 Task: Research Airbnb accommodation in Sampués, Colombia from 13th December, 2023 to 17th December, 2023 for 2 adults.2 bedrooms having 2 beds and 1 bathroom. Property type can be guest house. Amenities needed are: wifi, washing machine. Booking option can be shelf check-in. Look for 5 properties as per requirement.
Action: Mouse moved to (496, 66)
Screenshot: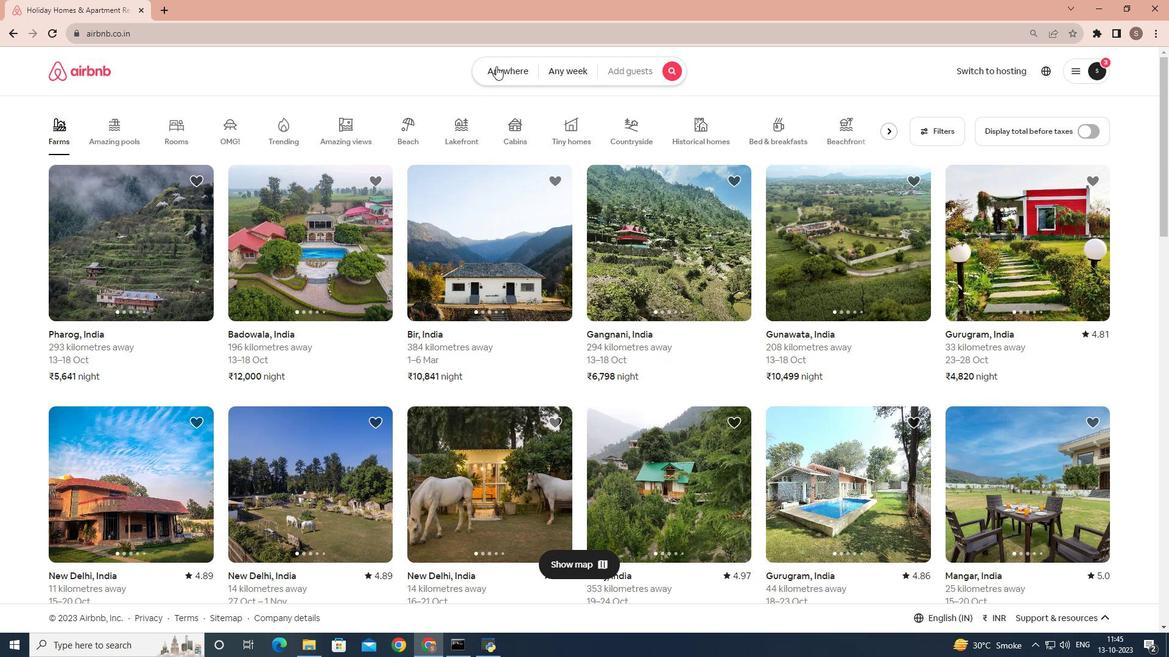 
Action: Mouse pressed left at (496, 66)
Screenshot: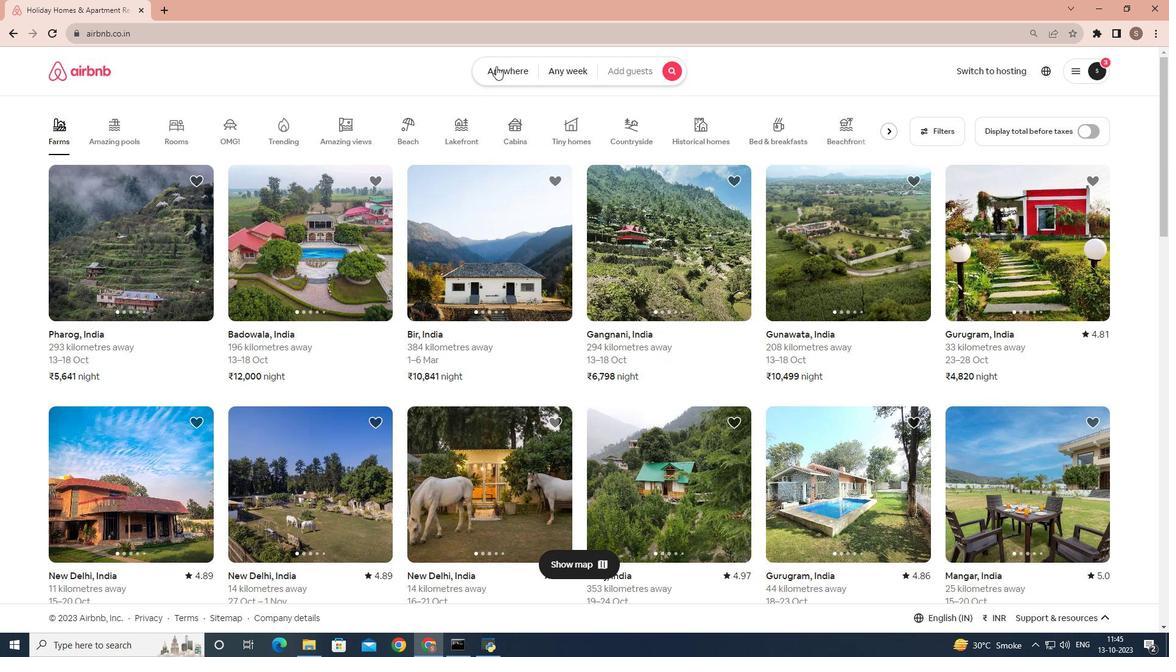 
Action: Mouse moved to (444, 116)
Screenshot: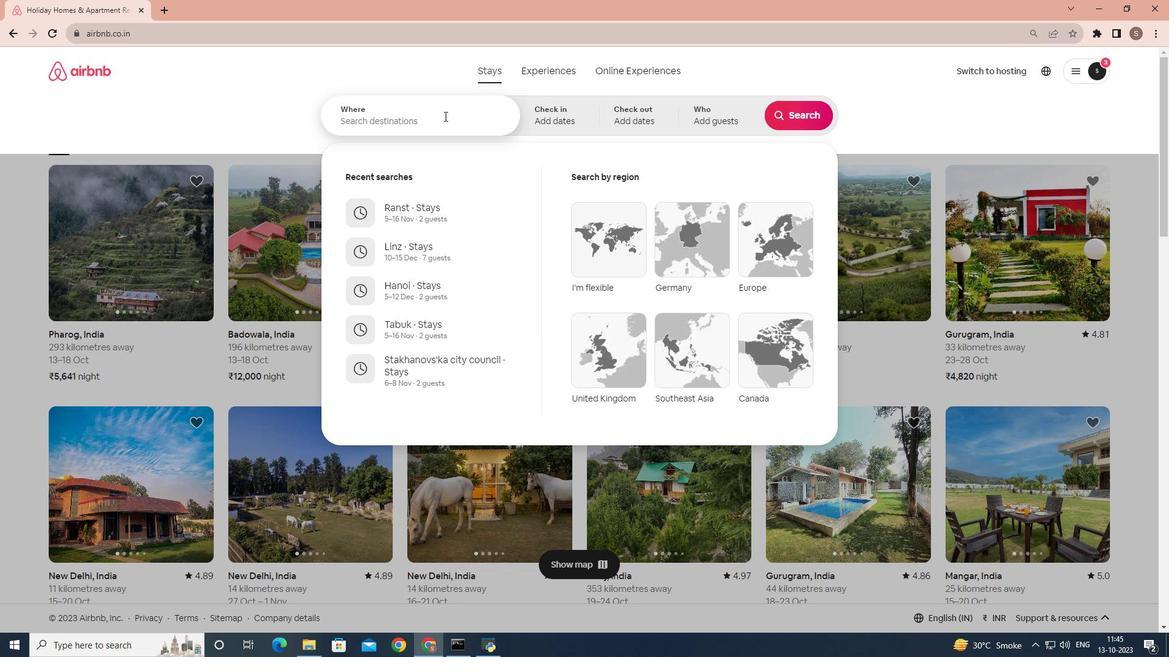 
Action: Mouse pressed left at (444, 116)
Screenshot: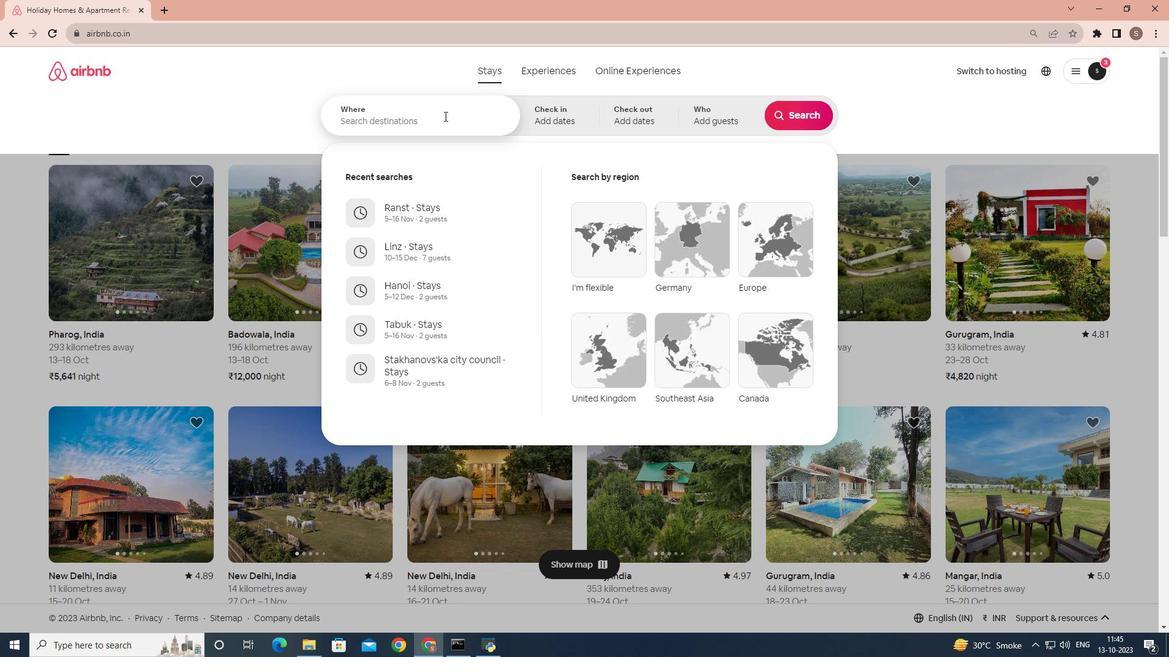 
Action: Key pressed <Key.shift>Sampues,<Key.space><Key.shift><Key.shift><Key.shift><Key.shift>Colombia
Screenshot: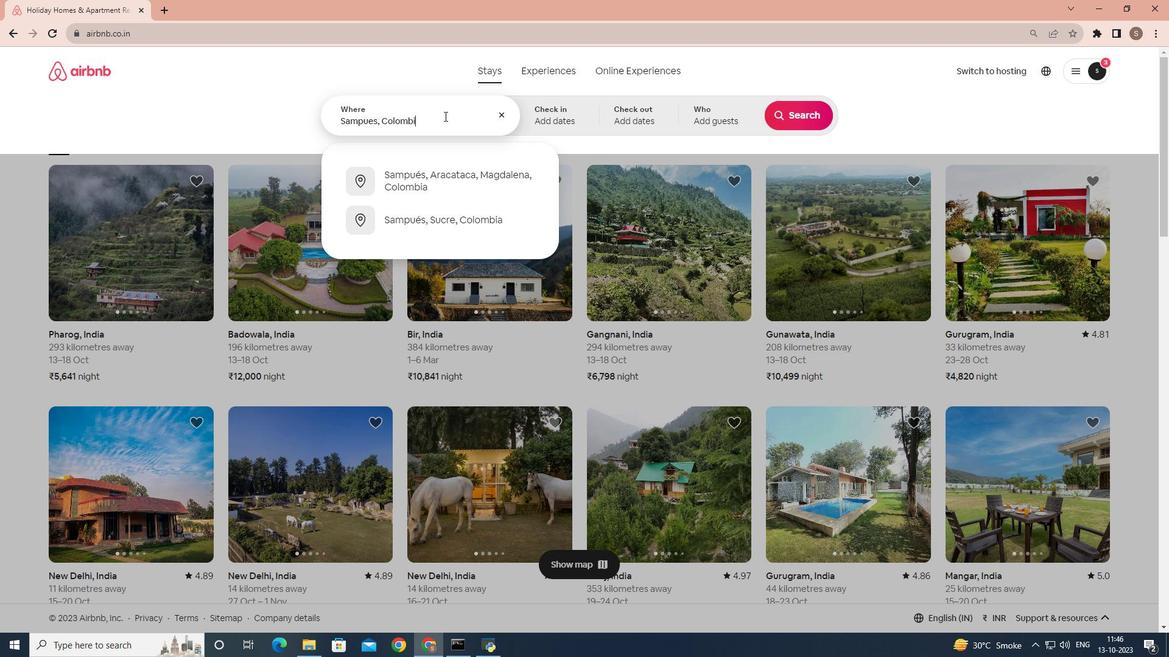 
Action: Mouse moved to (564, 118)
Screenshot: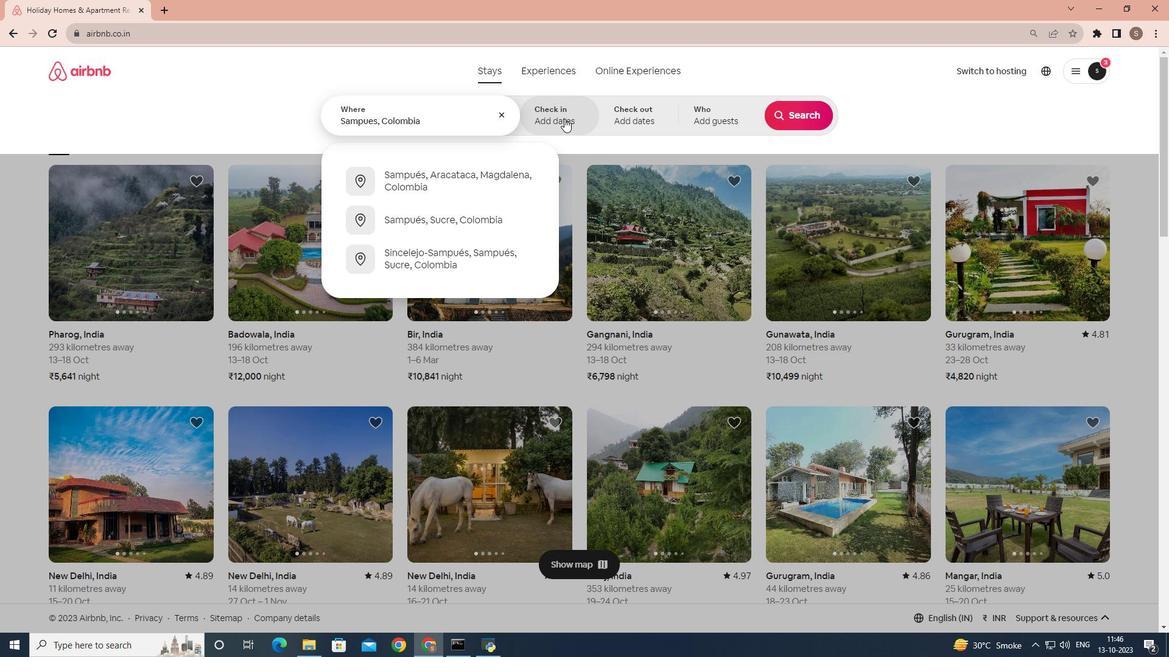 
Action: Mouse pressed left at (564, 118)
Screenshot: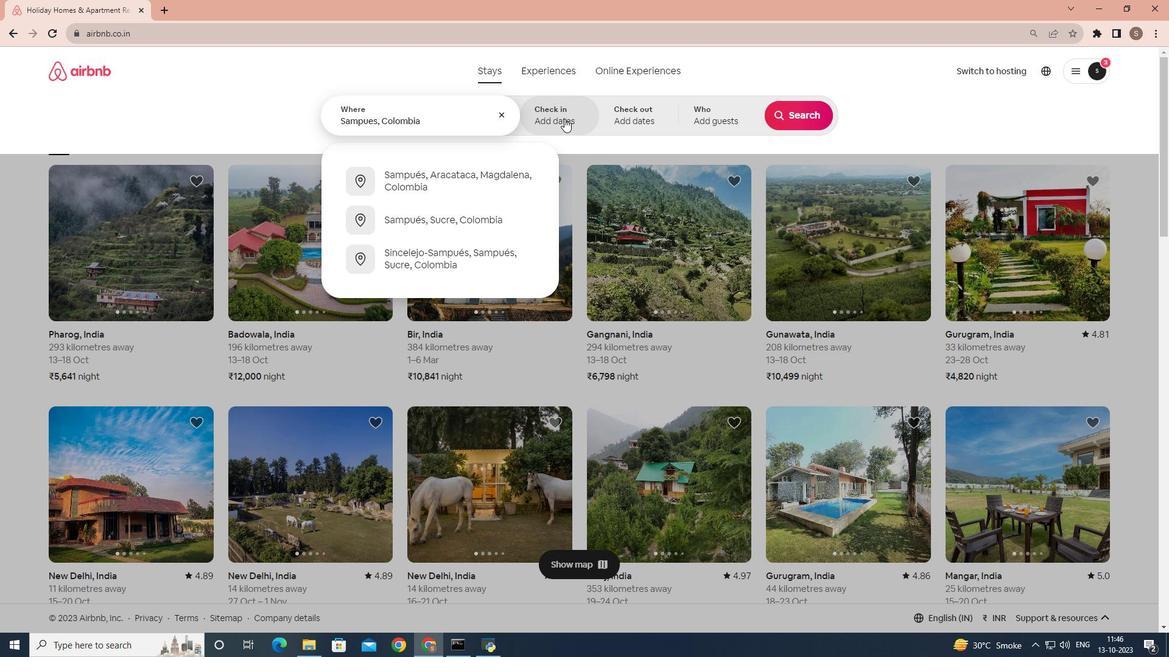 
Action: Mouse moved to (796, 215)
Screenshot: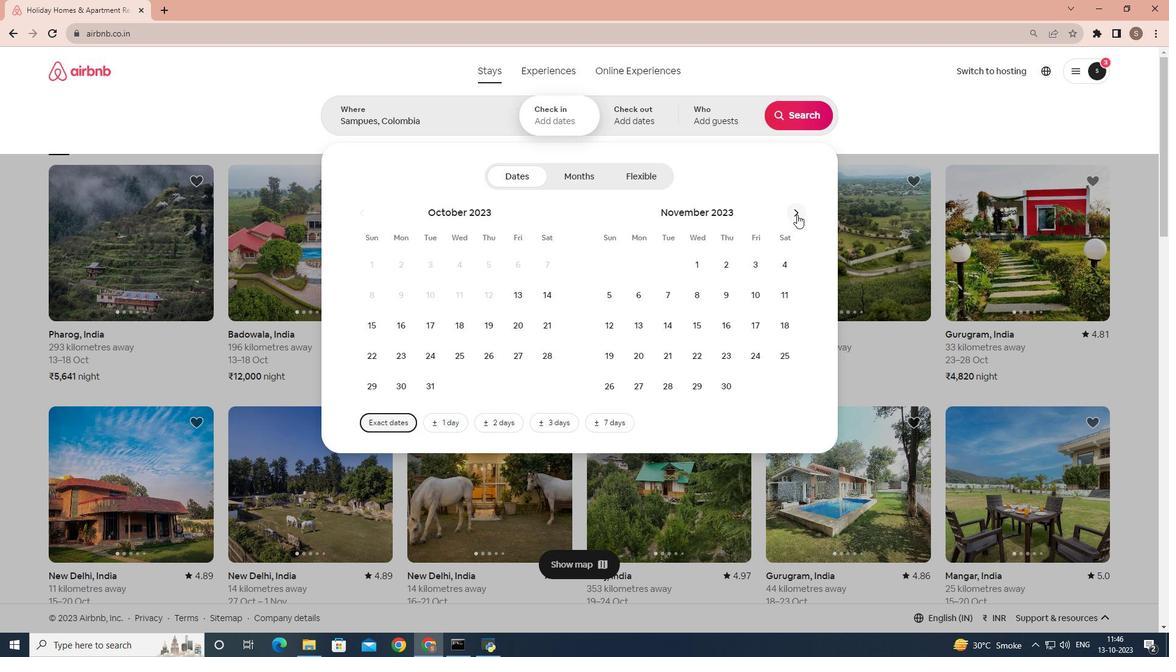
Action: Mouse pressed left at (796, 215)
Screenshot: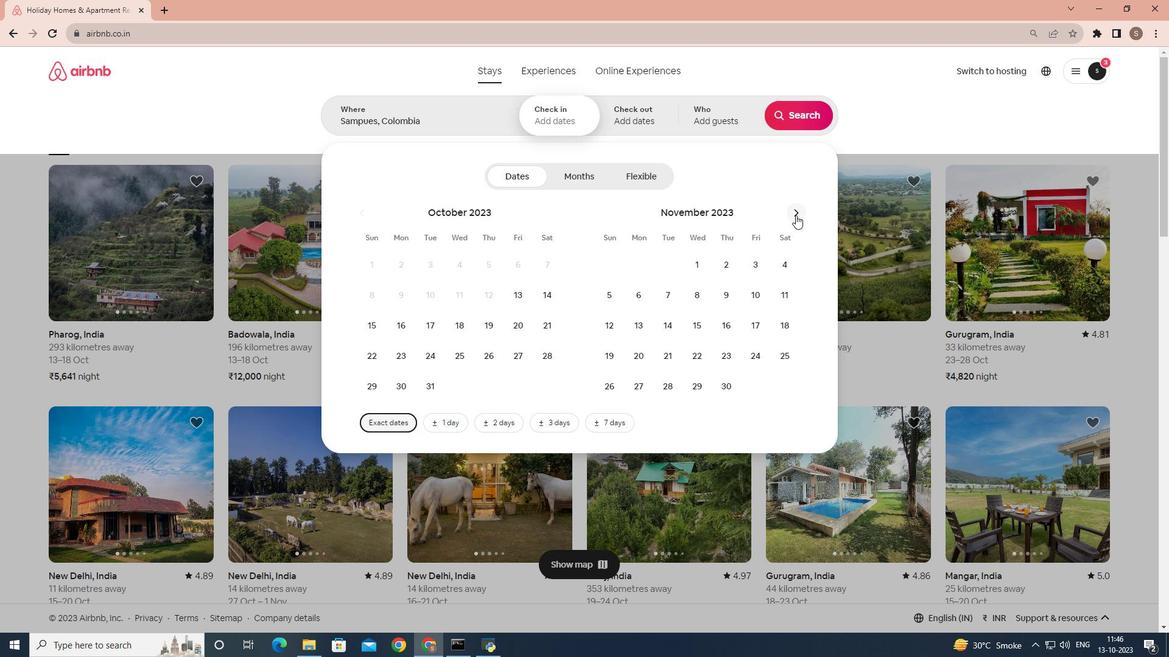 
Action: Mouse moved to (699, 328)
Screenshot: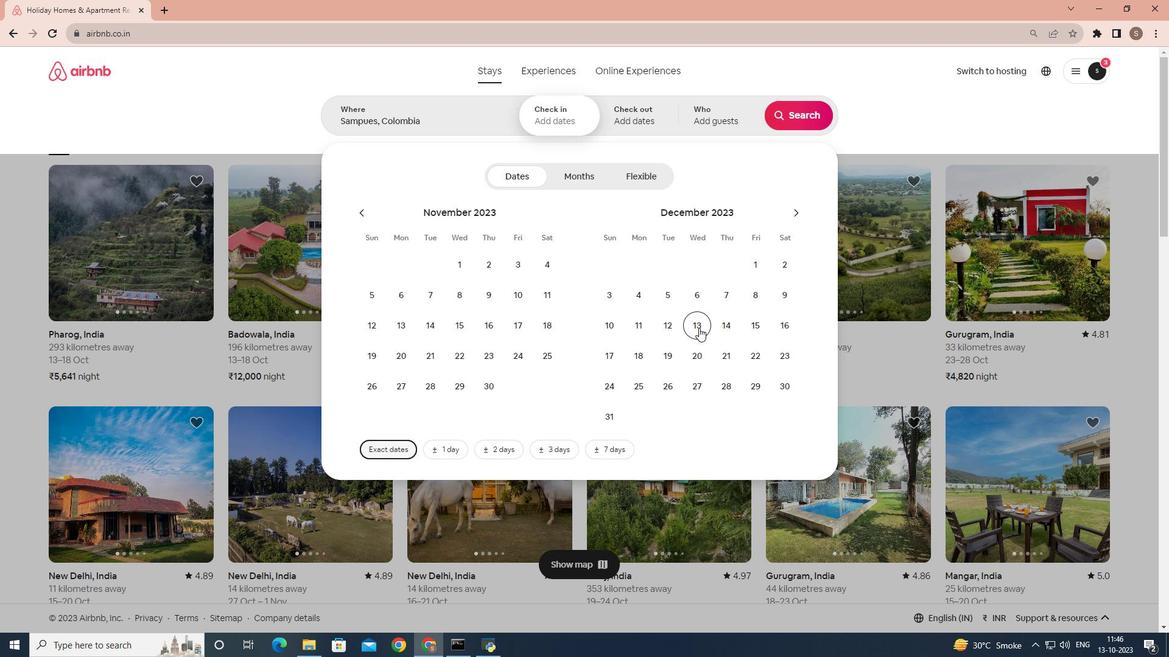 
Action: Mouse pressed left at (699, 328)
Screenshot: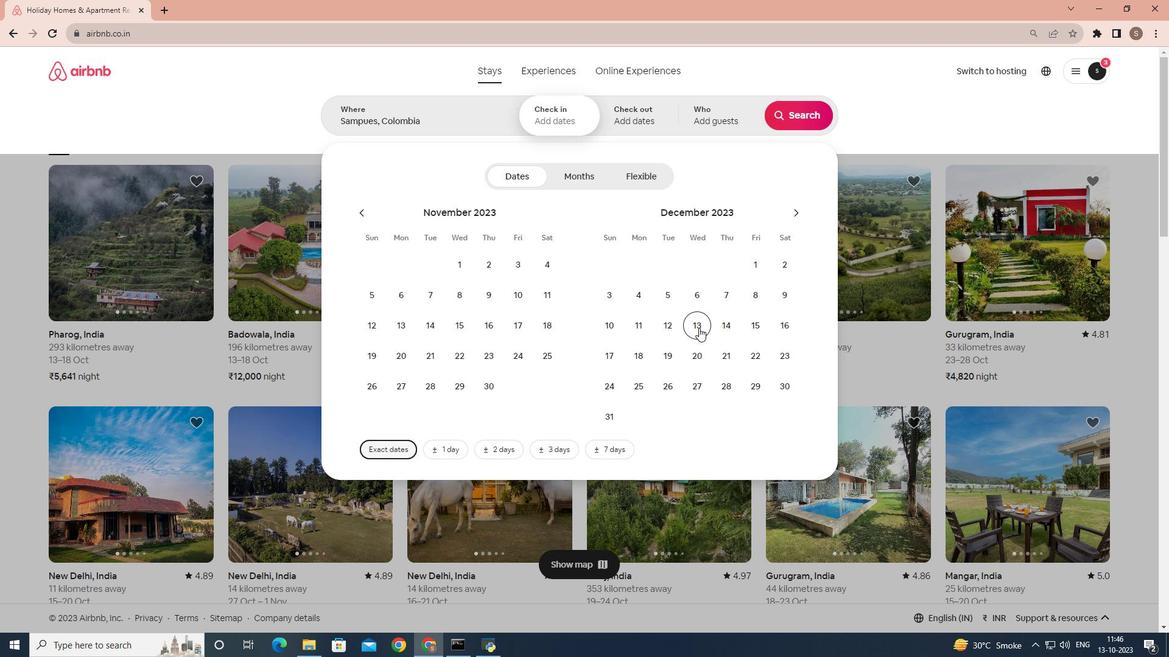 
Action: Mouse moved to (601, 350)
Screenshot: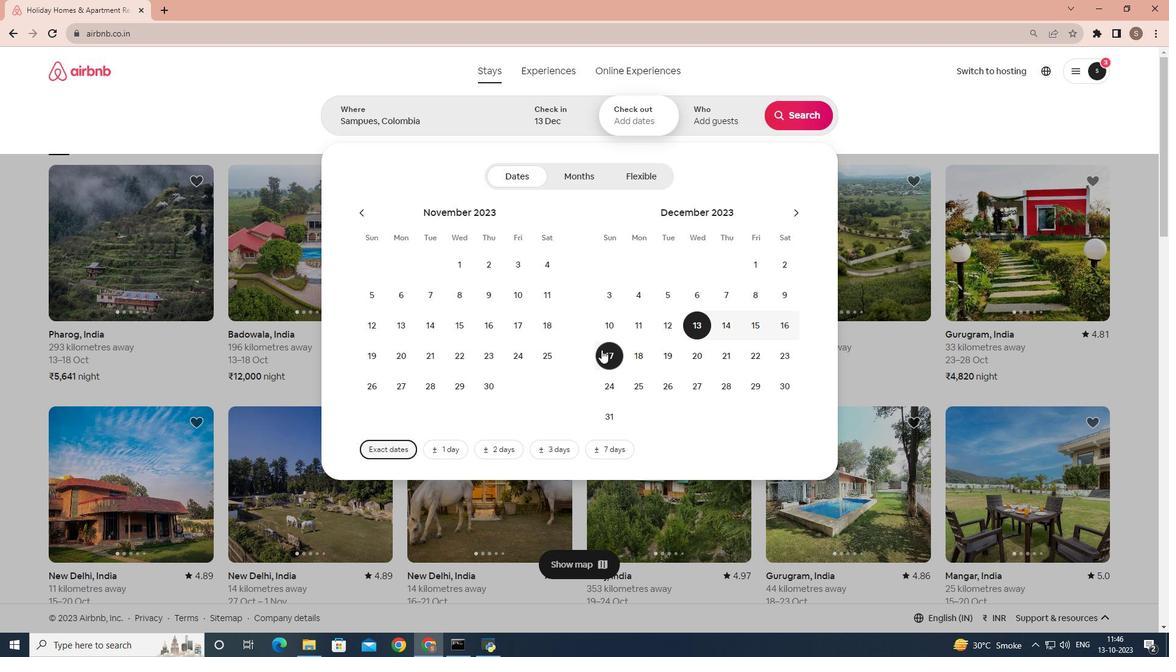 
Action: Mouse pressed left at (601, 350)
Screenshot: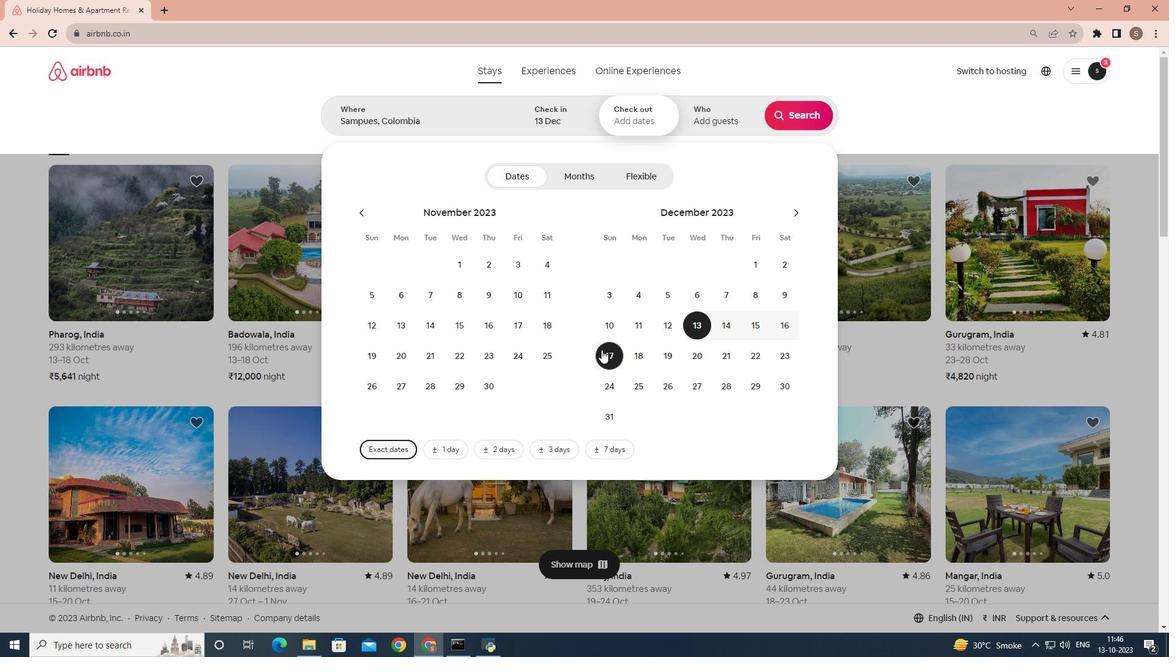 
Action: Mouse moved to (703, 121)
Screenshot: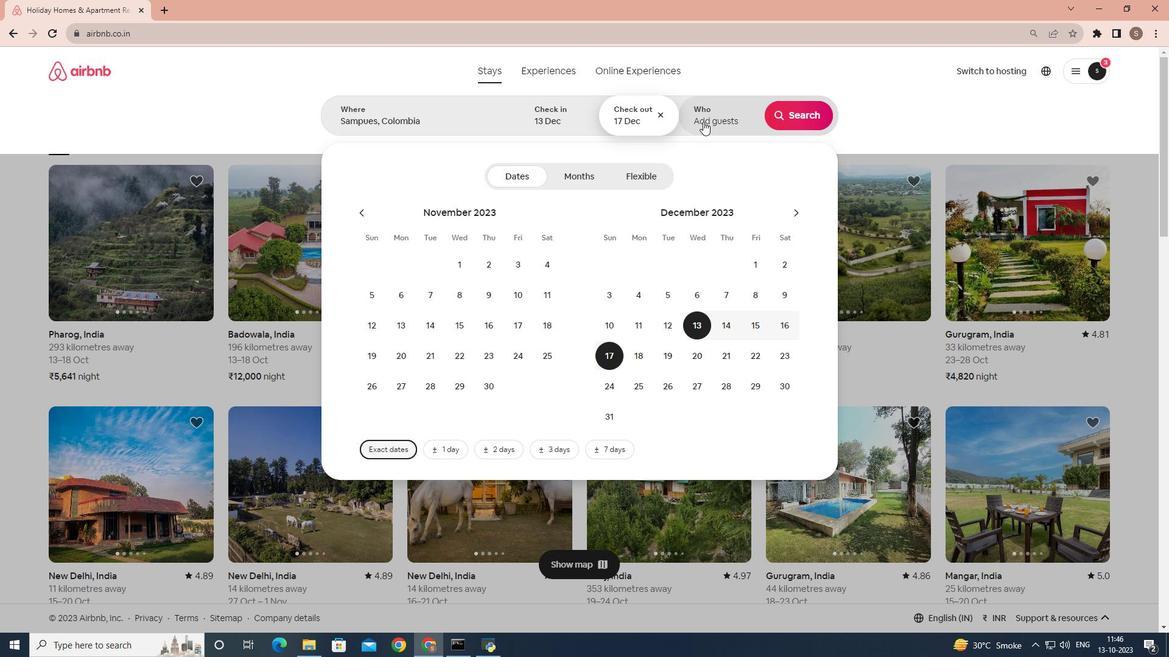 
Action: Mouse pressed left at (703, 121)
Screenshot: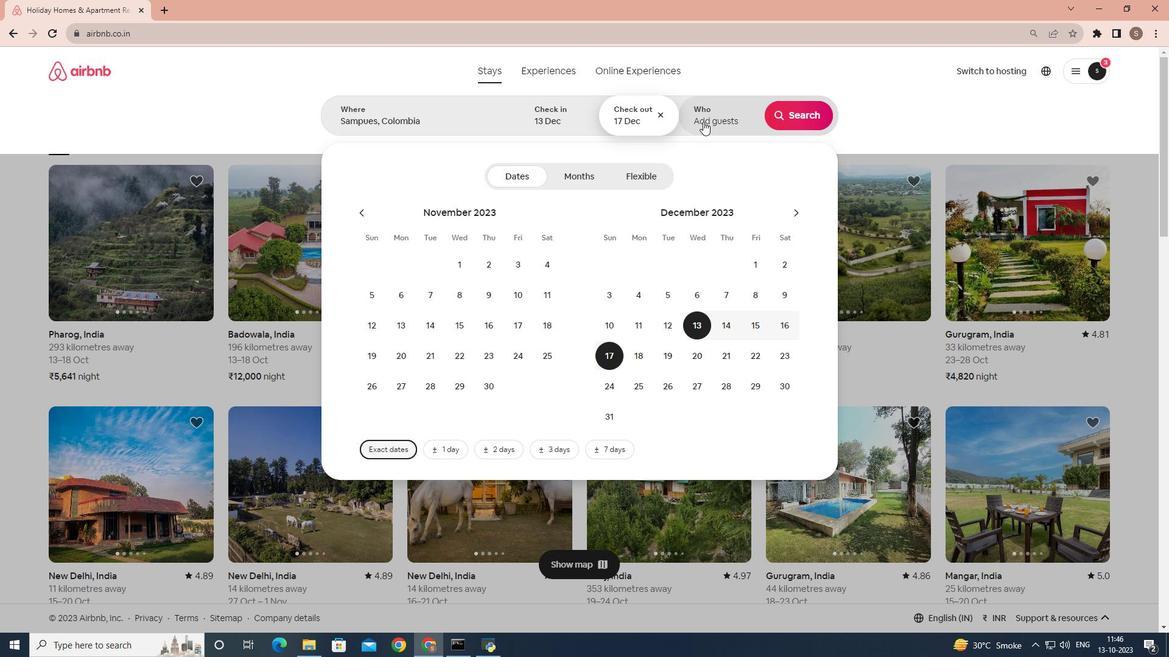 
Action: Mouse moved to (802, 182)
Screenshot: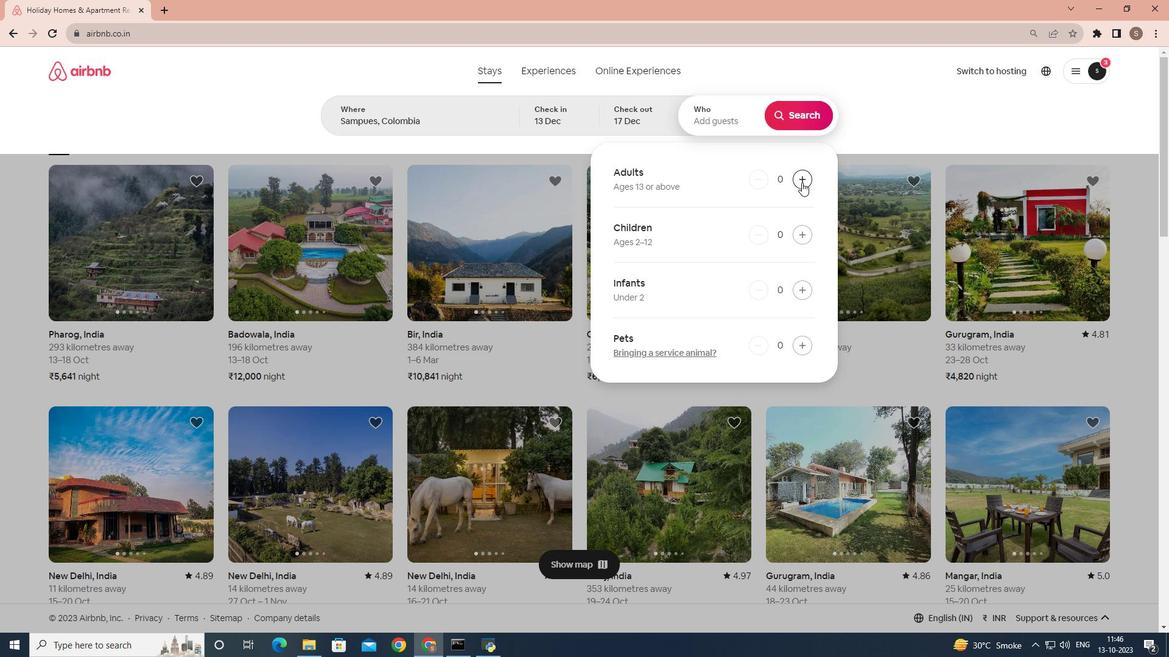 
Action: Mouse pressed left at (802, 182)
Screenshot: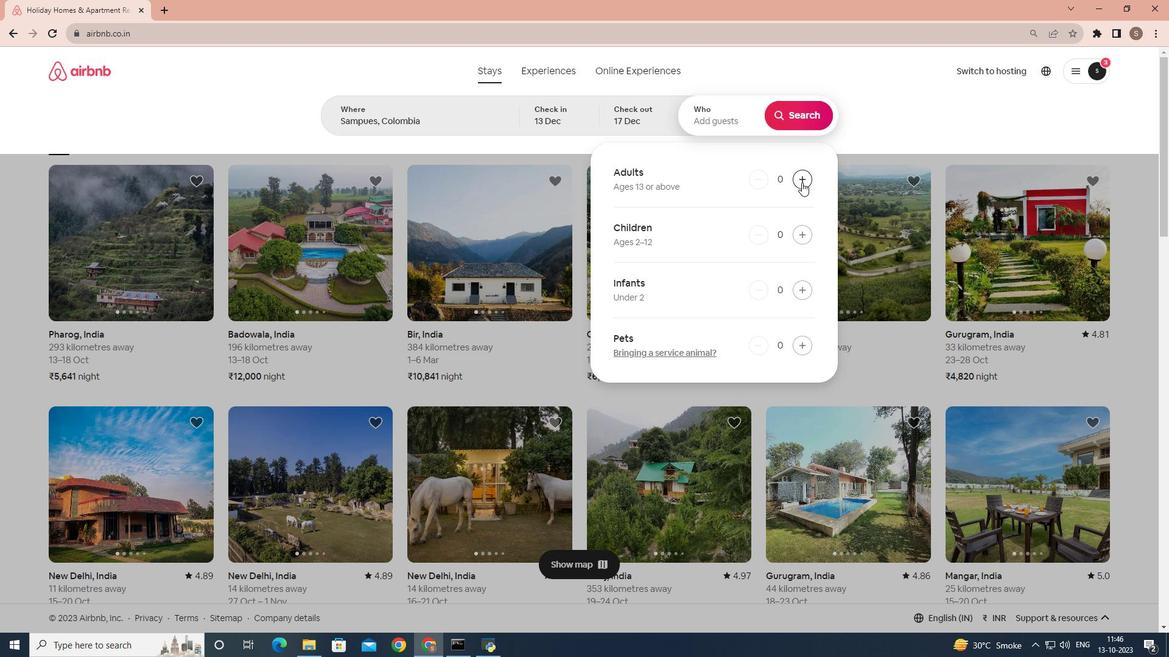 
Action: Mouse pressed left at (802, 182)
Screenshot: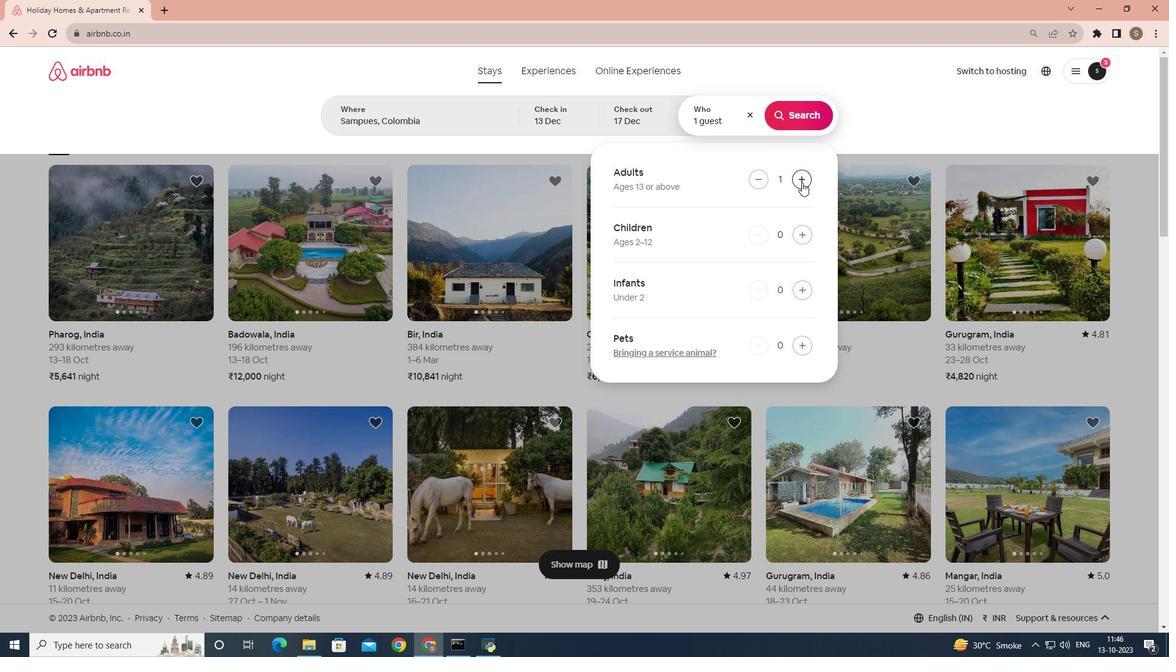 
Action: Mouse moved to (797, 116)
Screenshot: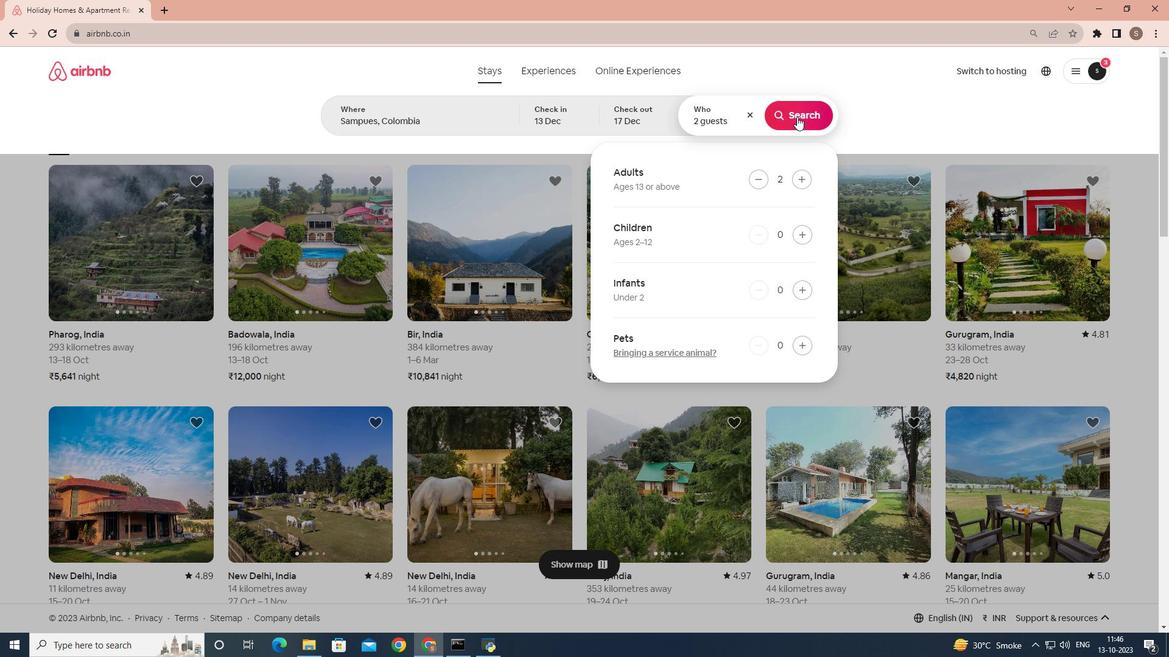 
Action: Mouse pressed left at (797, 116)
Screenshot: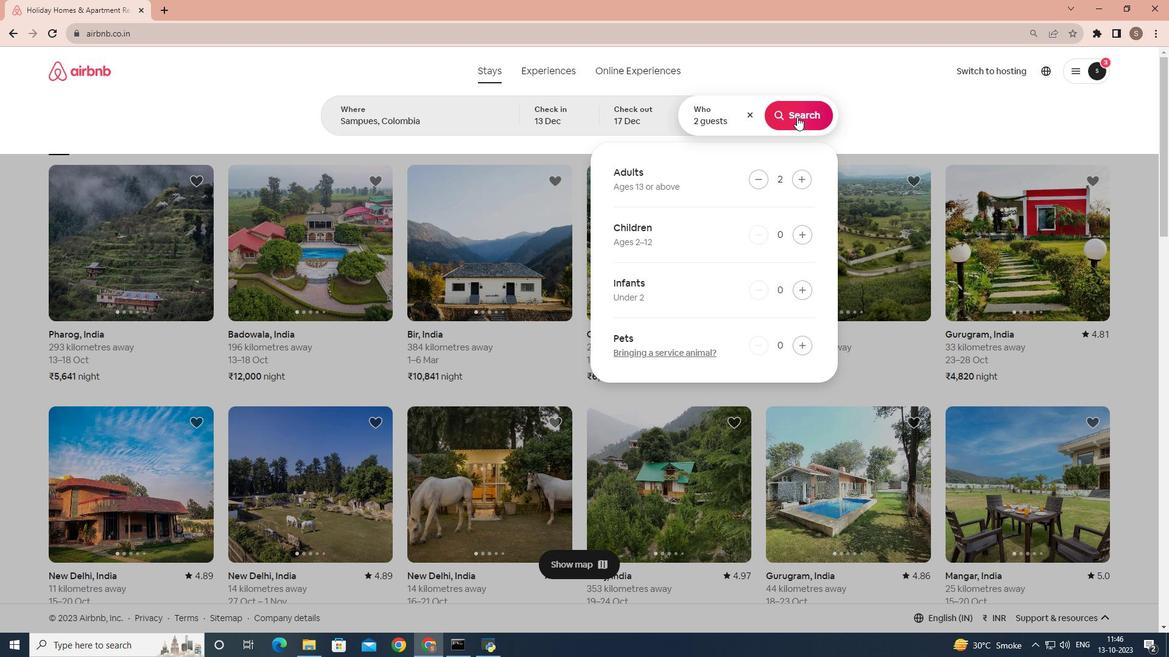 
Action: Mouse moved to (956, 123)
Screenshot: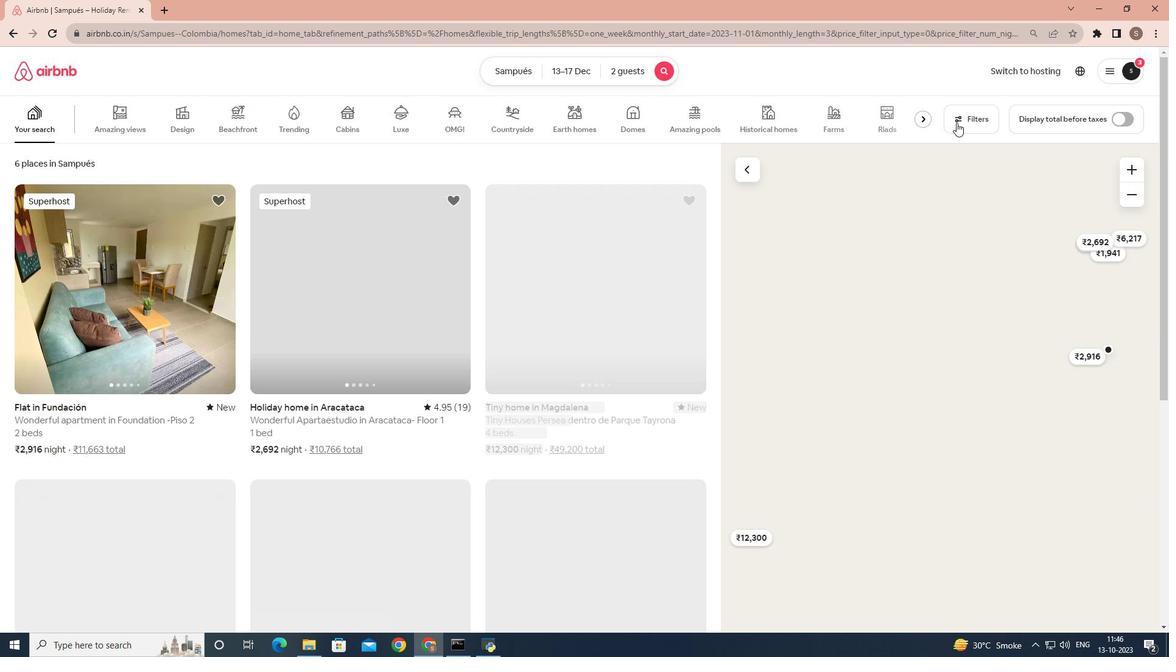 
Action: Mouse pressed left at (956, 123)
Screenshot: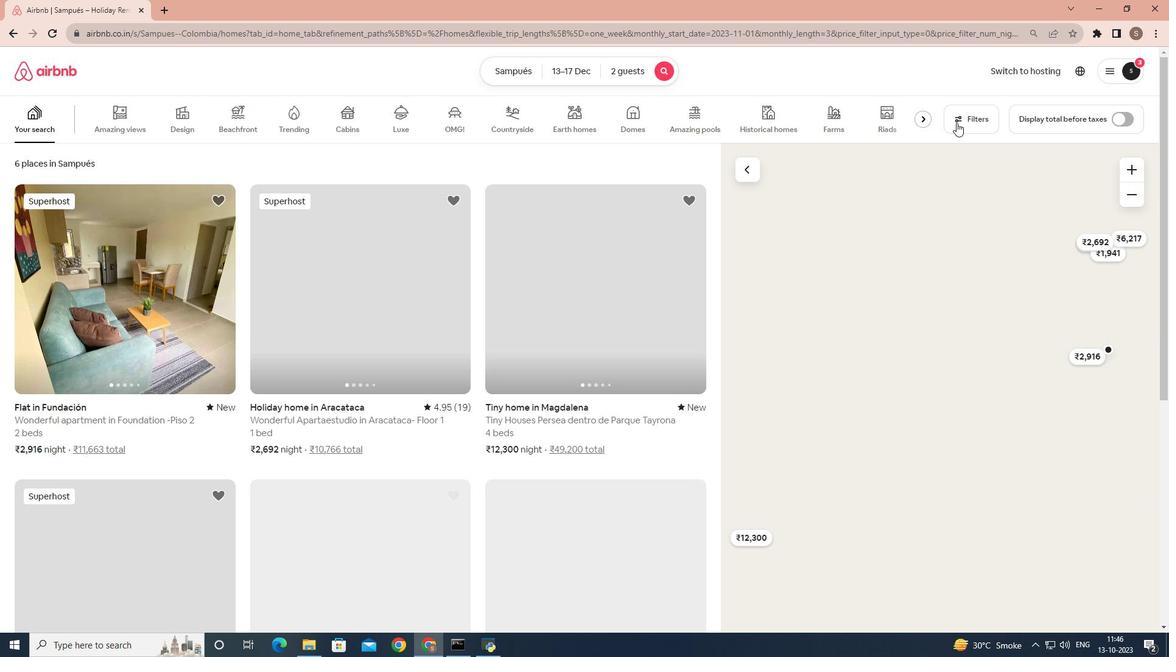 
Action: Mouse moved to (643, 322)
Screenshot: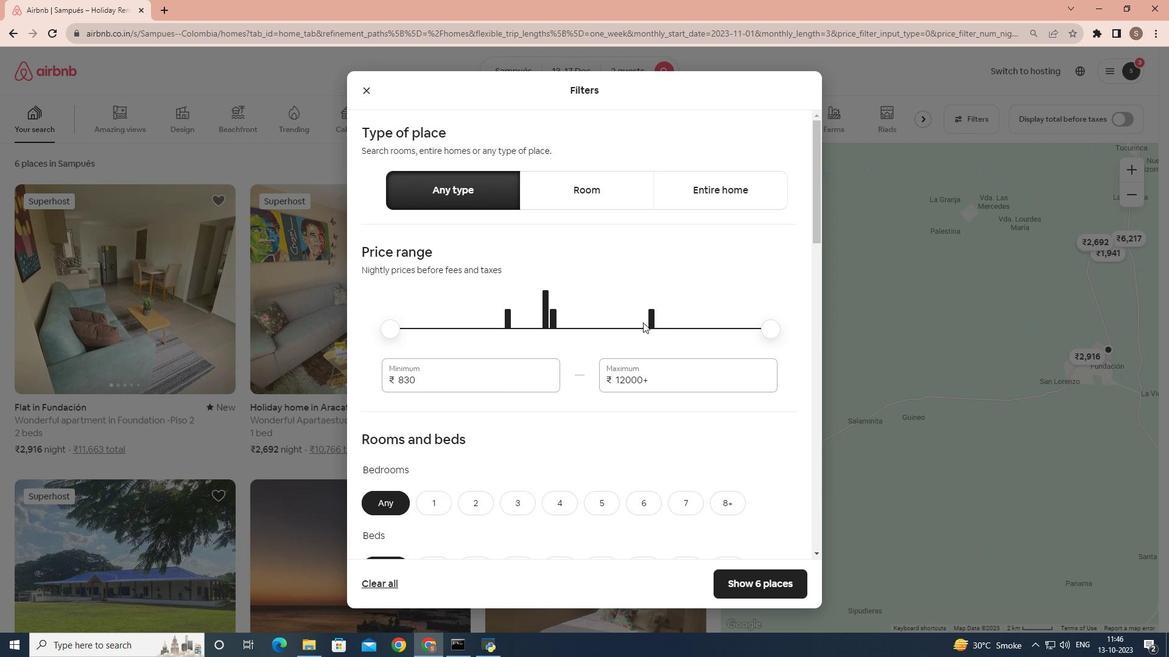 
Action: Mouse scrolled (643, 322) with delta (0, 0)
Screenshot: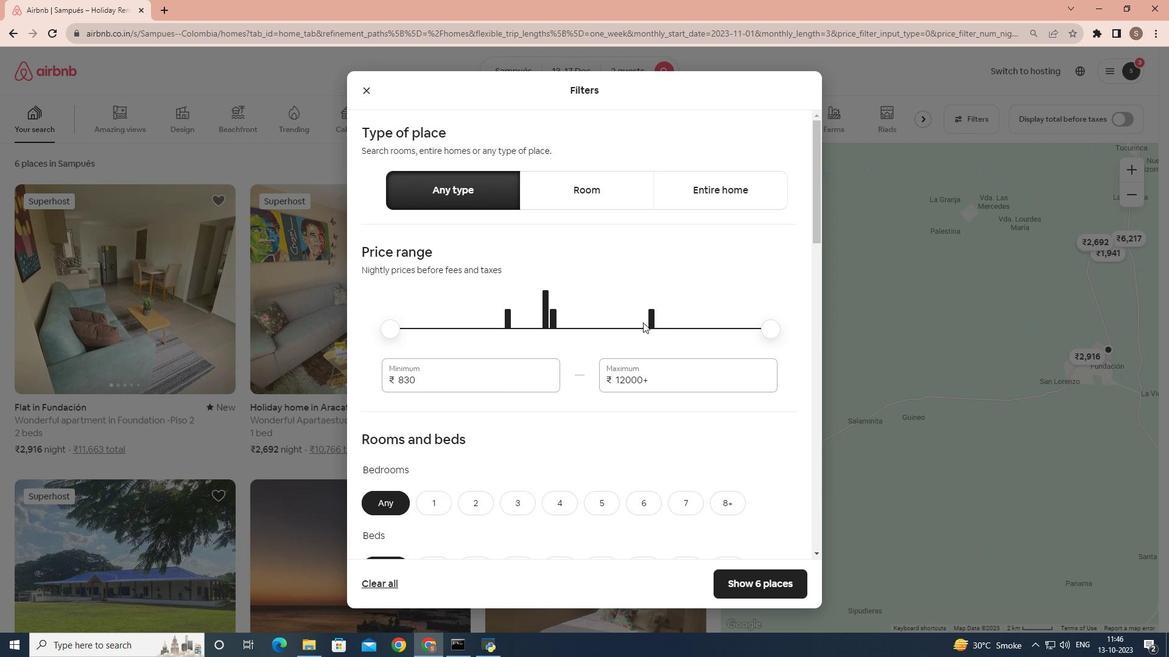 
Action: Mouse moved to (473, 446)
Screenshot: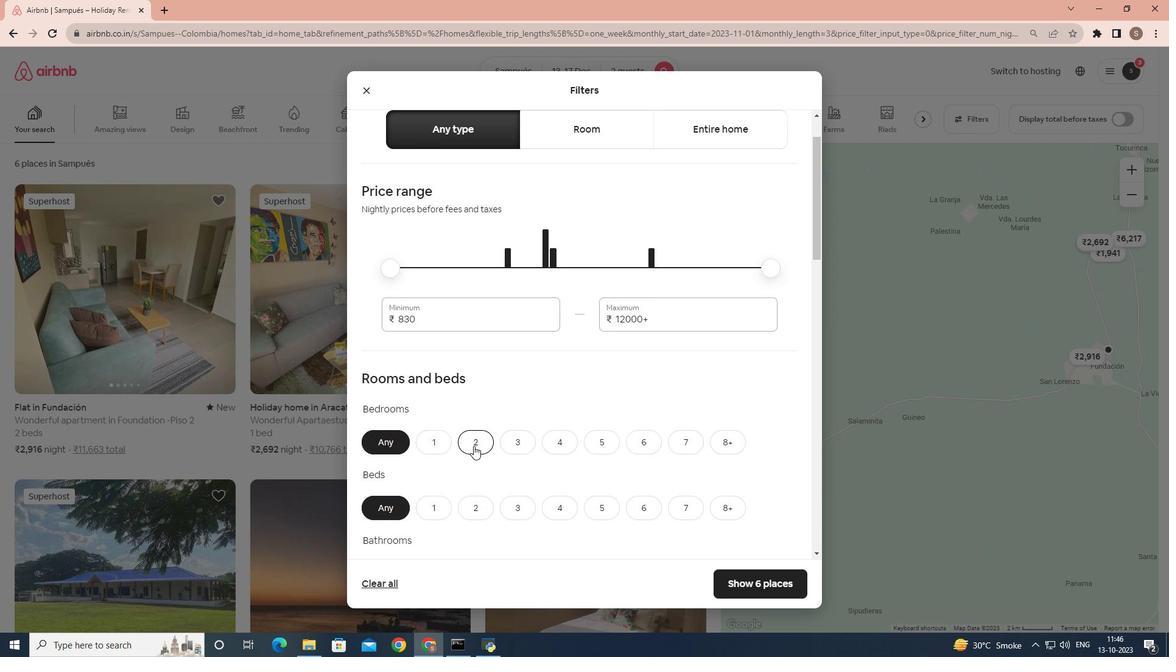 
Action: Mouse pressed left at (473, 446)
Screenshot: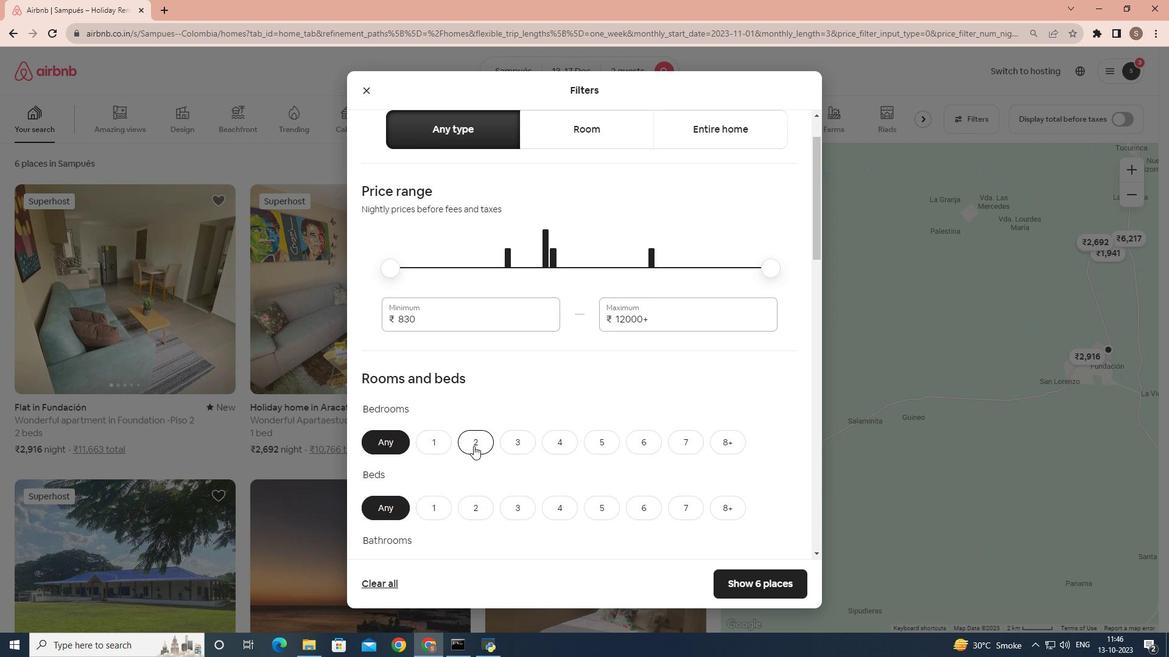 
Action: Mouse scrolled (473, 445) with delta (0, 0)
Screenshot: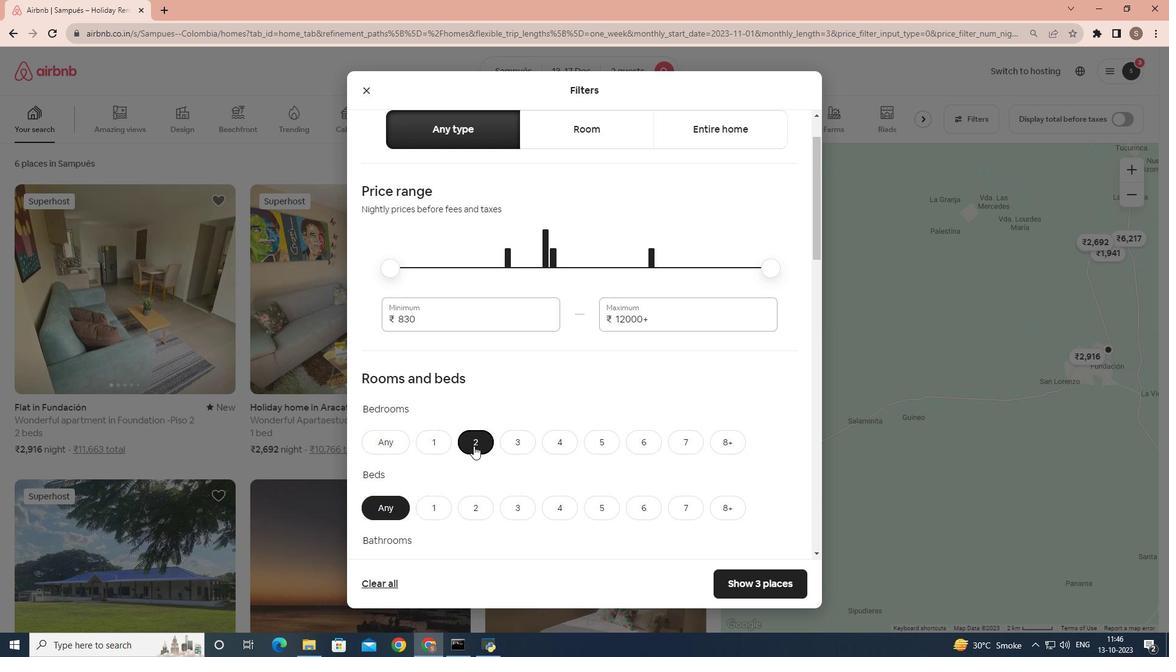 
Action: Mouse scrolled (473, 445) with delta (0, 0)
Screenshot: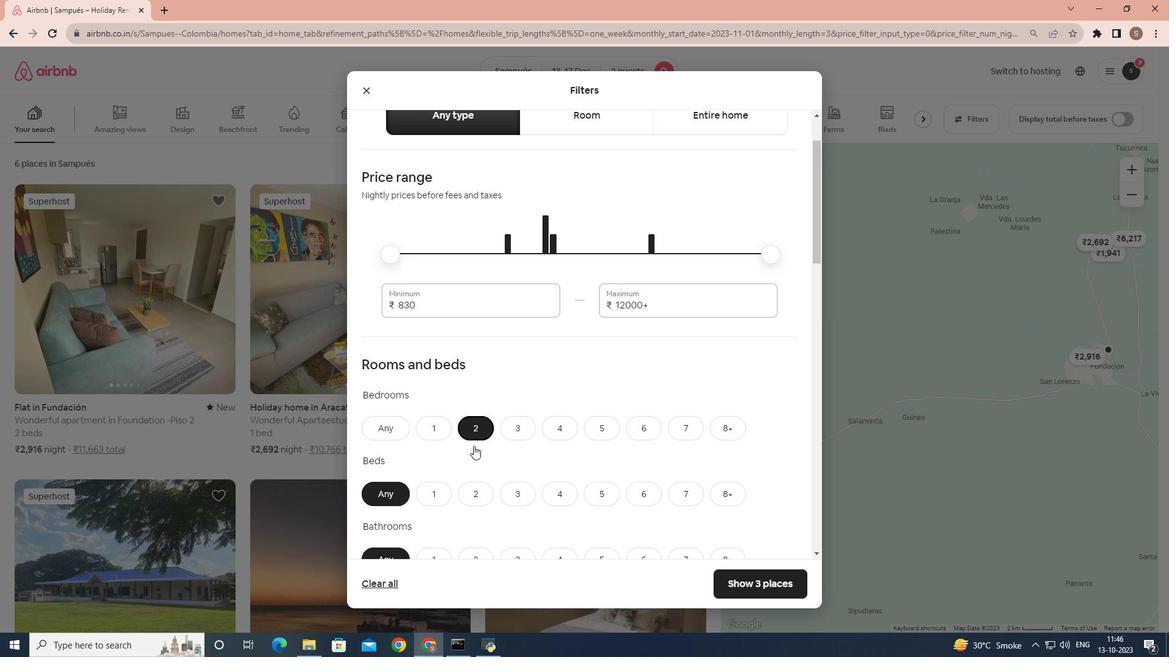 
Action: Mouse moved to (473, 384)
Screenshot: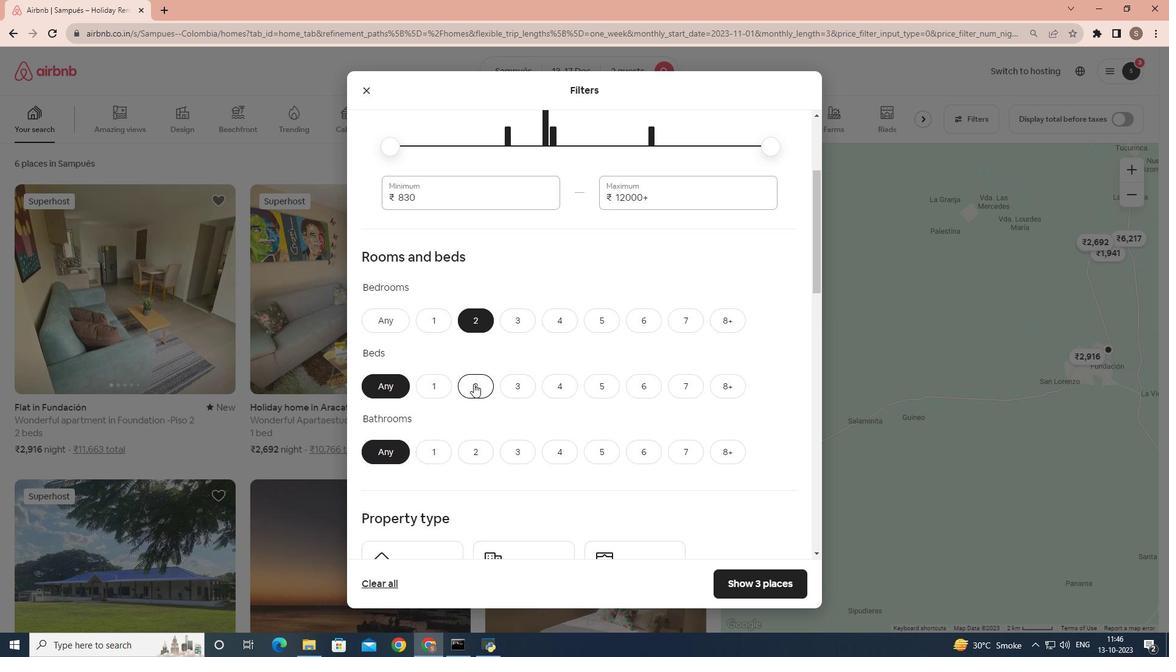 
Action: Mouse pressed left at (473, 384)
Screenshot: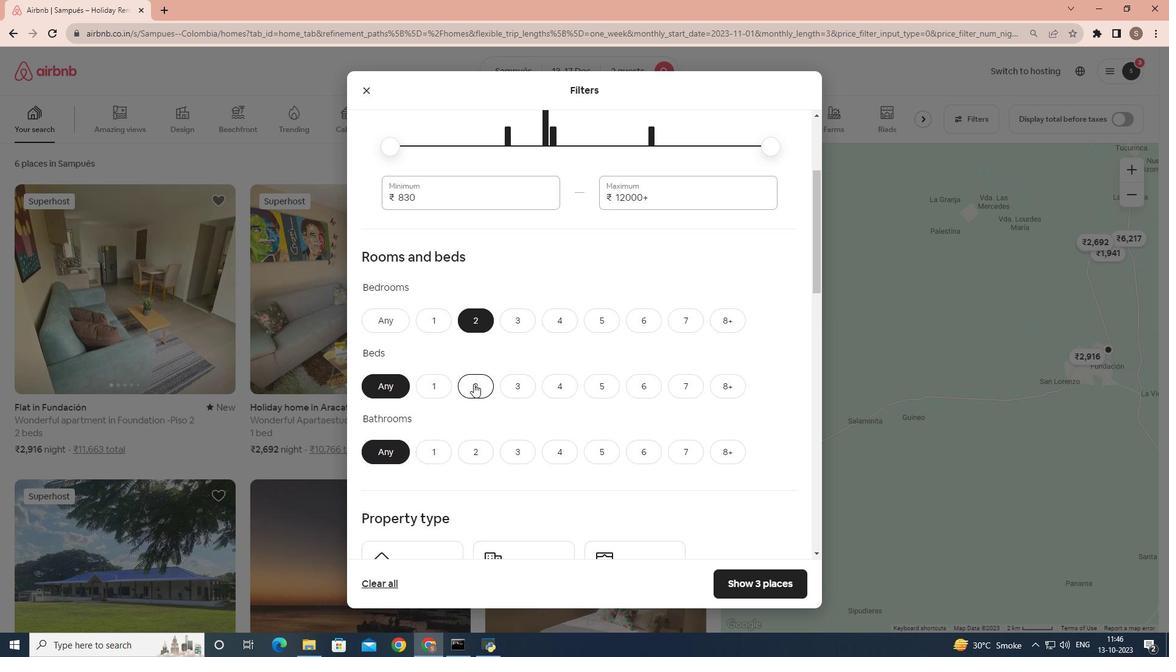 
Action: Mouse moved to (465, 384)
Screenshot: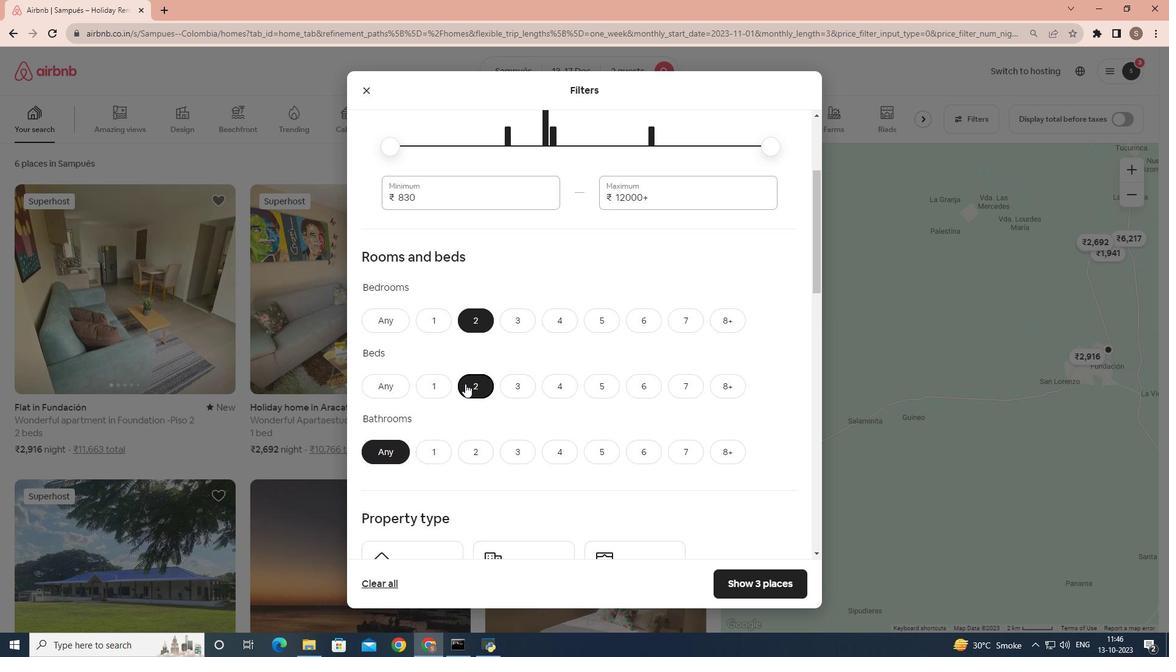 
Action: Mouse scrolled (465, 383) with delta (0, 0)
Screenshot: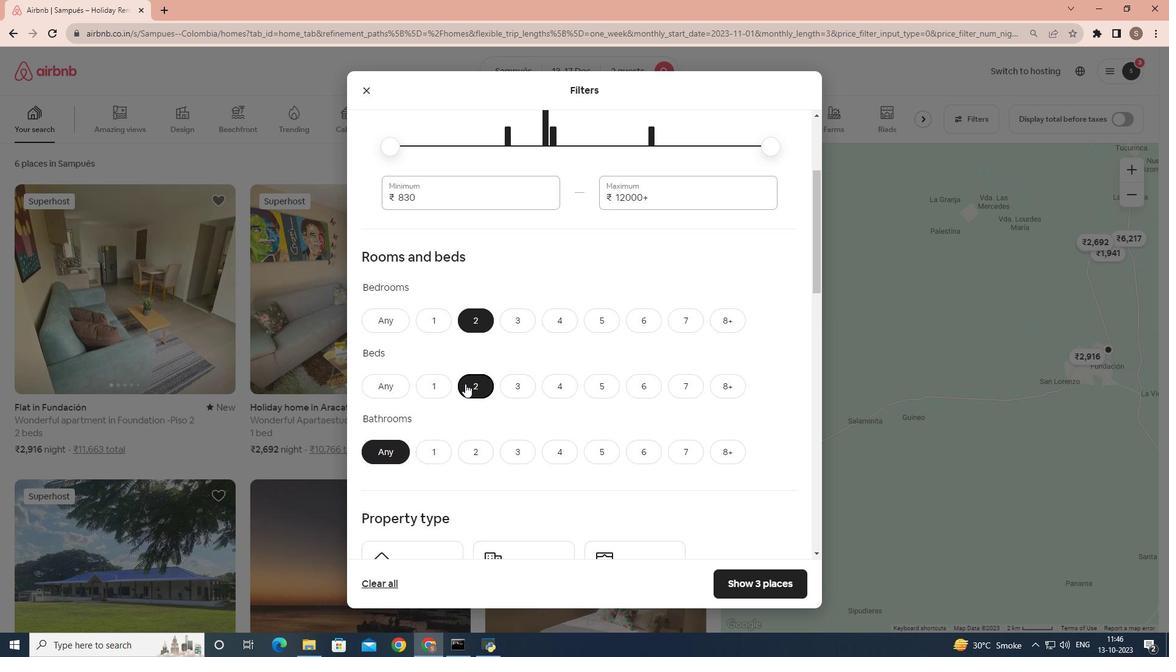 
Action: Mouse moved to (436, 394)
Screenshot: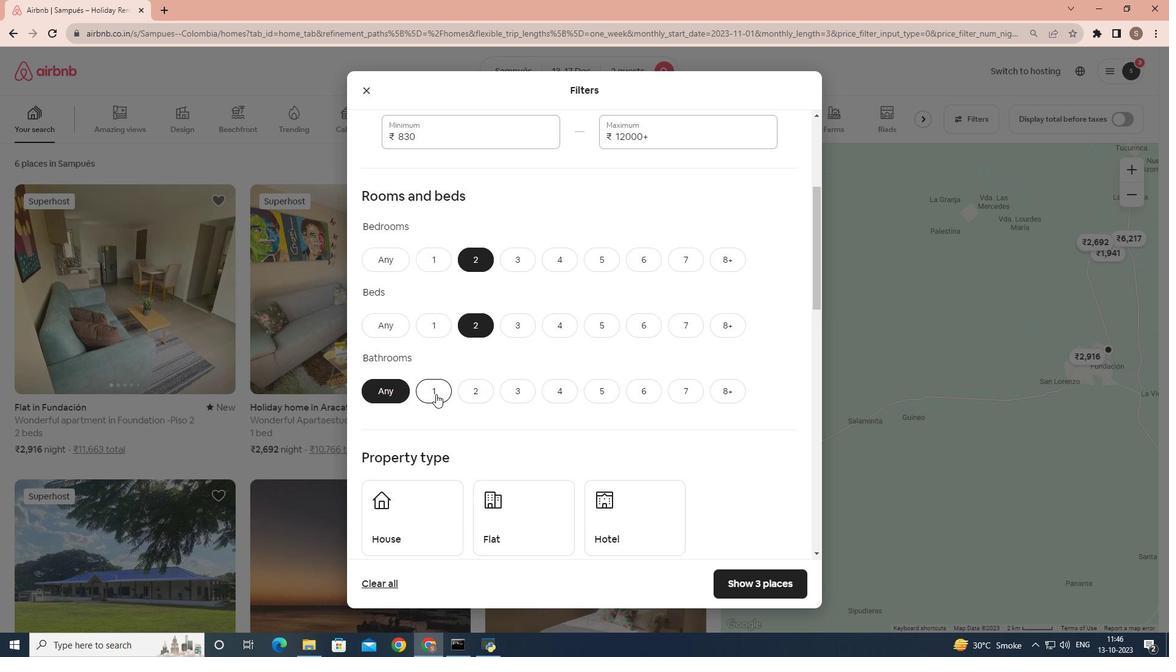 
Action: Mouse pressed left at (436, 394)
Screenshot: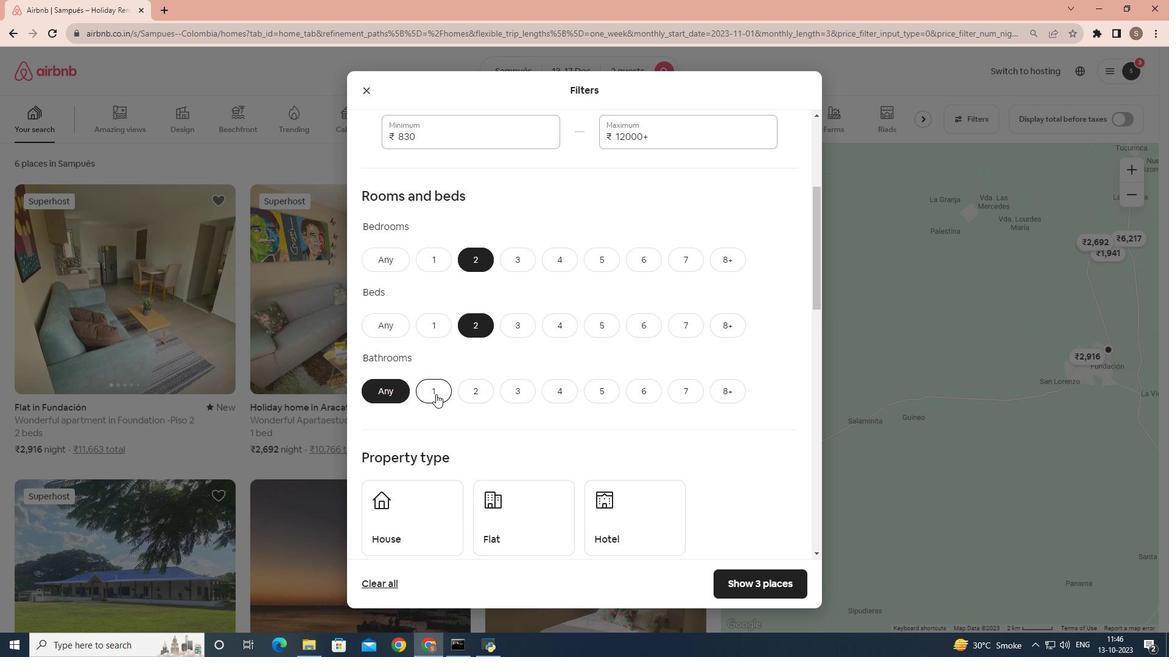 
Action: Mouse moved to (516, 388)
Screenshot: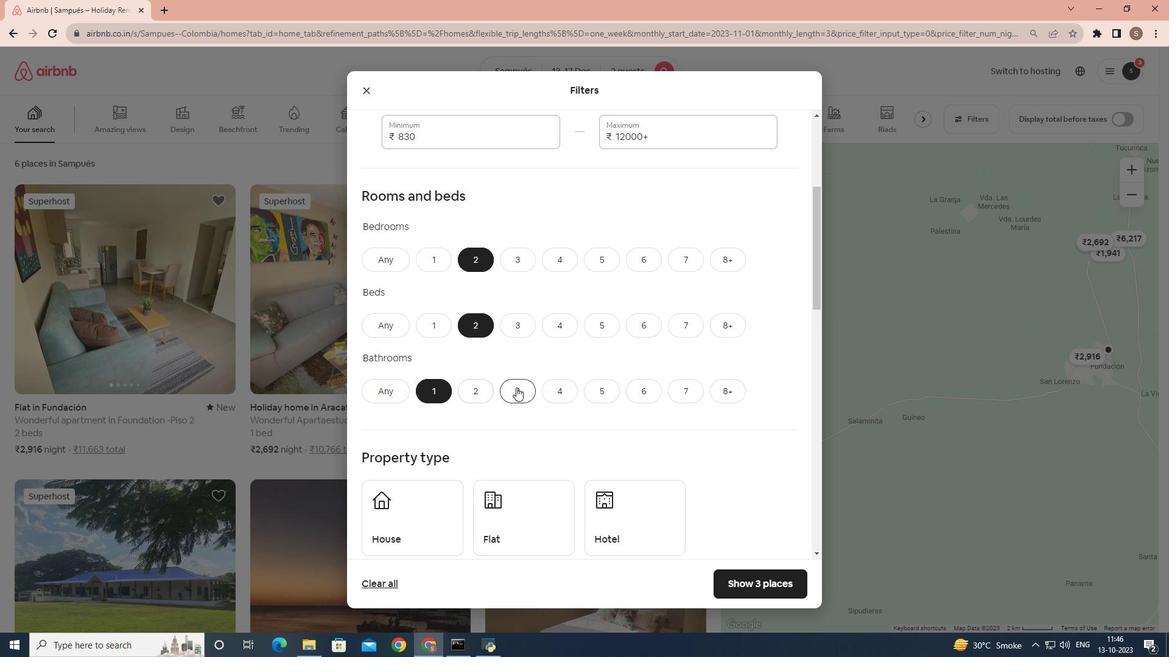 
Action: Mouse scrolled (516, 387) with delta (0, 0)
Screenshot: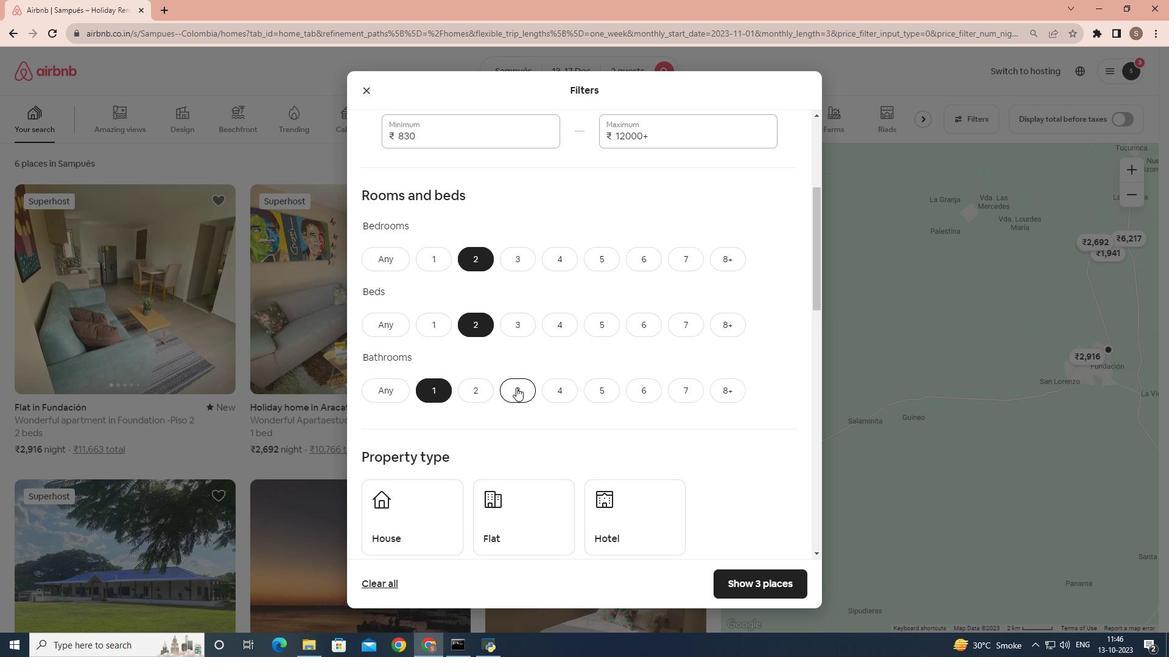 
Action: Mouse moved to (516, 388)
Screenshot: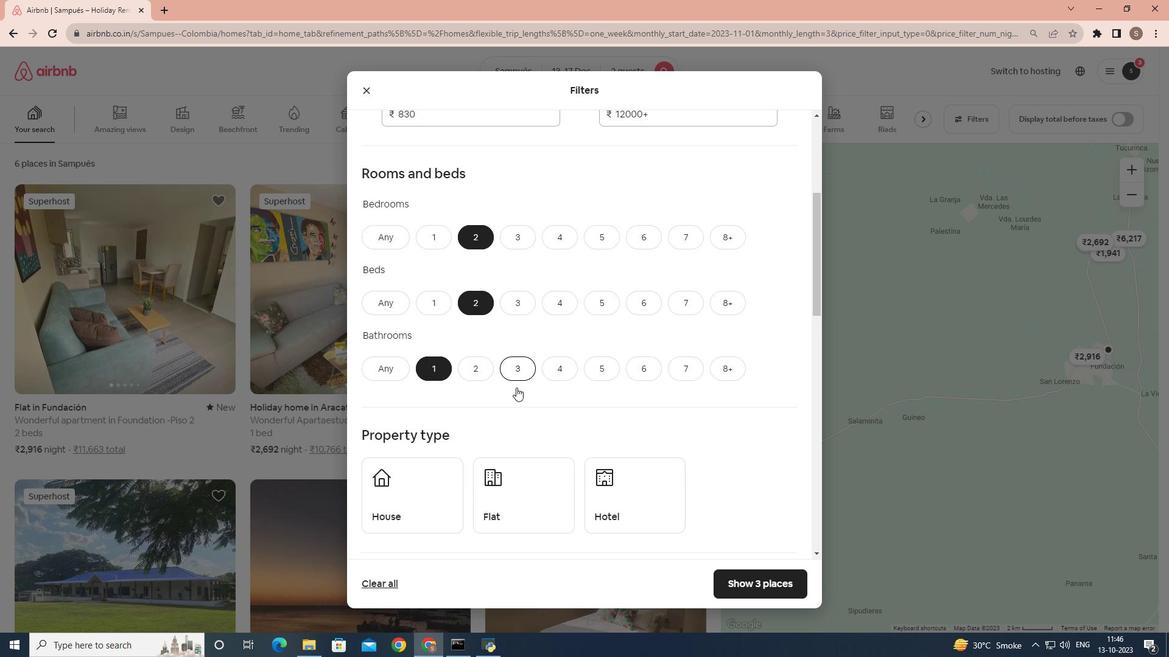
Action: Mouse scrolled (516, 387) with delta (0, 0)
Screenshot: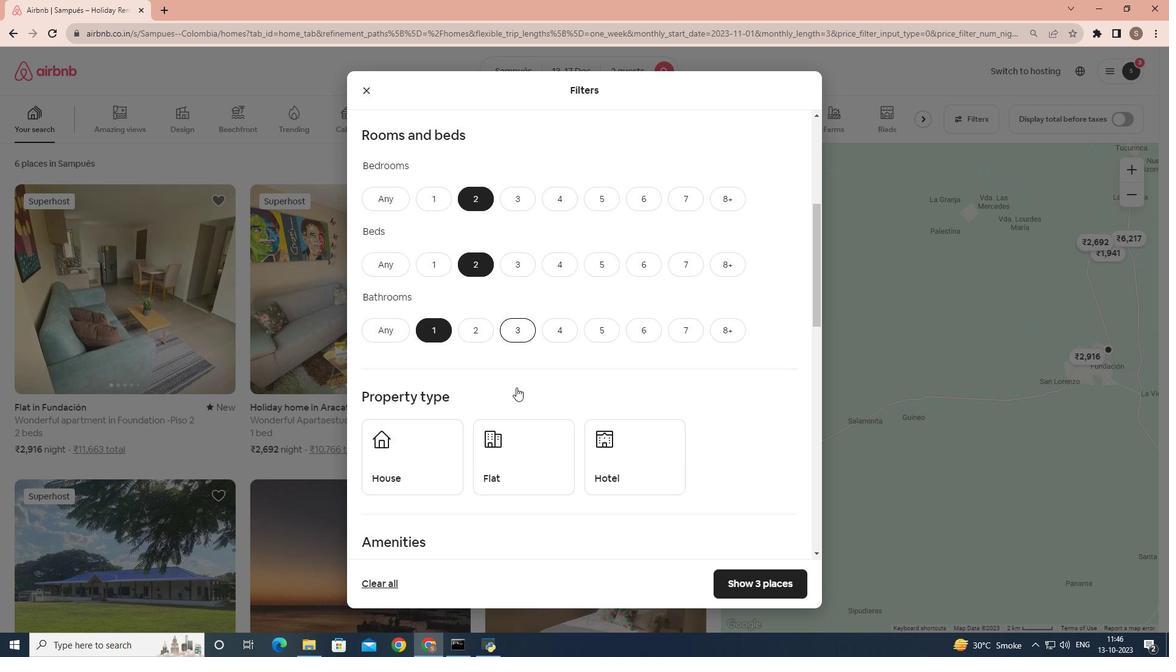 
Action: Mouse moved to (522, 386)
Screenshot: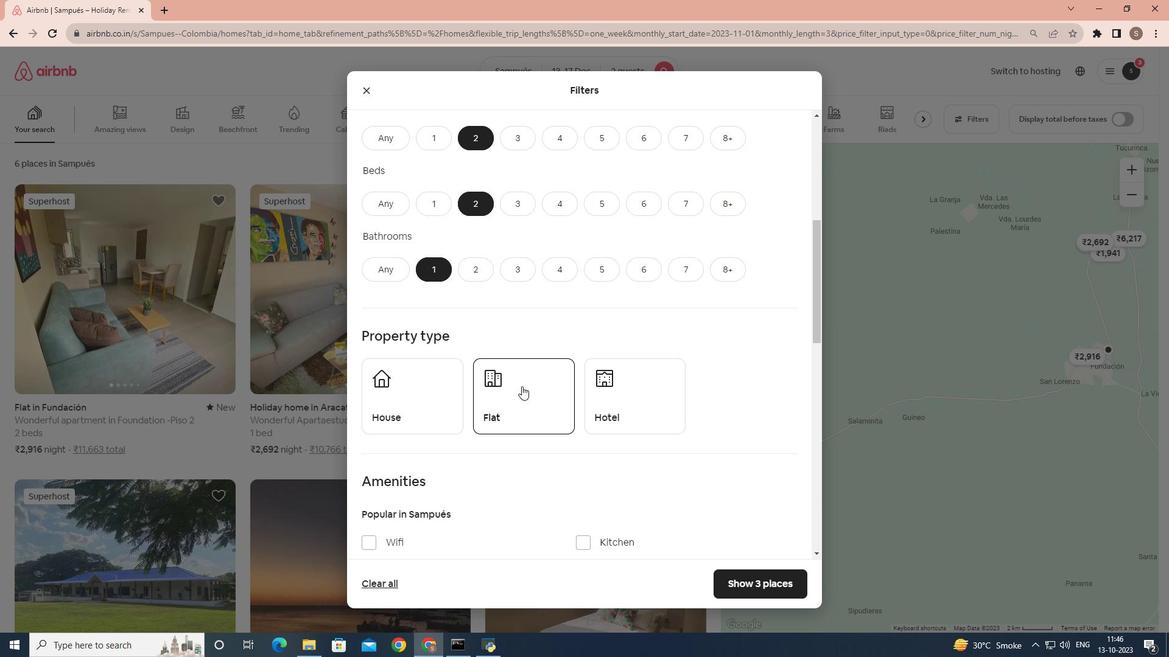
Action: Mouse scrolled (522, 386) with delta (0, 0)
Screenshot: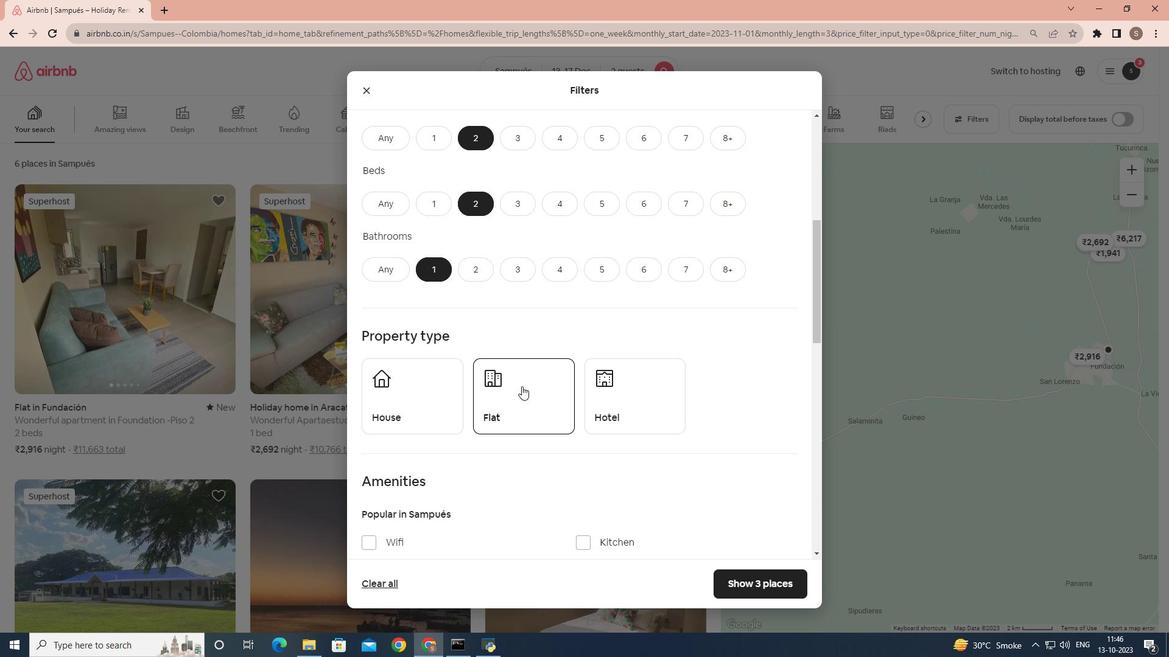
Action: Mouse moved to (503, 395)
Screenshot: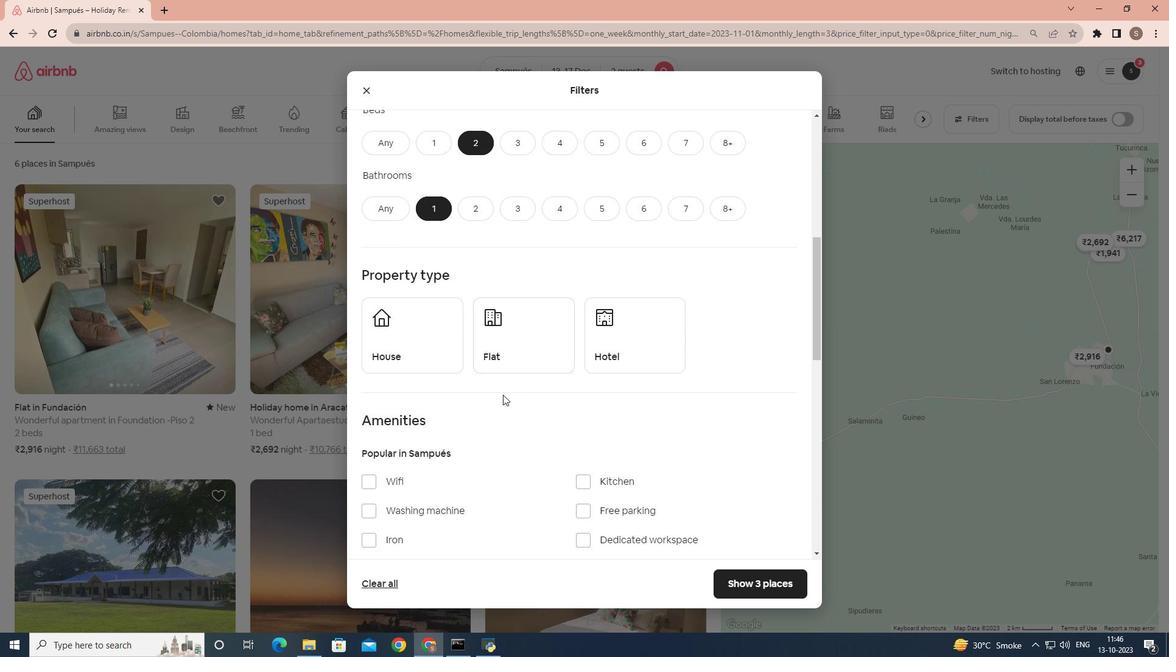 
Action: Mouse scrolled (503, 394) with delta (0, 0)
Screenshot: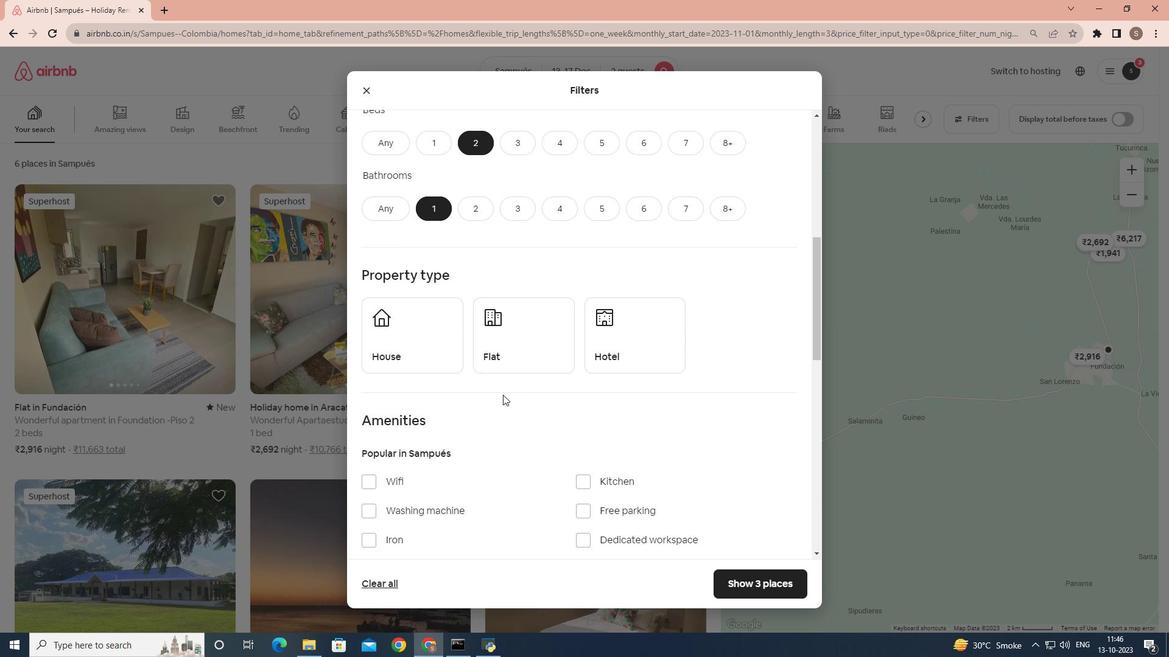 
Action: Mouse scrolled (503, 394) with delta (0, 0)
Screenshot: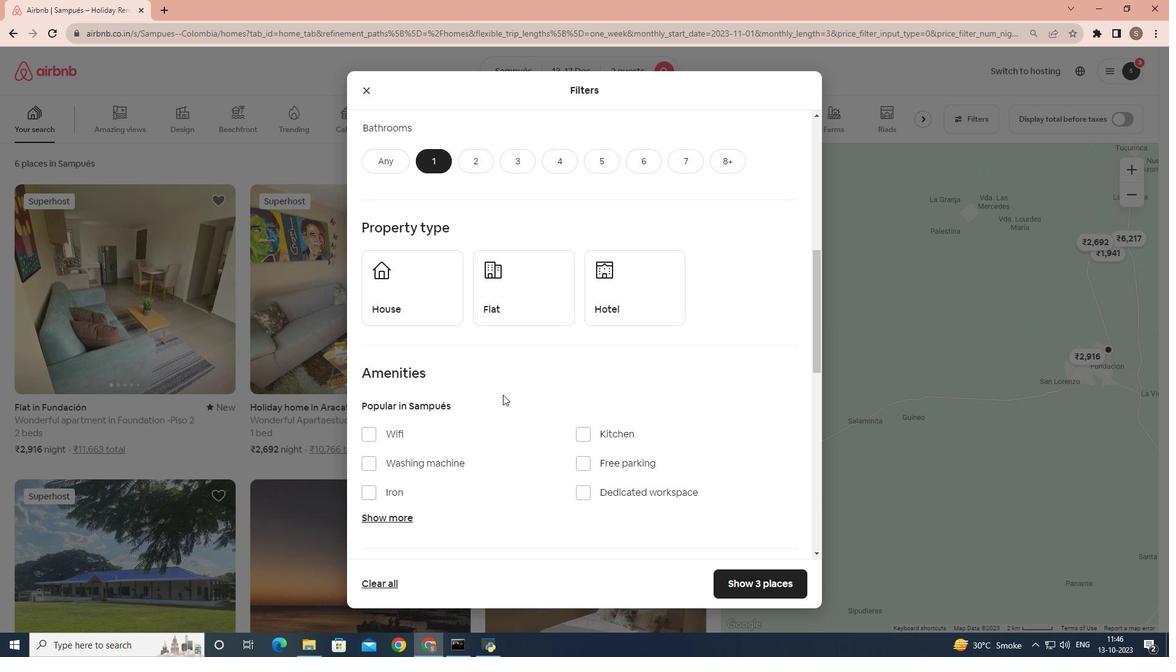 
Action: Mouse scrolled (503, 395) with delta (0, 0)
Screenshot: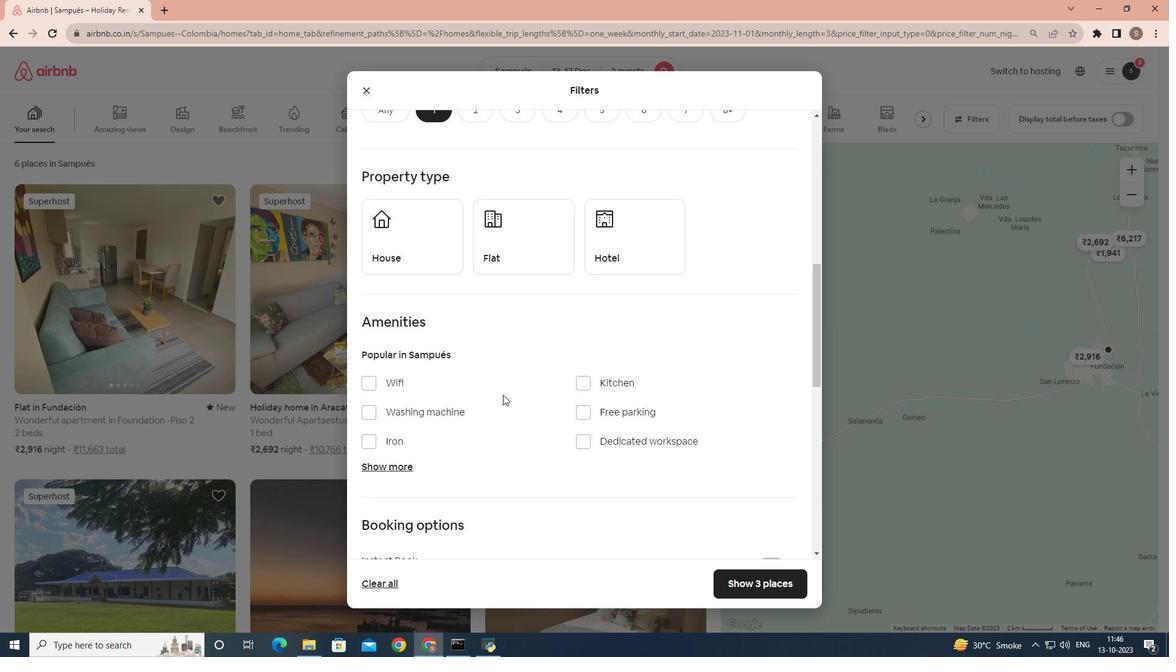 
Action: Mouse scrolled (503, 394) with delta (0, 0)
Screenshot: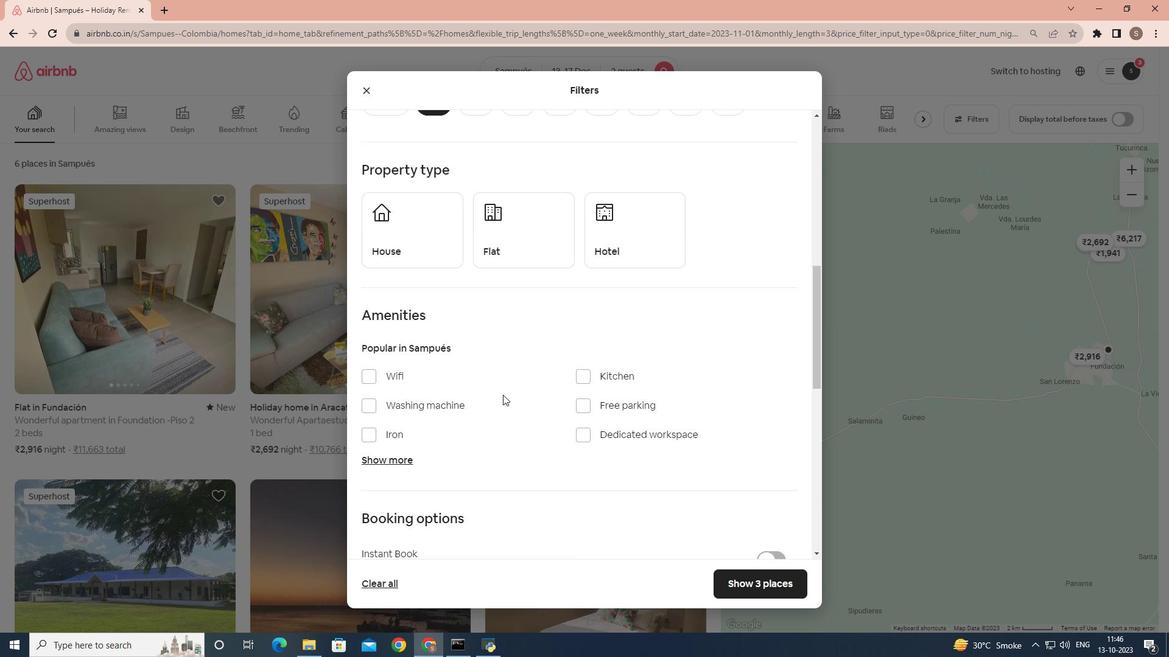 
Action: Mouse moved to (369, 364)
Screenshot: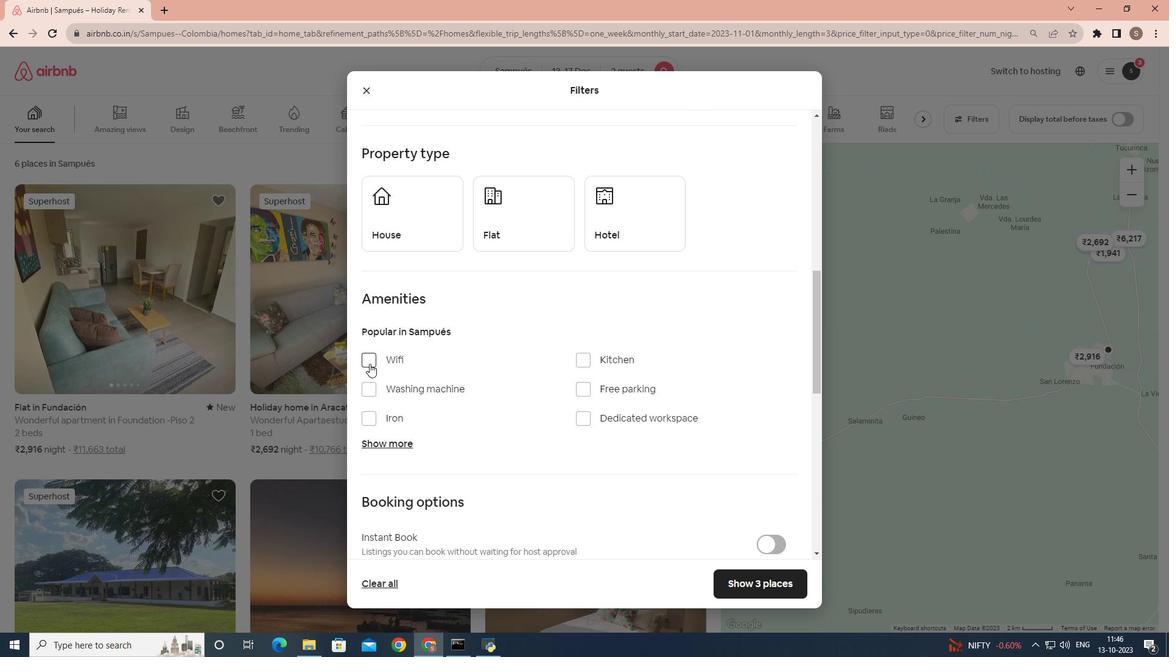 
Action: Mouse pressed left at (369, 364)
Screenshot: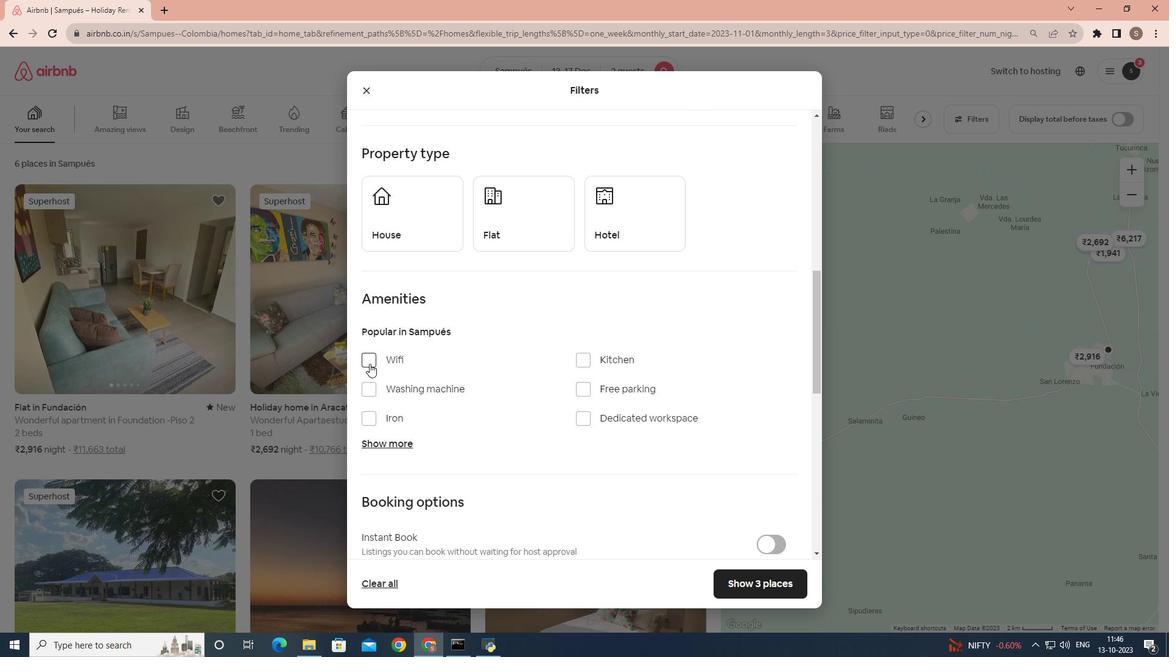 
Action: Mouse moved to (423, 352)
Screenshot: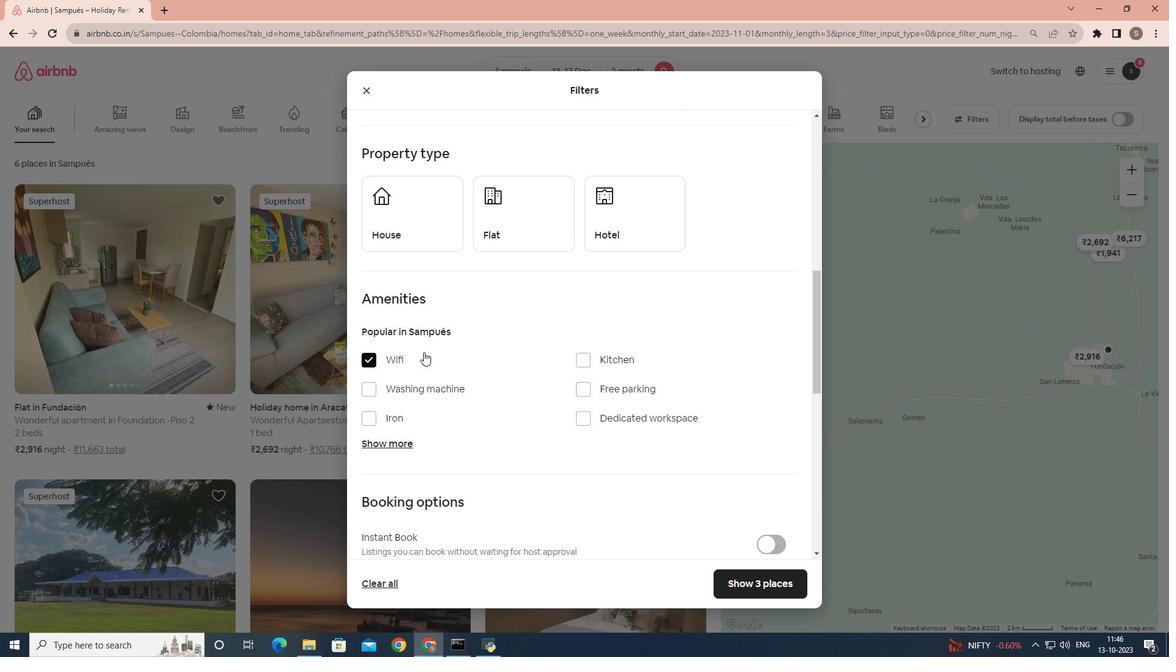 
Action: Mouse scrolled (423, 352) with delta (0, 0)
Screenshot: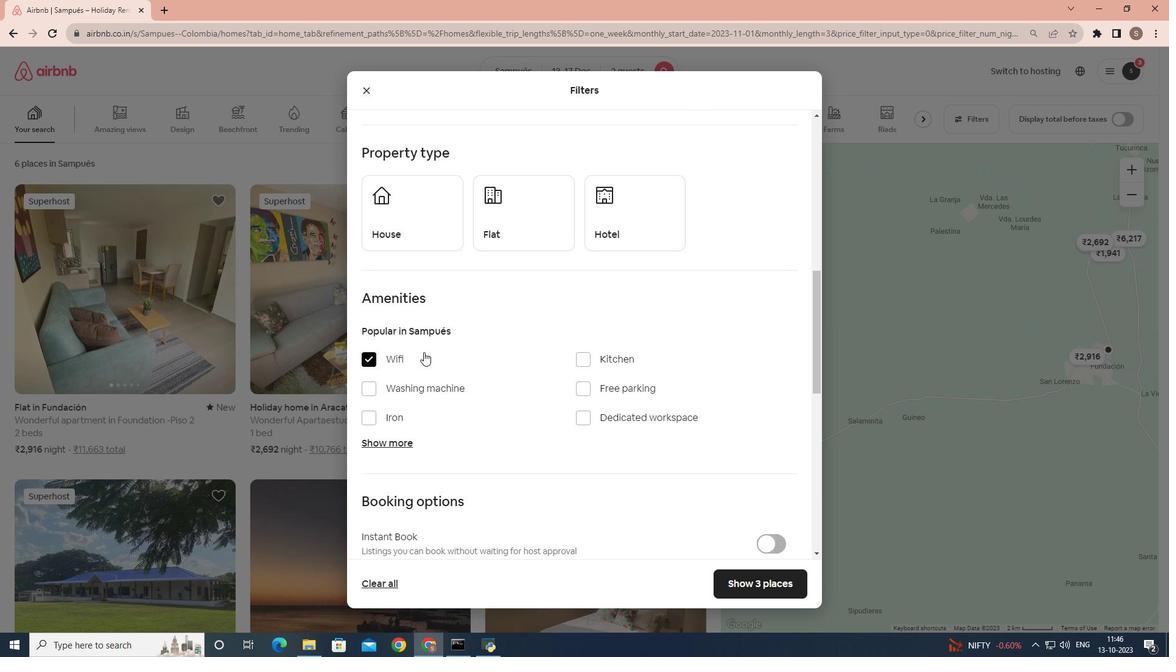 
Action: Mouse moved to (371, 330)
Screenshot: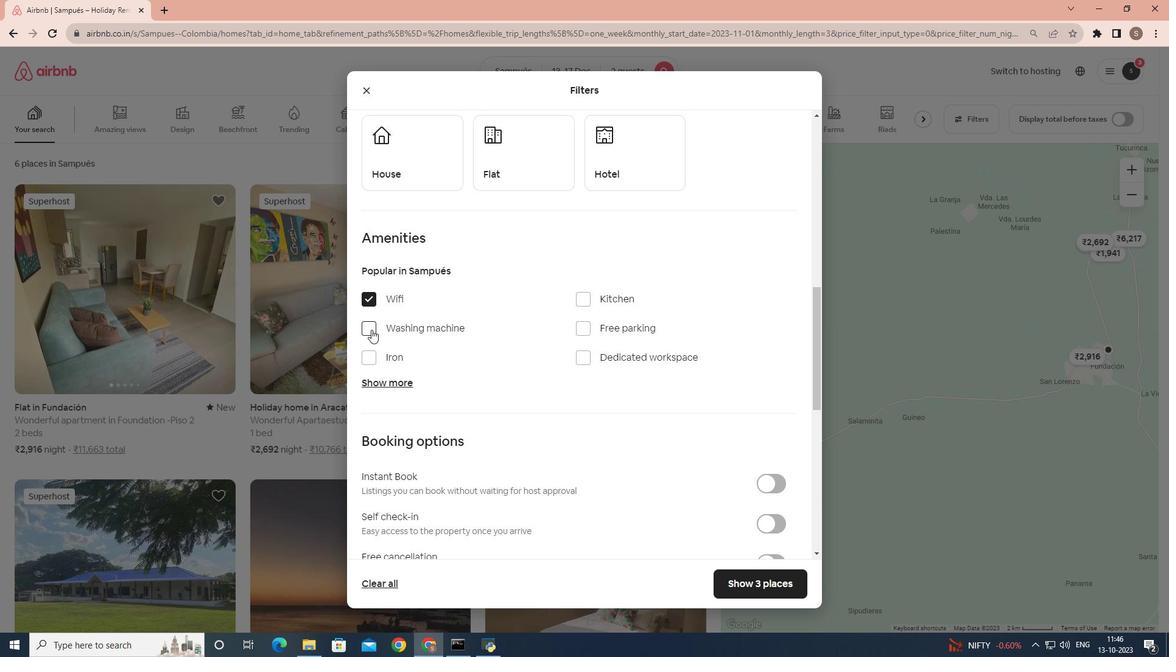 
Action: Mouse pressed left at (371, 330)
Screenshot: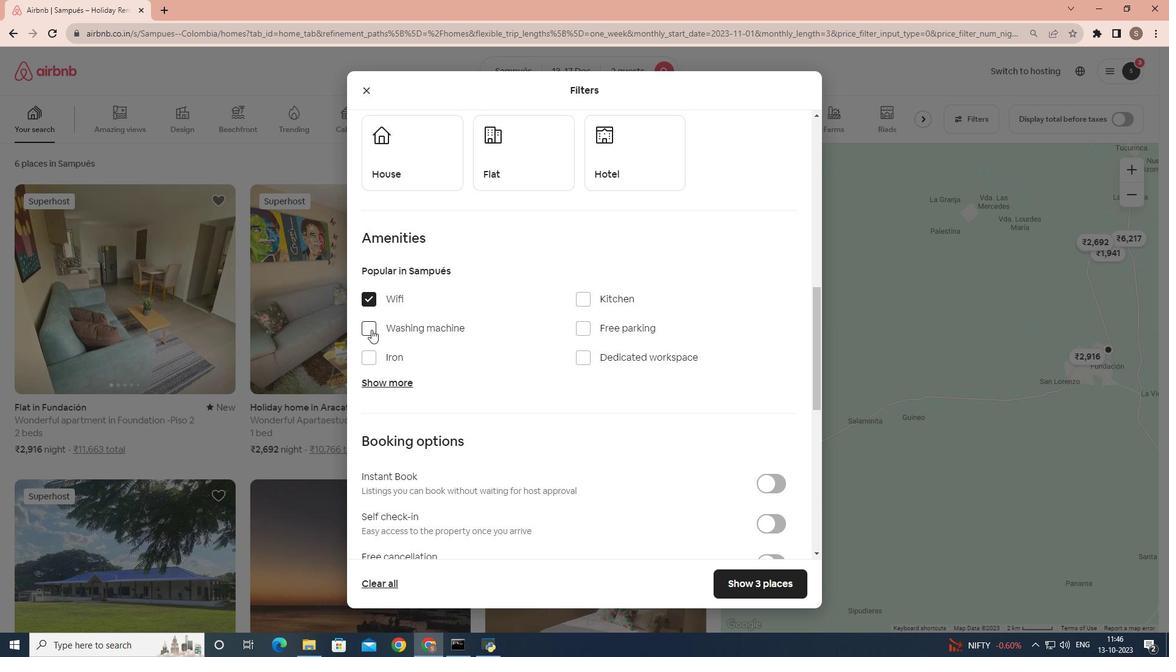 
Action: Mouse moved to (420, 352)
Screenshot: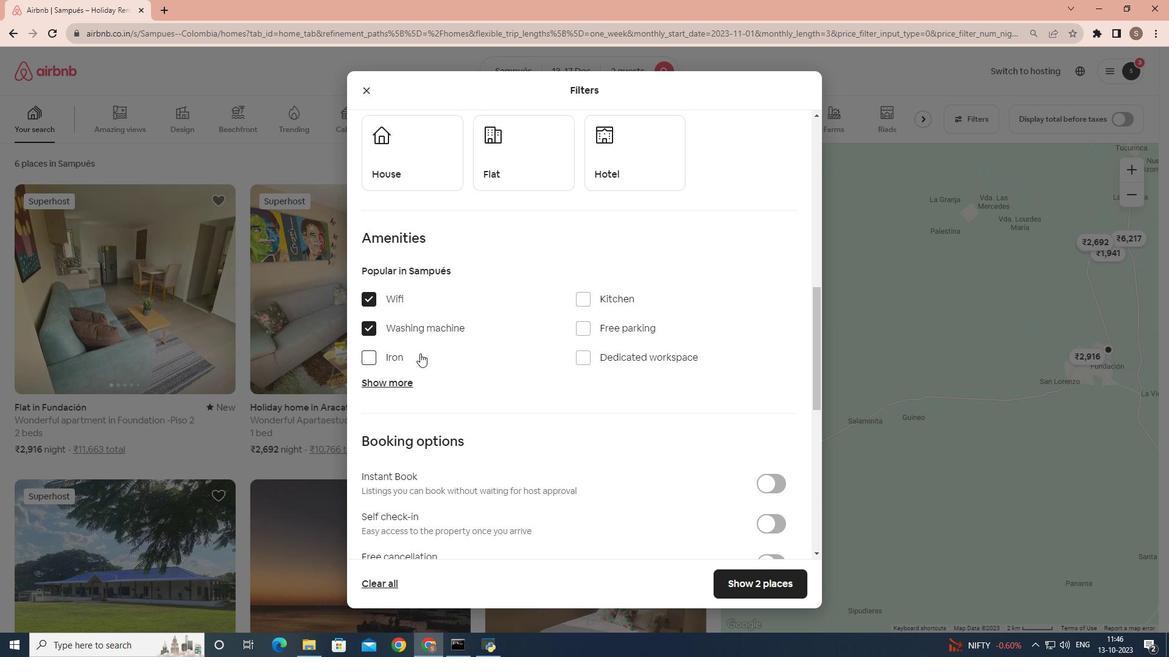 
Action: Mouse scrolled (420, 352) with delta (0, 0)
Screenshot: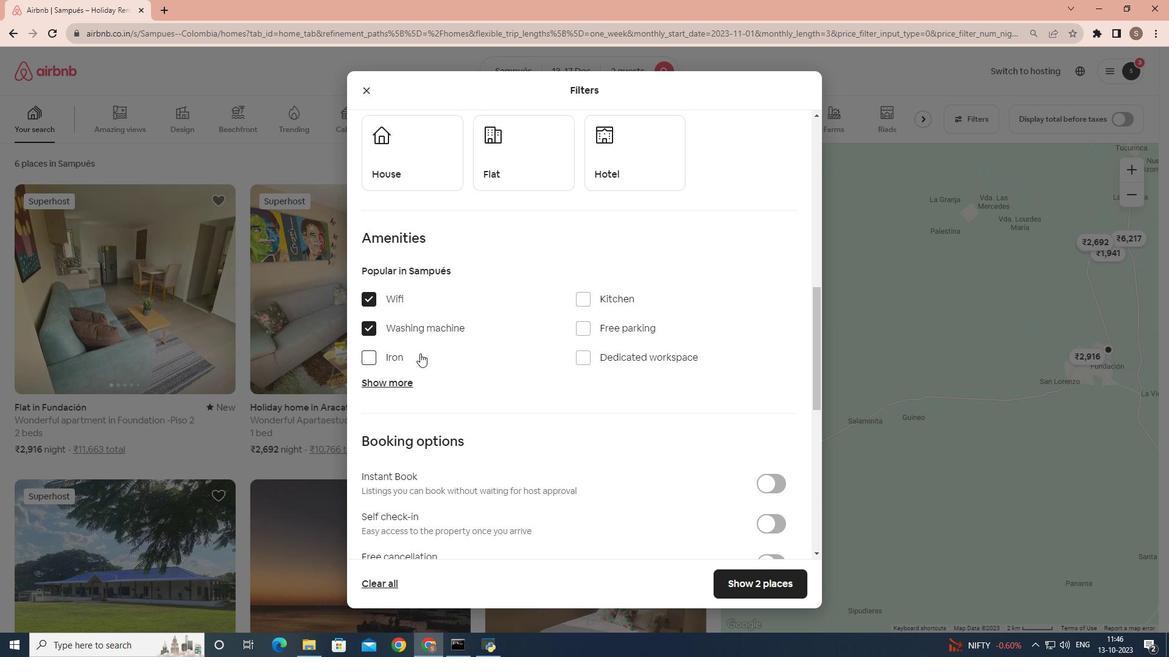 
Action: Mouse moved to (781, 465)
Screenshot: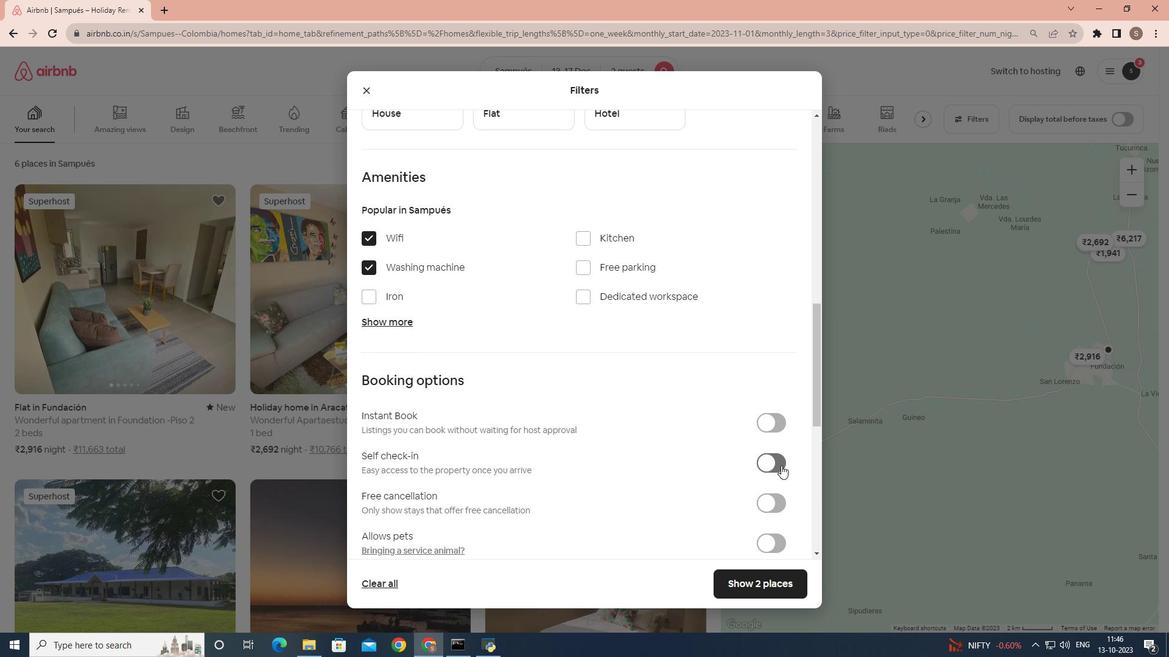 
Action: Mouse pressed left at (781, 465)
Screenshot: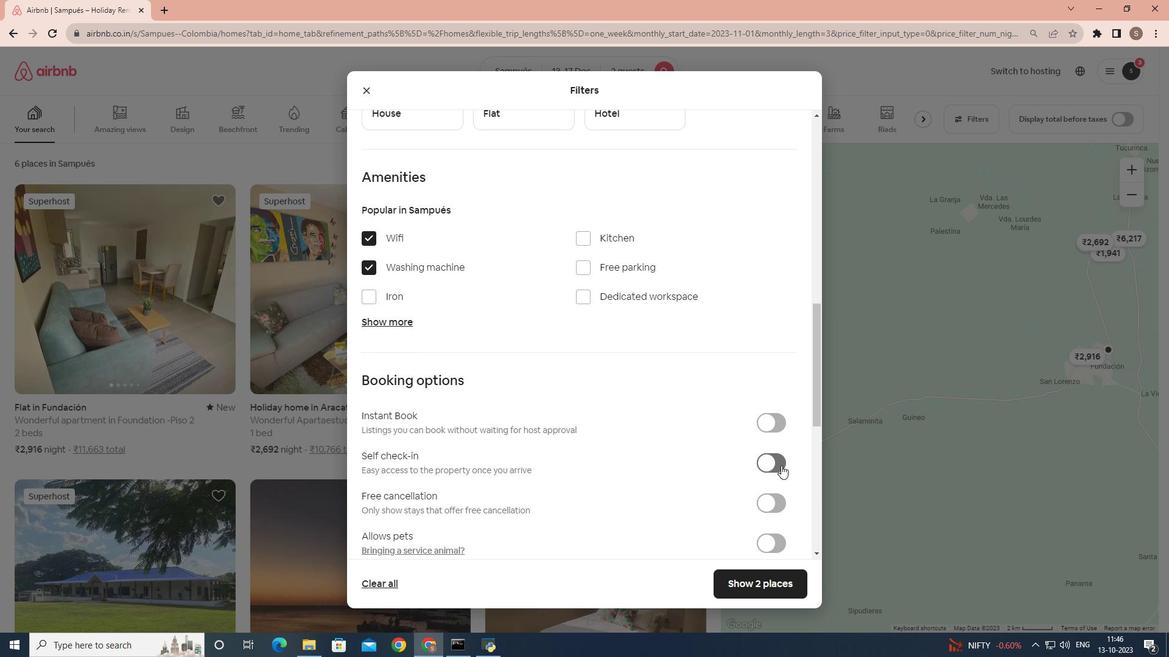 
Action: Mouse moved to (743, 573)
Screenshot: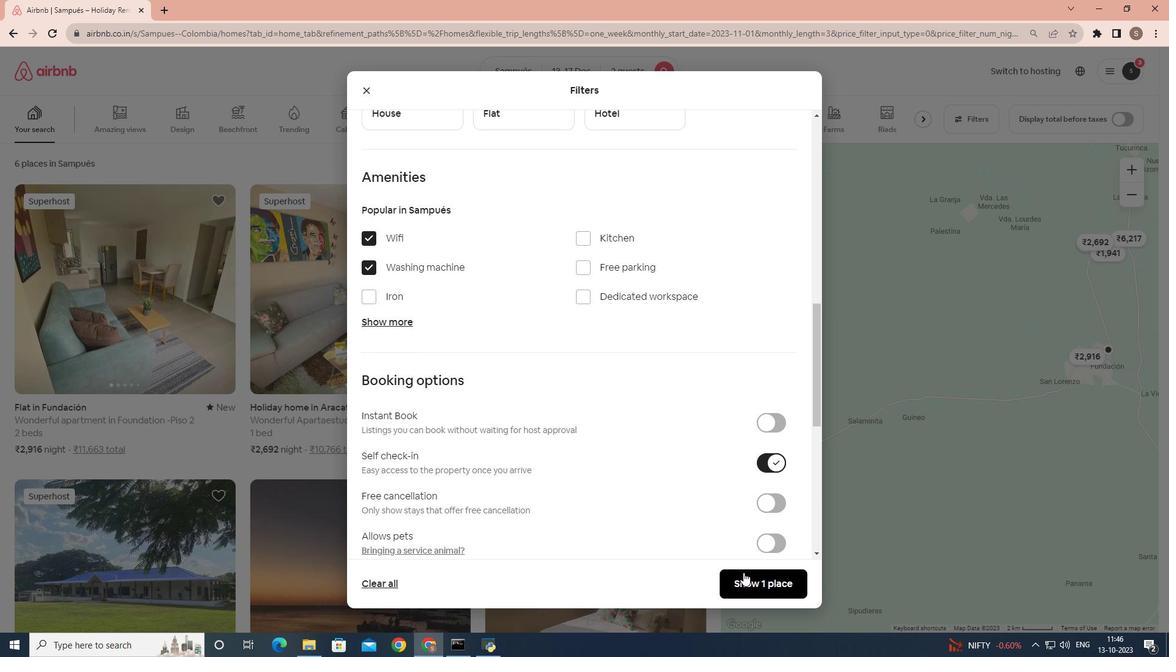 
Action: Mouse pressed left at (743, 573)
Screenshot: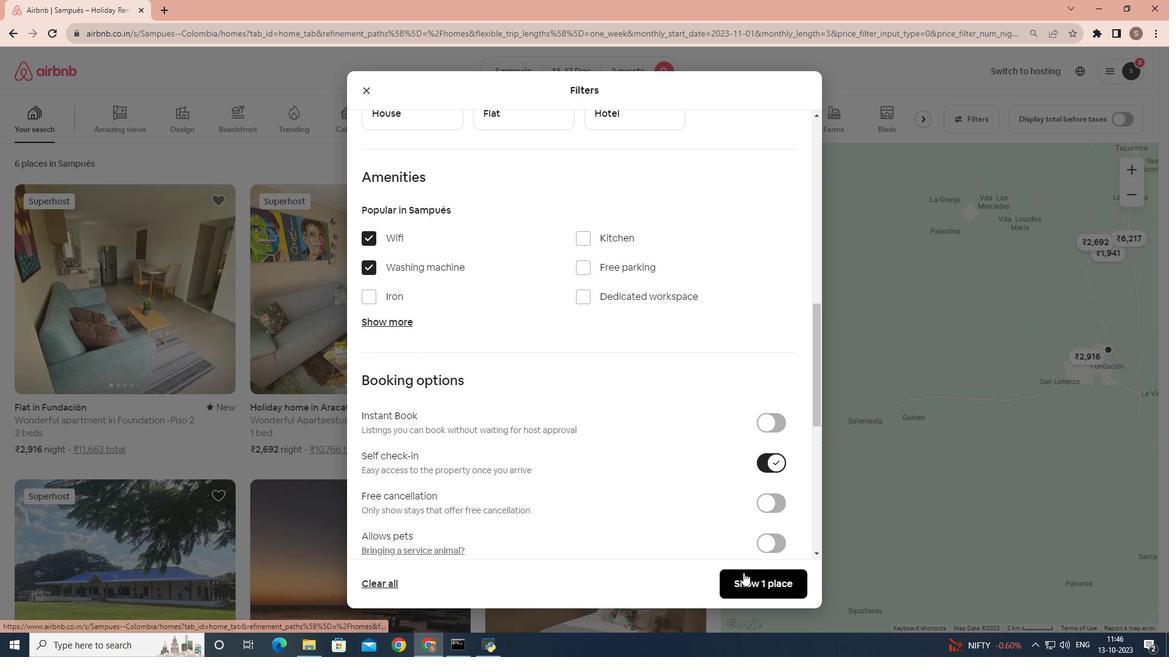 
Action: Mouse moved to (169, 314)
Screenshot: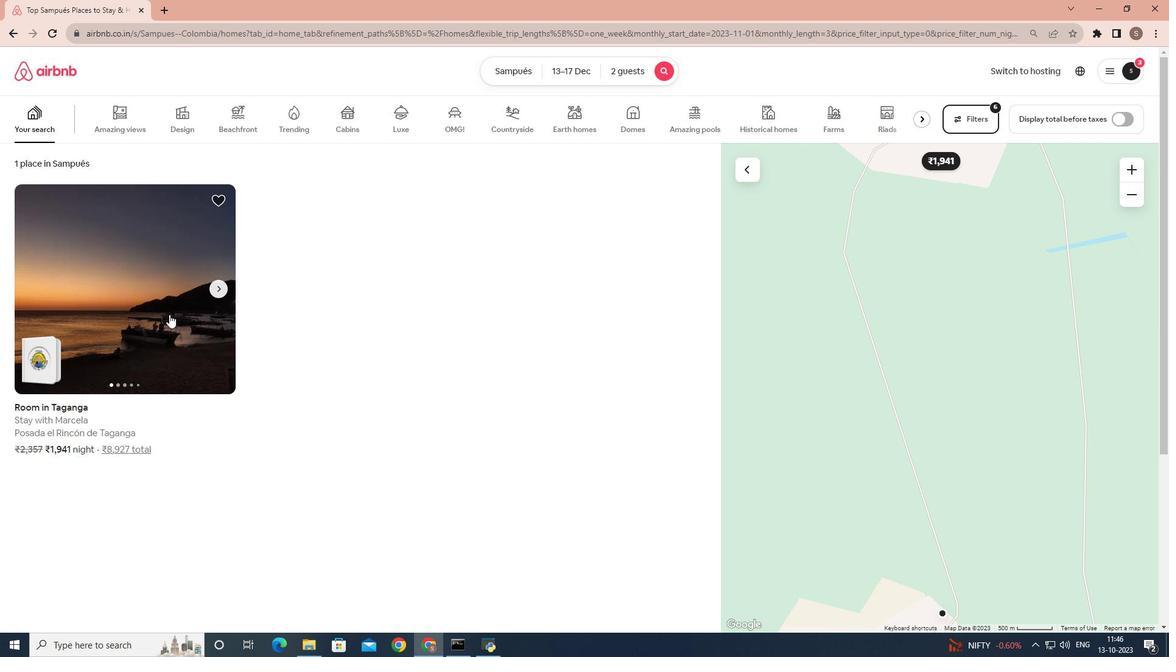 
Action: Mouse pressed left at (169, 314)
Screenshot: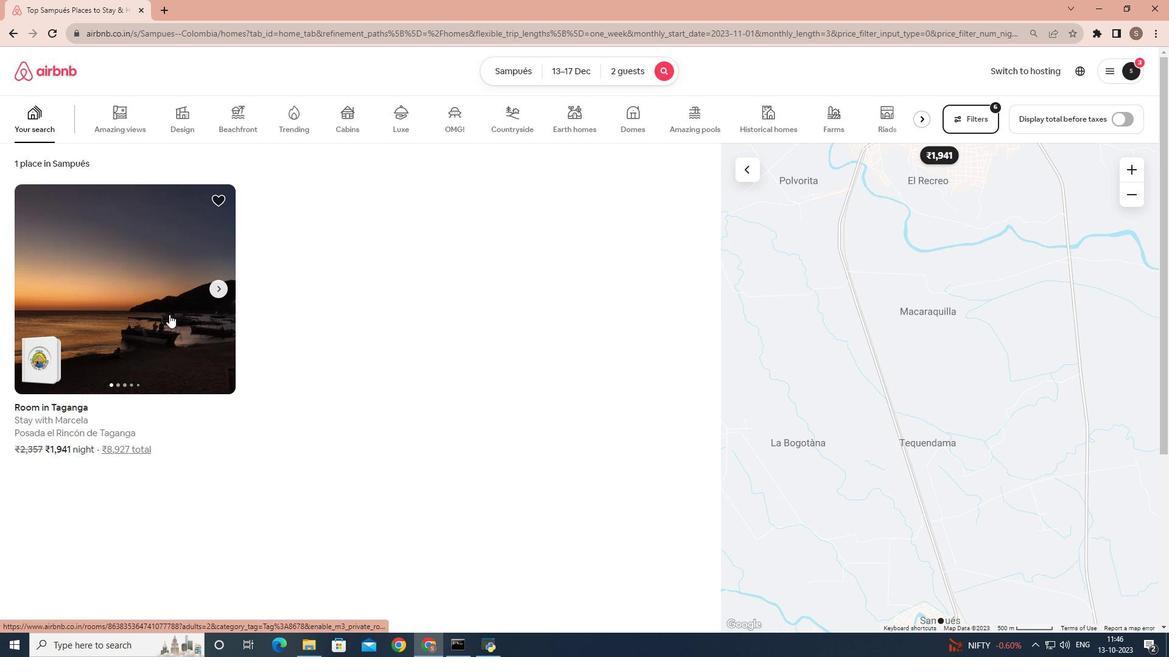 
Action: Mouse moved to (880, 441)
Screenshot: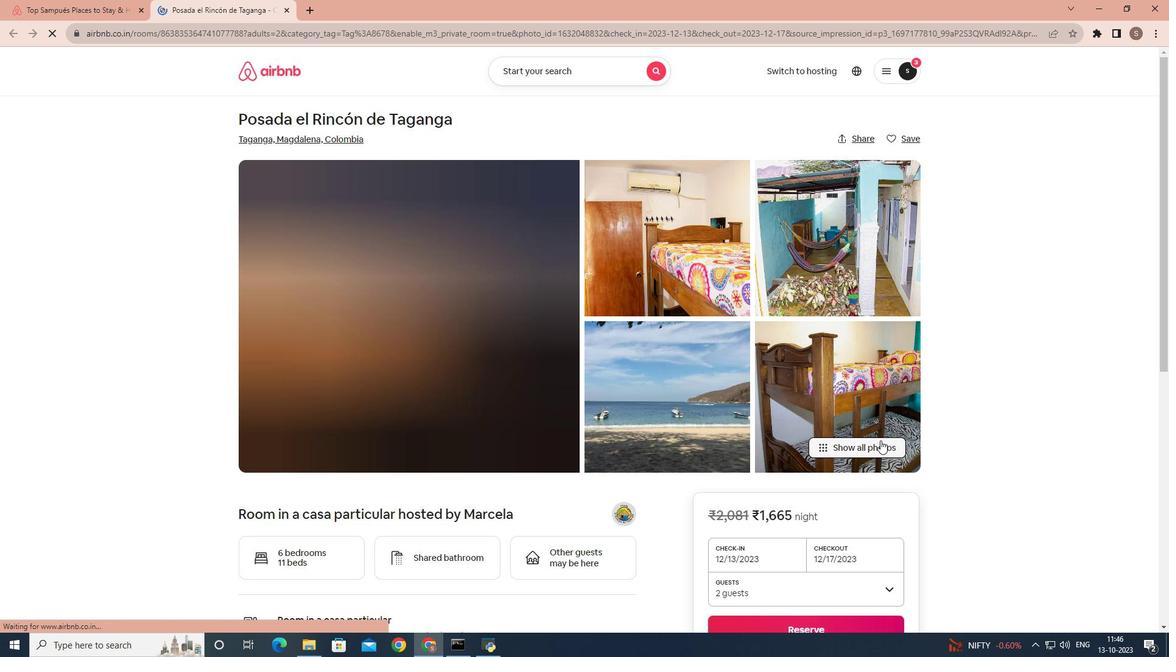 
Action: Mouse pressed left at (880, 441)
Screenshot: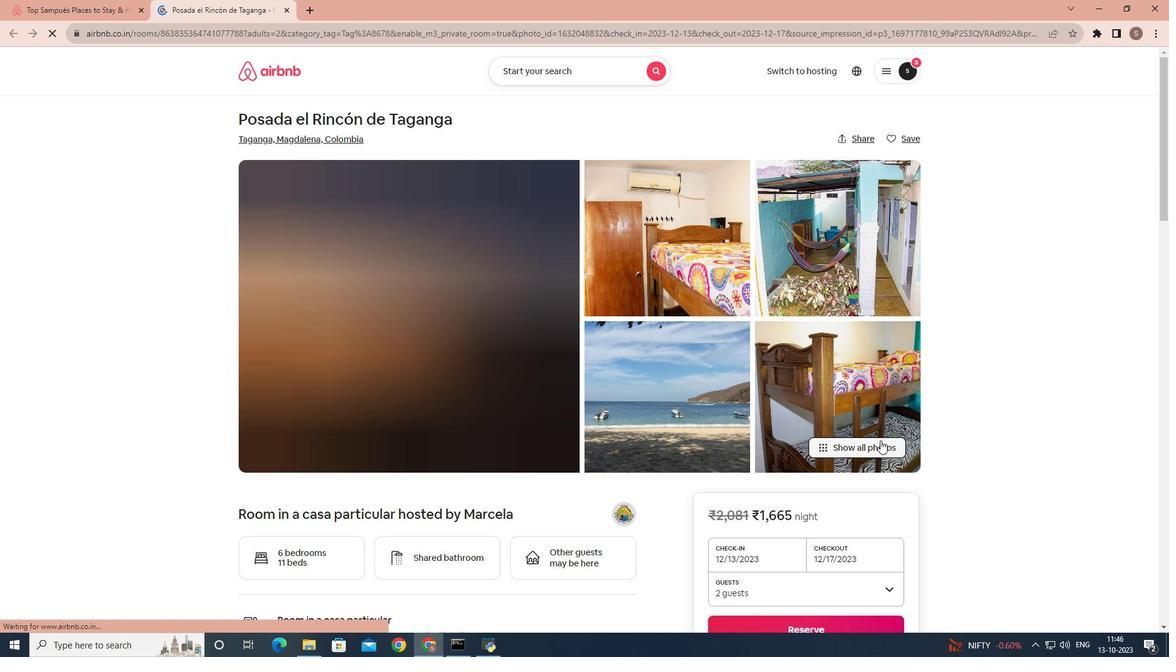 
Action: Mouse moved to (627, 361)
Screenshot: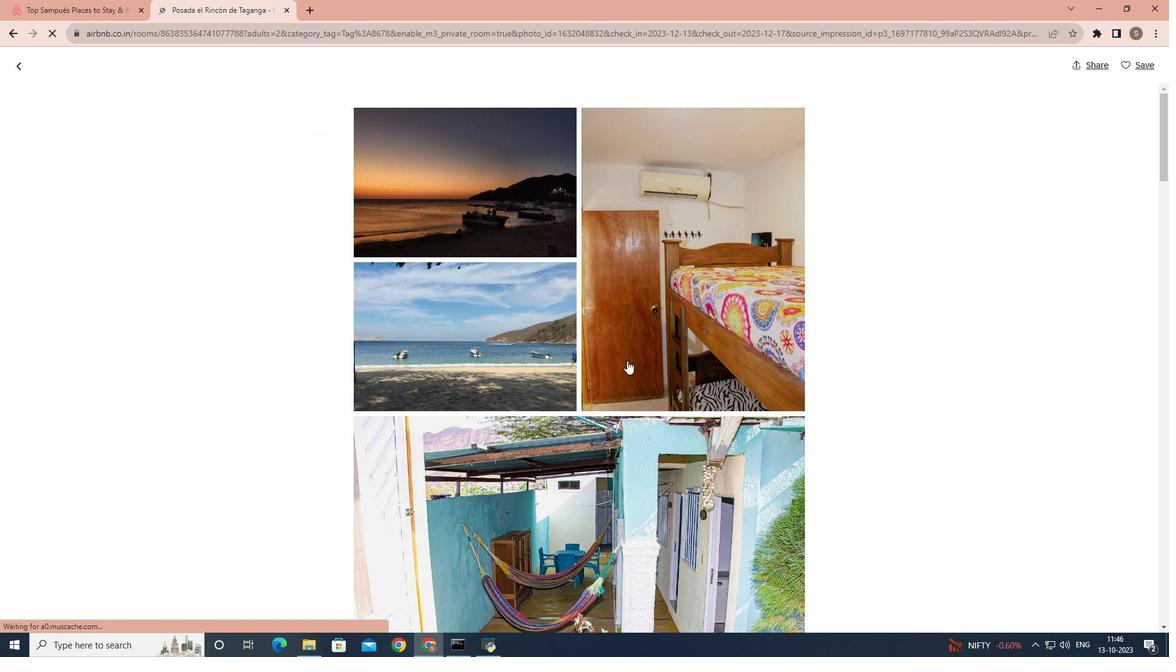 
Action: Mouse scrolled (627, 360) with delta (0, 0)
Screenshot: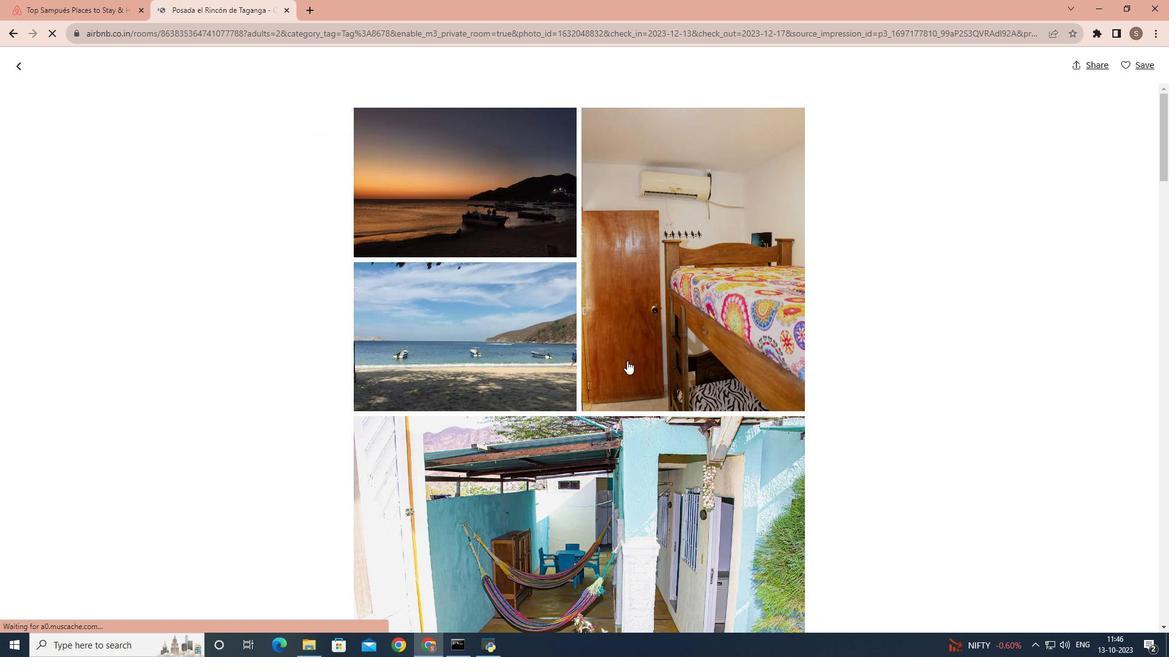 
Action: Mouse moved to (628, 366)
Screenshot: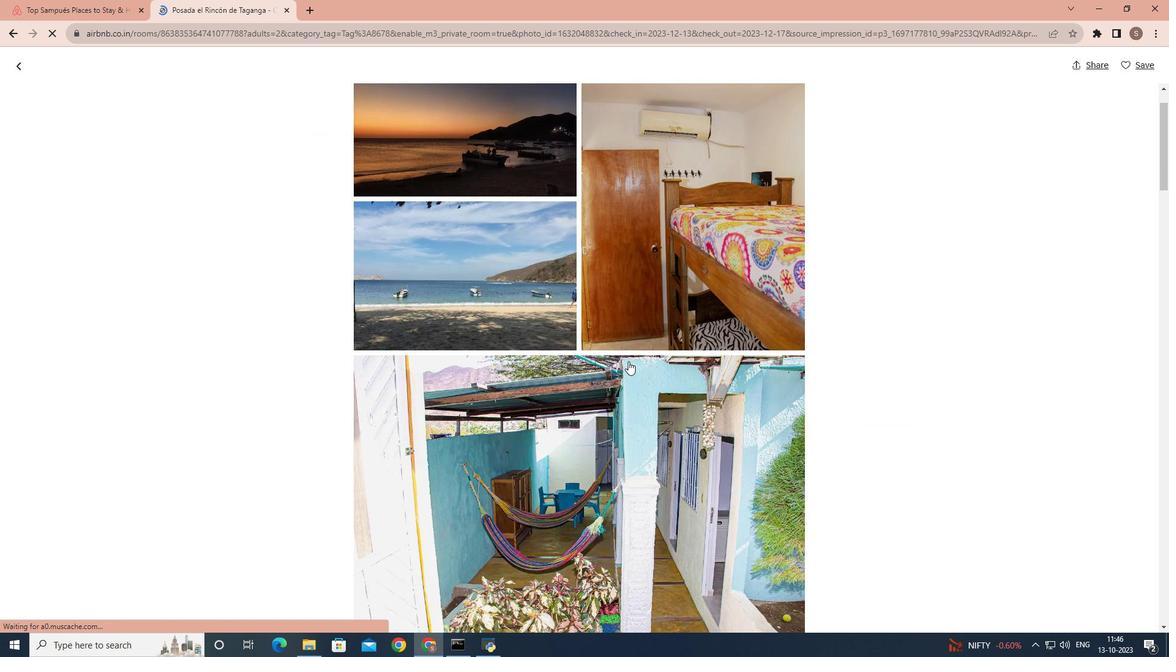 
Action: Mouse scrolled (628, 366) with delta (0, 0)
Screenshot: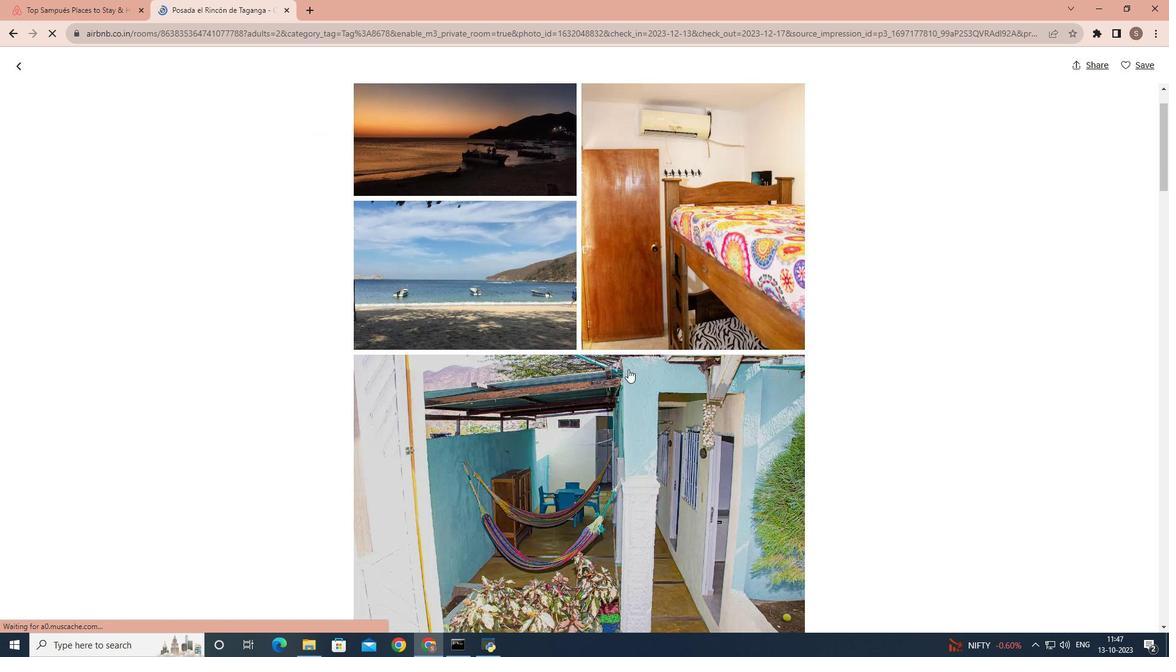 
Action: Mouse moved to (628, 369)
Screenshot: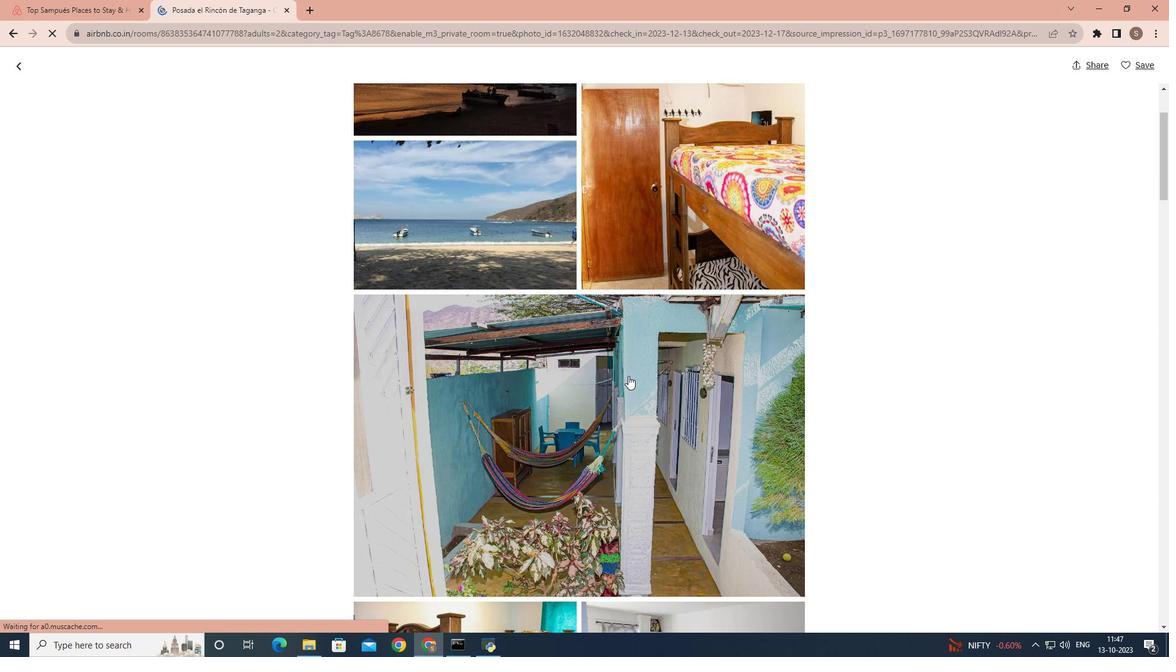 
Action: Mouse scrolled (628, 369) with delta (0, 0)
Screenshot: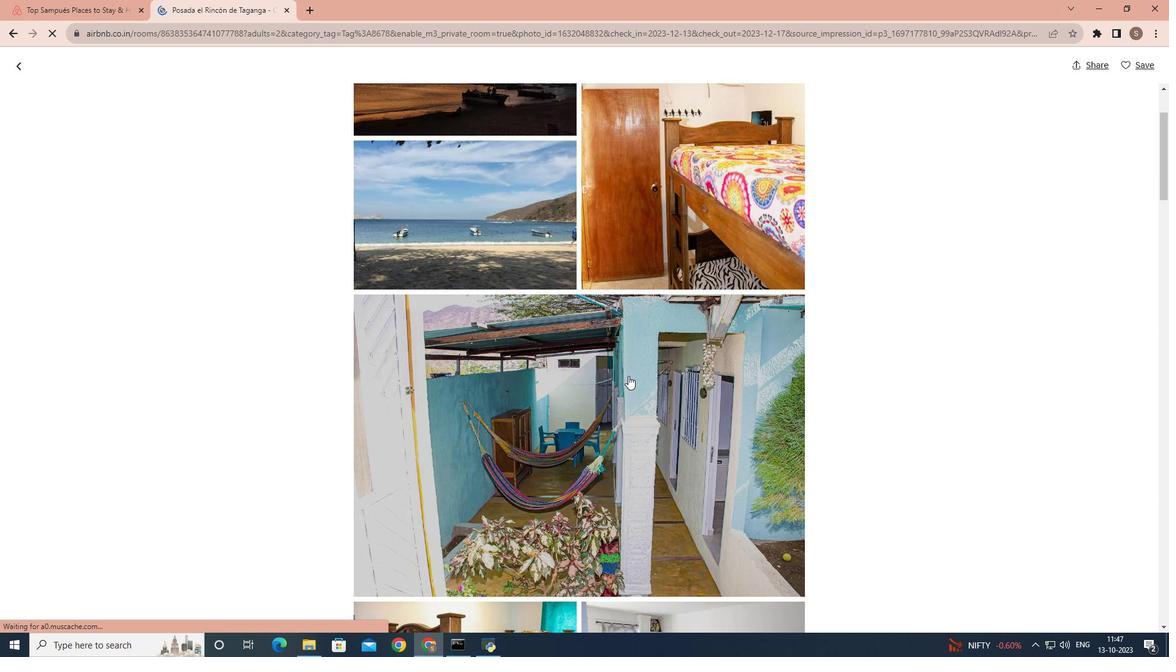
Action: Mouse moved to (628, 388)
Screenshot: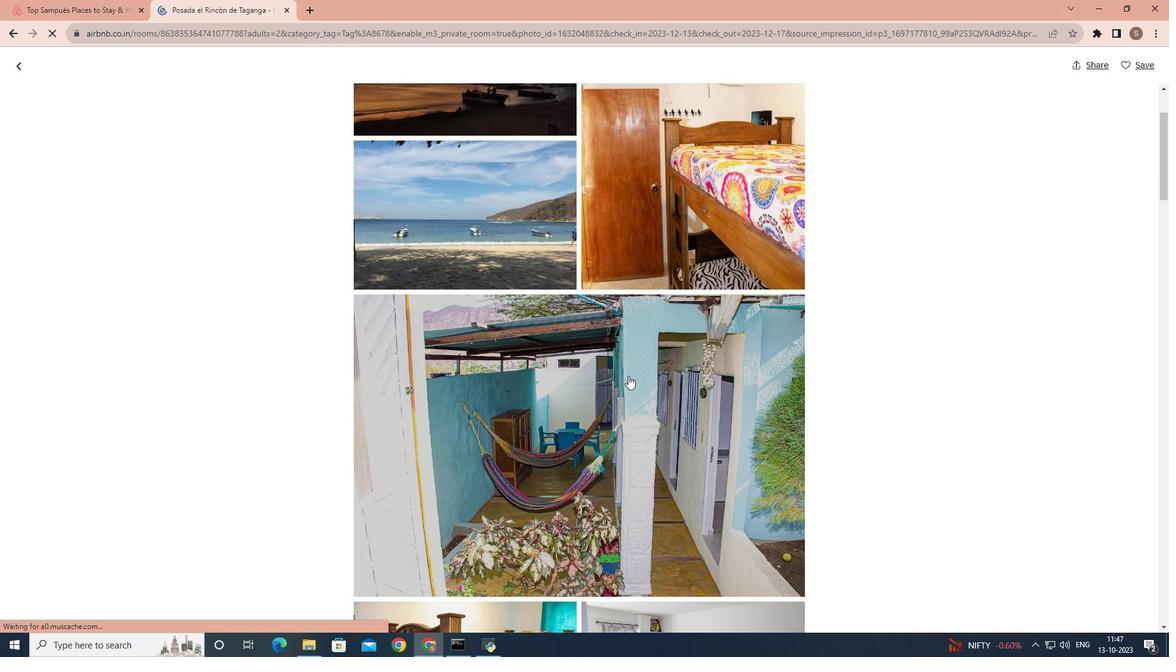 
Action: Mouse scrolled (628, 387) with delta (0, 0)
Screenshot: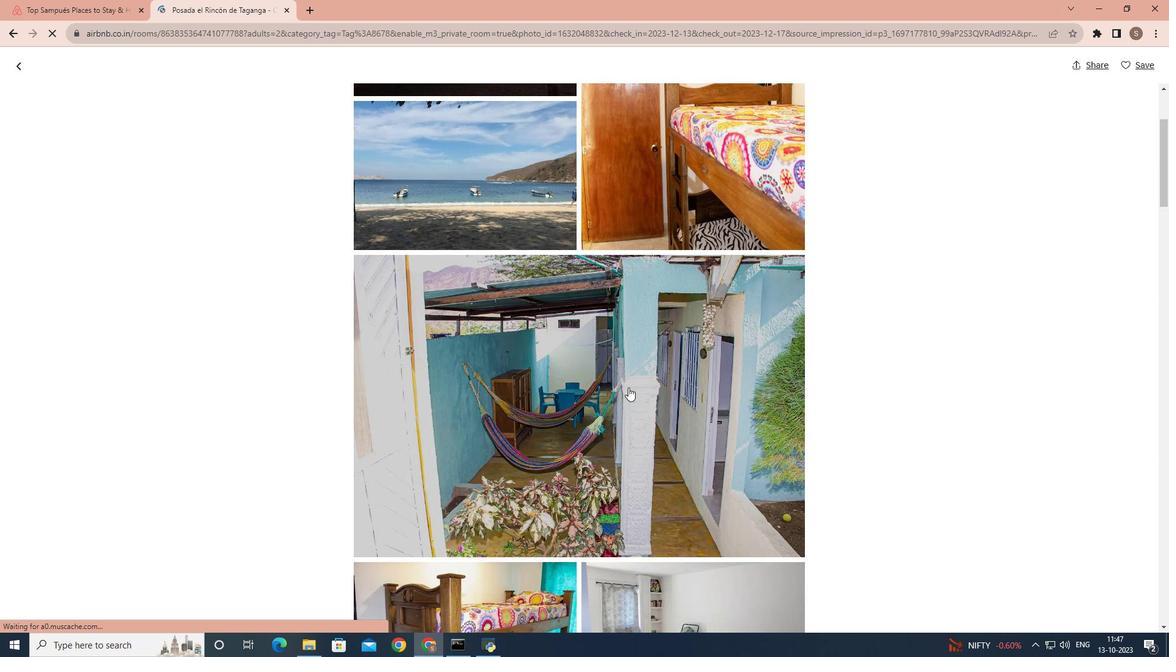
Action: Mouse scrolled (628, 387) with delta (0, 0)
Screenshot: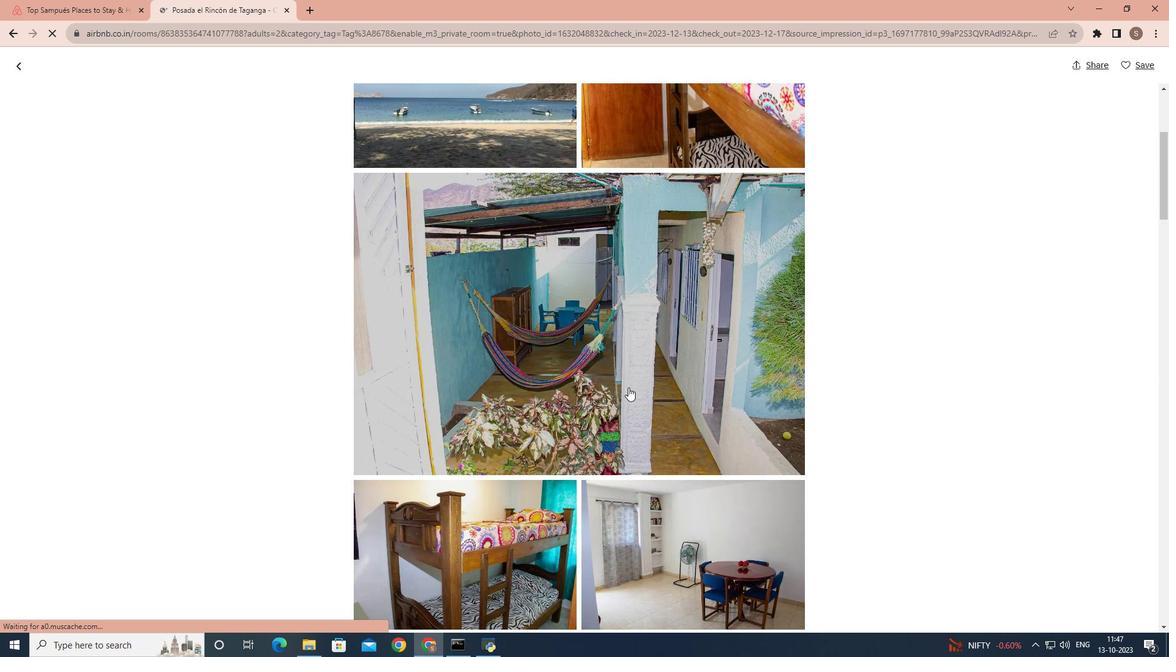 
Action: Mouse moved to (628, 391)
Screenshot: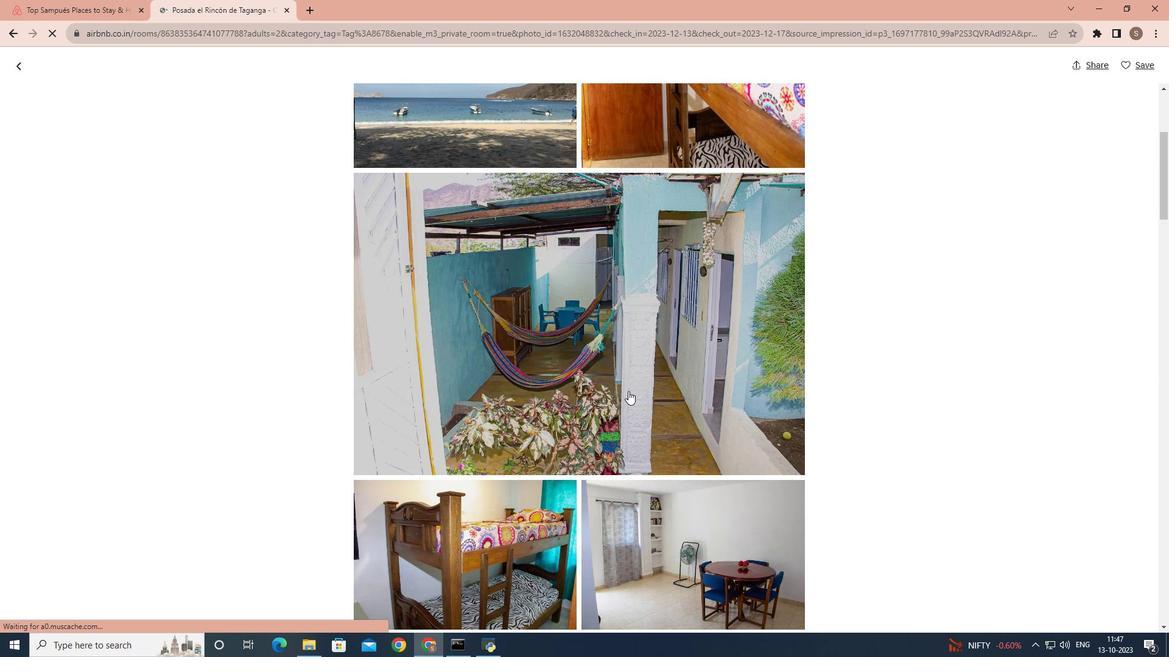 
Action: Mouse scrolled (628, 391) with delta (0, 0)
Screenshot: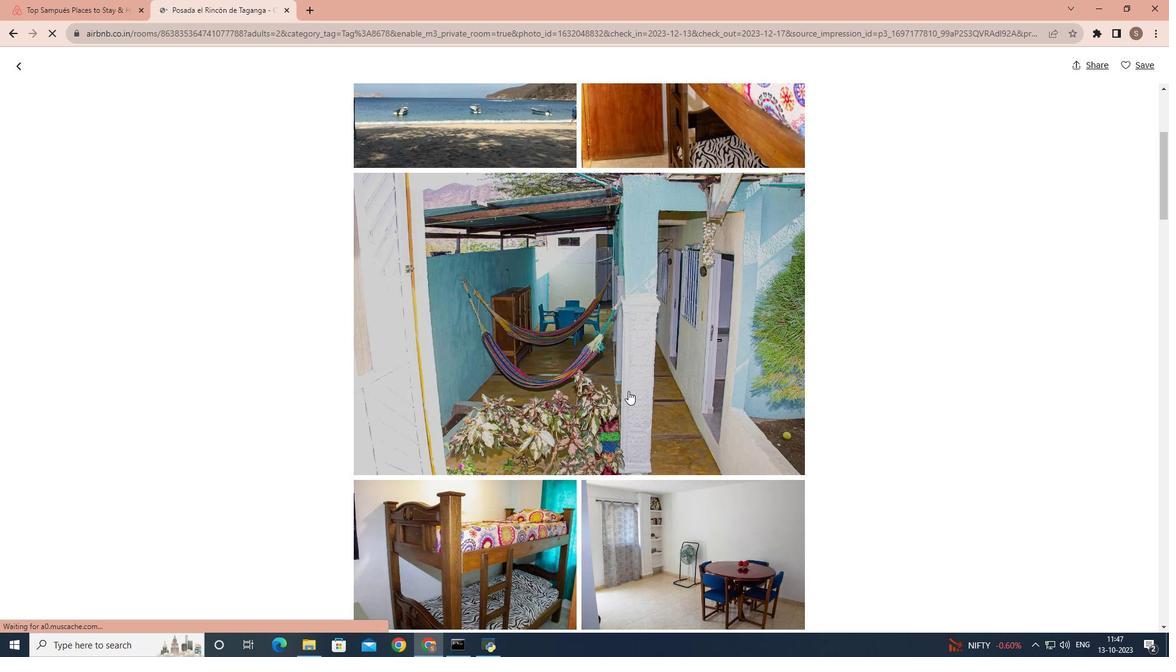 
Action: Mouse scrolled (628, 391) with delta (0, 0)
Screenshot: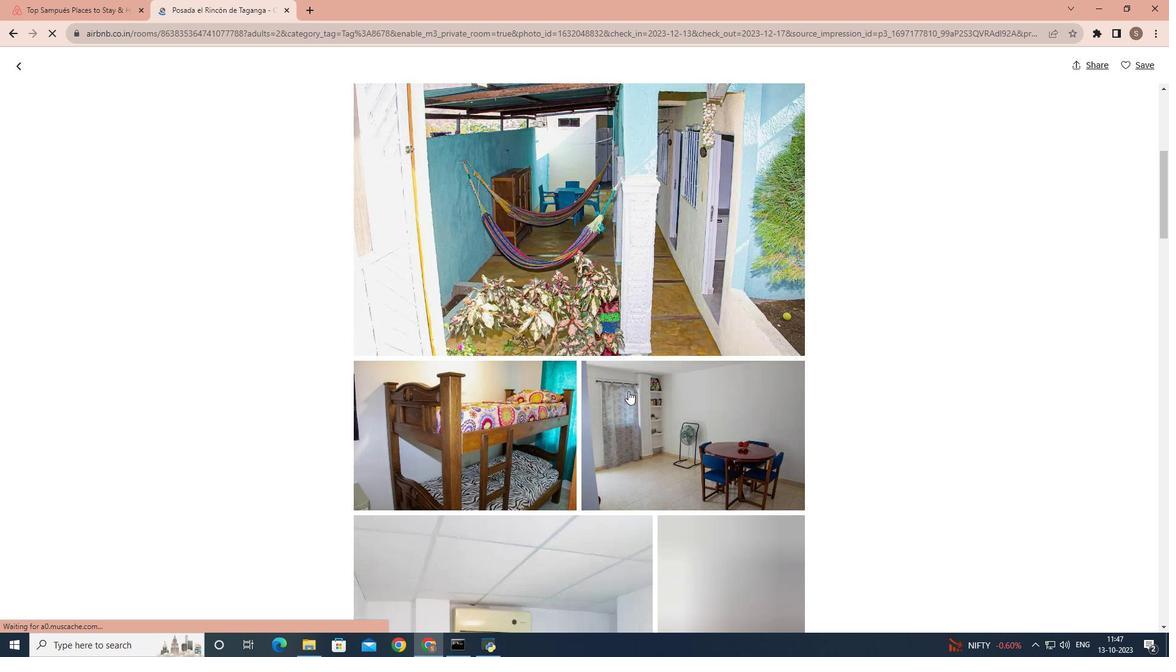 
Action: Mouse scrolled (628, 391) with delta (0, 0)
Screenshot: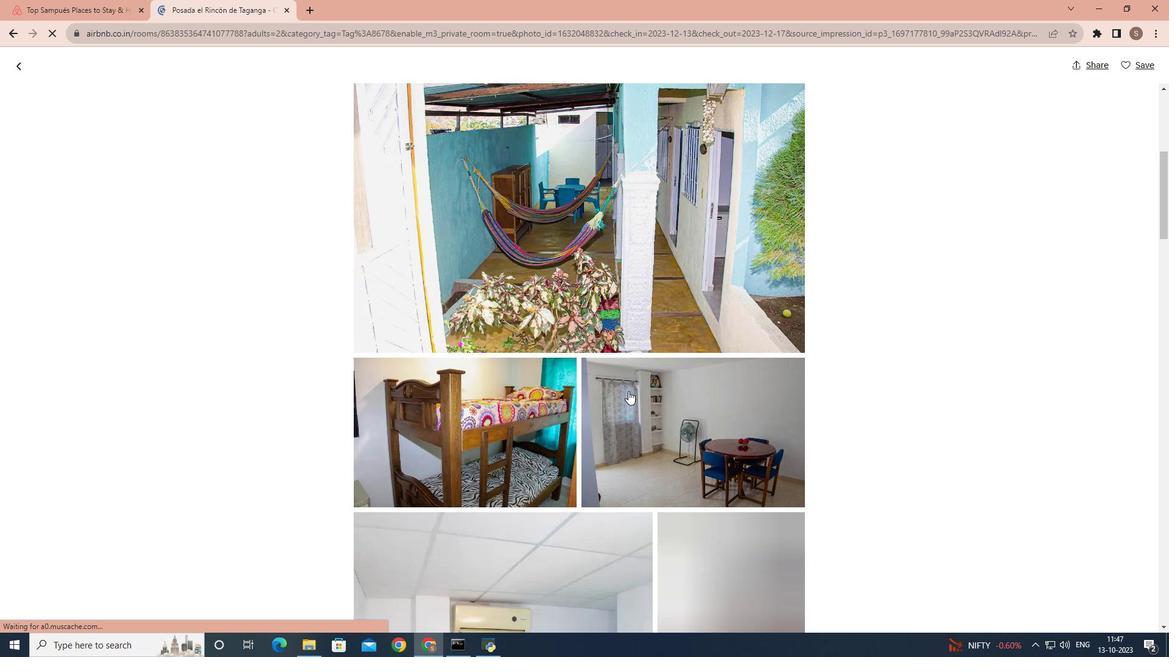 
Action: Mouse scrolled (628, 391) with delta (0, 0)
Screenshot: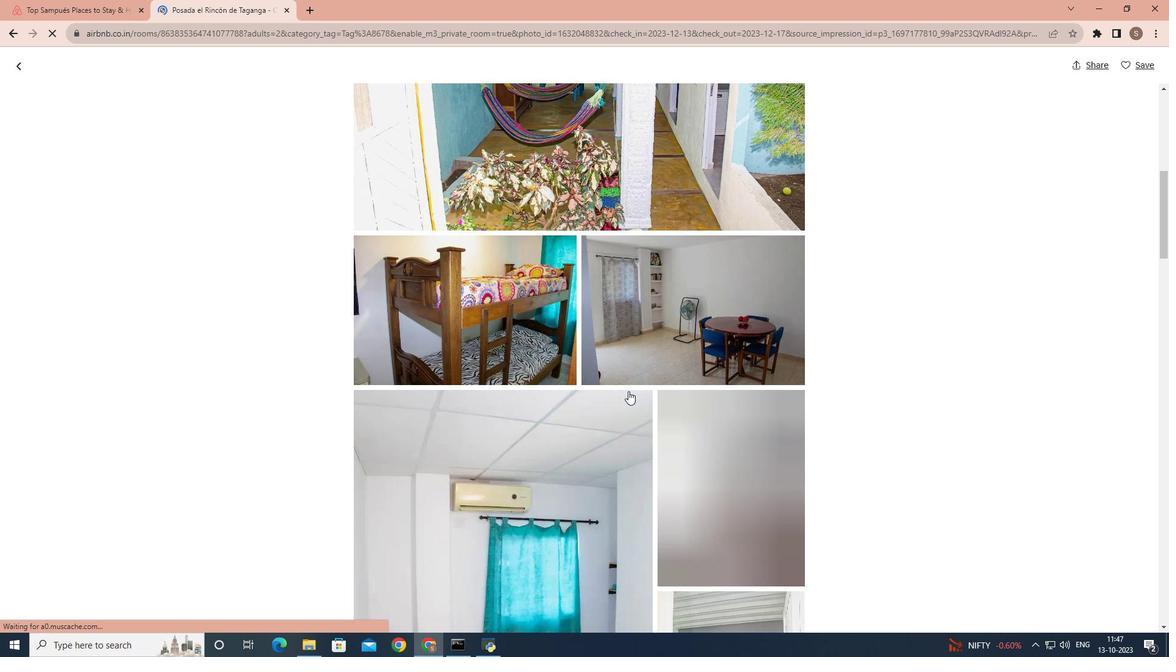 
Action: Mouse moved to (628, 393)
Screenshot: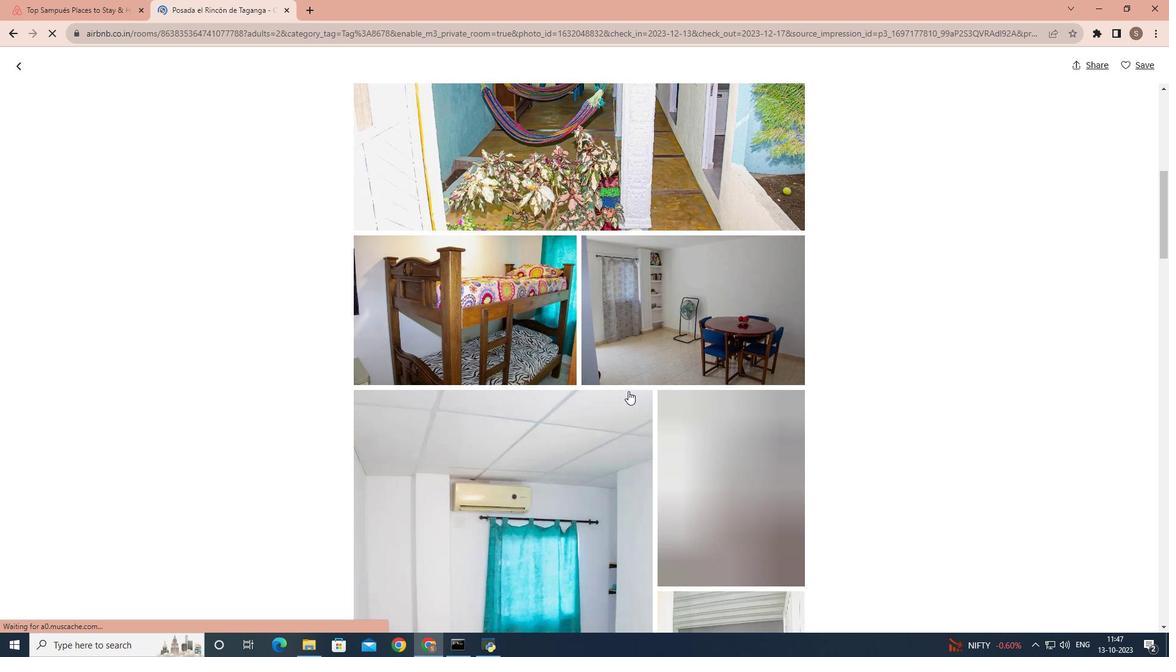 
Action: Mouse scrolled (628, 392) with delta (0, 0)
Screenshot: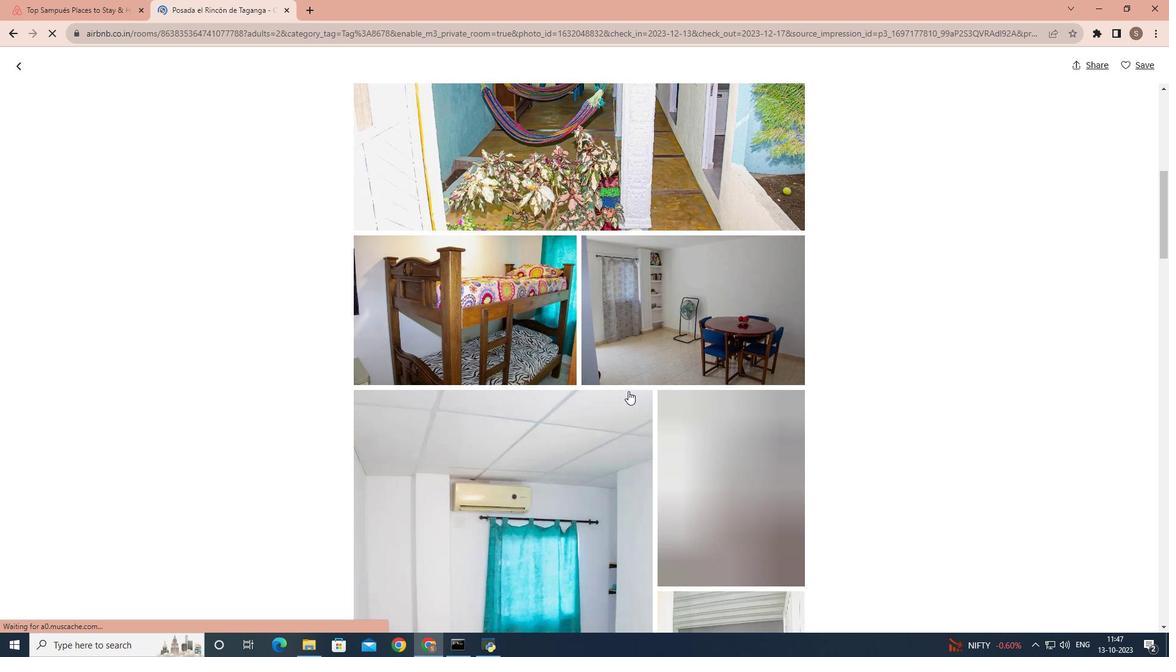 
Action: Mouse moved to (628, 394)
Screenshot: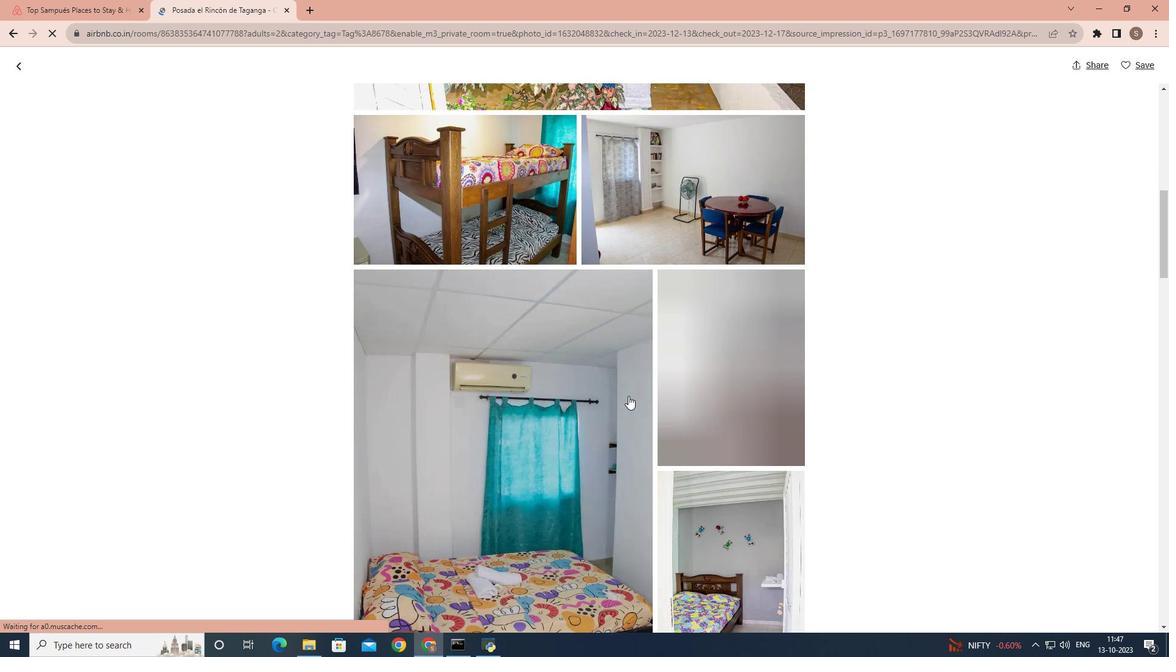 
Action: Mouse scrolled (628, 394) with delta (0, 0)
Screenshot: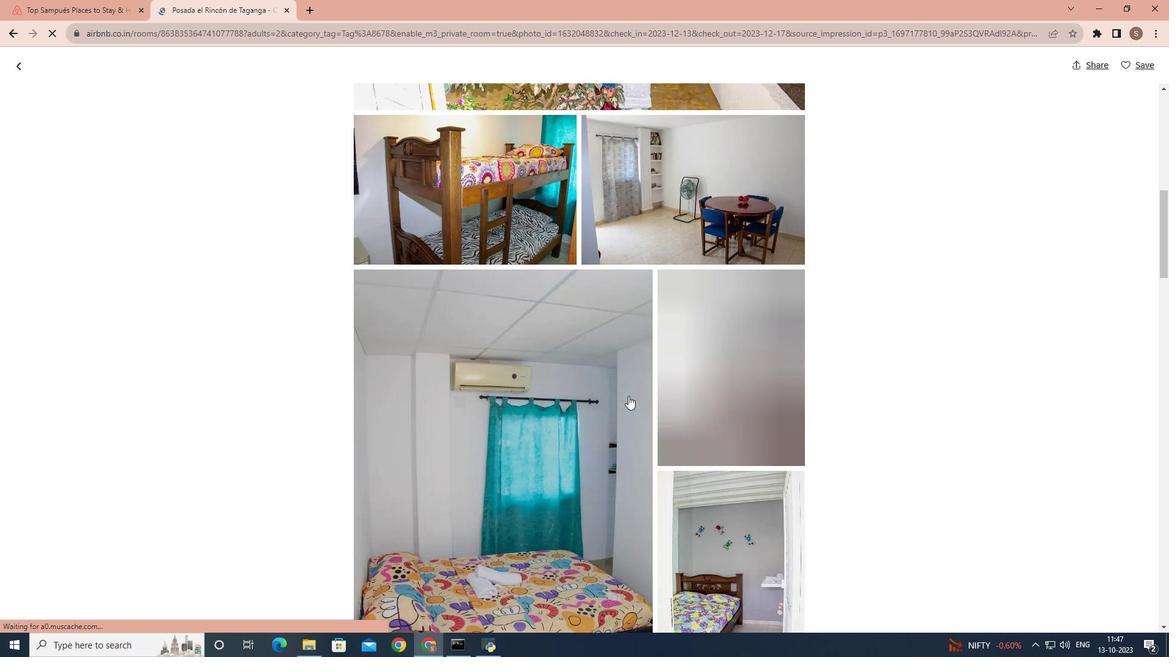 
Action: Mouse moved to (628, 400)
Screenshot: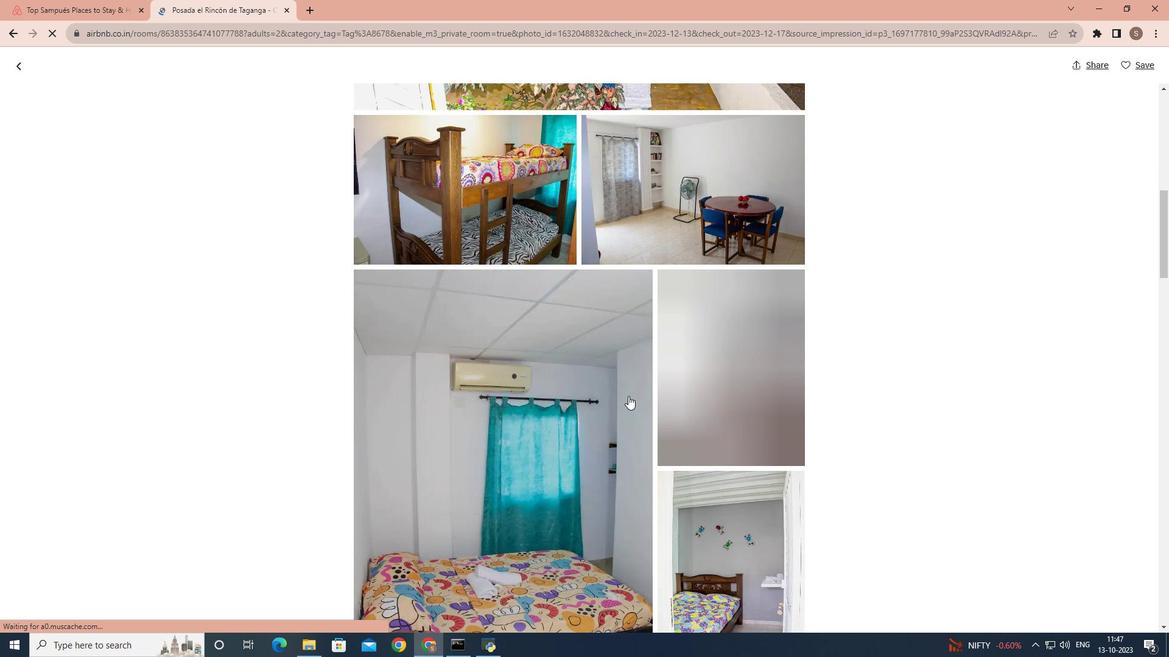 
Action: Mouse scrolled (628, 400) with delta (0, 0)
Screenshot: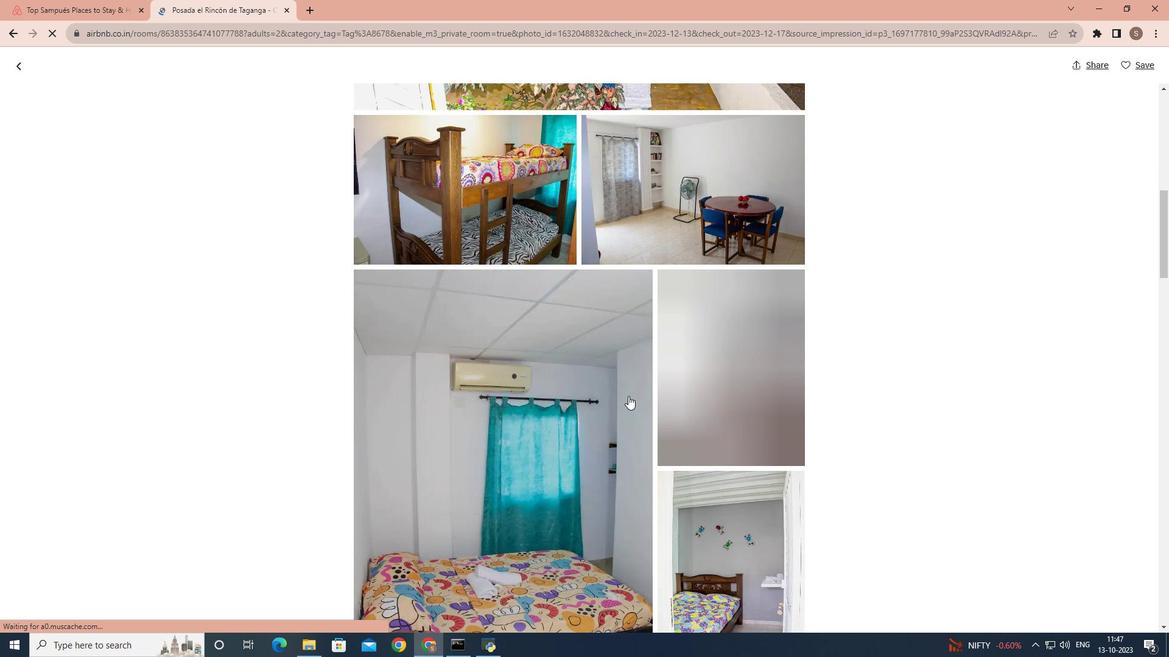 
Action: Mouse moved to (627, 403)
Screenshot: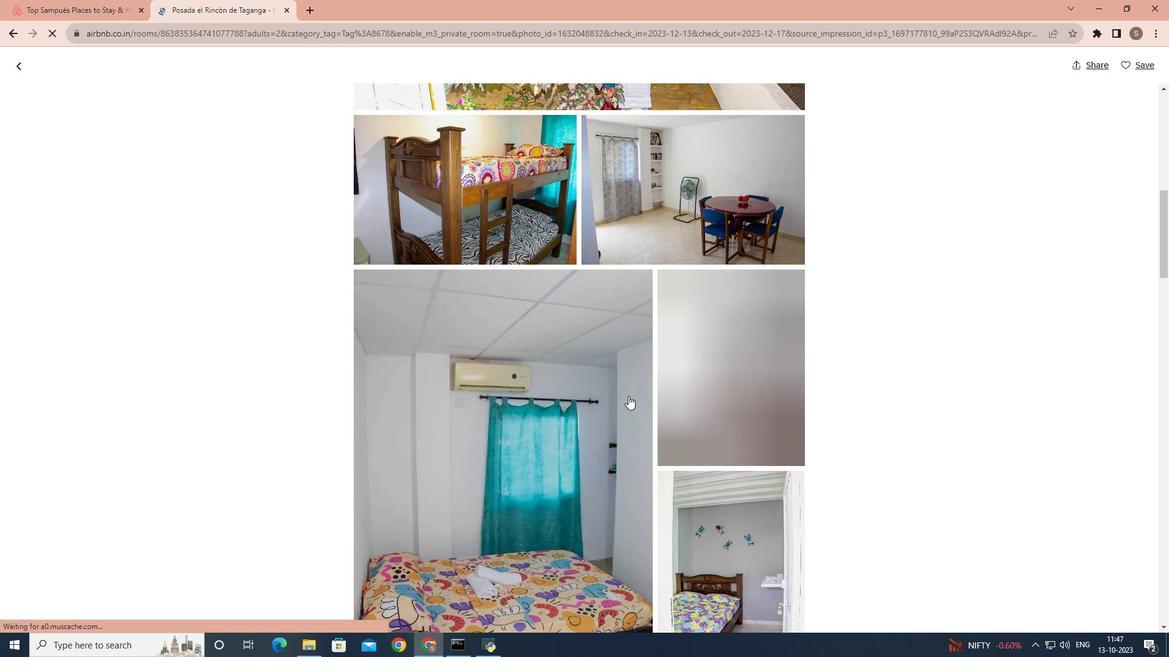 
Action: Mouse scrolled (627, 403) with delta (0, 0)
Screenshot: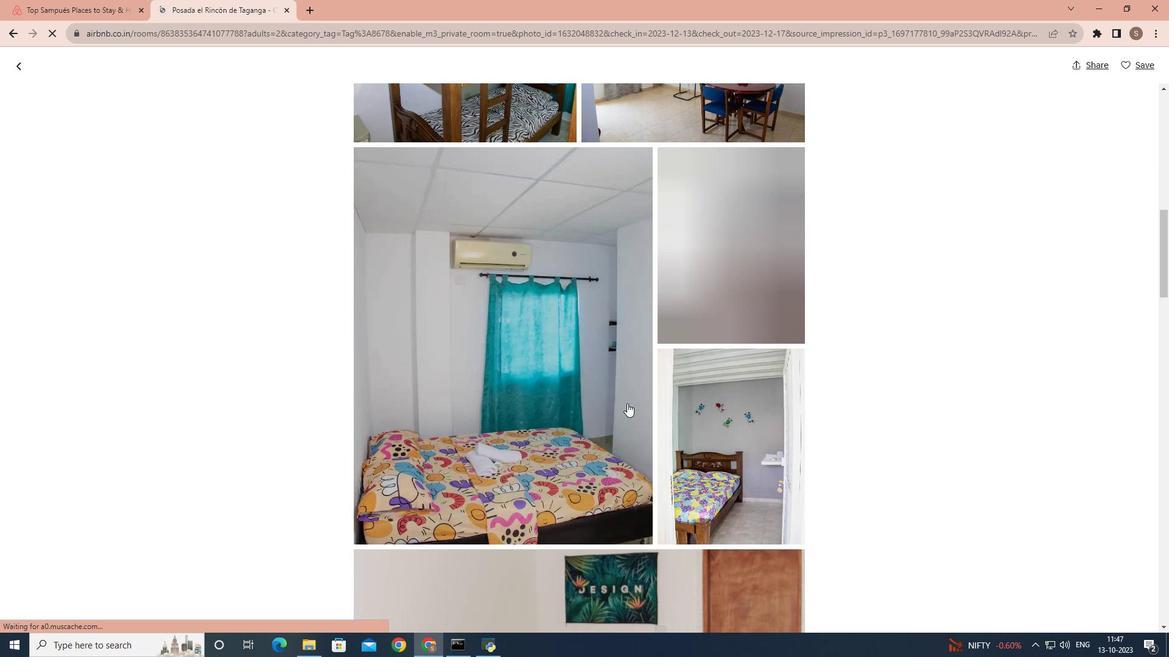 
Action: Mouse scrolled (627, 403) with delta (0, 0)
Screenshot: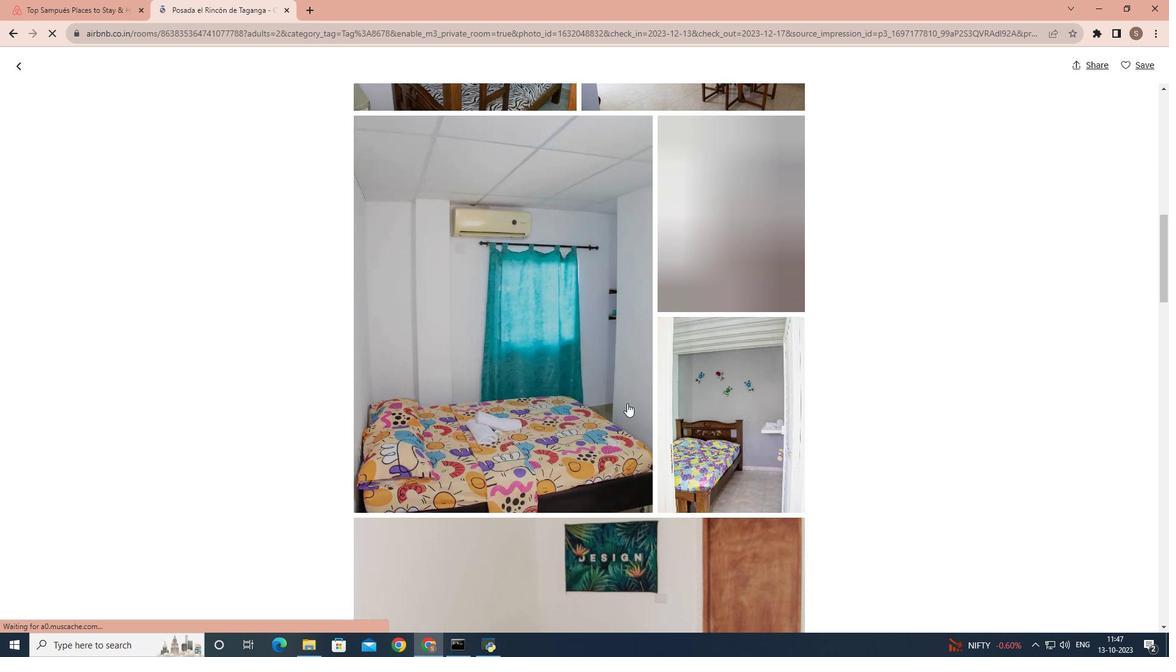 
Action: Mouse scrolled (627, 403) with delta (0, 0)
Screenshot: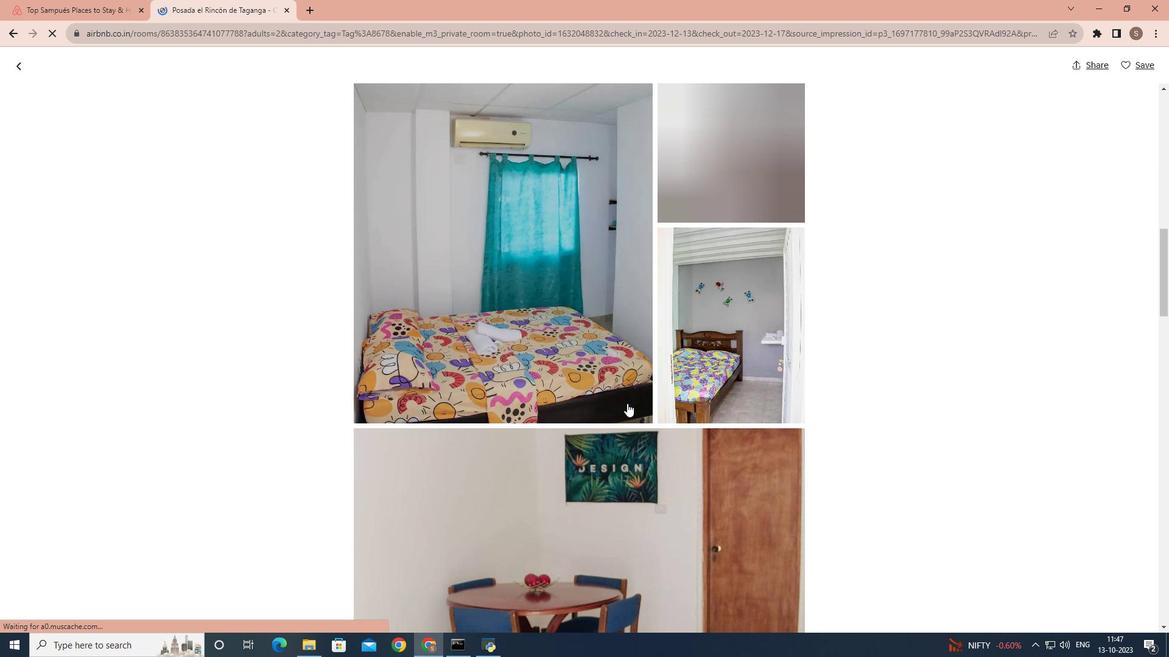 
Action: Mouse scrolled (627, 403) with delta (0, 0)
Screenshot: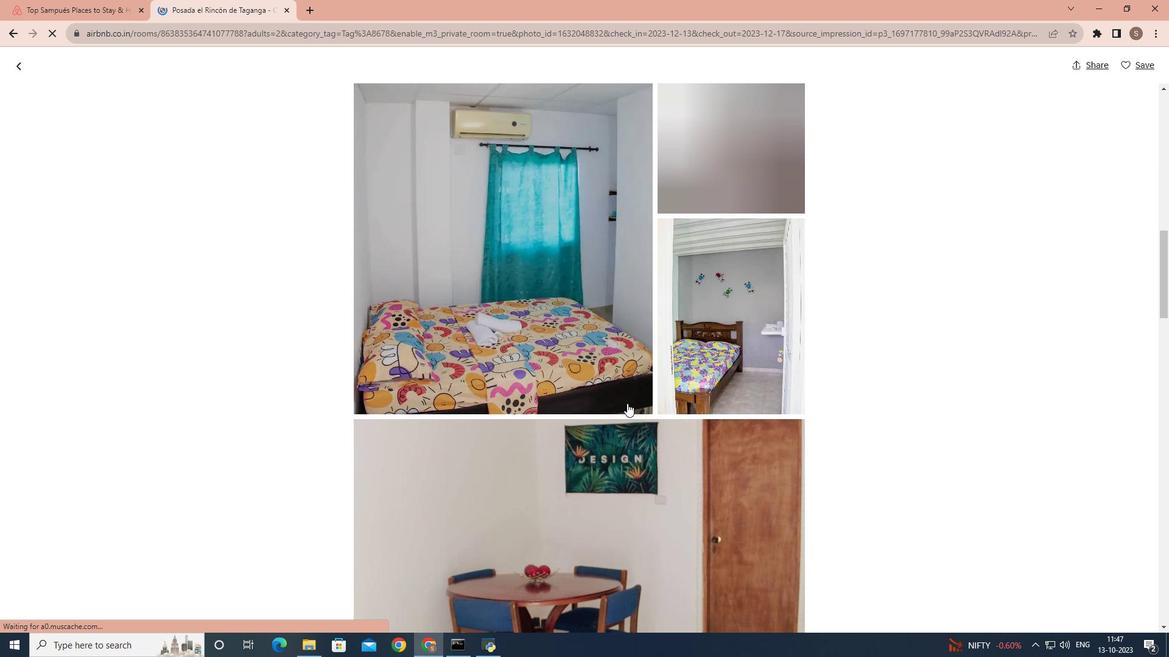 
Action: Mouse scrolled (627, 403) with delta (0, 0)
Screenshot: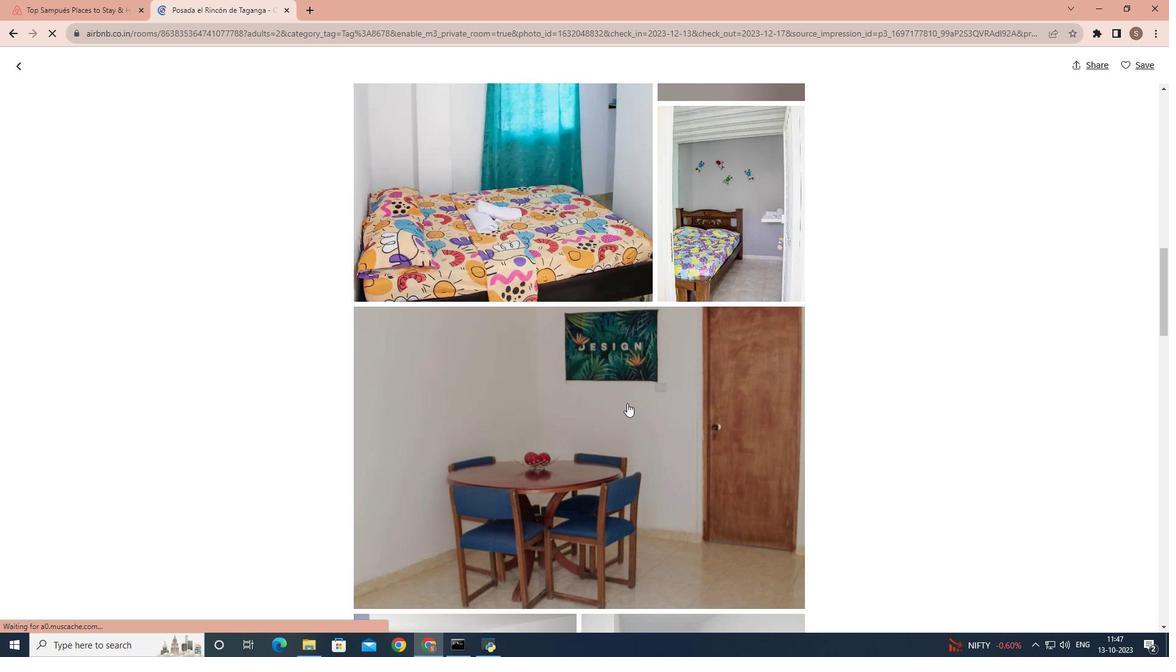 
Action: Mouse scrolled (627, 403) with delta (0, 0)
Screenshot: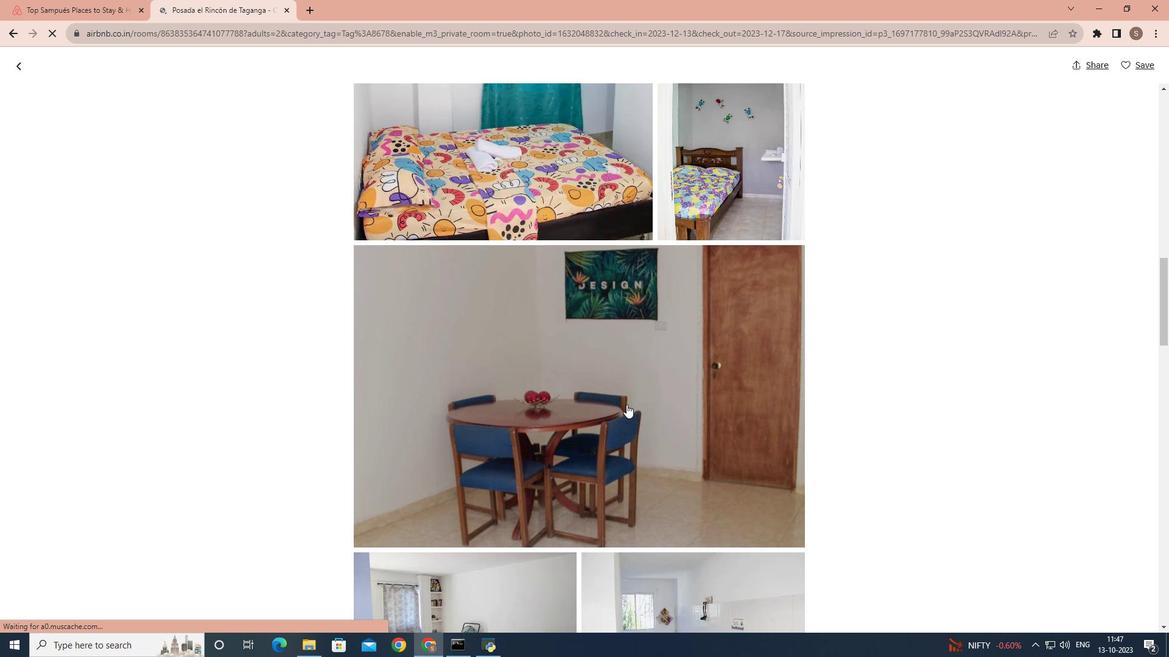 
Action: Mouse moved to (626, 405)
Screenshot: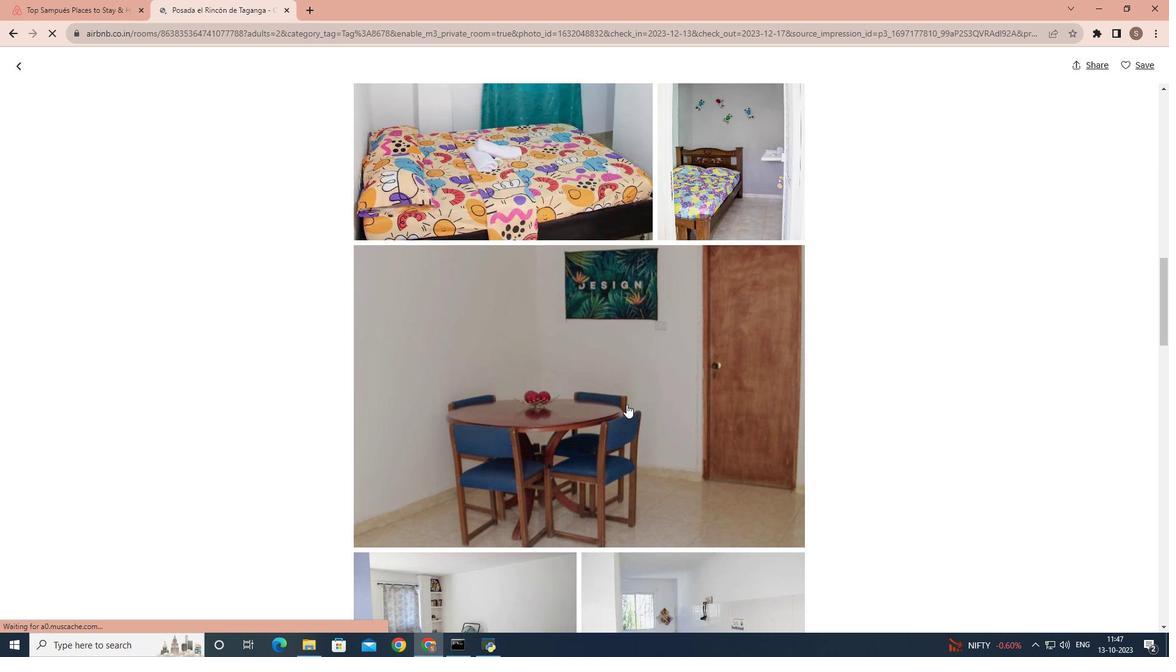 
Action: Mouse scrolled (626, 405) with delta (0, 0)
Screenshot: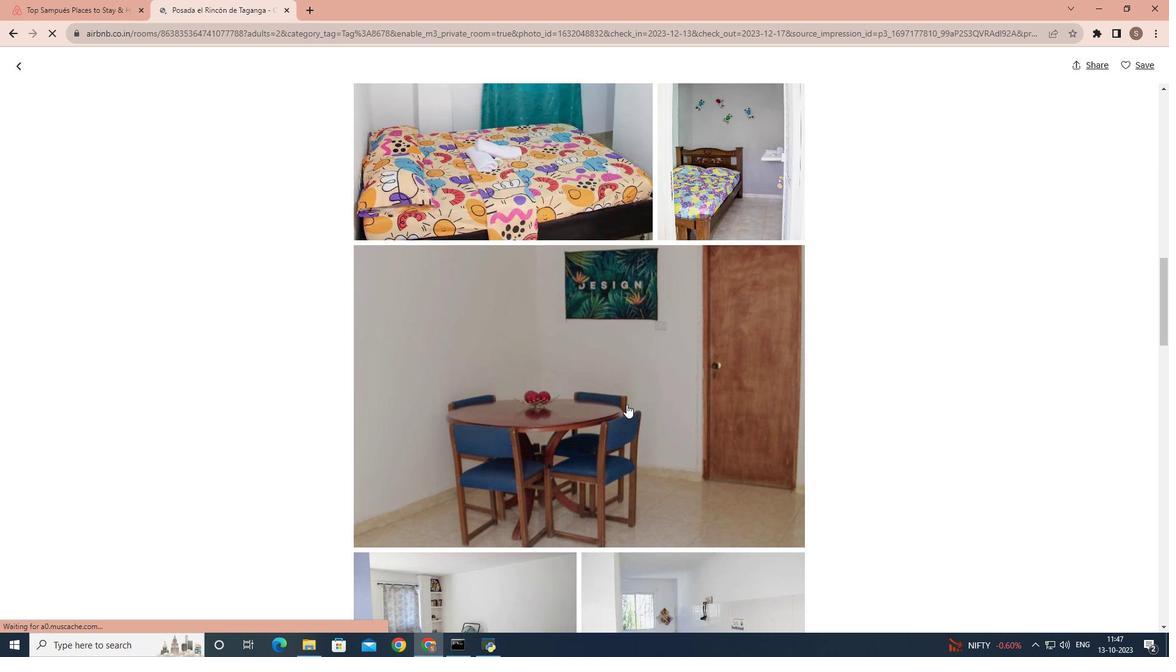 
Action: Mouse moved to (626, 405)
Screenshot: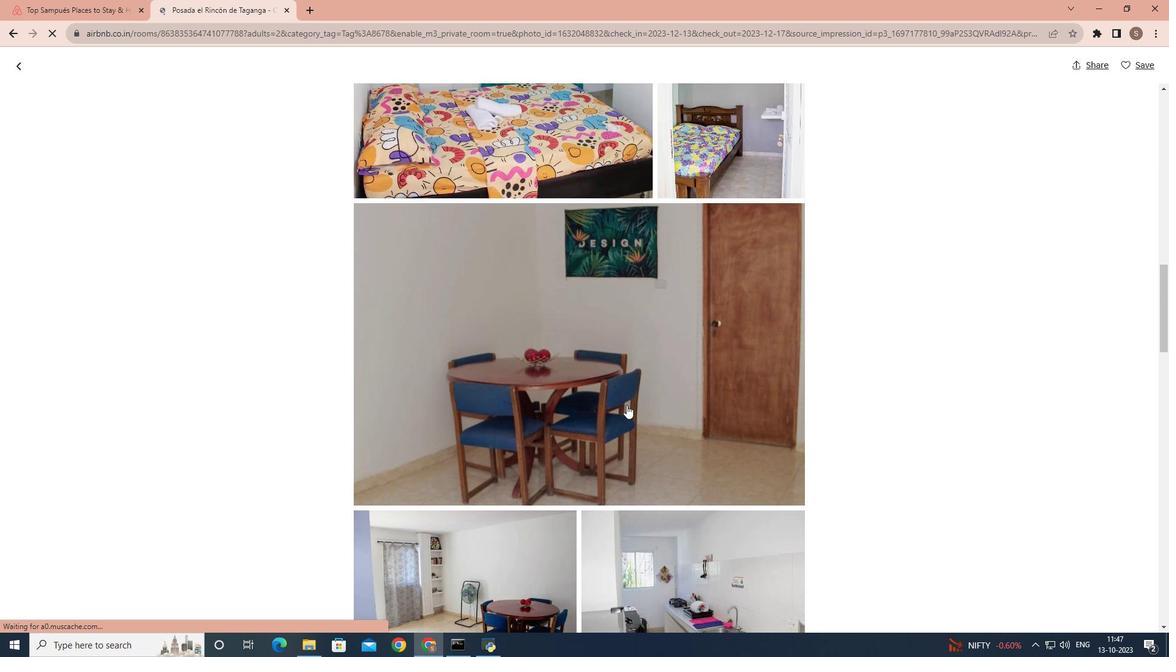 
Action: Mouse scrolled (626, 405) with delta (0, 0)
Screenshot: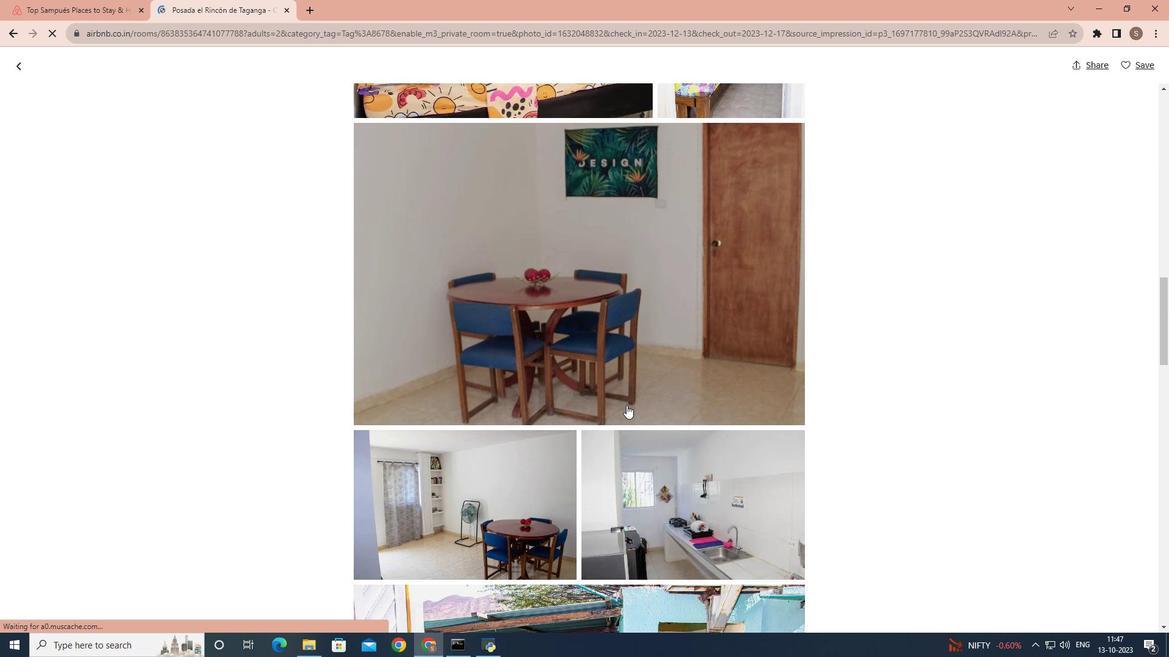 
Action: Mouse scrolled (626, 405) with delta (0, 0)
Screenshot: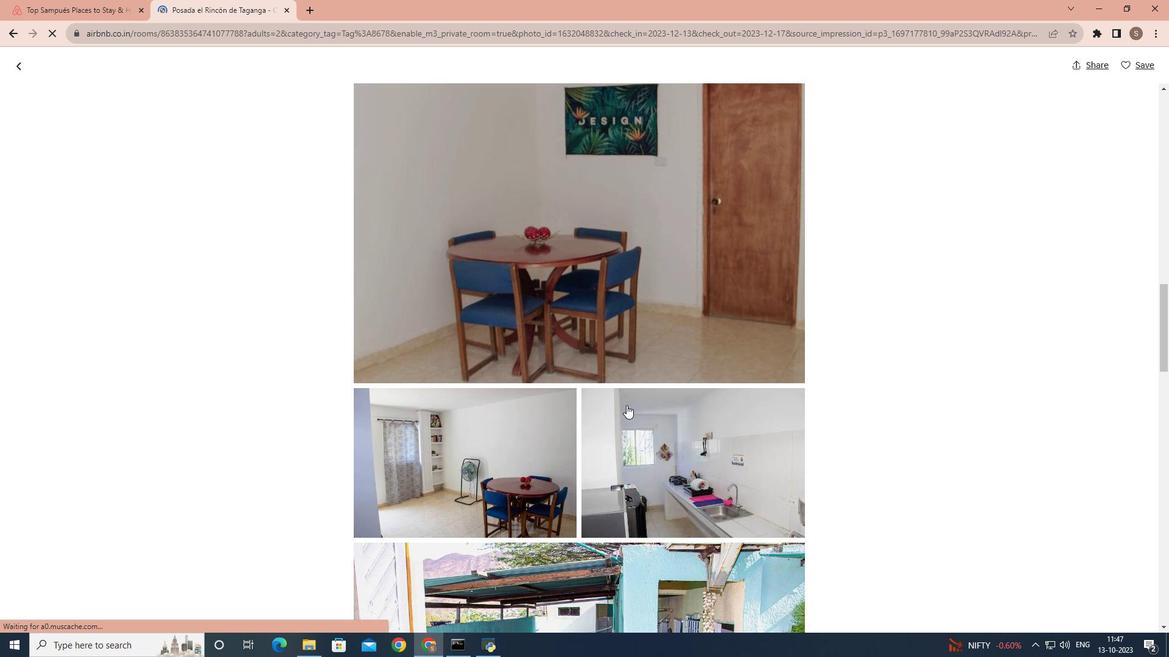 
Action: Mouse scrolled (626, 405) with delta (0, 0)
Screenshot: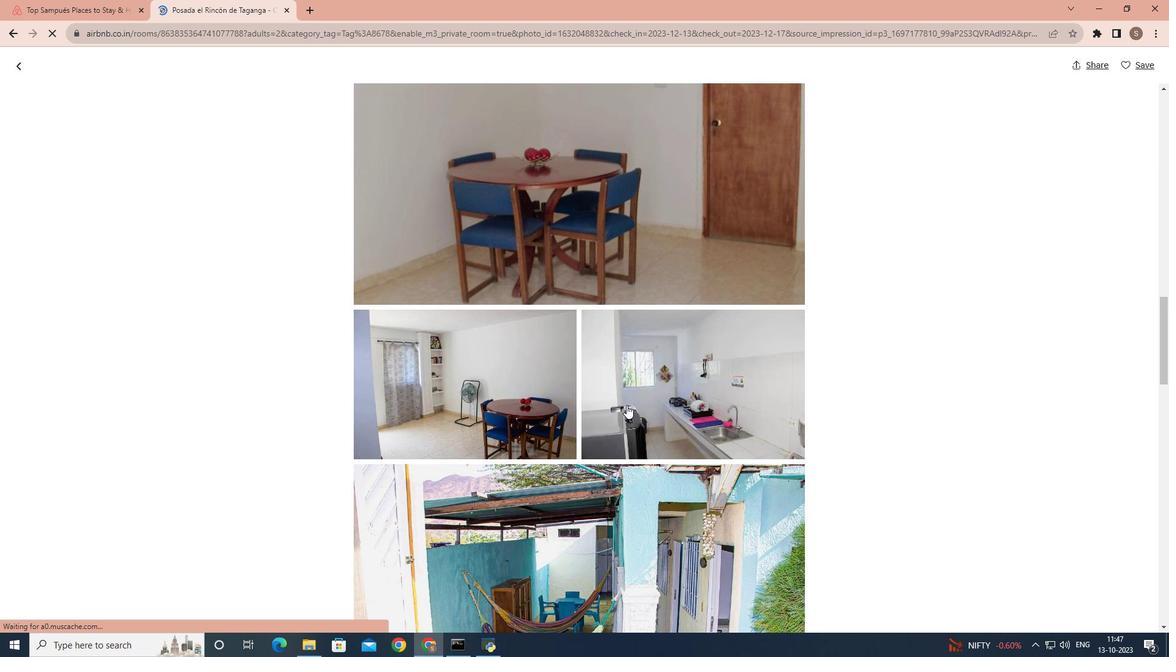 
Action: Mouse moved to (626, 406)
Screenshot: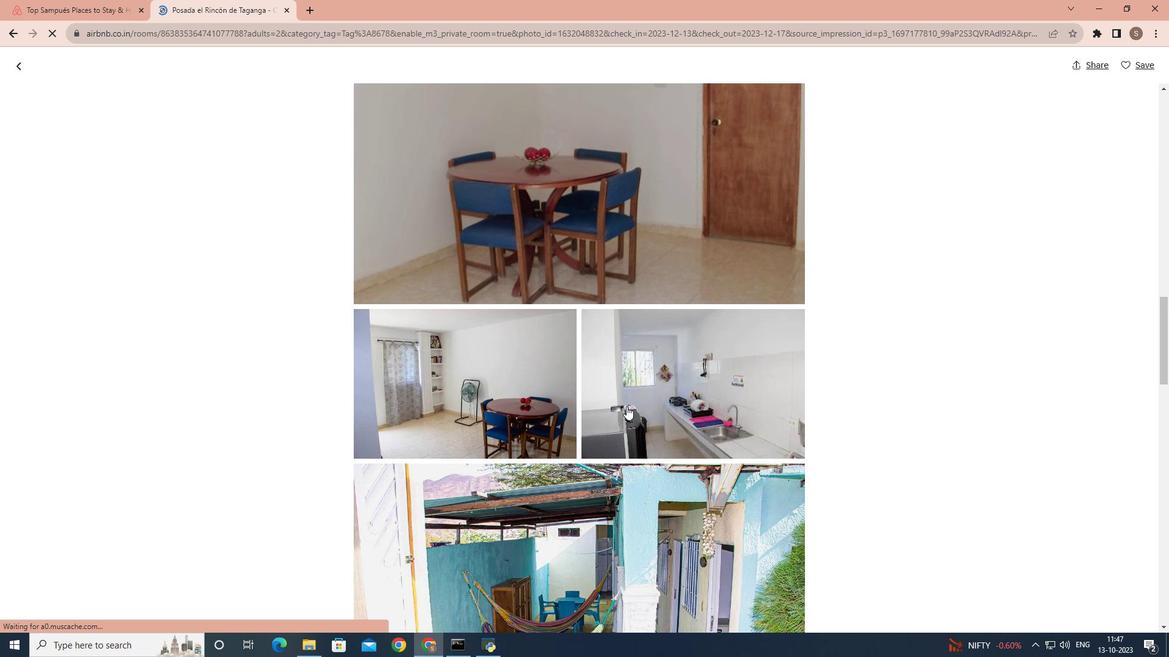 
Action: Mouse scrolled (626, 406) with delta (0, 0)
Screenshot: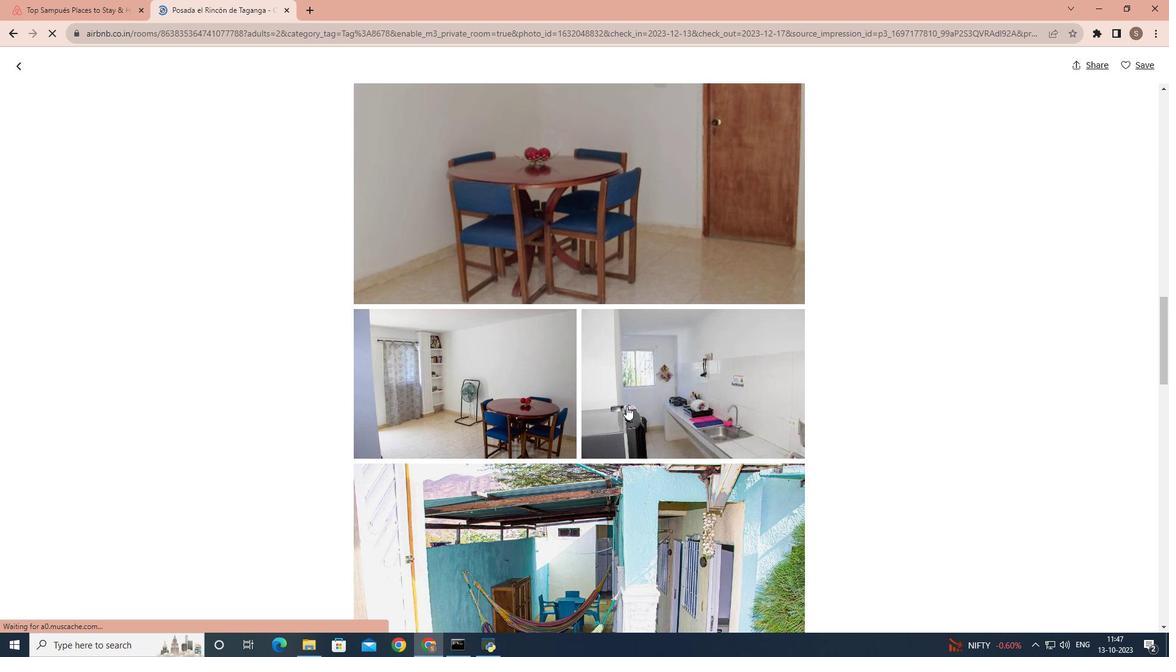 
Action: Mouse scrolled (626, 406) with delta (0, 0)
Screenshot: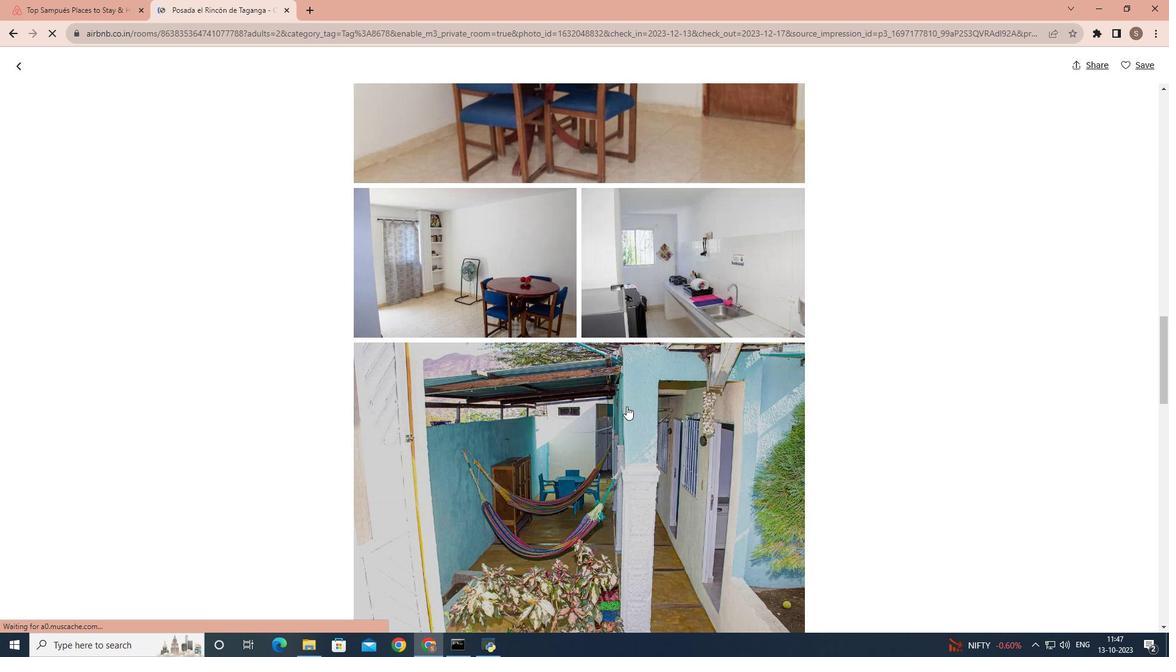 
Action: Mouse scrolled (626, 406) with delta (0, 0)
Screenshot: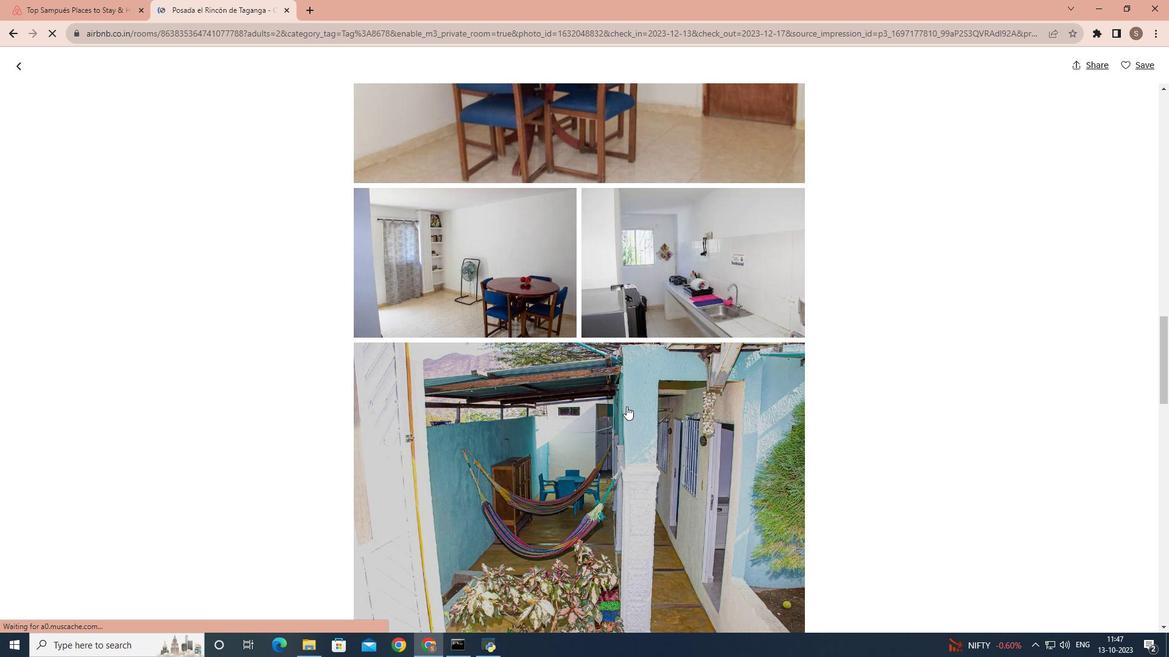 
Action: Mouse scrolled (626, 406) with delta (0, 0)
Screenshot: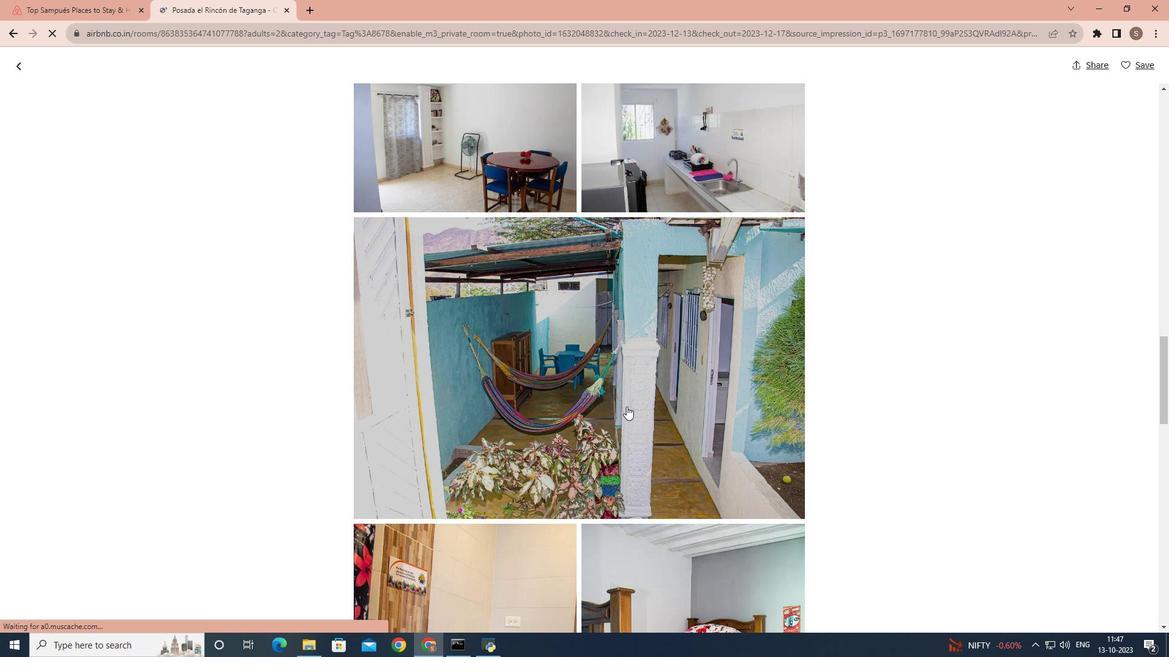 
Action: Mouse scrolled (626, 406) with delta (0, 0)
Screenshot: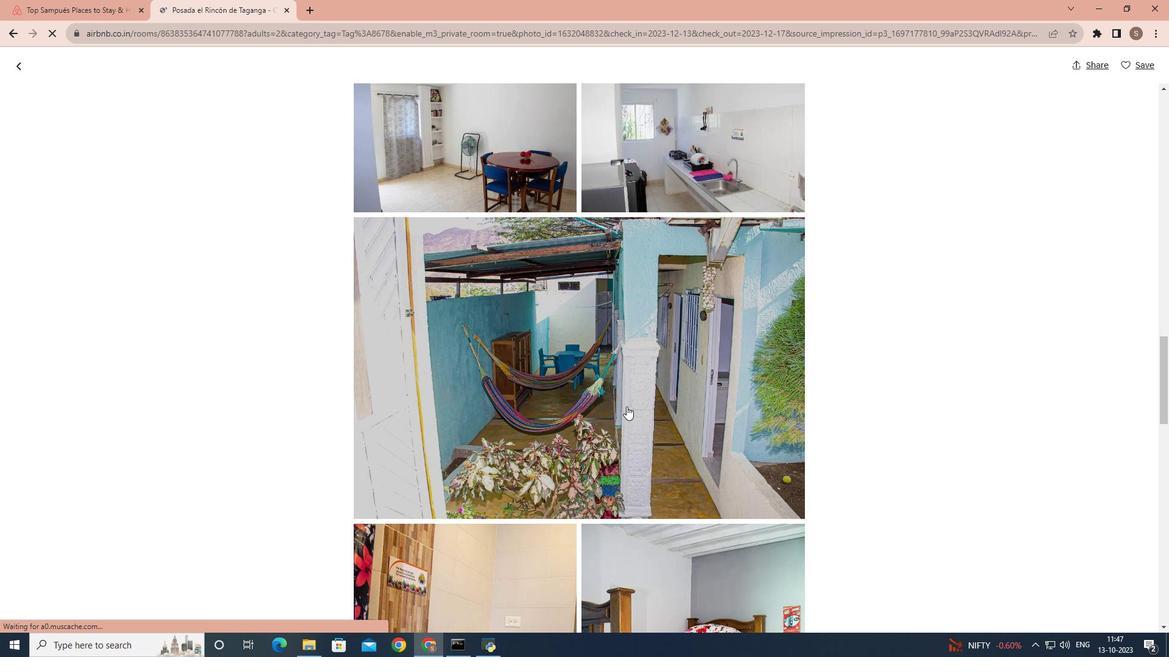 
Action: Mouse scrolled (626, 406) with delta (0, 0)
Screenshot: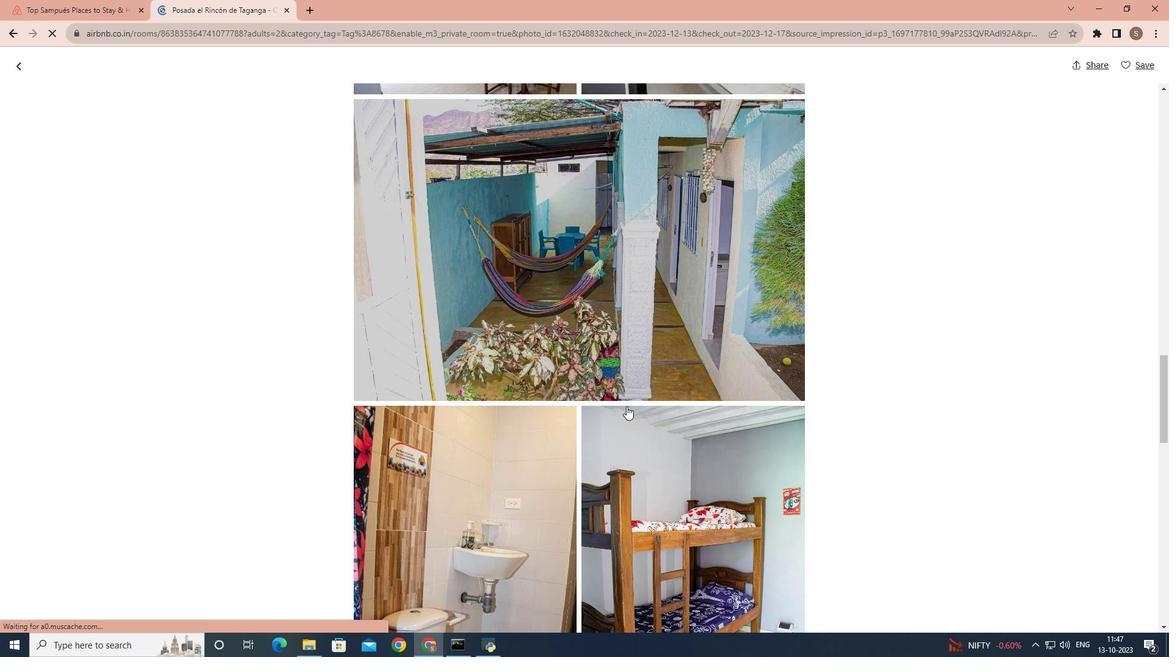 
Action: Mouse scrolled (626, 406) with delta (0, 0)
Screenshot: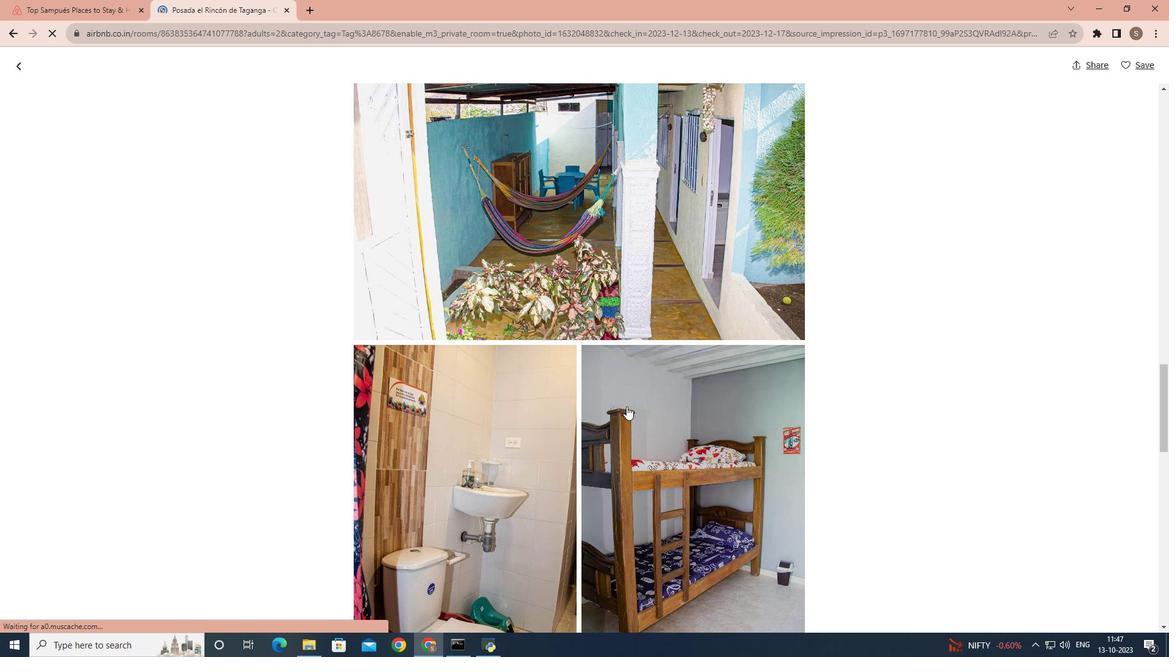 
Action: Mouse scrolled (626, 406) with delta (0, 0)
Screenshot: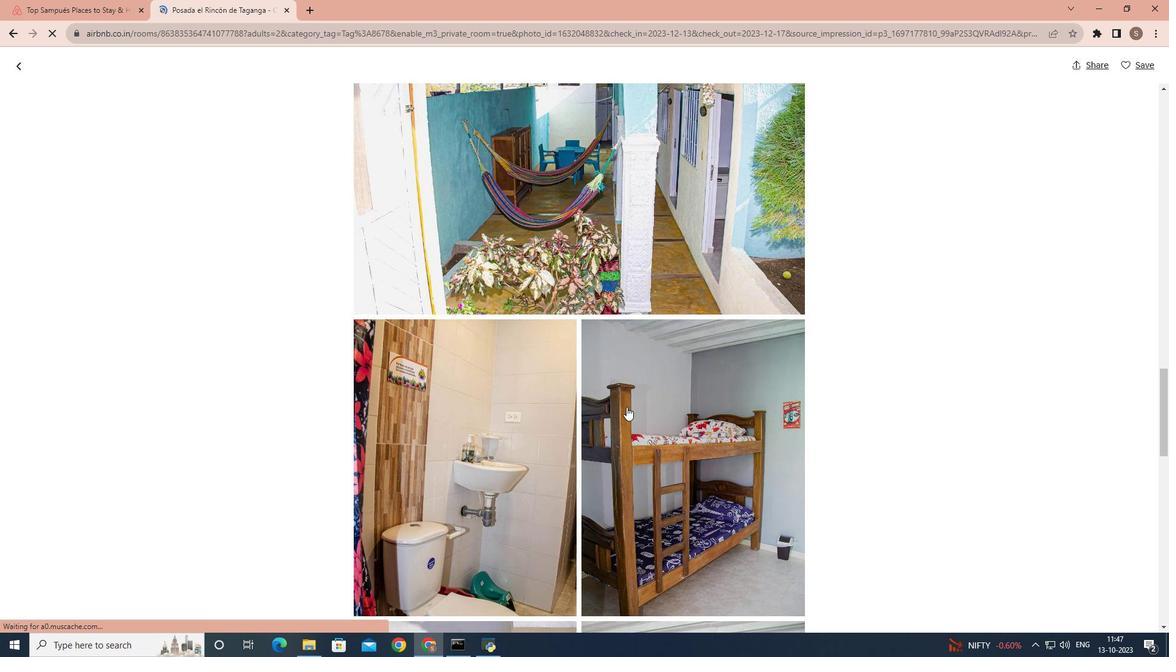 
Action: Mouse moved to (625, 408)
Screenshot: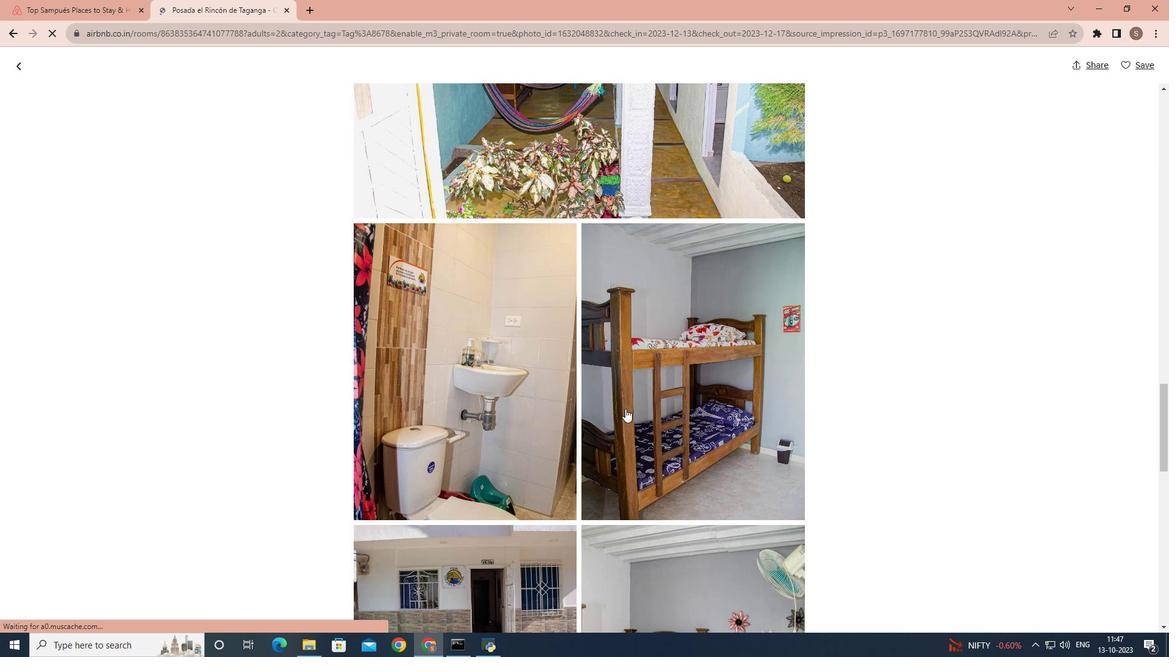 
Action: Mouse scrolled (625, 408) with delta (0, 0)
Screenshot: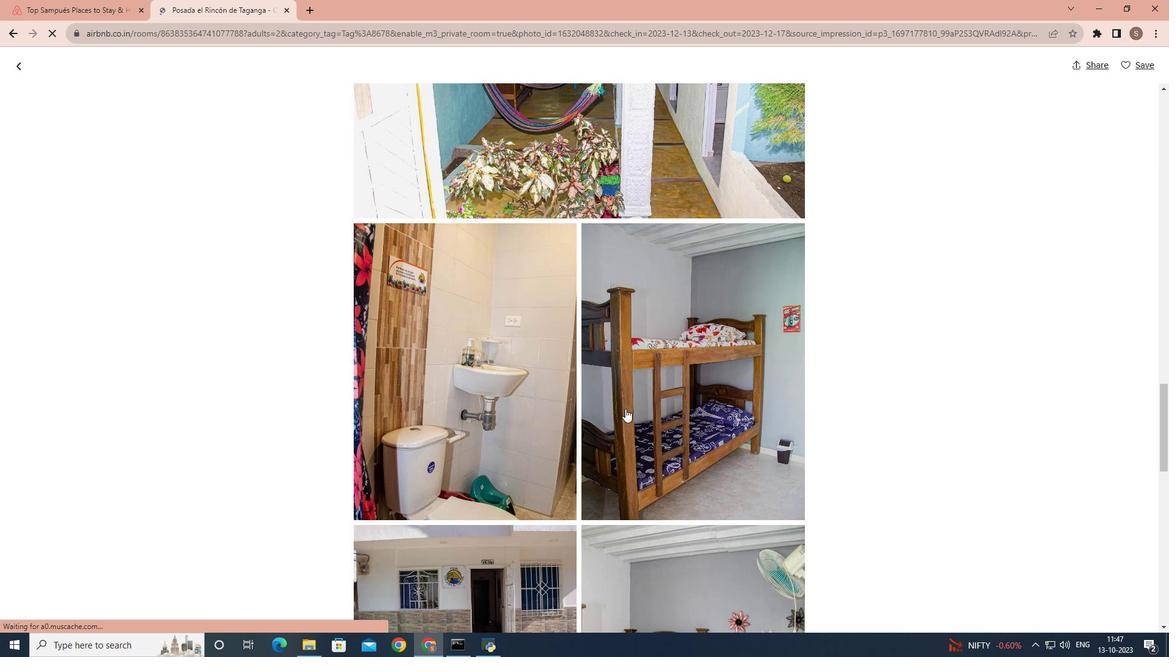 
Action: Mouse moved to (624, 411)
Screenshot: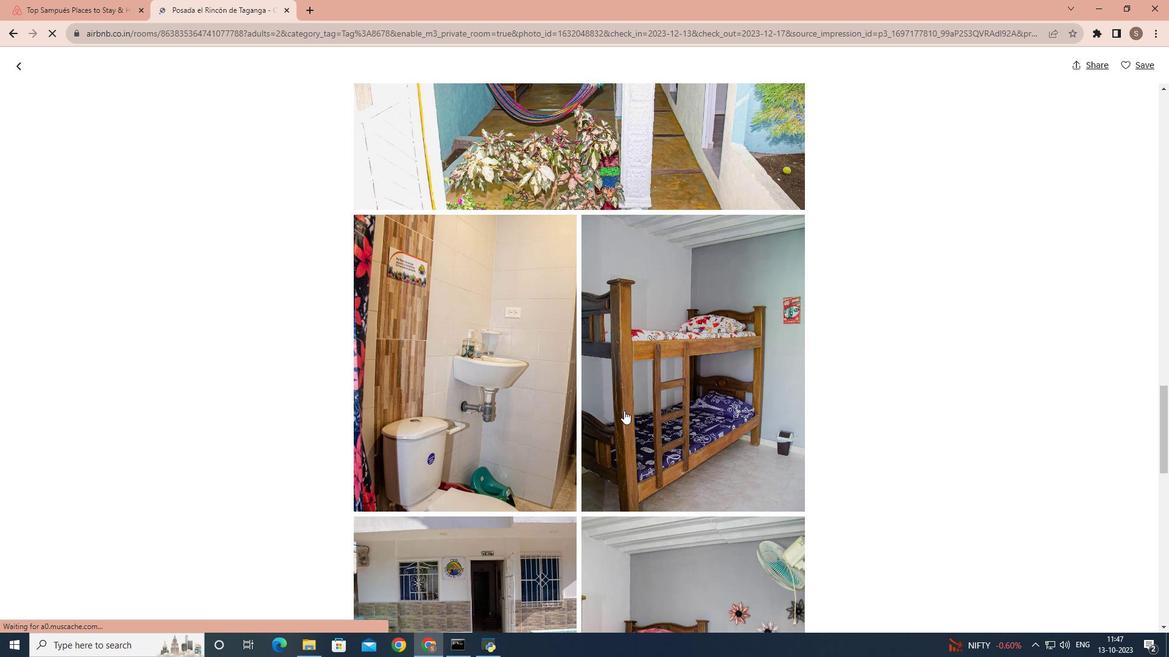 
Action: Mouse scrolled (624, 410) with delta (0, 0)
Screenshot: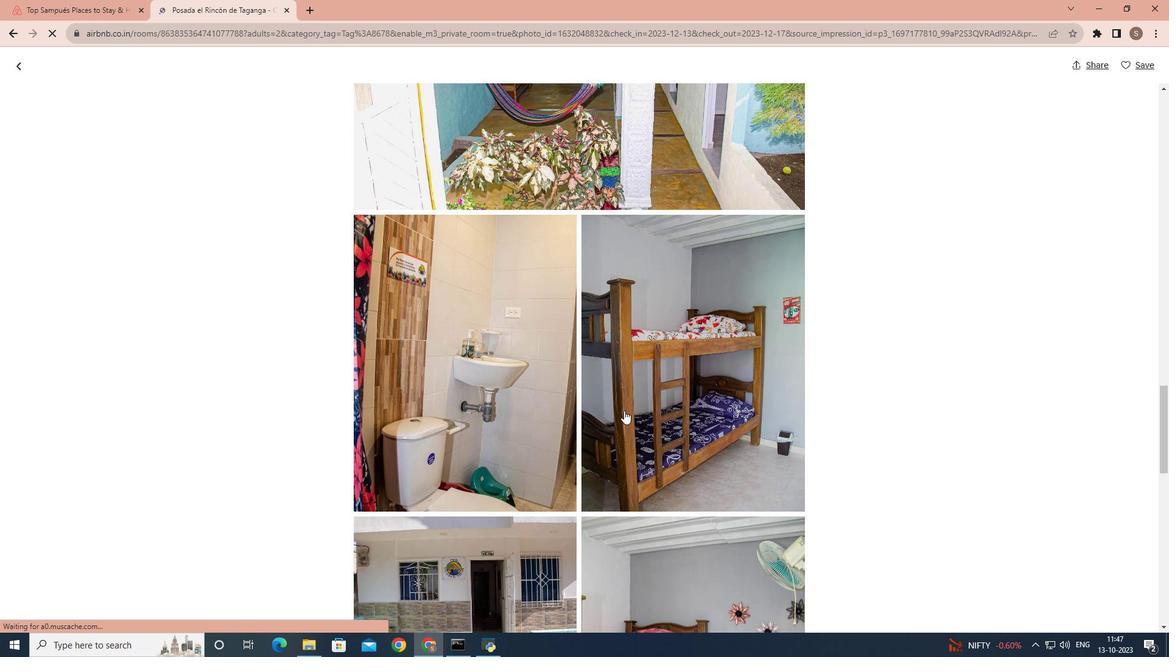 
Action: Mouse scrolled (624, 410) with delta (0, 0)
Screenshot: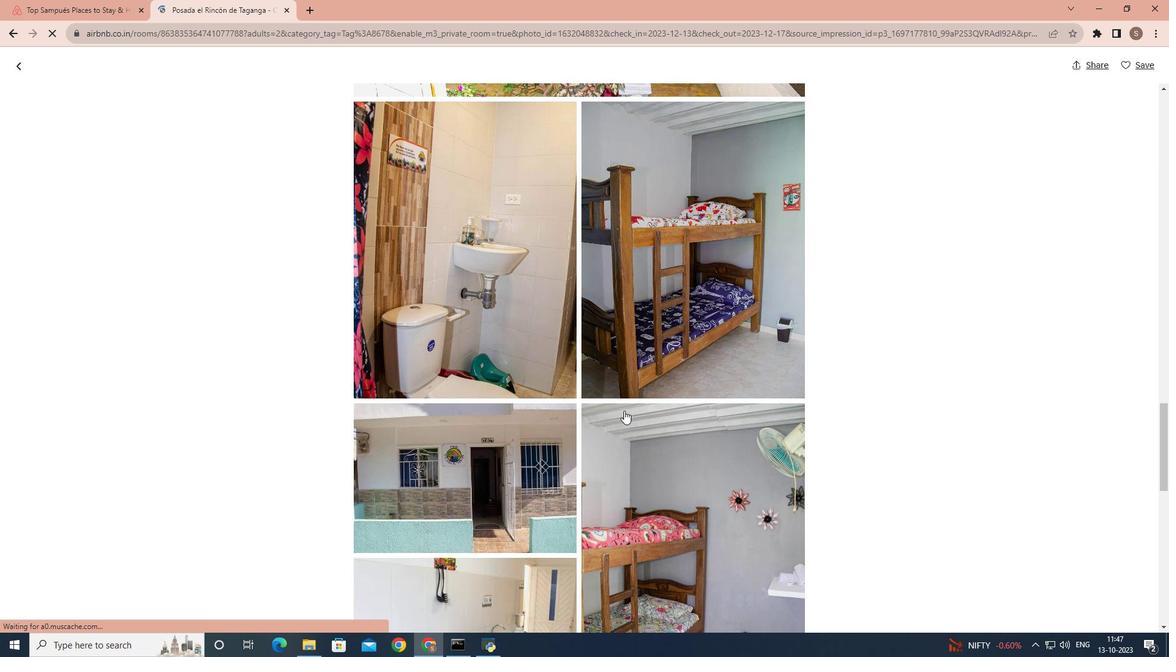 
Action: Mouse scrolled (624, 410) with delta (0, 0)
Screenshot: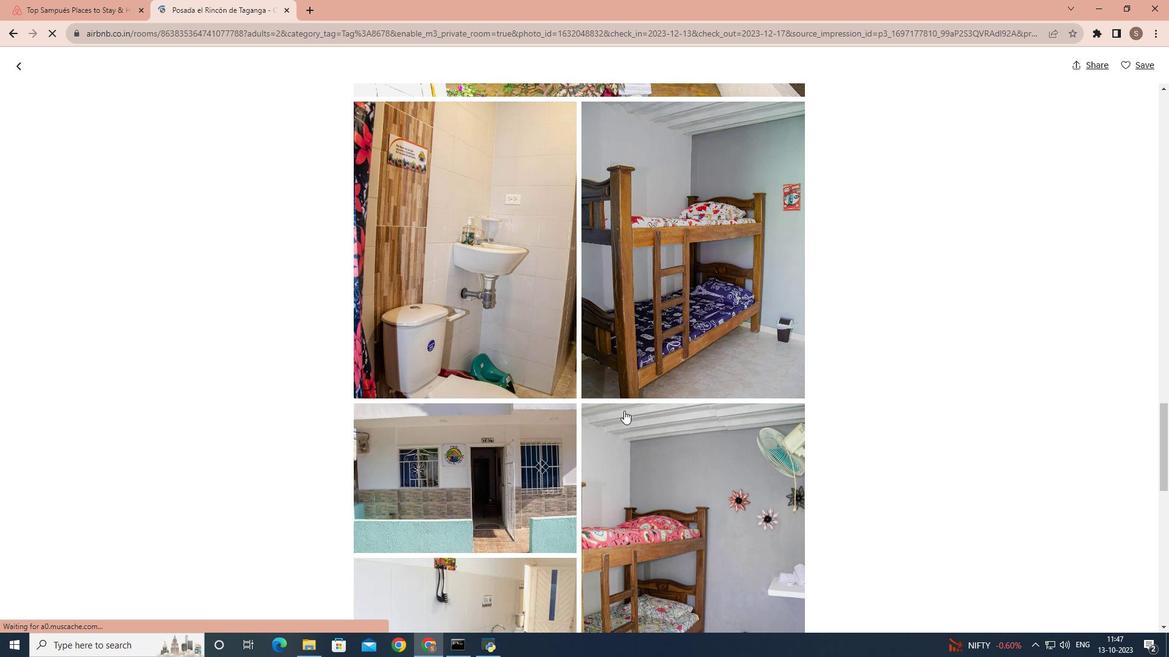 
Action: Mouse scrolled (624, 410) with delta (0, 0)
Screenshot: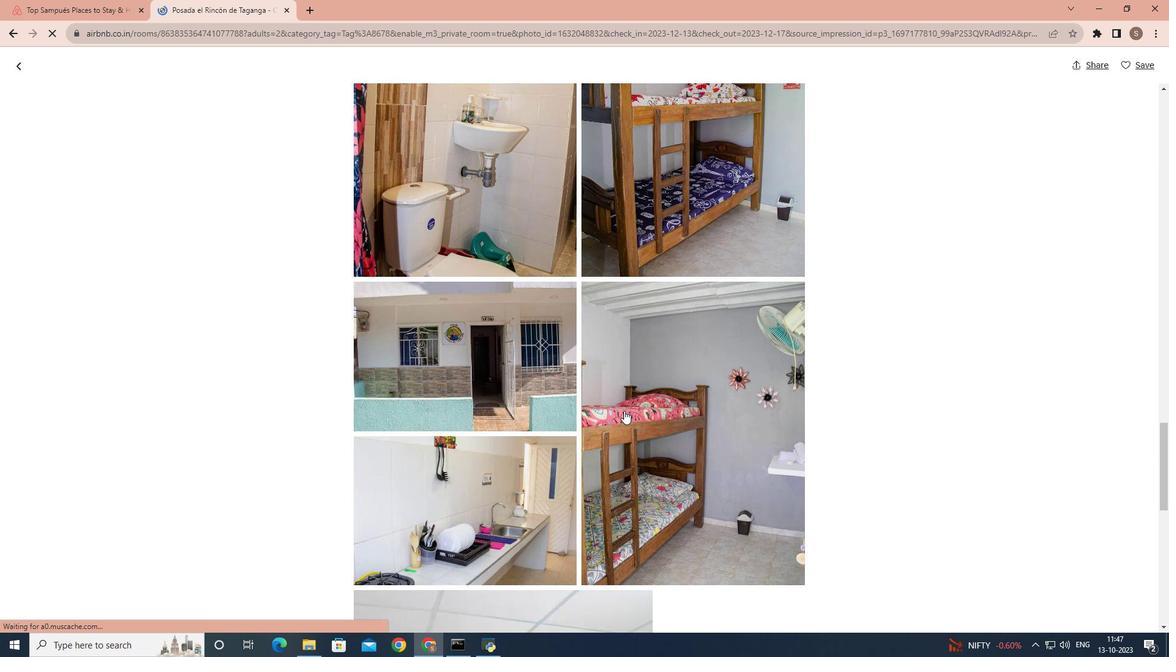 
Action: Mouse scrolled (624, 410) with delta (0, 0)
Screenshot: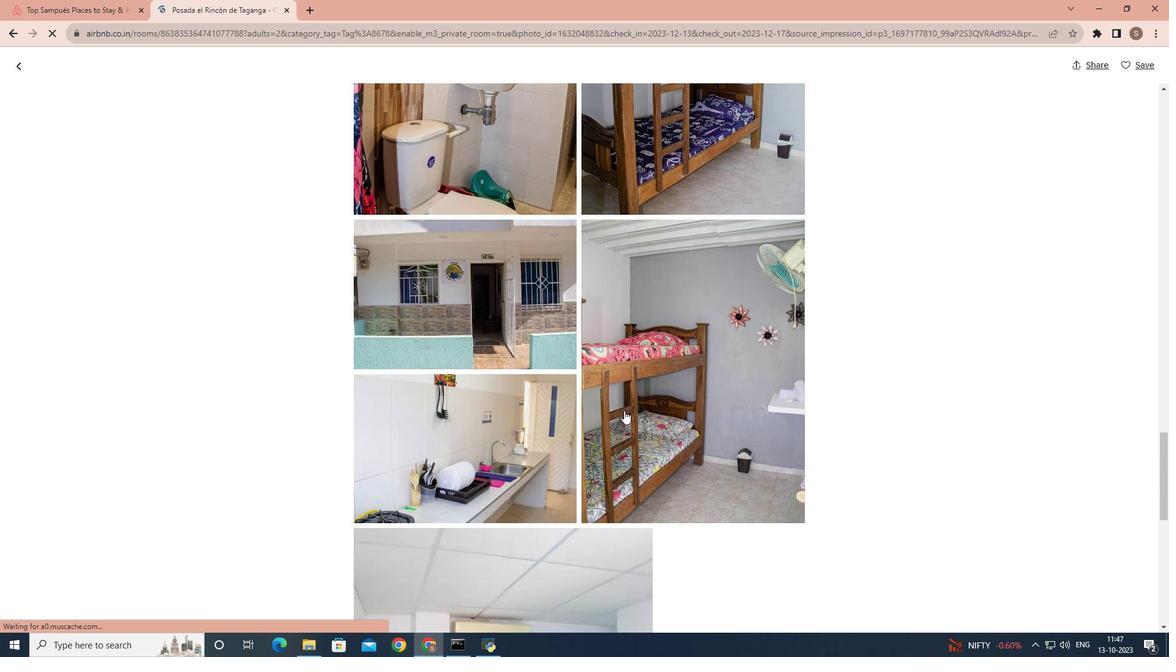 
Action: Mouse scrolled (624, 410) with delta (0, 0)
Screenshot: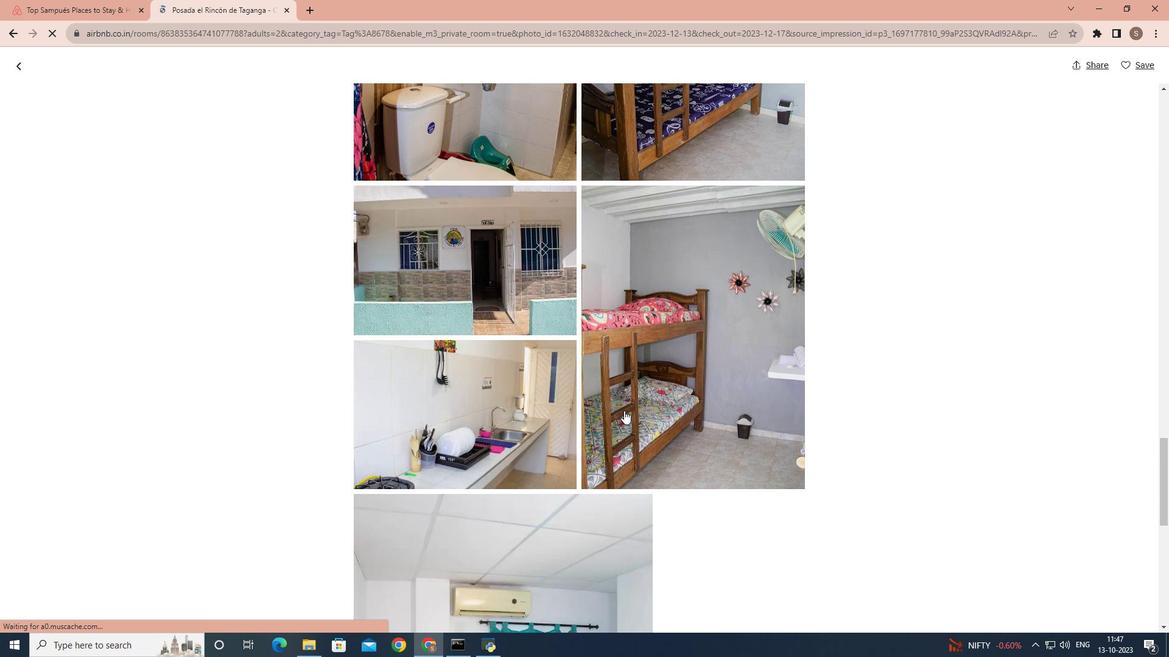 
Action: Mouse scrolled (624, 410) with delta (0, 0)
Screenshot: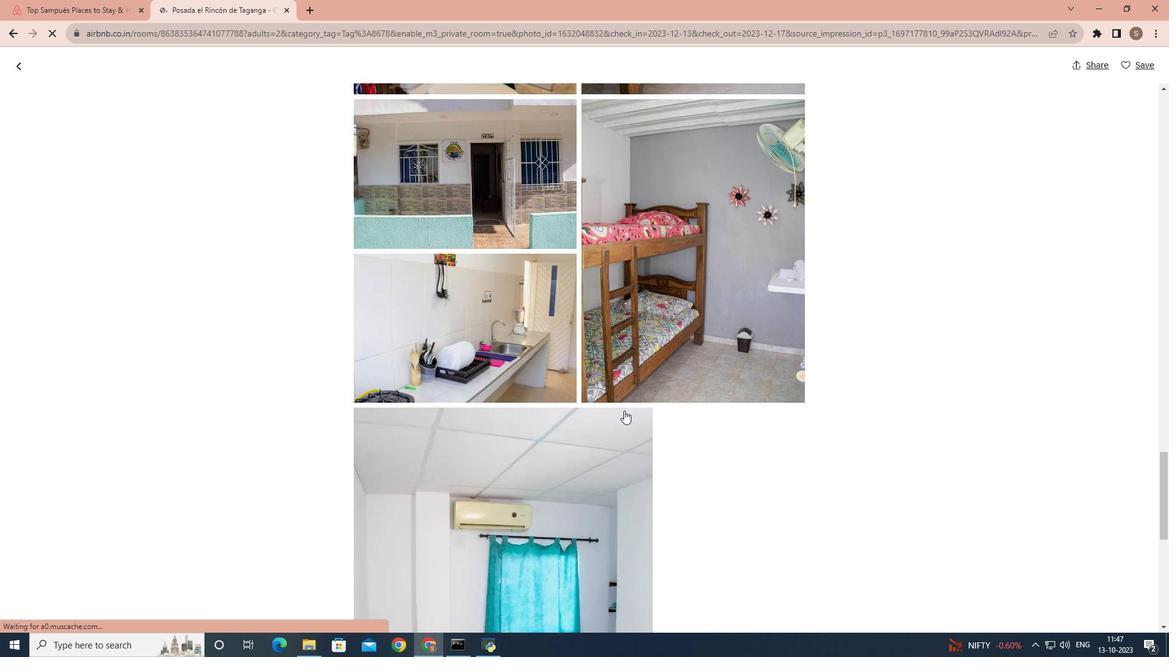 
Action: Mouse scrolled (624, 410) with delta (0, 0)
Screenshot: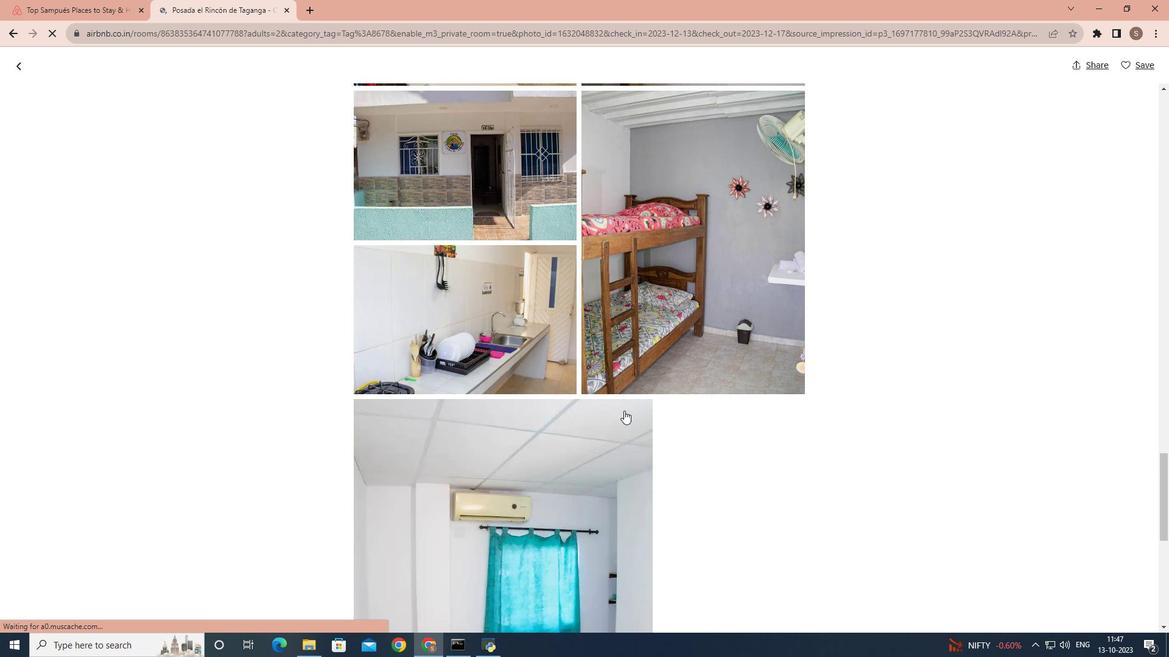 
Action: Mouse scrolled (624, 410) with delta (0, 0)
Screenshot: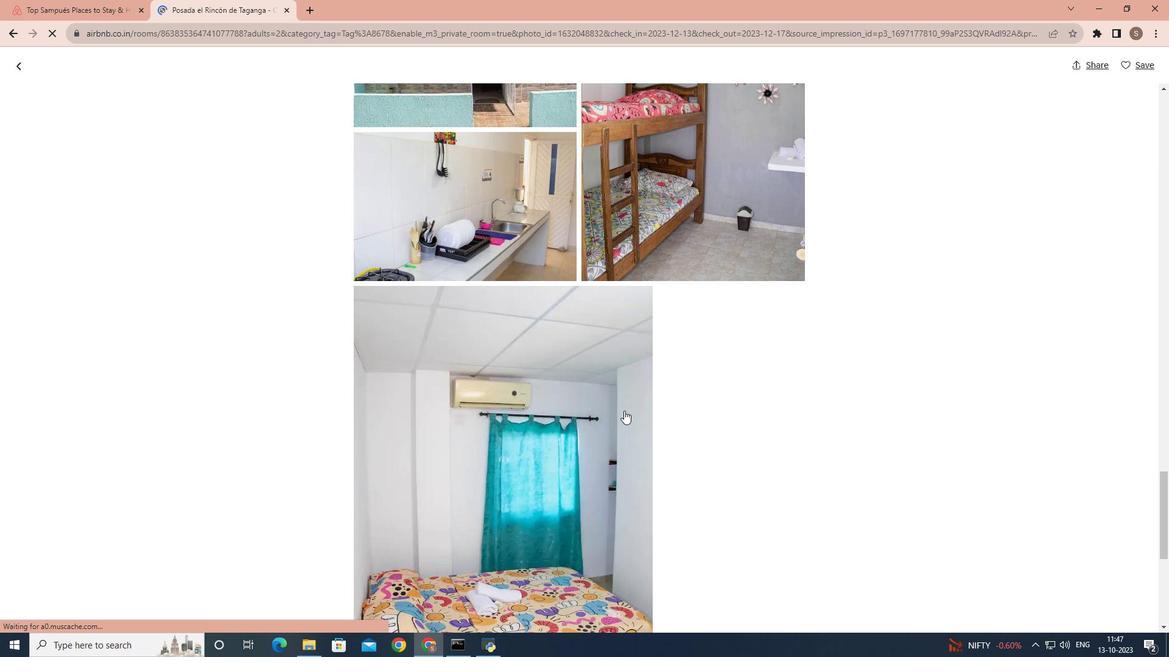 
Action: Mouse moved to (623, 411)
Screenshot: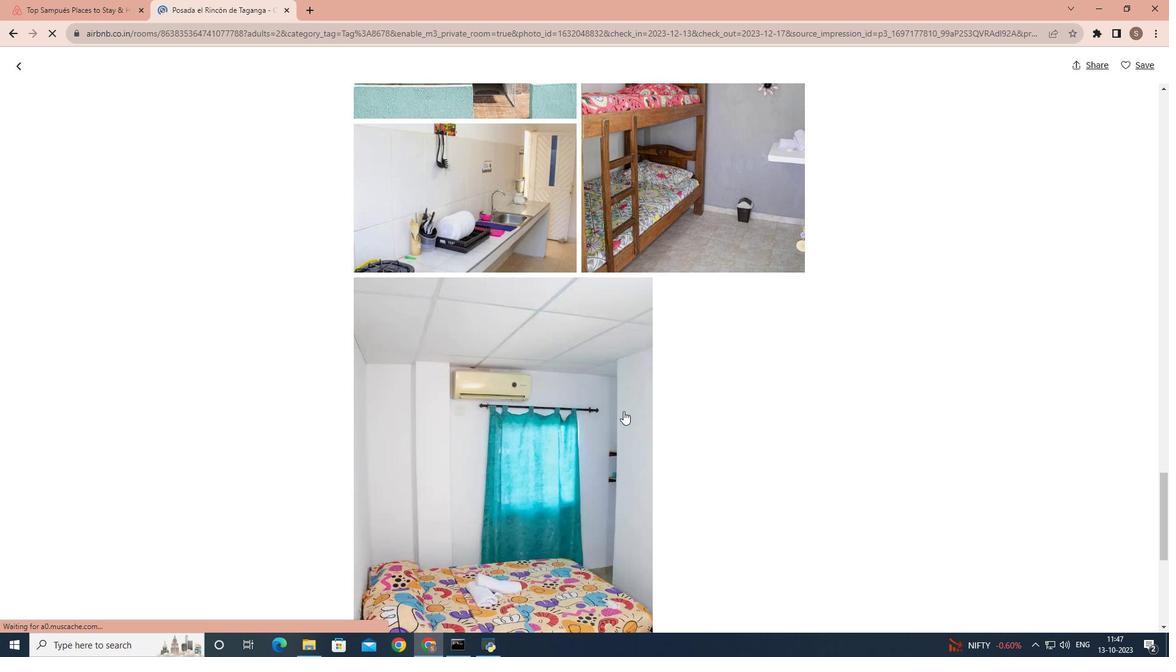 
Action: Mouse scrolled (623, 411) with delta (0, 0)
Screenshot: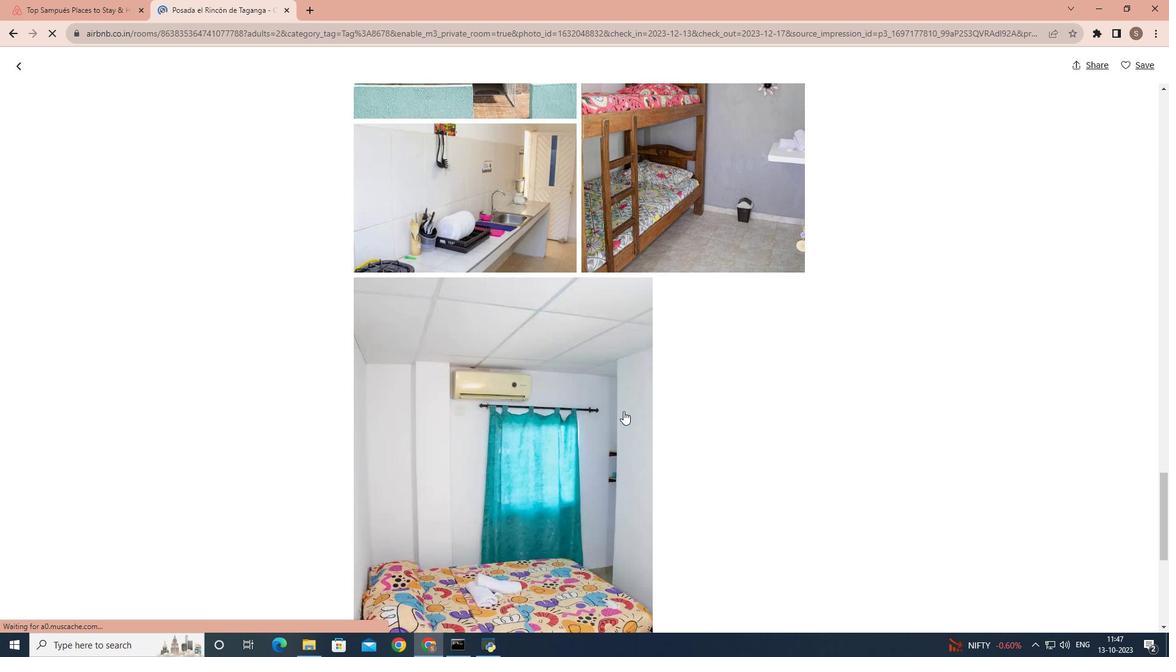 
Action: Mouse scrolled (623, 411) with delta (0, 0)
Screenshot: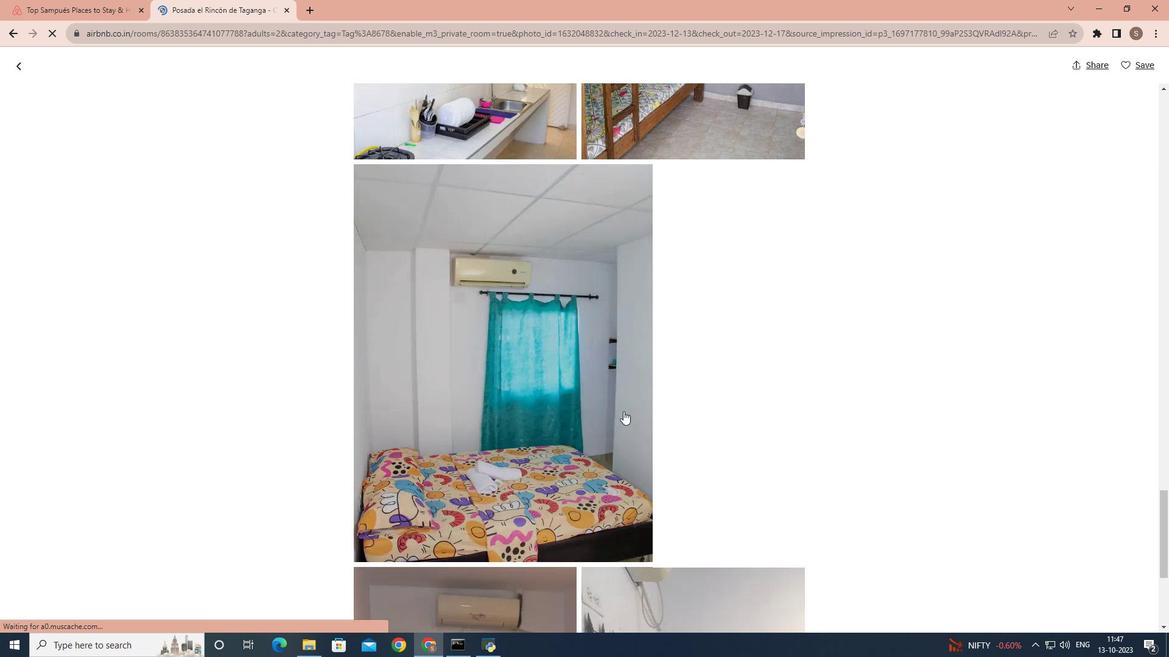 
Action: Mouse scrolled (623, 411) with delta (0, 0)
Screenshot: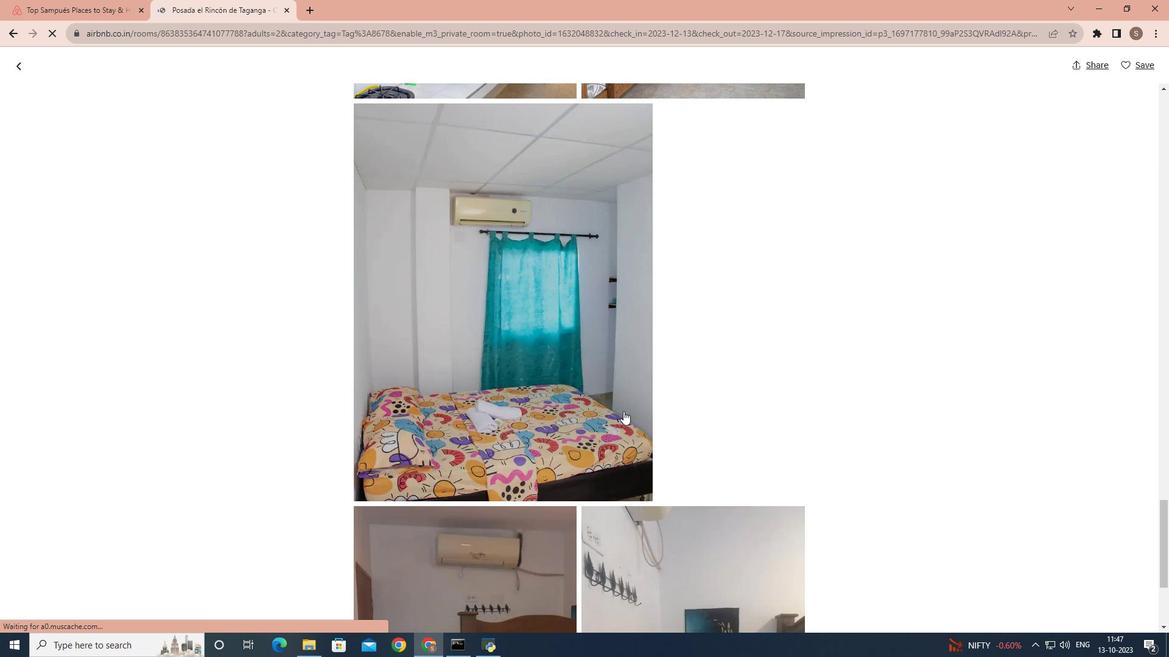 
Action: Mouse scrolled (623, 411) with delta (0, 0)
Screenshot: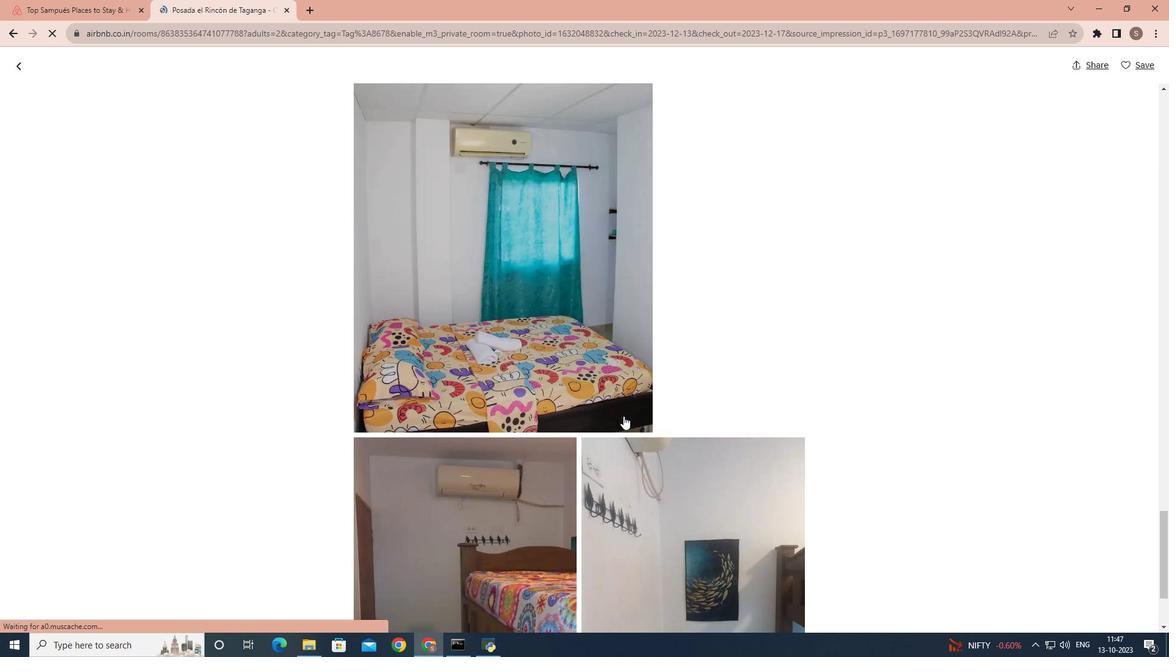 
Action: Mouse moved to (623, 414)
Screenshot: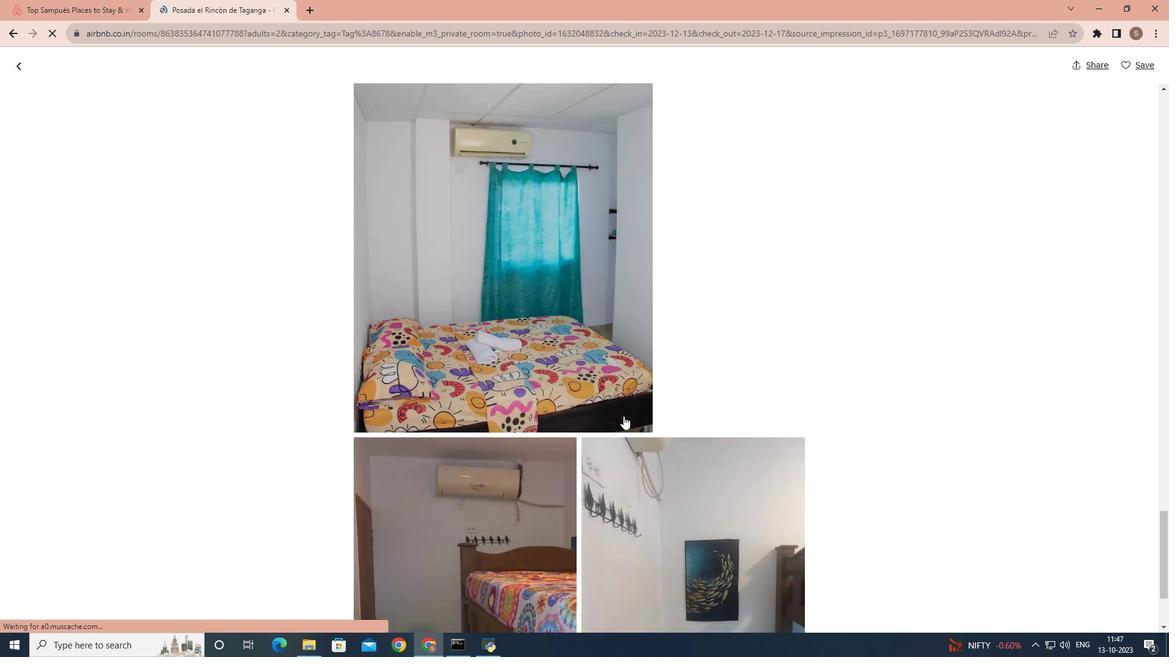 
Action: Mouse scrolled (623, 413) with delta (0, 0)
Screenshot: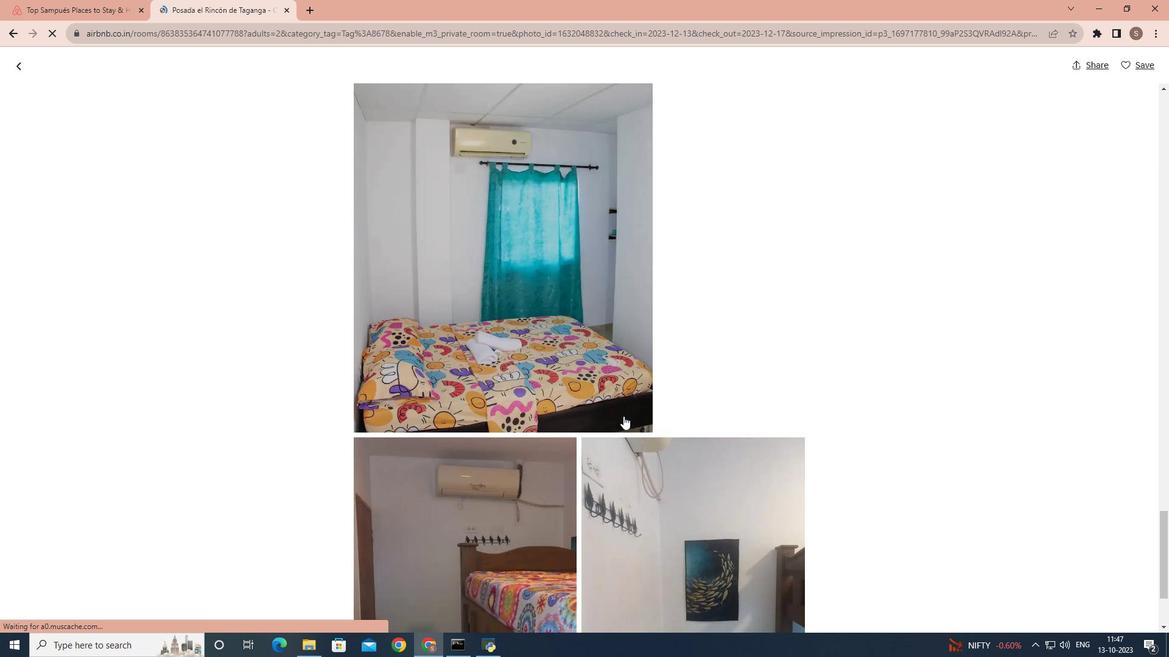 
Action: Mouse moved to (623, 417)
Screenshot: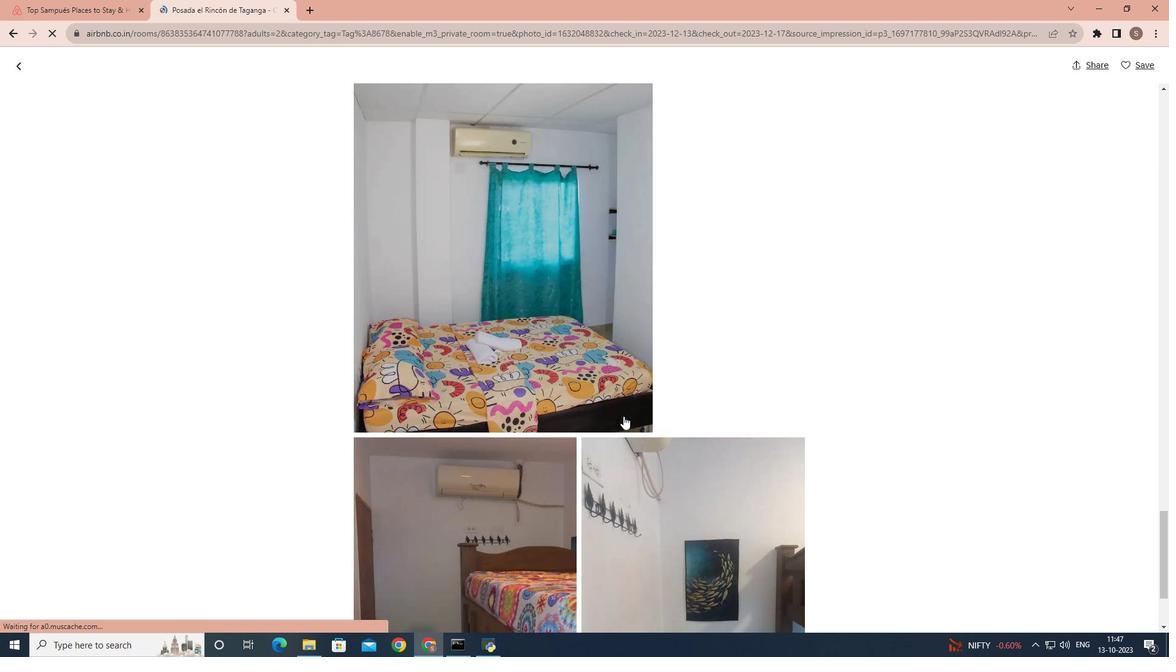 
Action: Mouse scrolled (623, 416) with delta (0, 0)
Screenshot: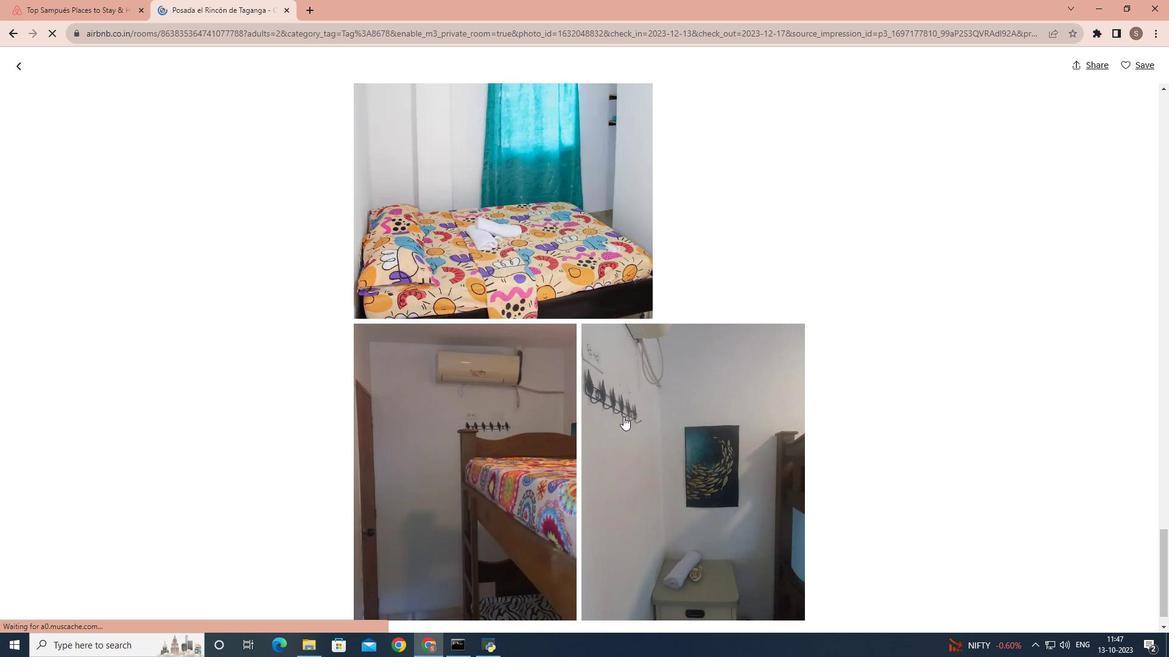 
Action: Mouse scrolled (623, 416) with delta (0, 0)
Screenshot: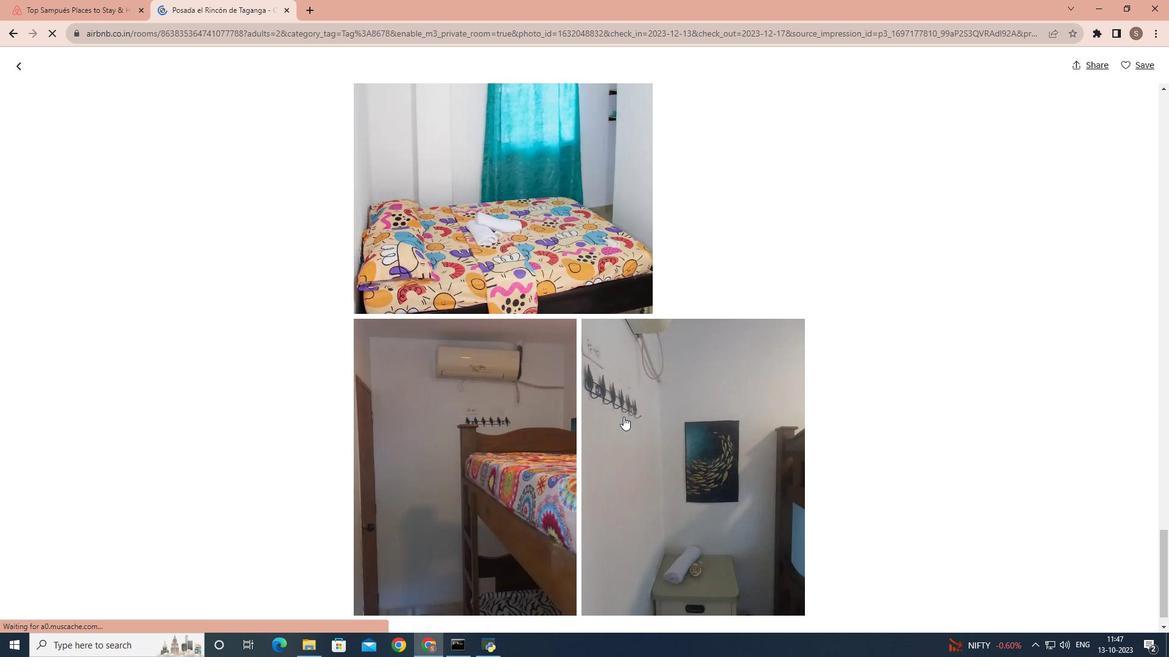 
Action: Mouse scrolled (623, 416) with delta (0, 0)
Screenshot: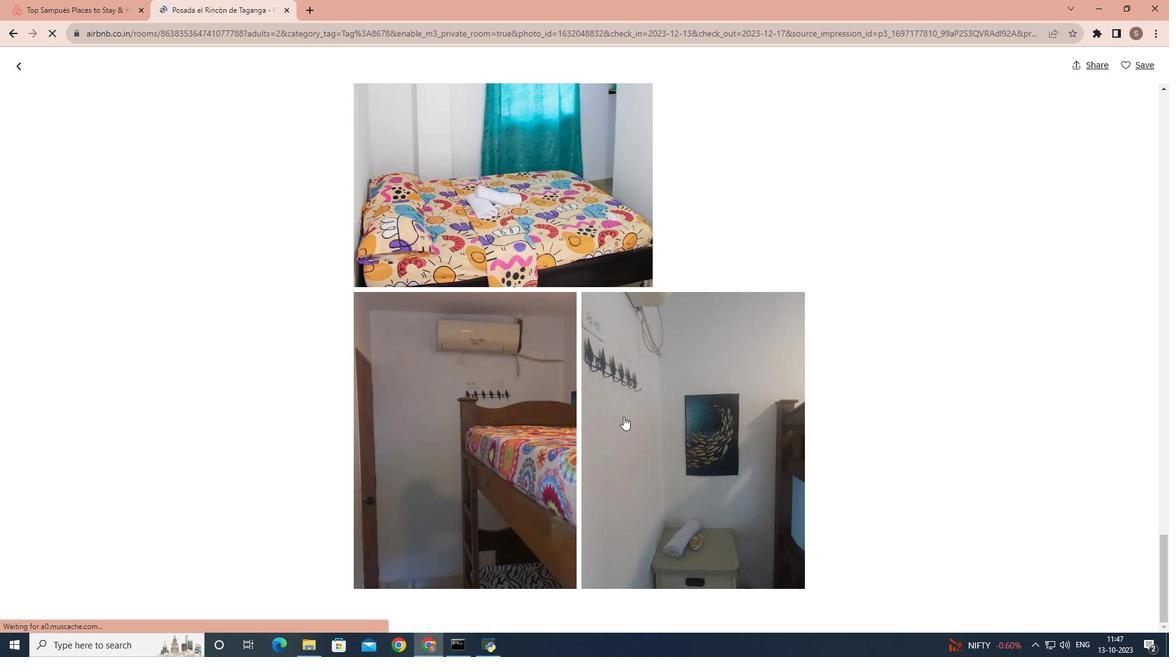 
Action: Mouse scrolled (623, 416) with delta (0, 0)
Screenshot: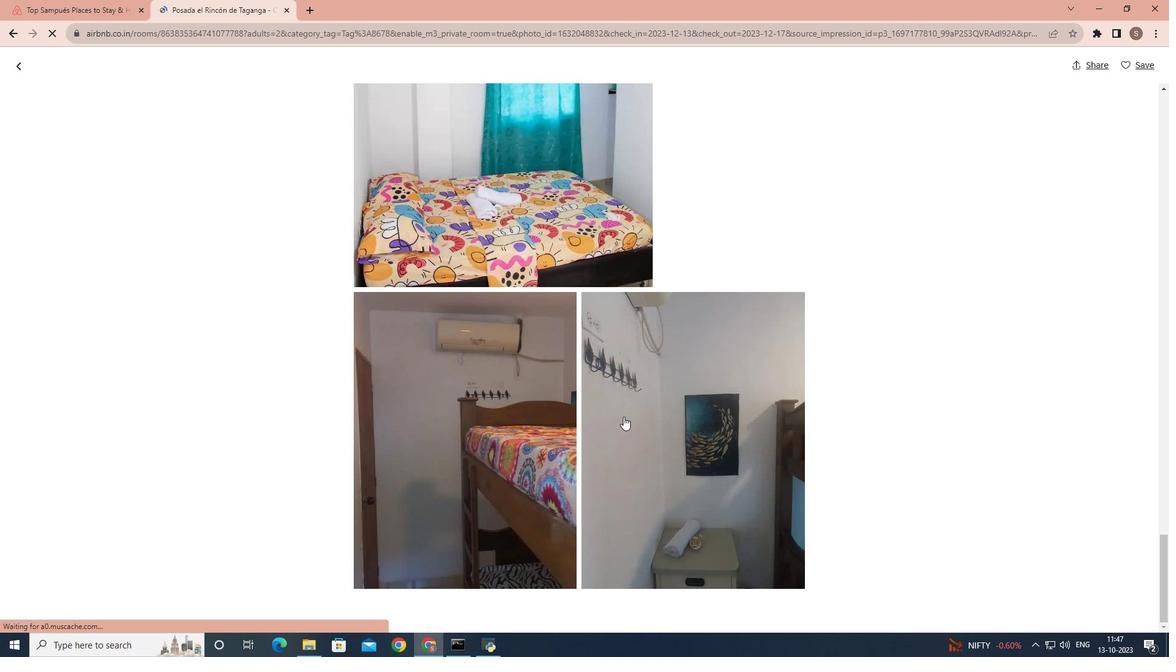 
Action: Mouse scrolled (623, 416) with delta (0, 0)
Screenshot: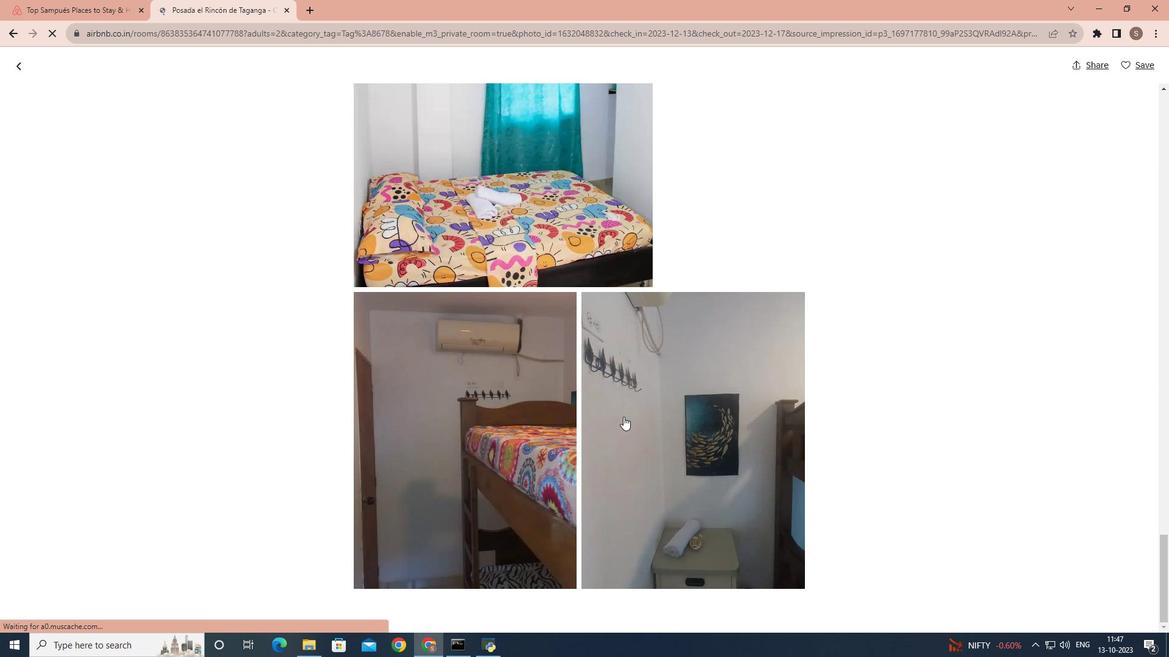 
Action: Mouse scrolled (623, 416) with delta (0, 0)
Screenshot: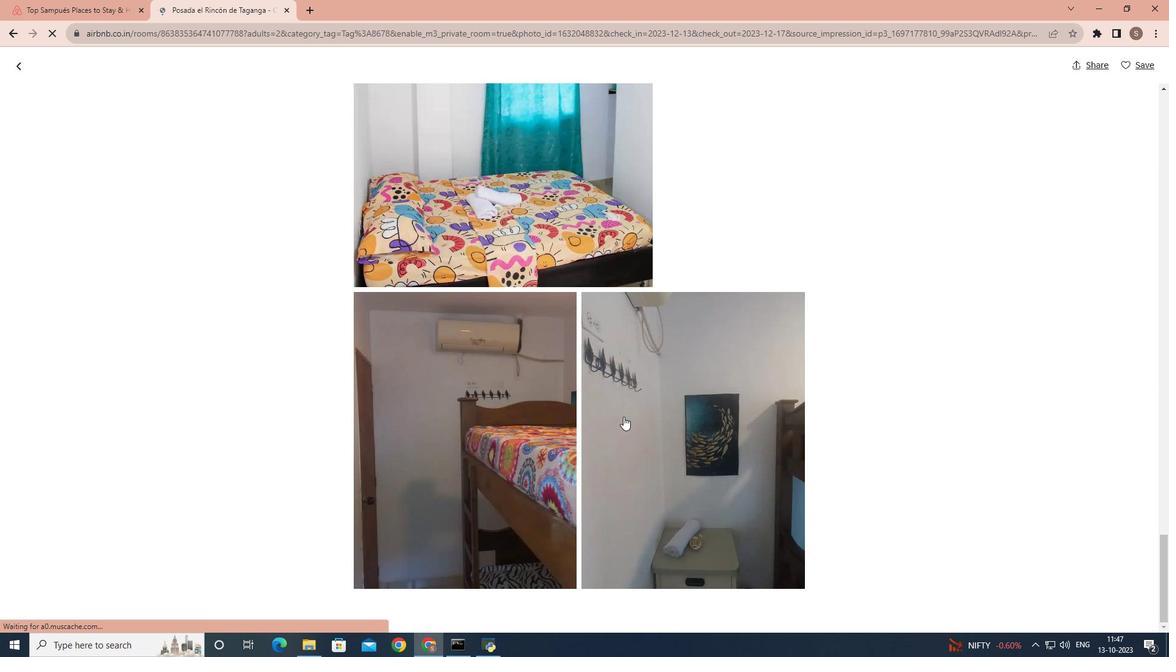 
Action: Mouse moved to (18, 73)
Screenshot: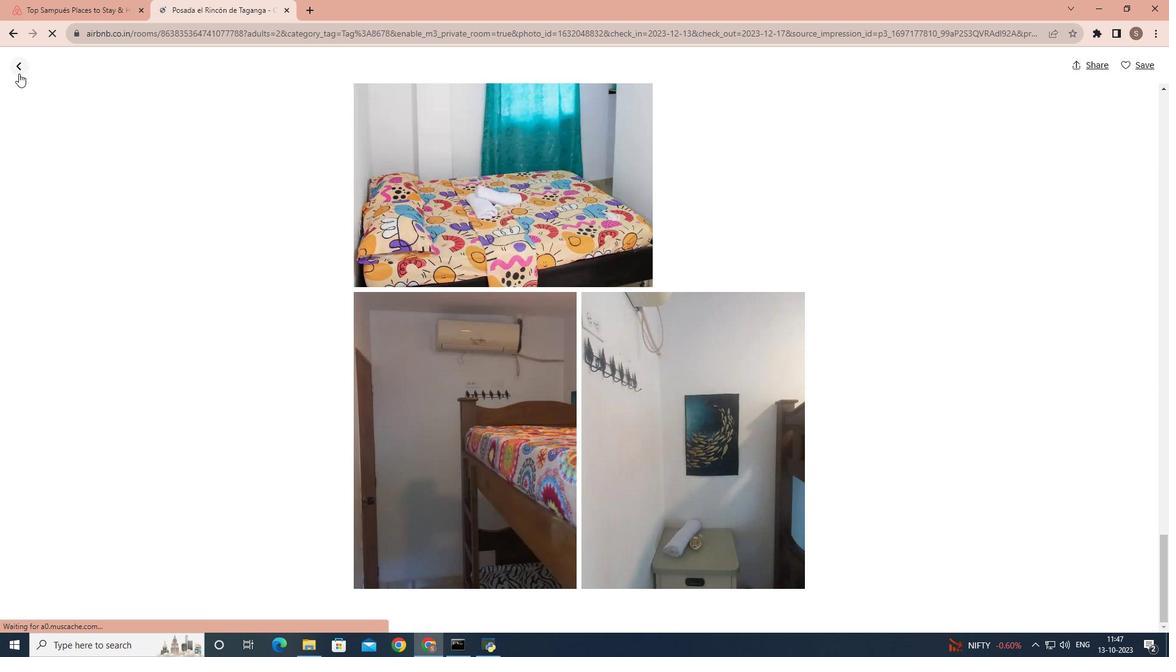 
Action: Mouse pressed left at (18, 73)
Screenshot: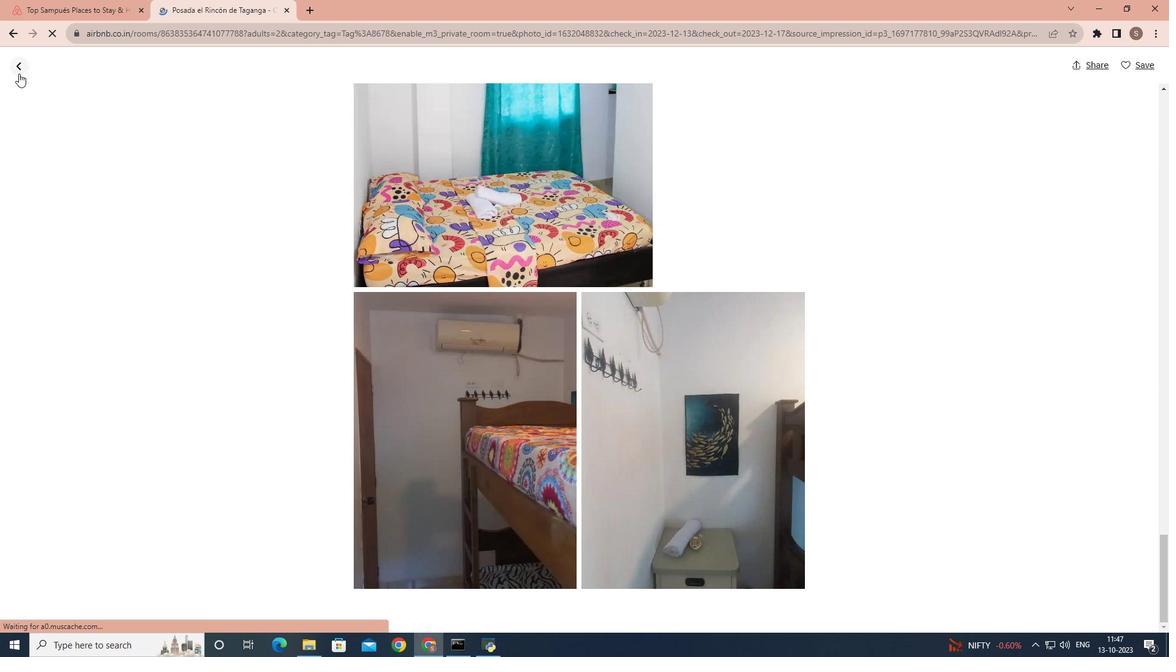 
Action: Mouse moved to (664, 325)
Screenshot: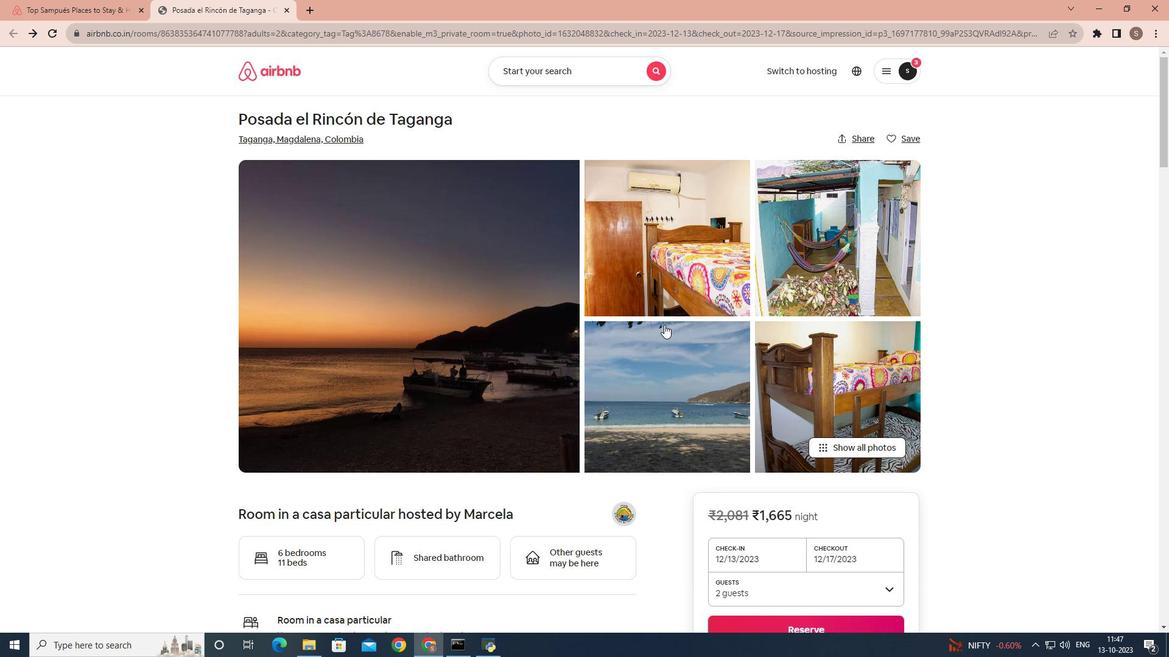 
Action: Mouse scrolled (664, 324) with delta (0, 0)
Screenshot: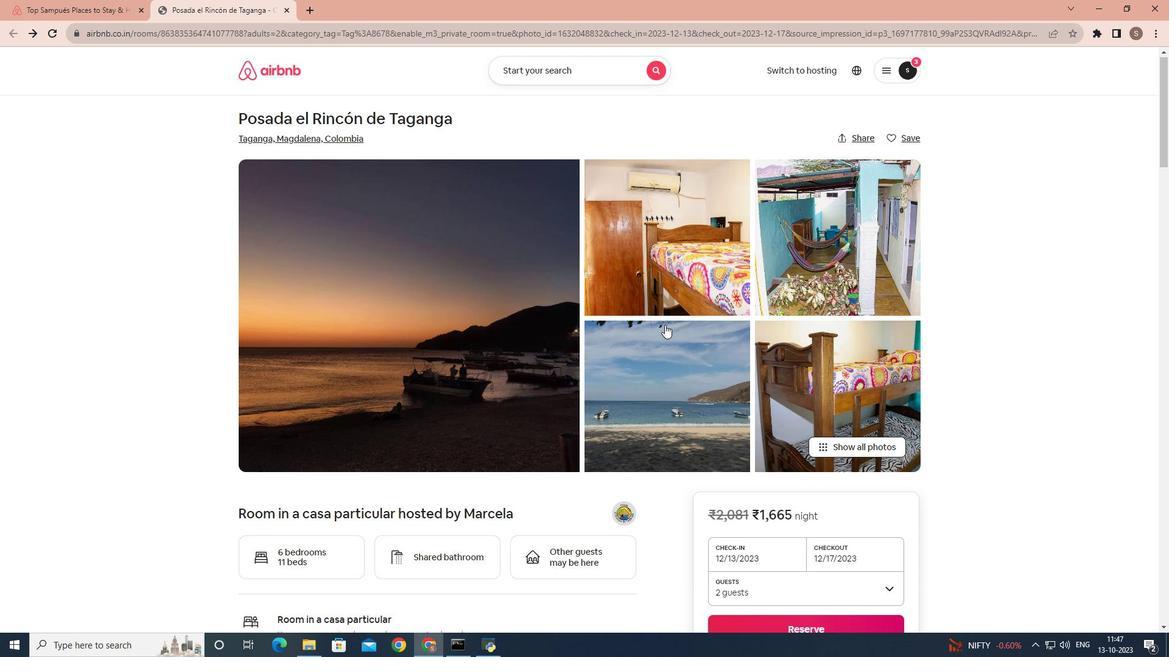 
Action: Mouse moved to (665, 325)
Screenshot: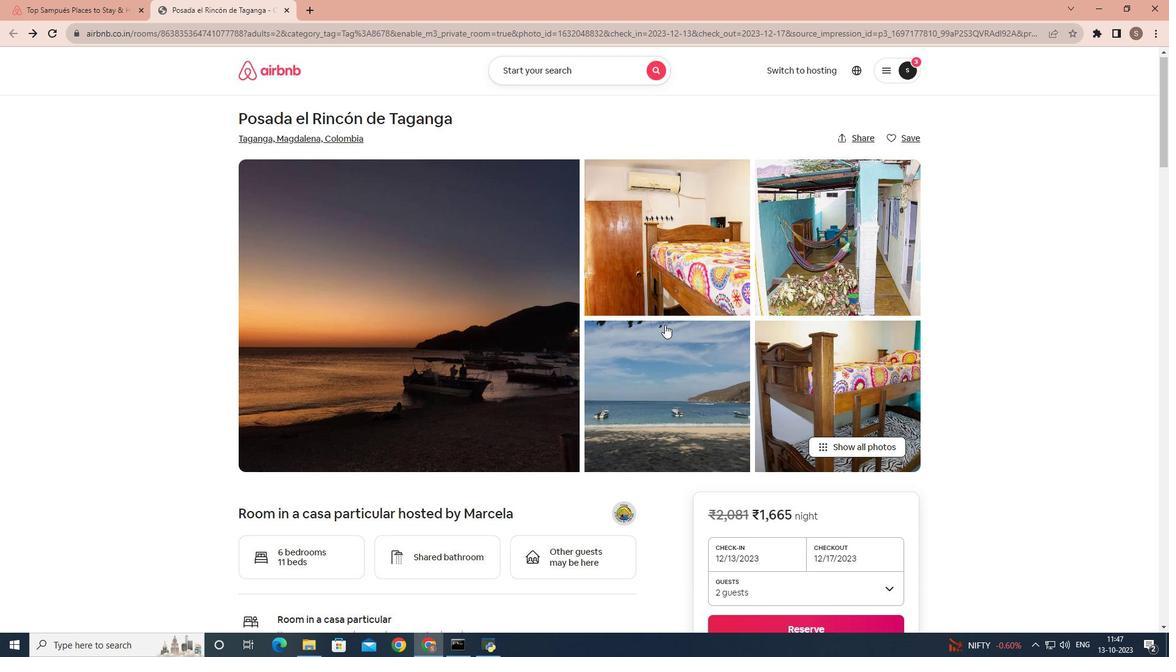 
Action: Mouse scrolled (665, 324) with delta (0, 0)
Screenshot: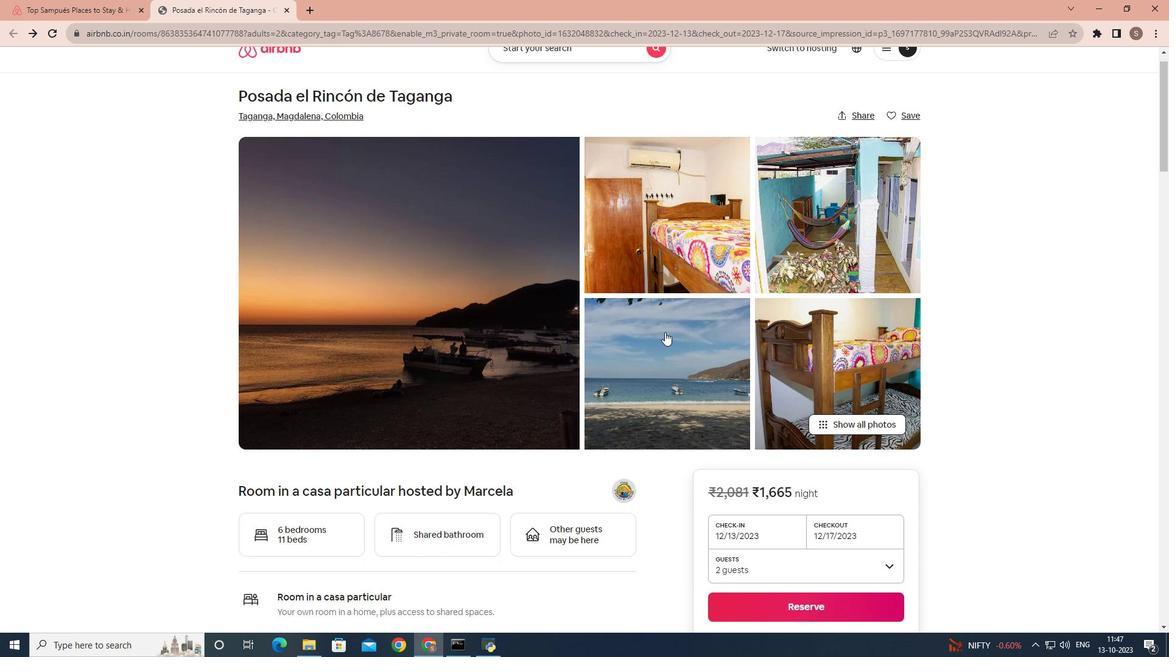 
Action: Mouse moved to (609, 386)
Screenshot: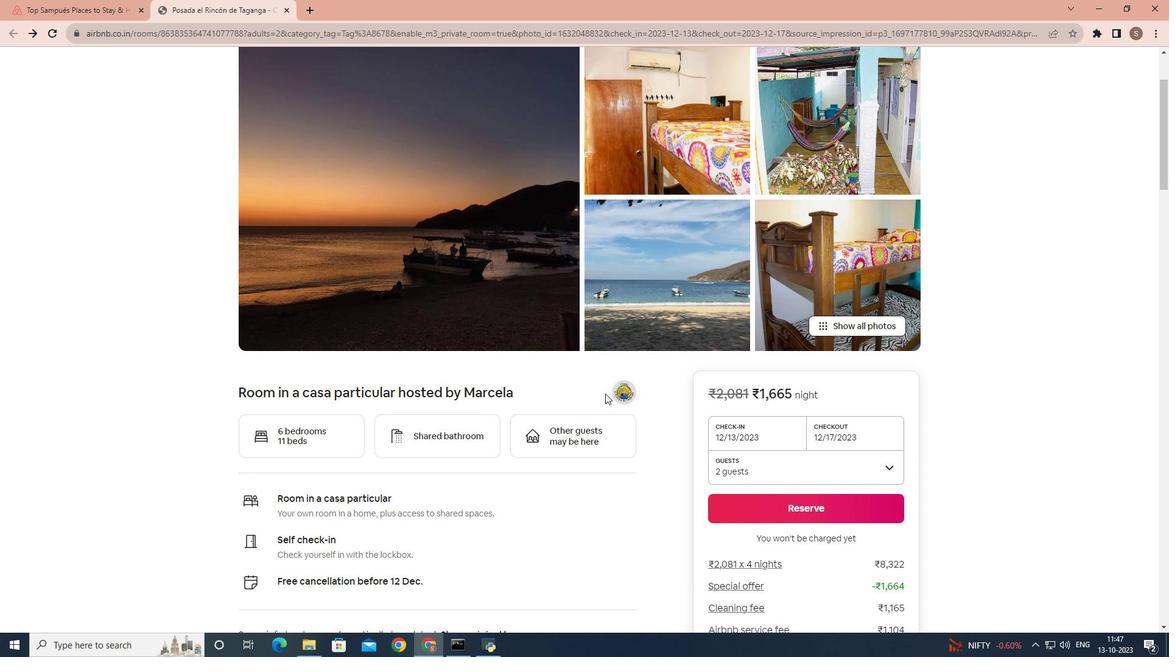 
Action: Mouse scrolled (609, 385) with delta (0, 0)
Screenshot: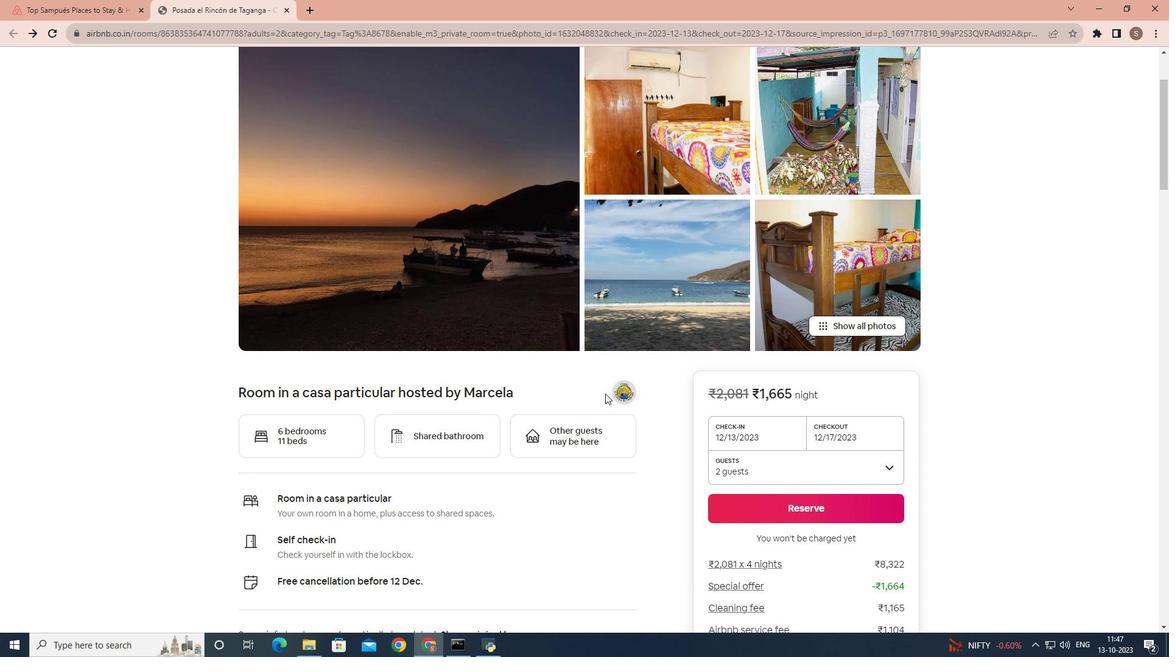 
Action: Mouse moved to (603, 397)
Screenshot: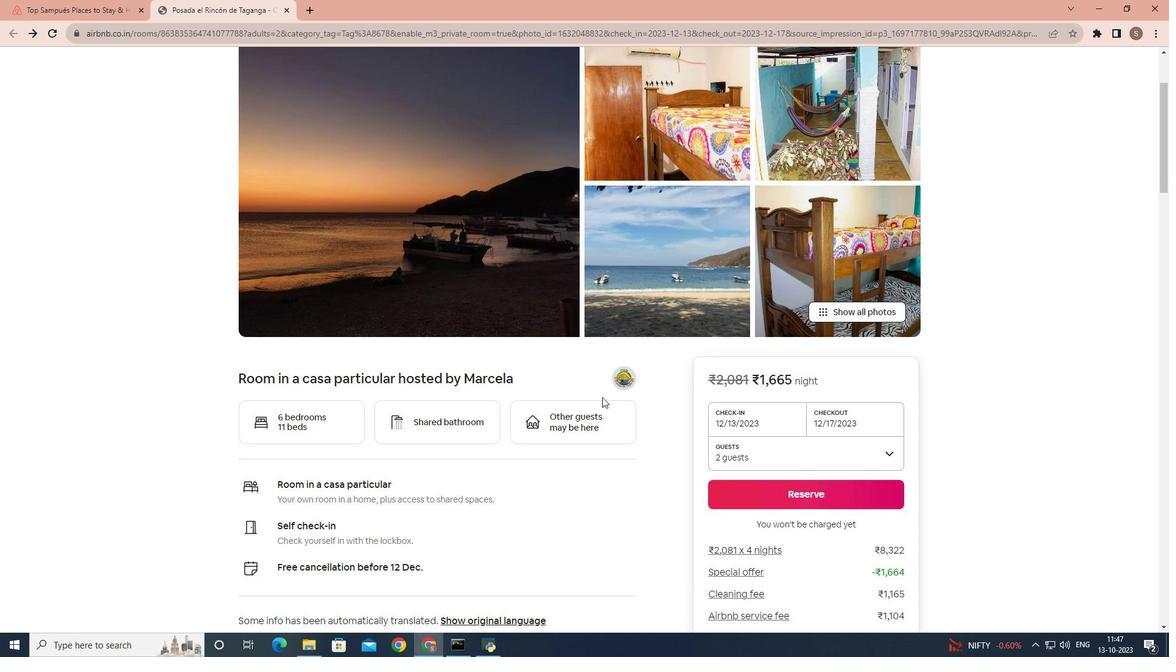 
Action: Mouse scrolled (603, 397) with delta (0, 0)
Screenshot: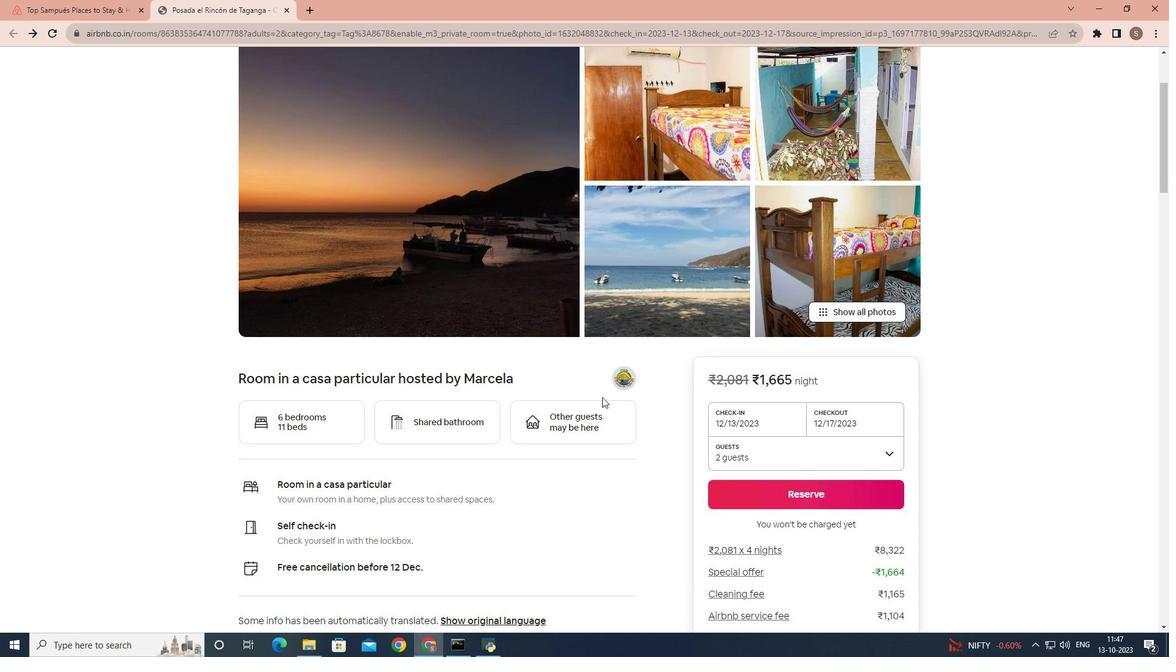 
Action: Mouse moved to (535, 425)
Screenshot: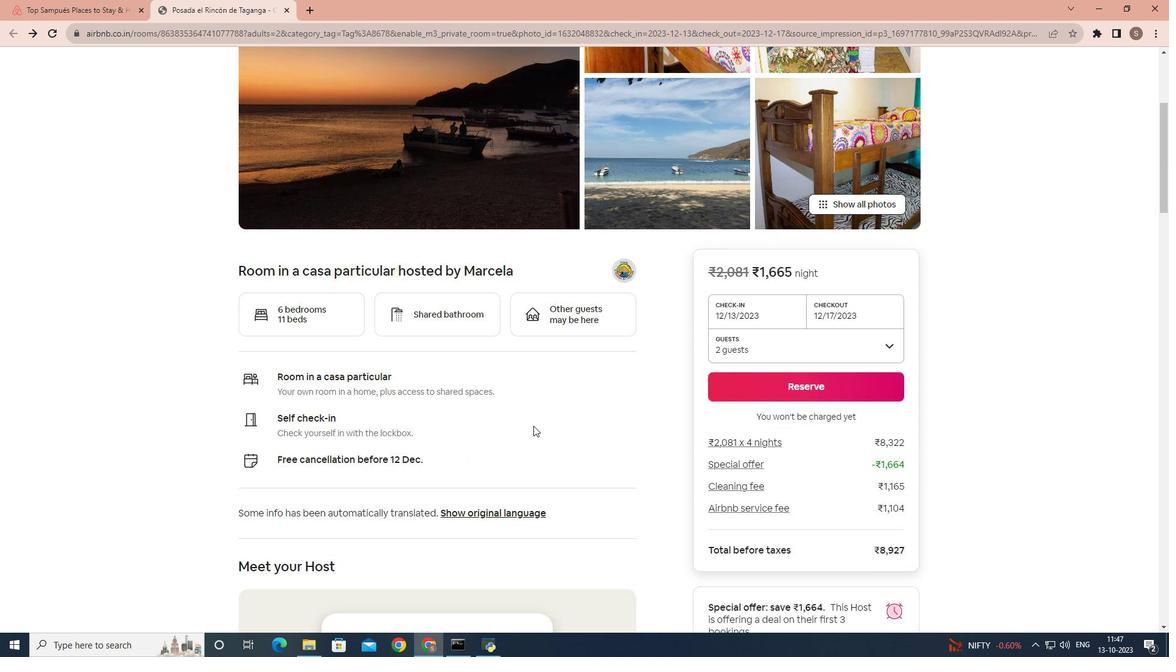 
Action: Mouse scrolled (535, 425) with delta (0, 0)
Screenshot: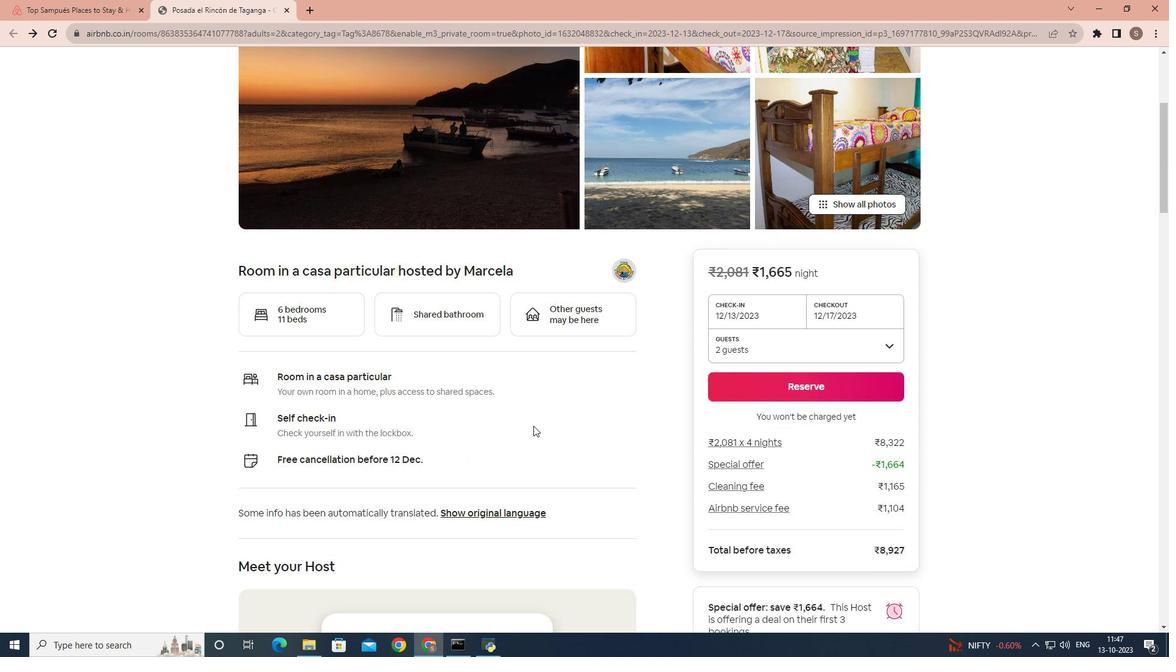 
Action: Mouse moved to (531, 427)
Screenshot: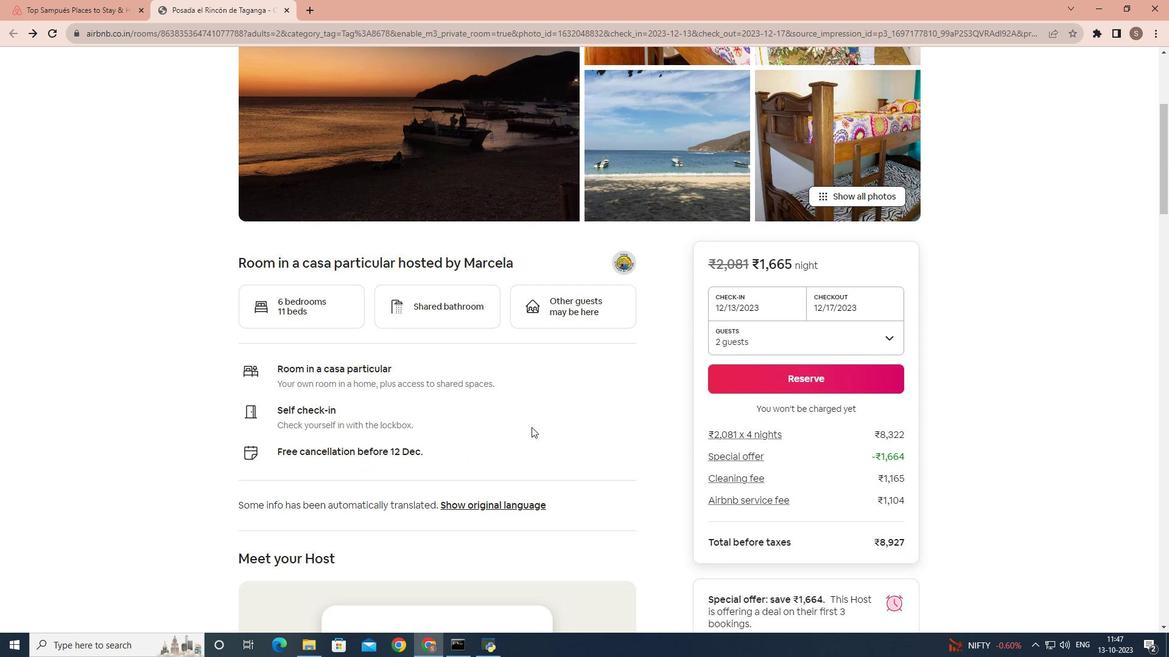 
Action: Mouse scrolled (531, 427) with delta (0, 0)
Screenshot: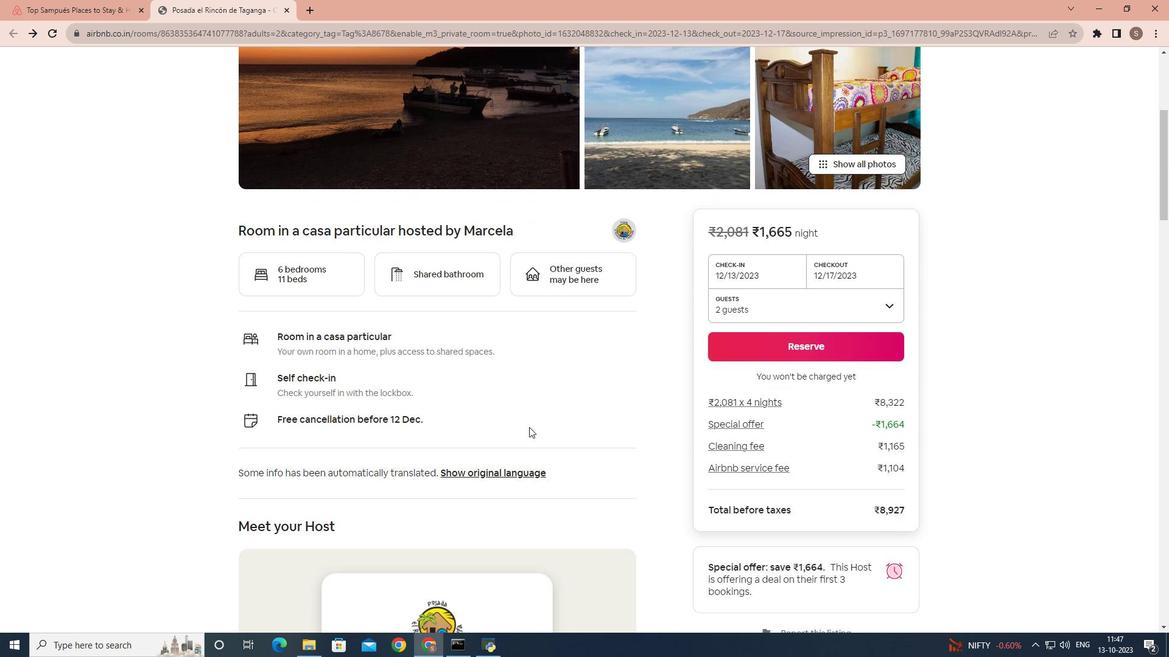 
Action: Mouse moved to (522, 430)
Screenshot: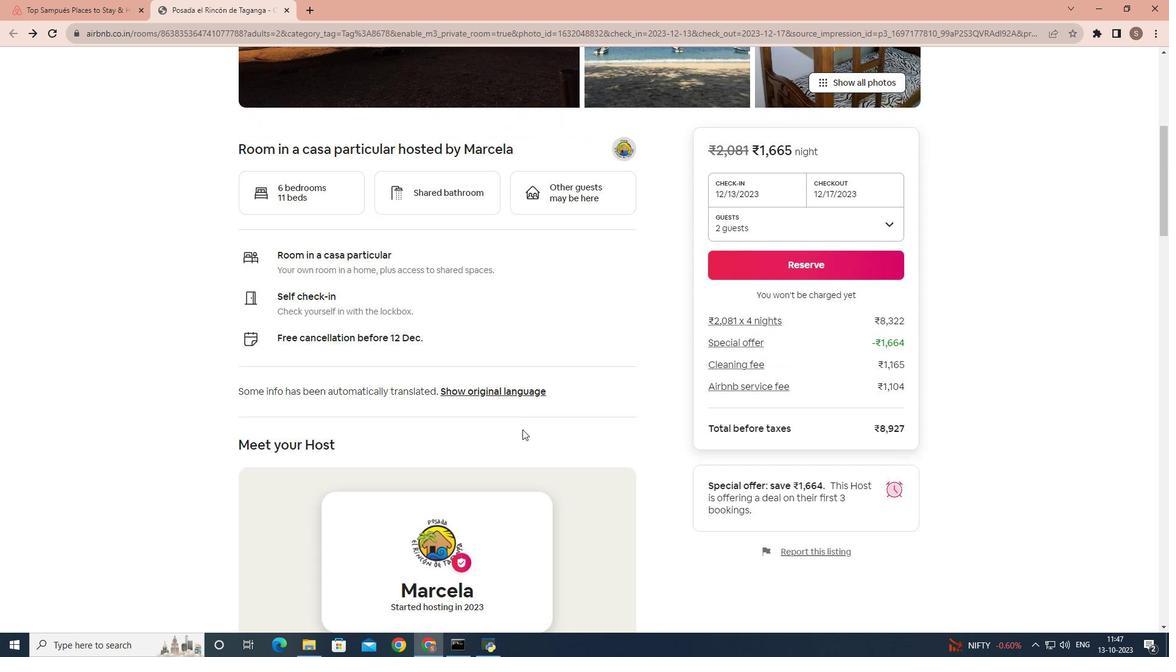 
Action: Mouse scrolled (522, 429) with delta (0, 0)
Screenshot: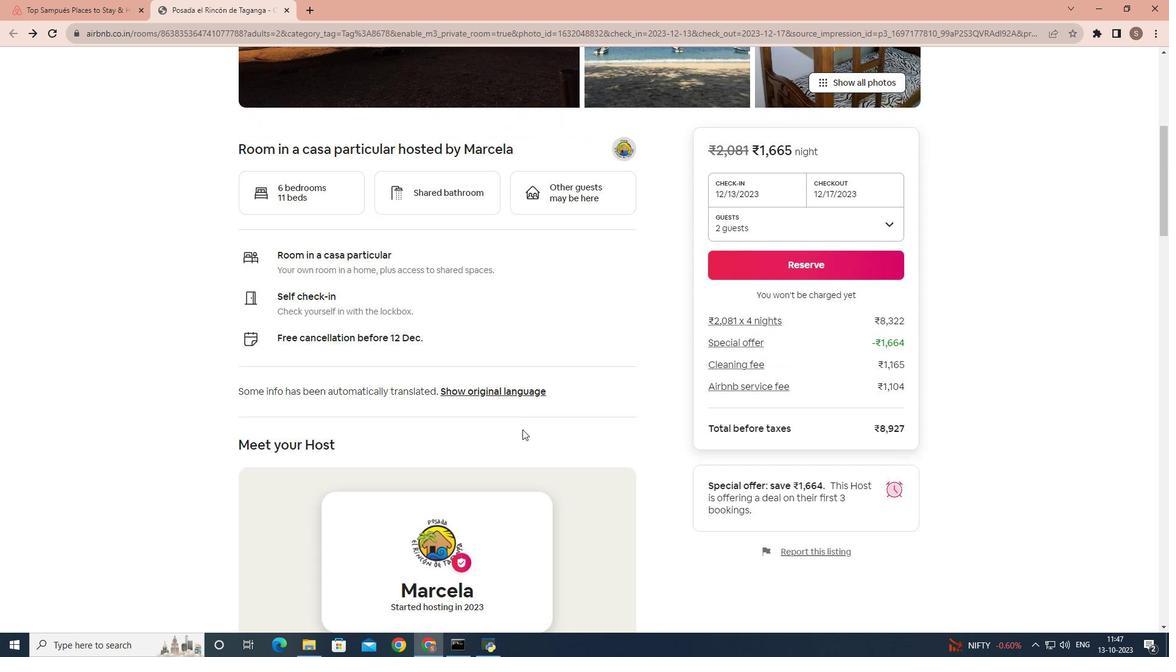 
Action: Mouse scrolled (522, 429) with delta (0, 0)
Screenshot: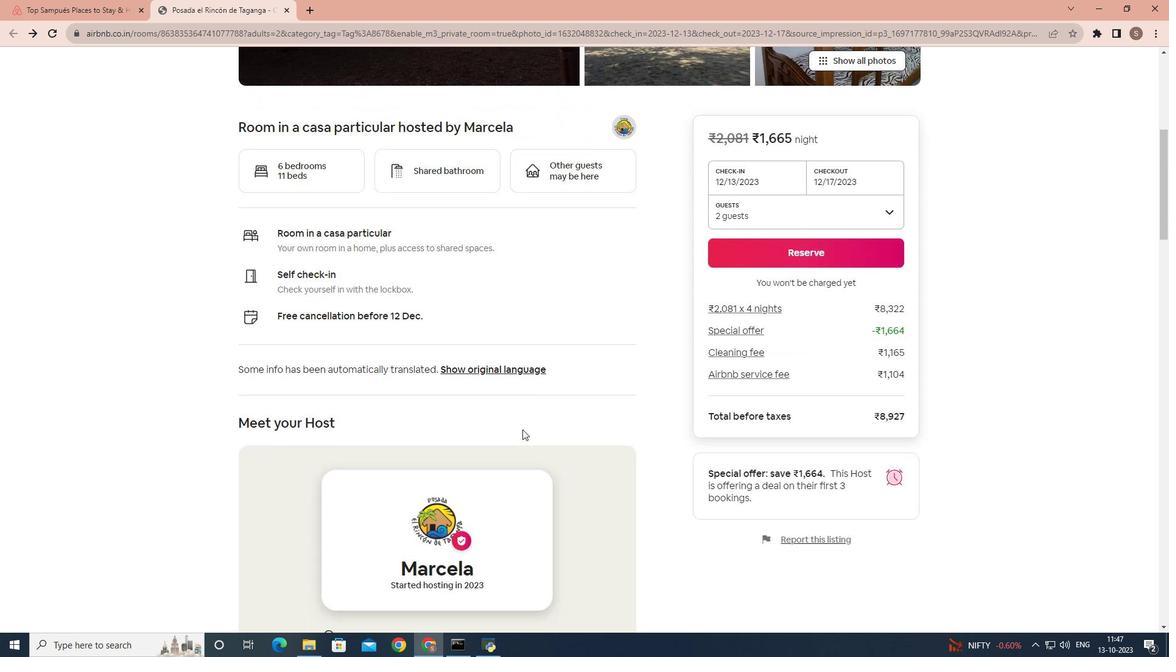 
Action: Mouse scrolled (522, 429) with delta (0, 0)
Screenshot: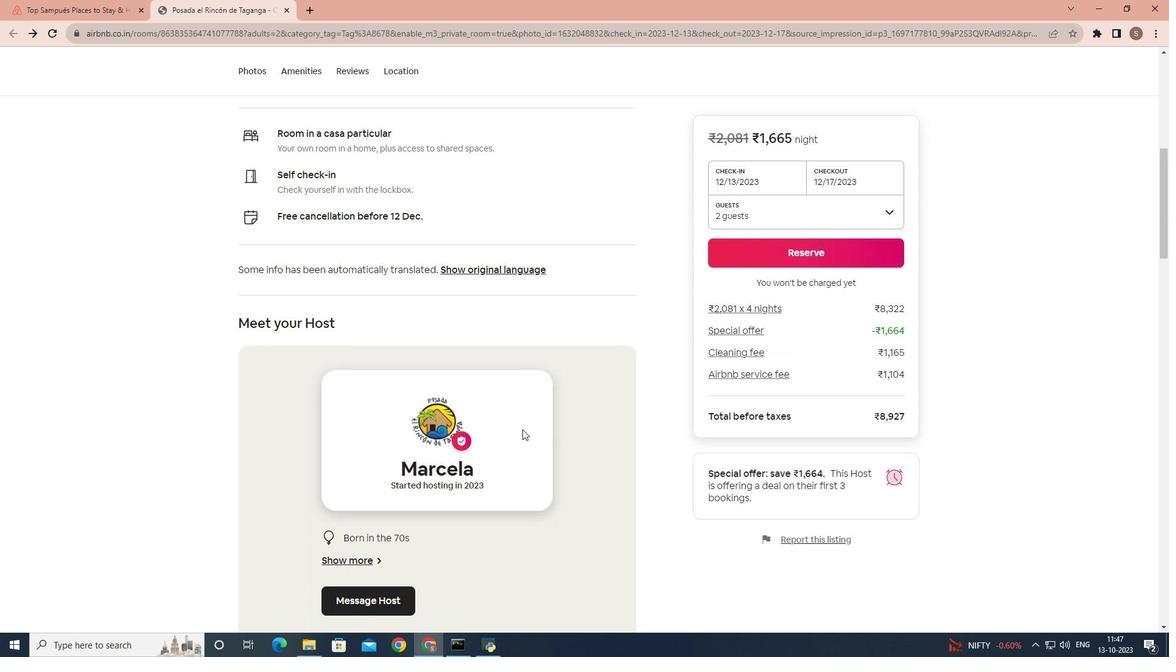 
Action: Mouse scrolled (522, 429) with delta (0, 0)
Screenshot: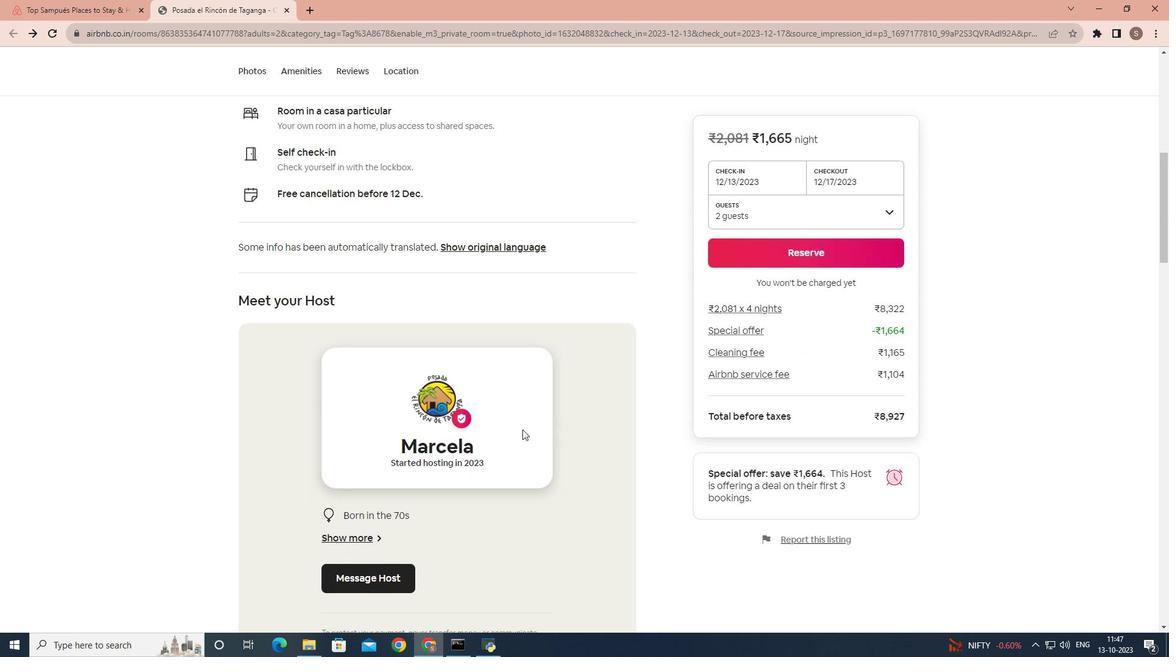 
Action: Mouse scrolled (522, 429) with delta (0, 0)
Screenshot: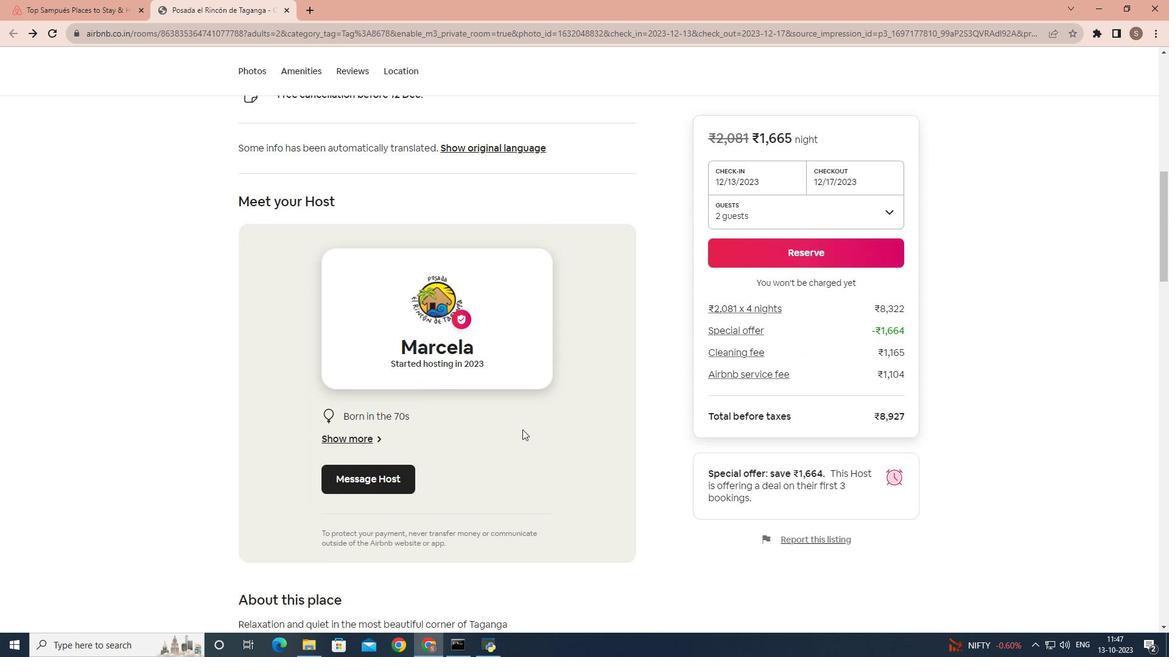 
Action: Mouse scrolled (522, 429) with delta (0, 0)
Screenshot: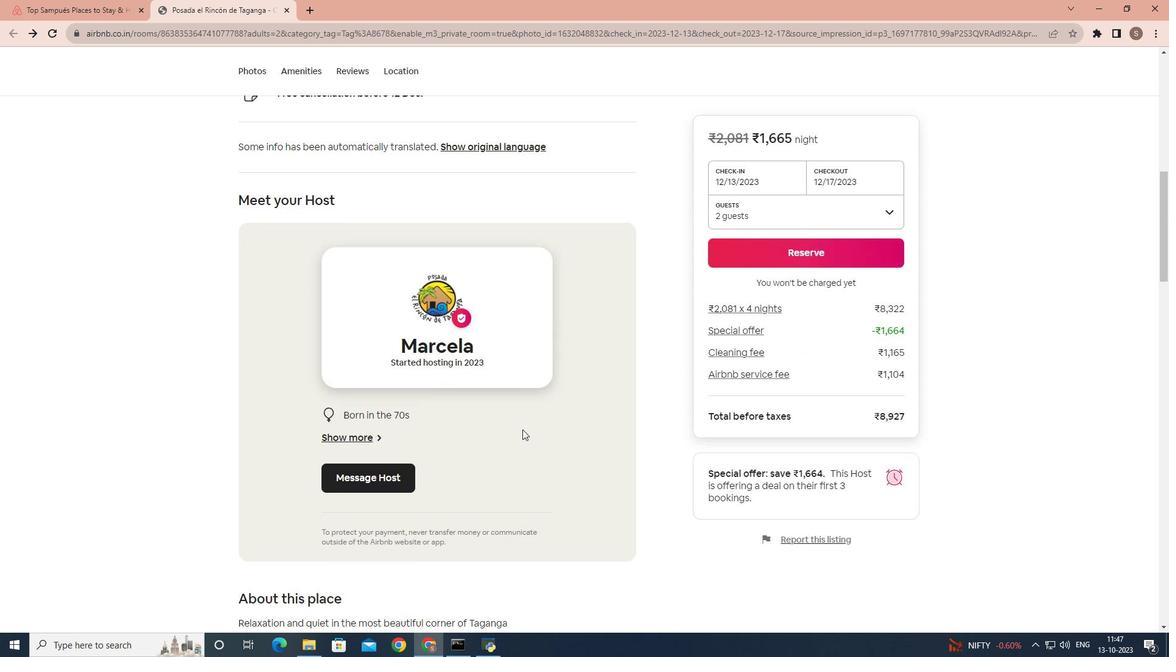 
Action: Mouse scrolled (522, 429) with delta (0, 0)
Screenshot: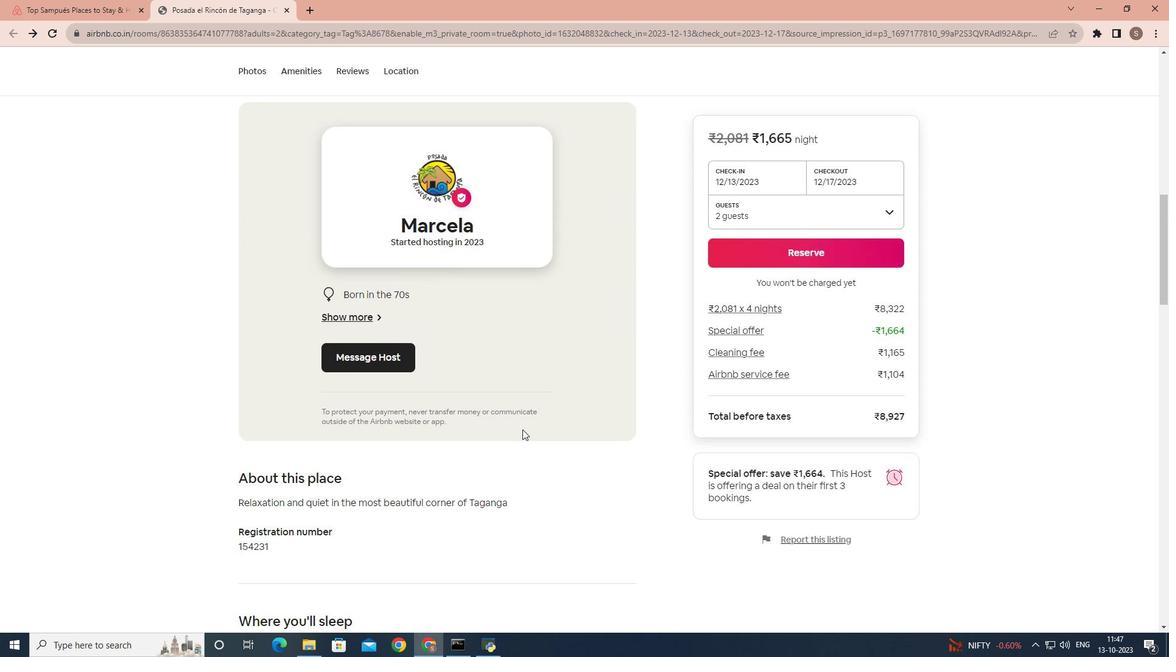 
Action: Mouse scrolled (522, 429) with delta (0, 0)
Screenshot: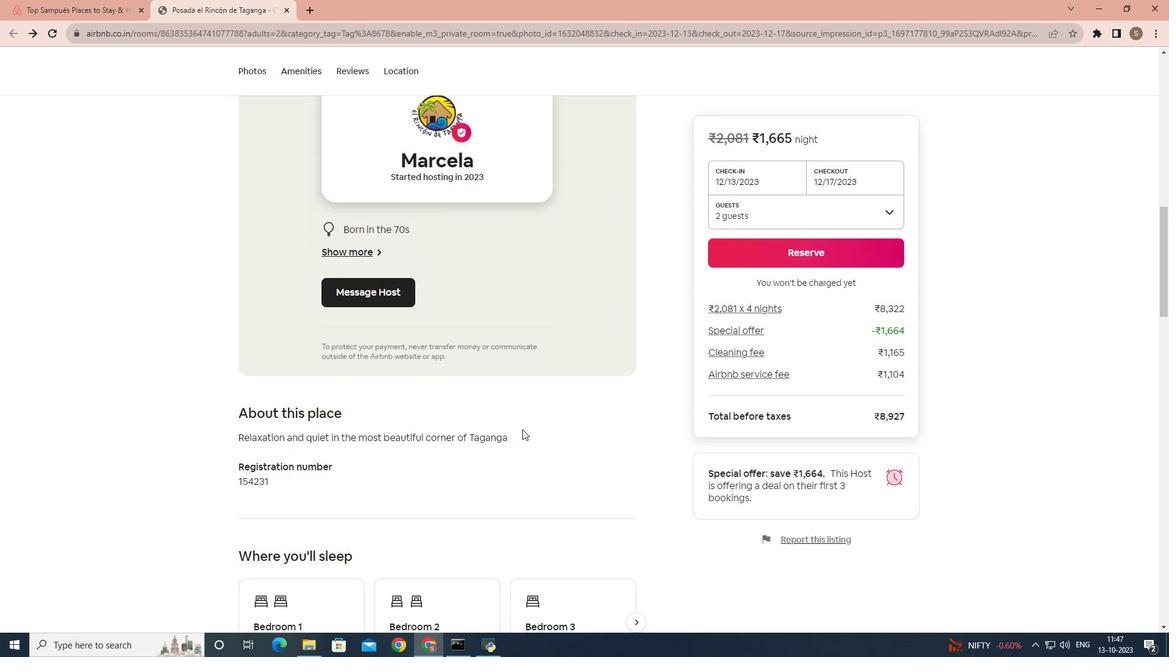 
Action: Mouse moved to (518, 431)
Screenshot: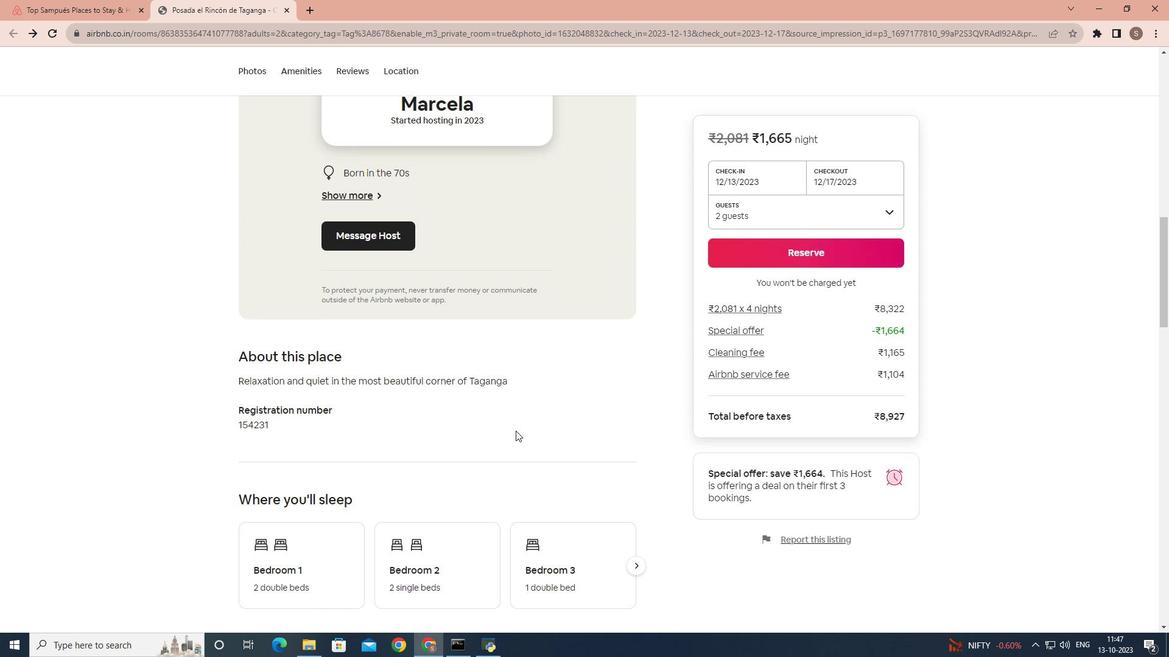 
Action: Mouse scrolled (518, 430) with delta (0, 0)
Screenshot: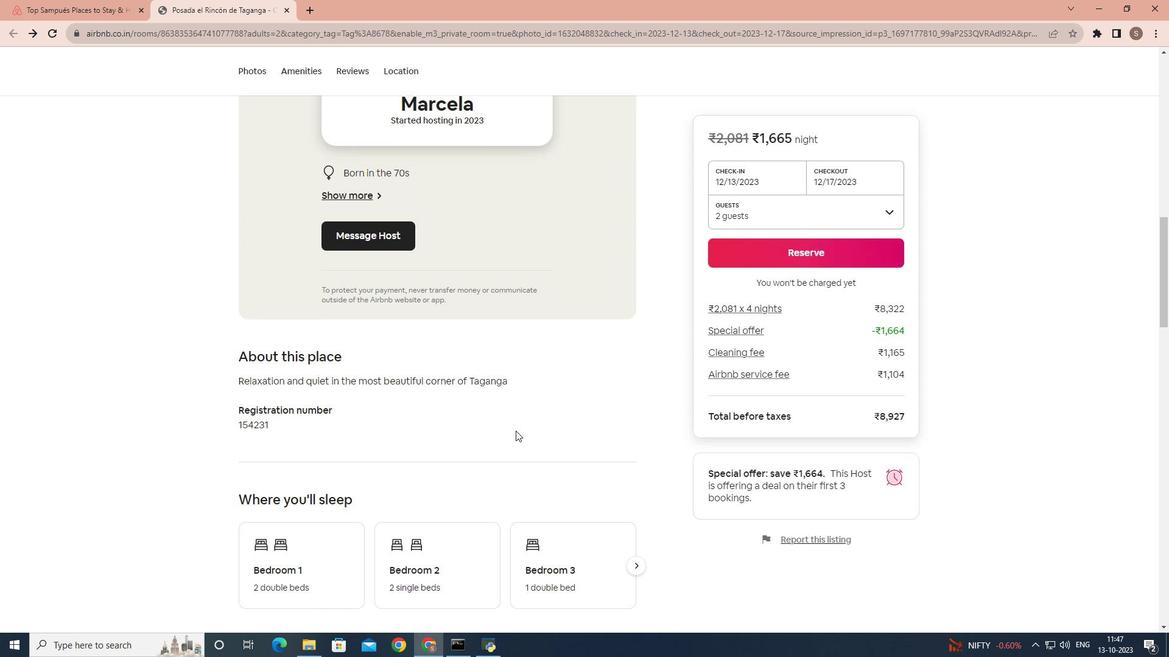 
Action: Mouse moved to (401, 409)
Screenshot: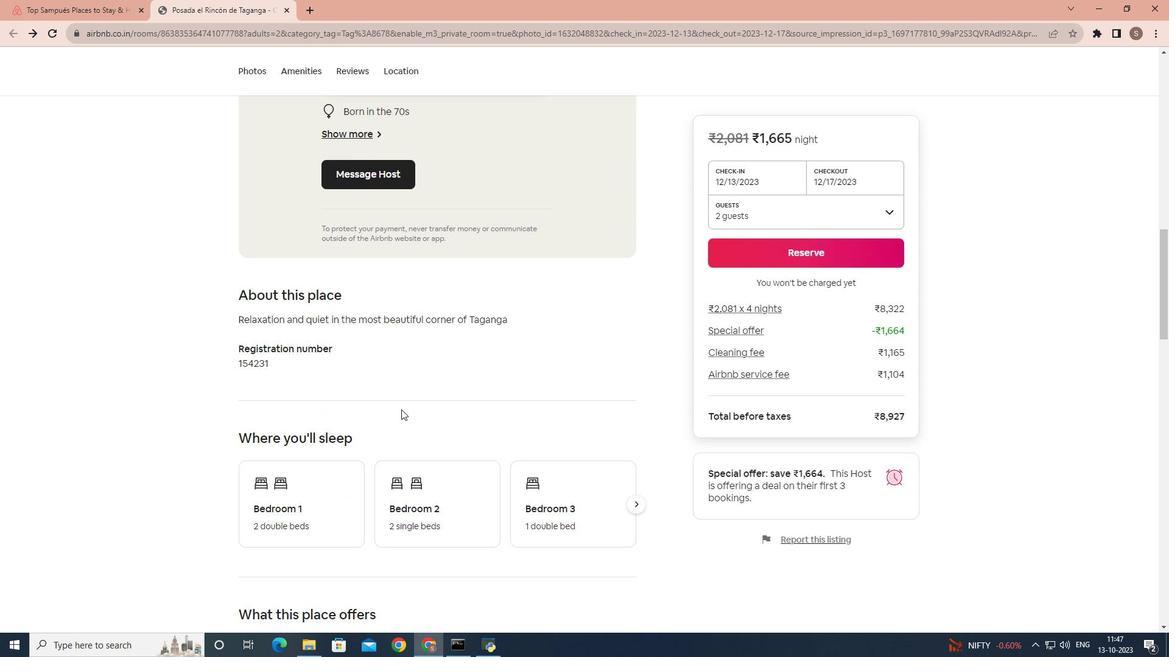 
Action: Mouse scrolled (401, 409) with delta (0, 0)
Screenshot: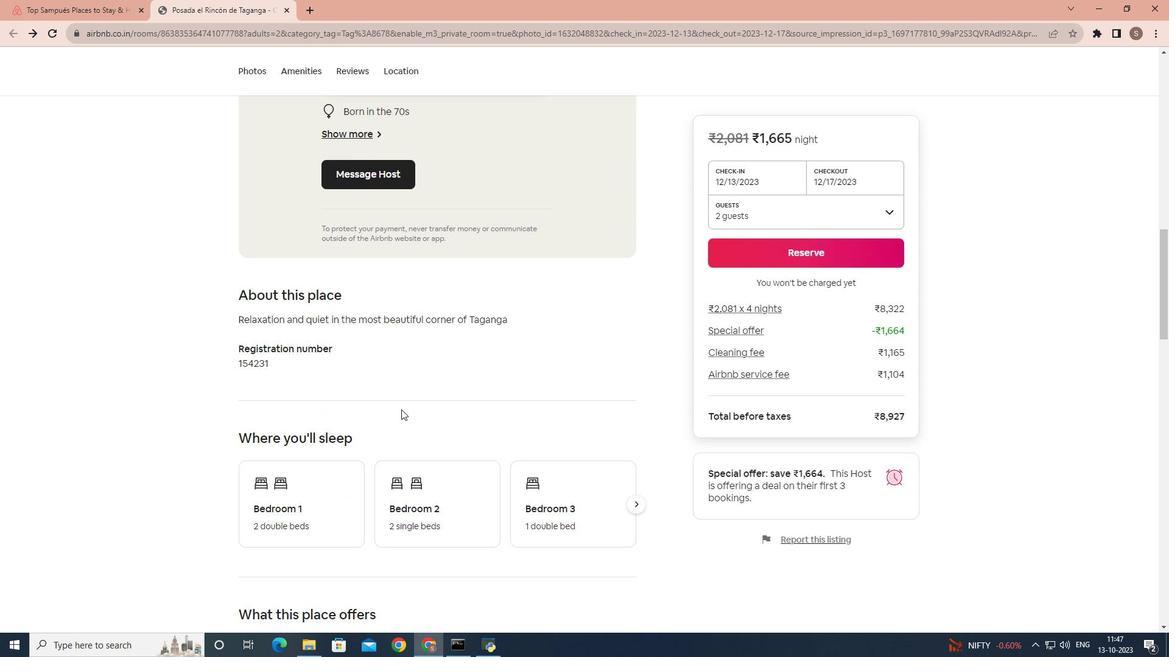 
Action: Mouse scrolled (401, 409) with delta (0, 0)
Screenshot: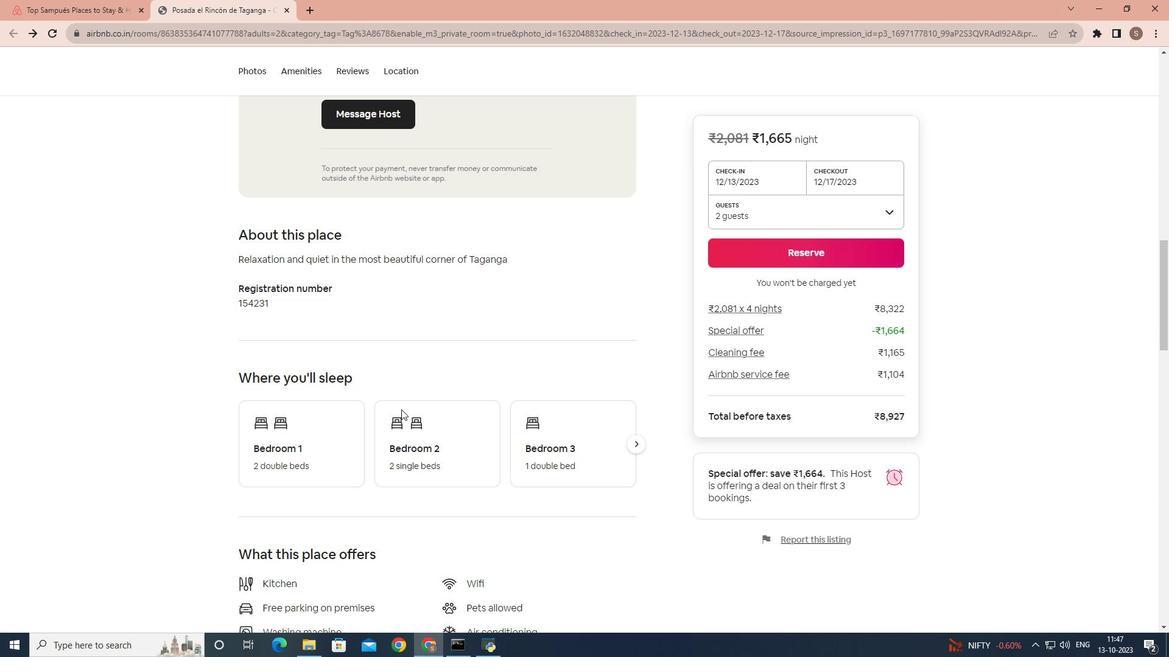 
Action: Mouse scrolled (401, 409) with delta (0, 0)
Screenshot: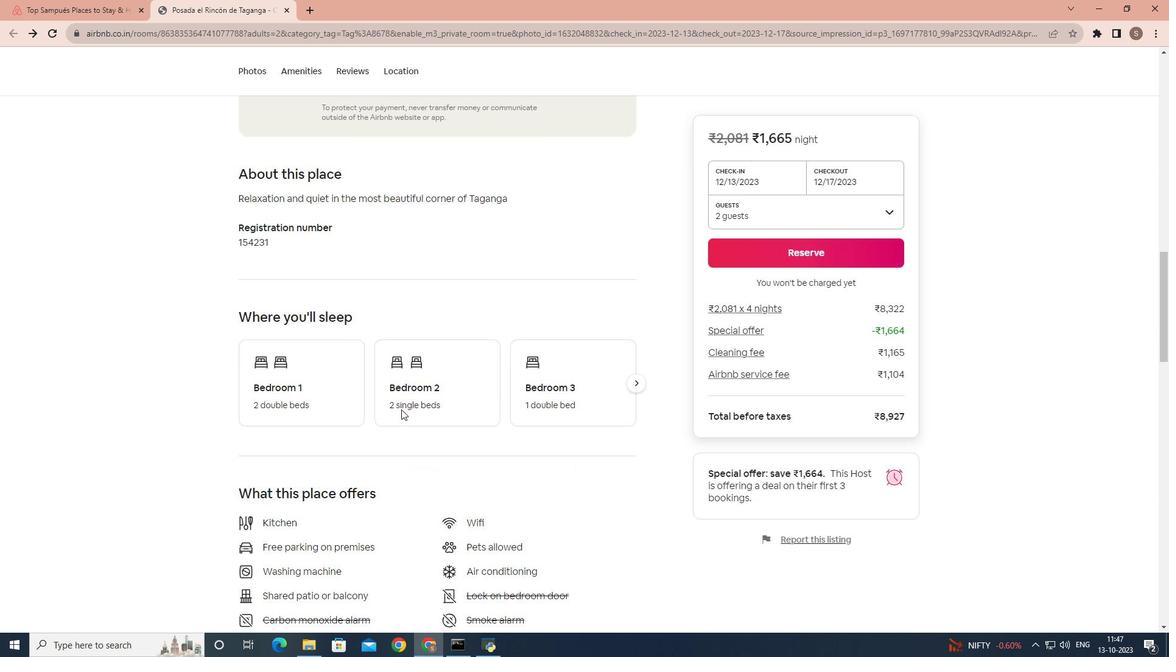 
Action: Mouse scrolled (401, 409) with delta (0, 0)
Screenshot: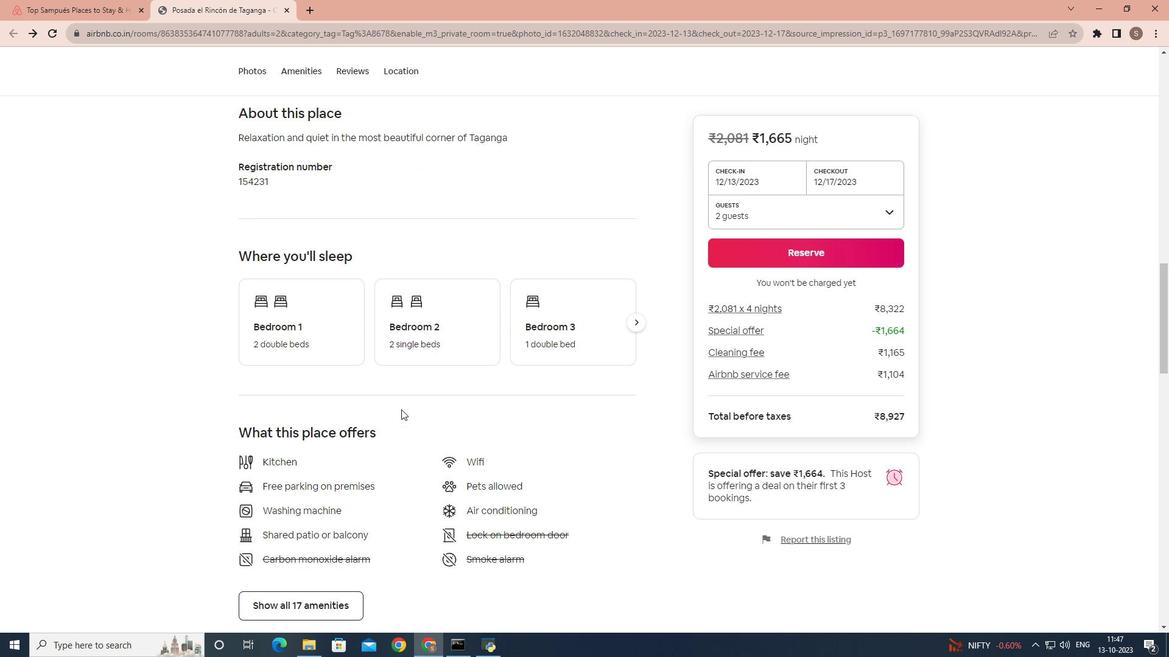 
Action: Mouse scrolled (401, 409) with delta (0, 0)
Screenshot: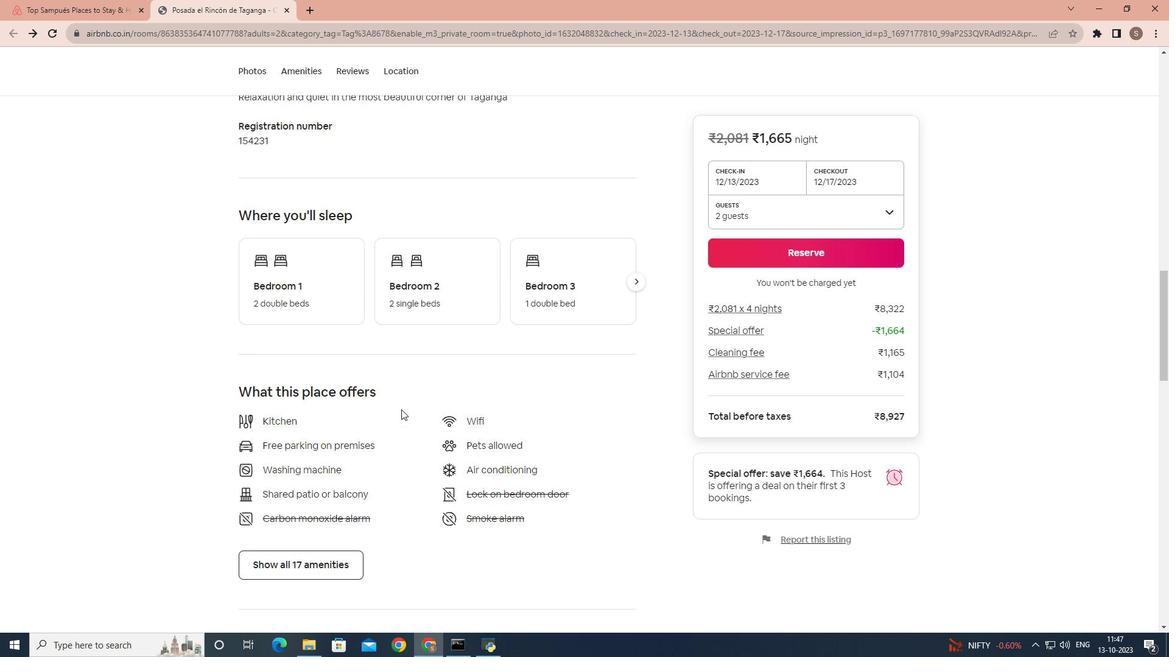 
Action: Mouse moved to (398, 418)
Screenshot: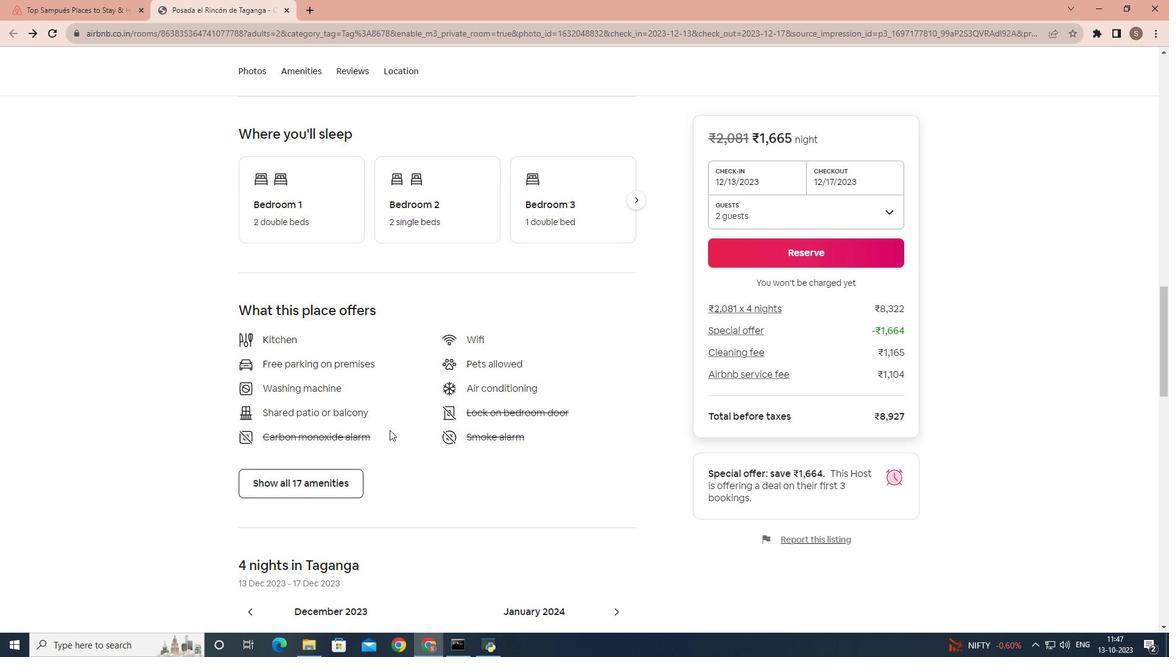 
Action: Mouse scrolled (398, 417) with delta (0, 0)
Screenshot: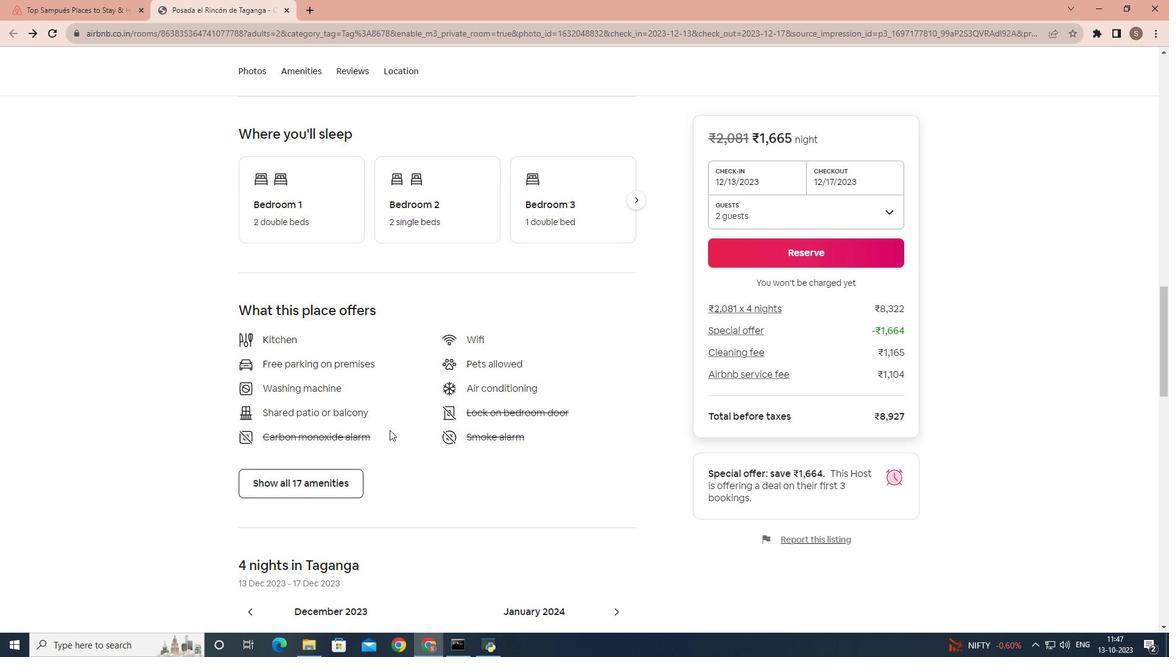 
Action: Mouse moved to (345, 420)
Screenshot: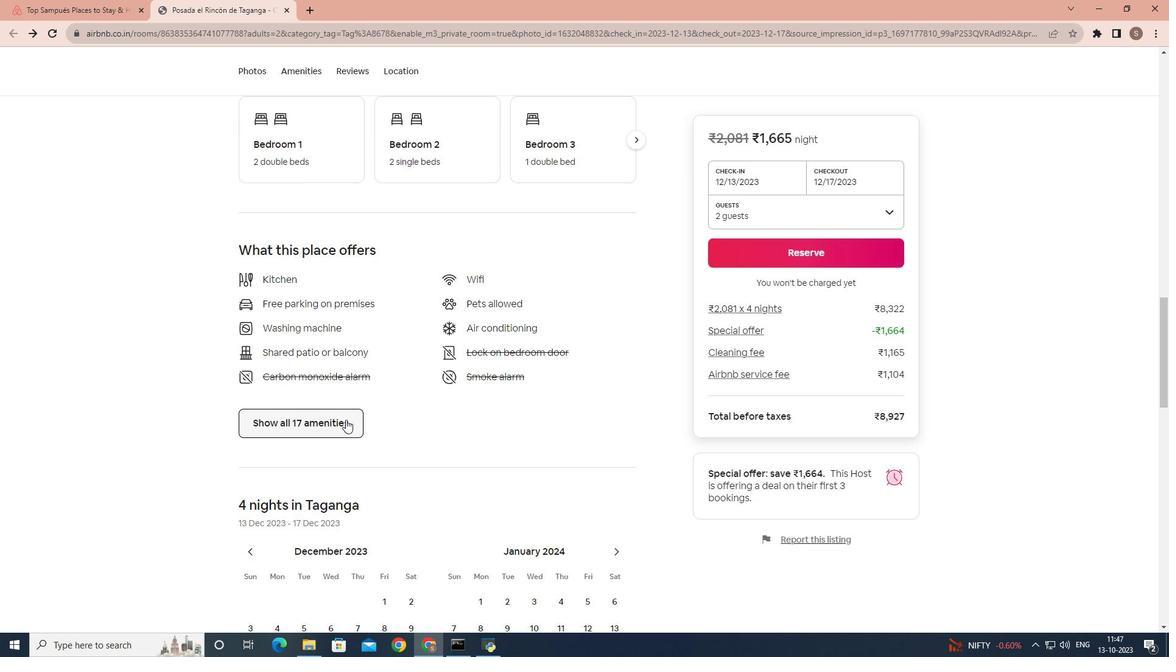 
Action: Mouse pressed left at (345, 420)
Screenshot: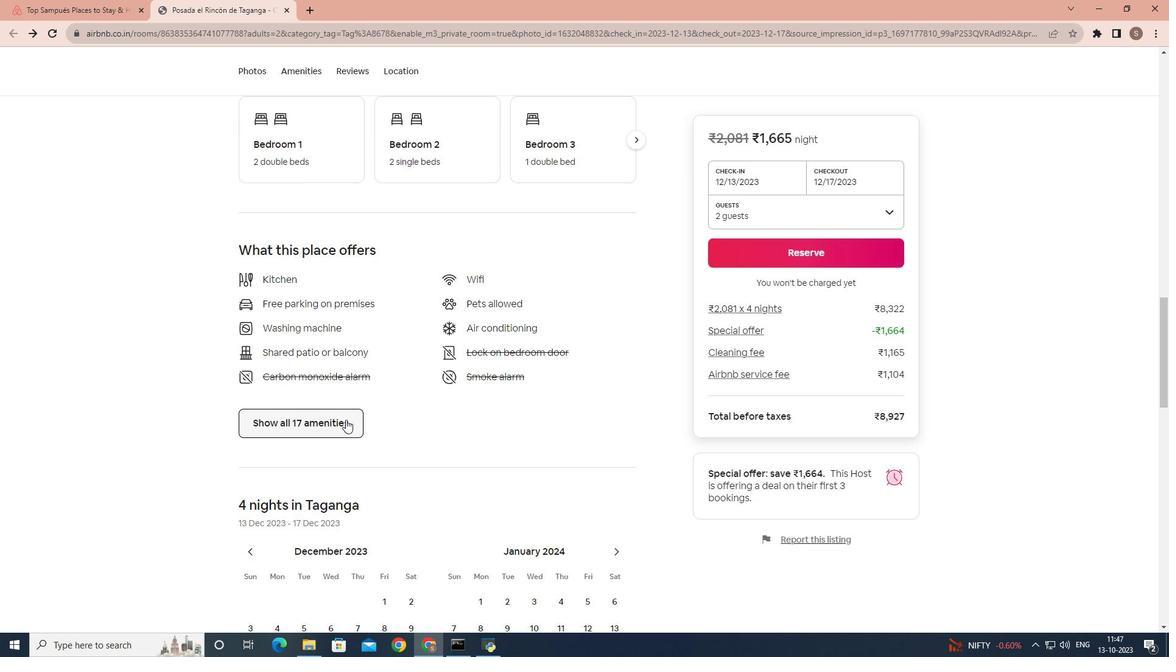 
Action: Mouse scrolled (345, 419) with delta (0, 0)
Screenshot: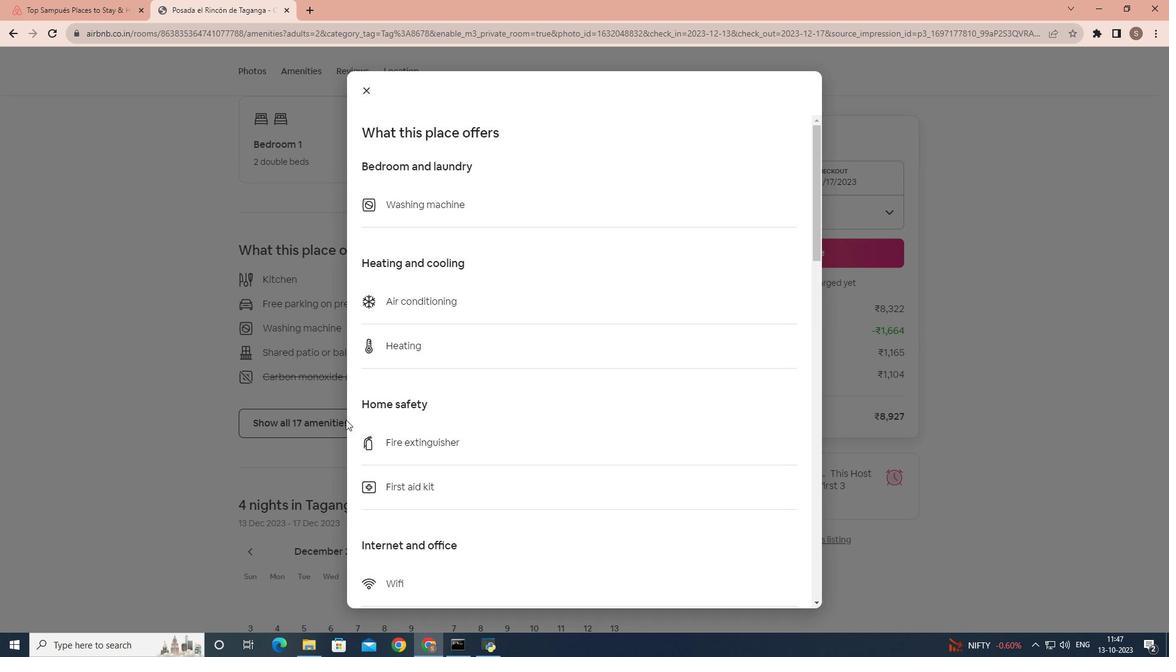 
Action: Mouse scrolled (345, 419) with delta (0, 0)
Screenshot: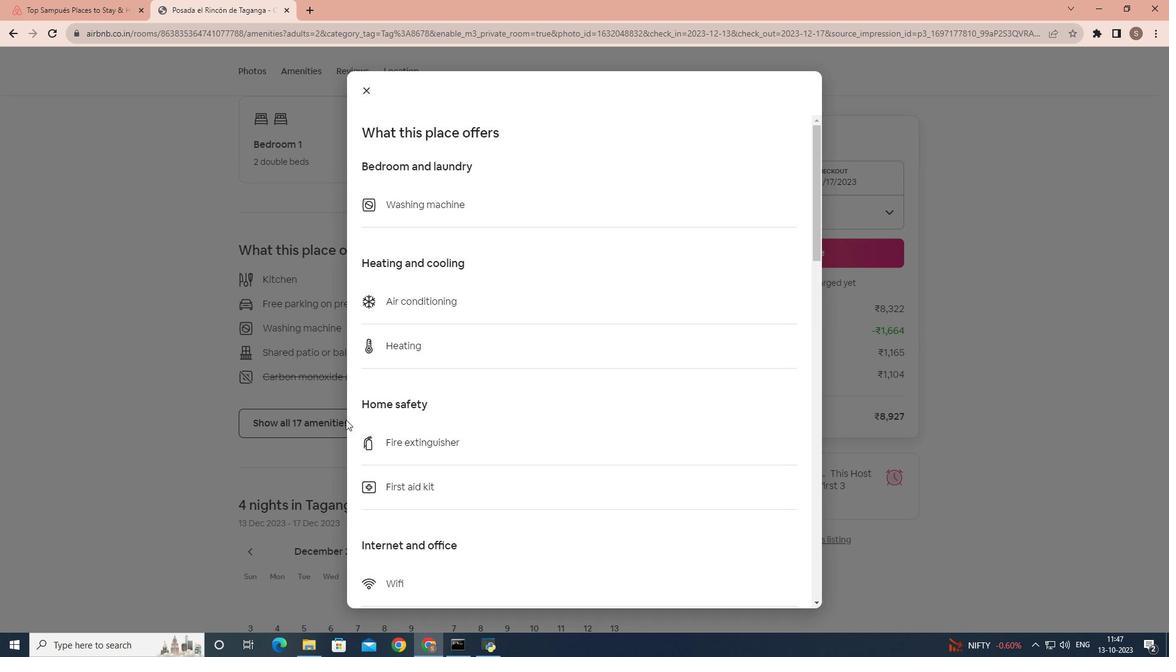 
Action: Mouse moved to (462, 386)
Screenshot: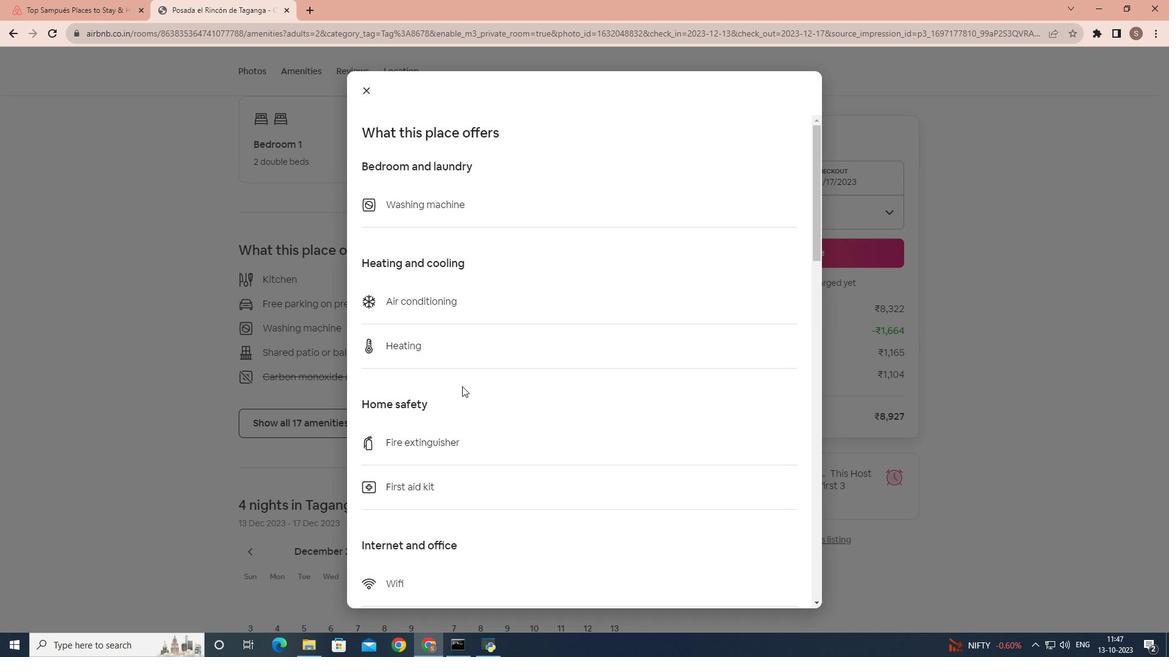 
Action: Mouse scrolled (462, 386) with delta (0, 0)
Screenshot: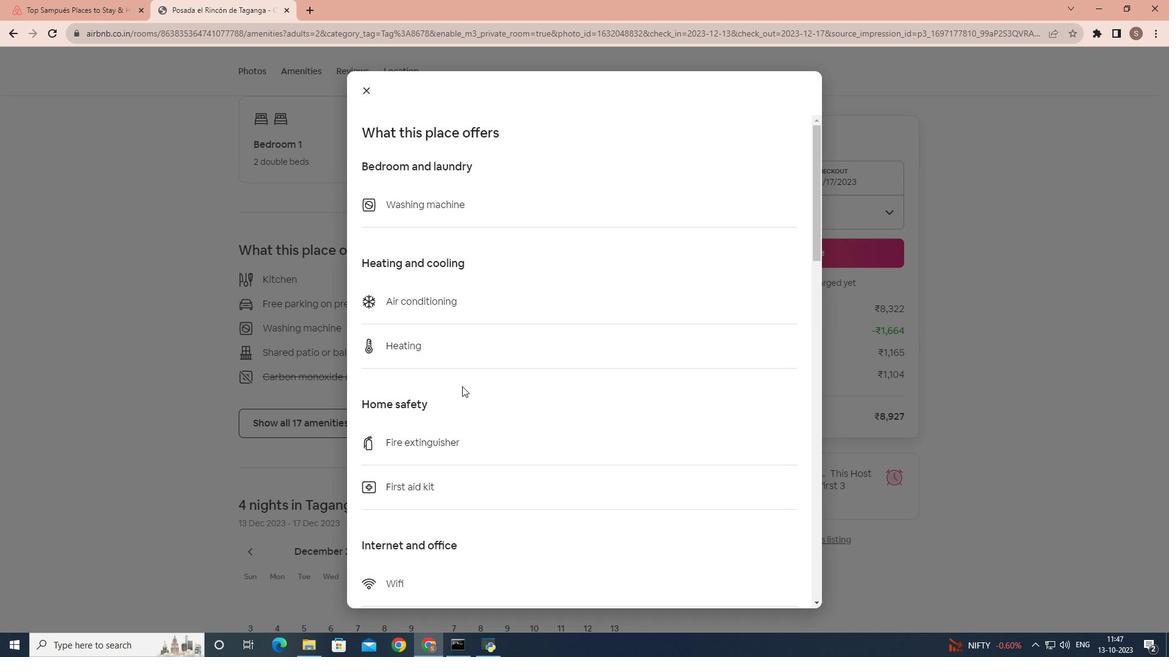 
Action: Mouse scrolled (462, 386) with delta (0, 0)
Screenshot: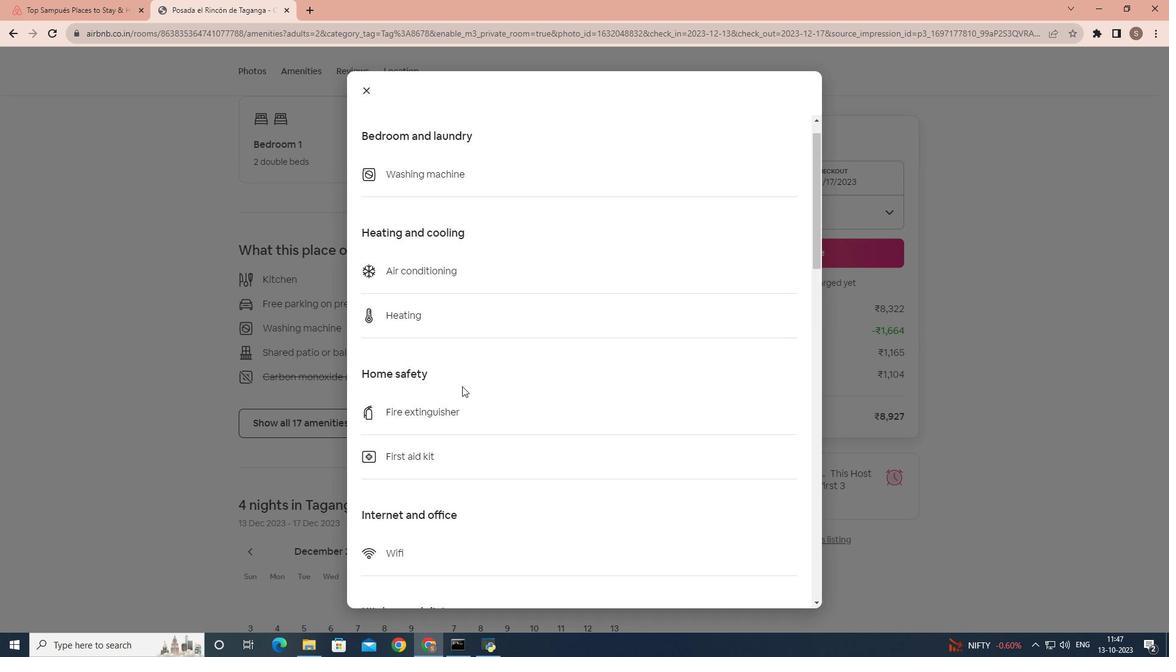 
Action: Mouse scrolled (462, 386) with delta (0, 0)
Screenshot: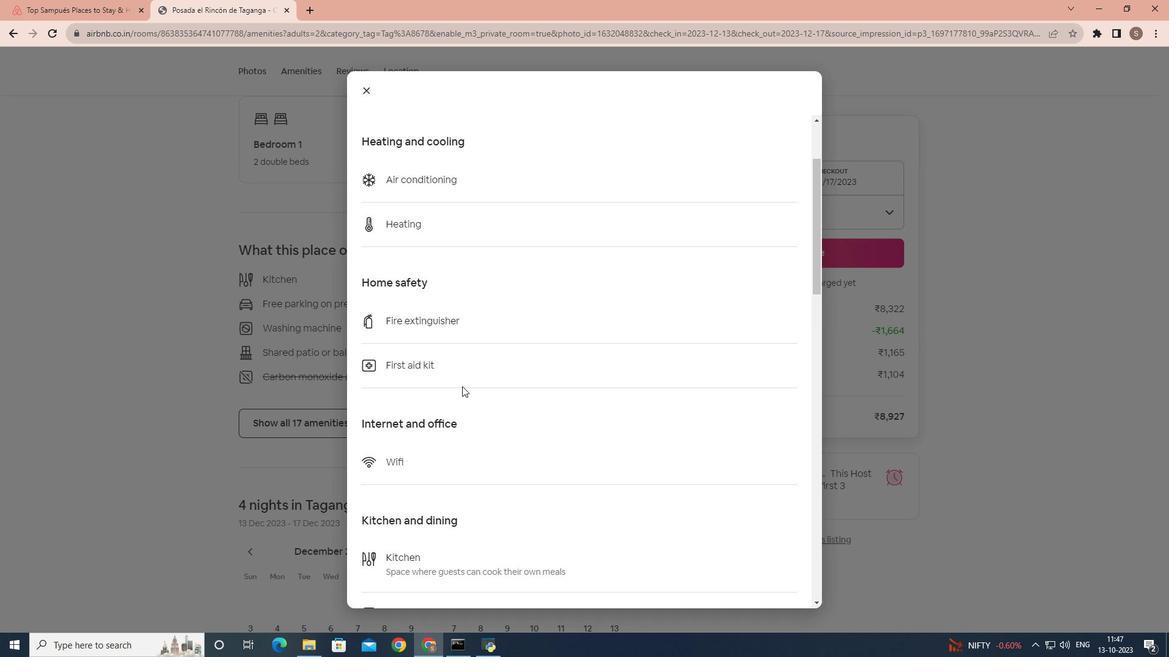 
Action: Mouse scrolled (462, 386) with delta (0, 0)
Screenshot: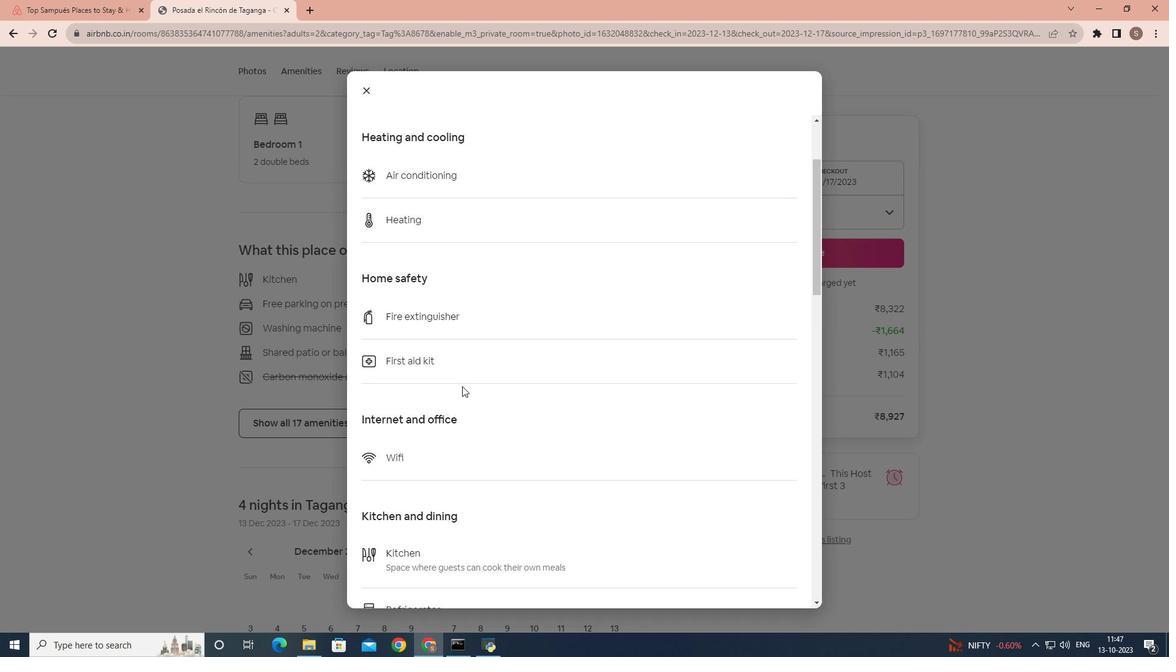 
Action: Mouse scrolled (462, 386) with delta (0, 0)
Screenshot: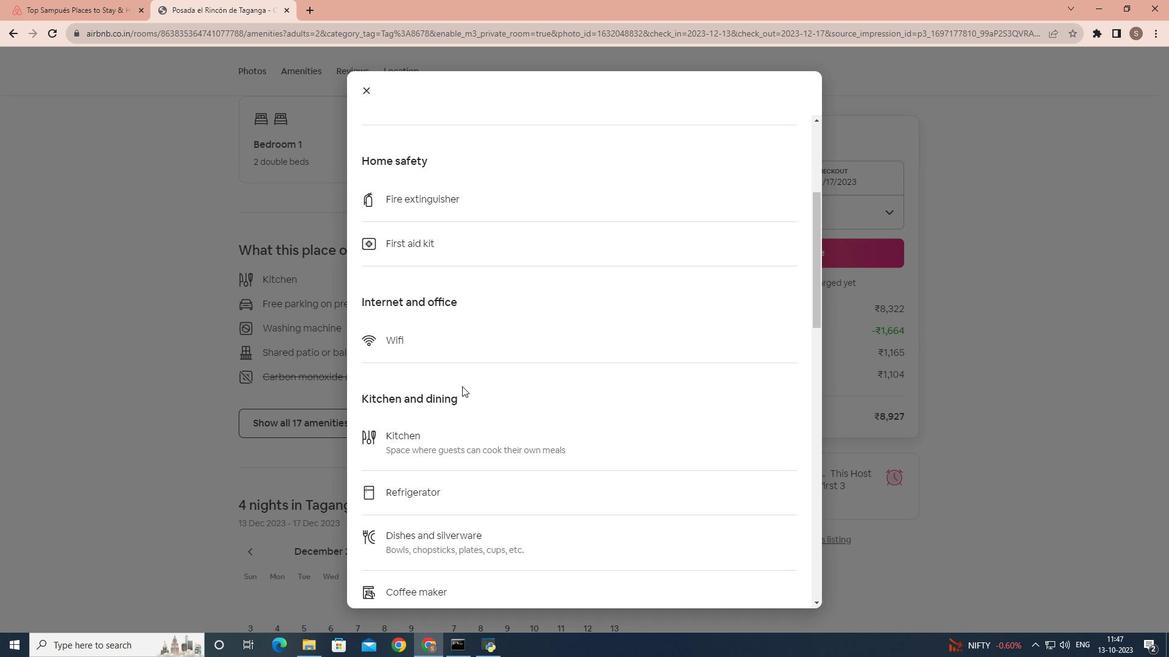 
Action: Mouse scrolled (462, 386) with delta (0, 0)
Screenshot: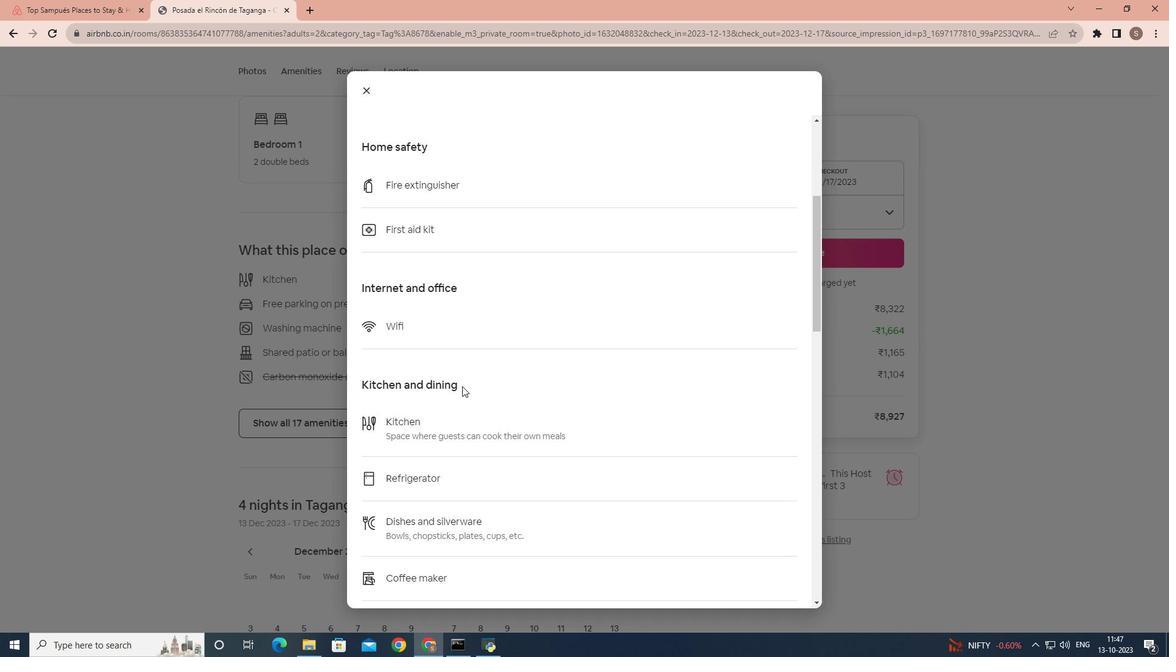 
Action: Mouse scrolled (462, 386) with delta (0, 0)
Screenshot: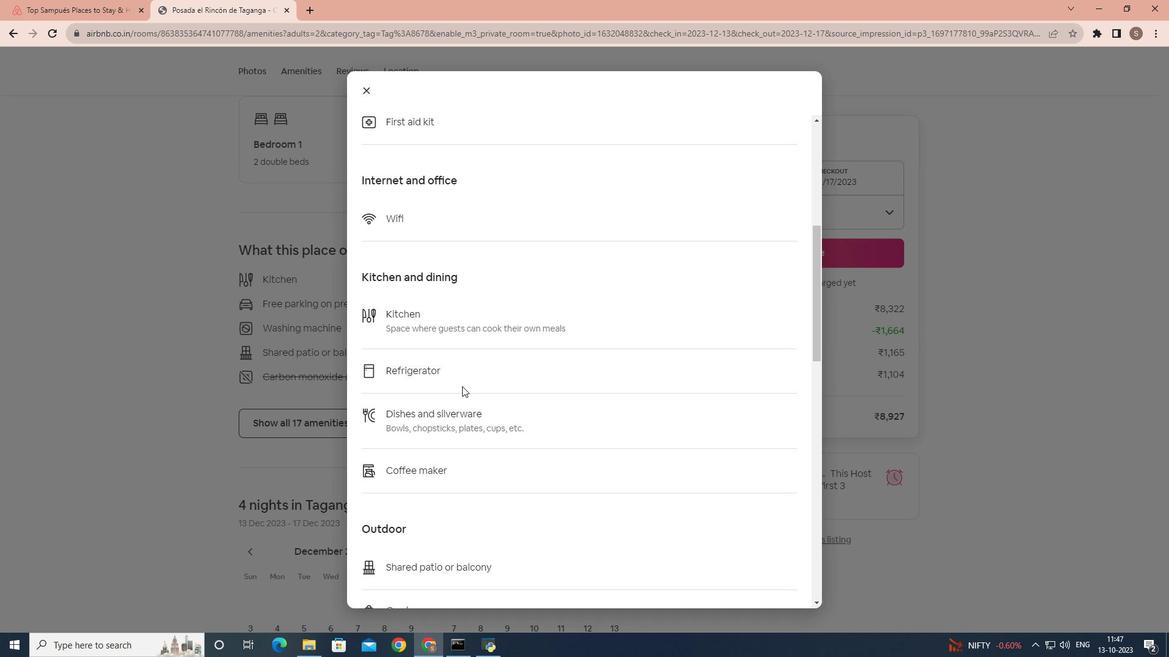 
Action: Mouse scrolled (462, 386) with delta (0, 0)
Screenshot: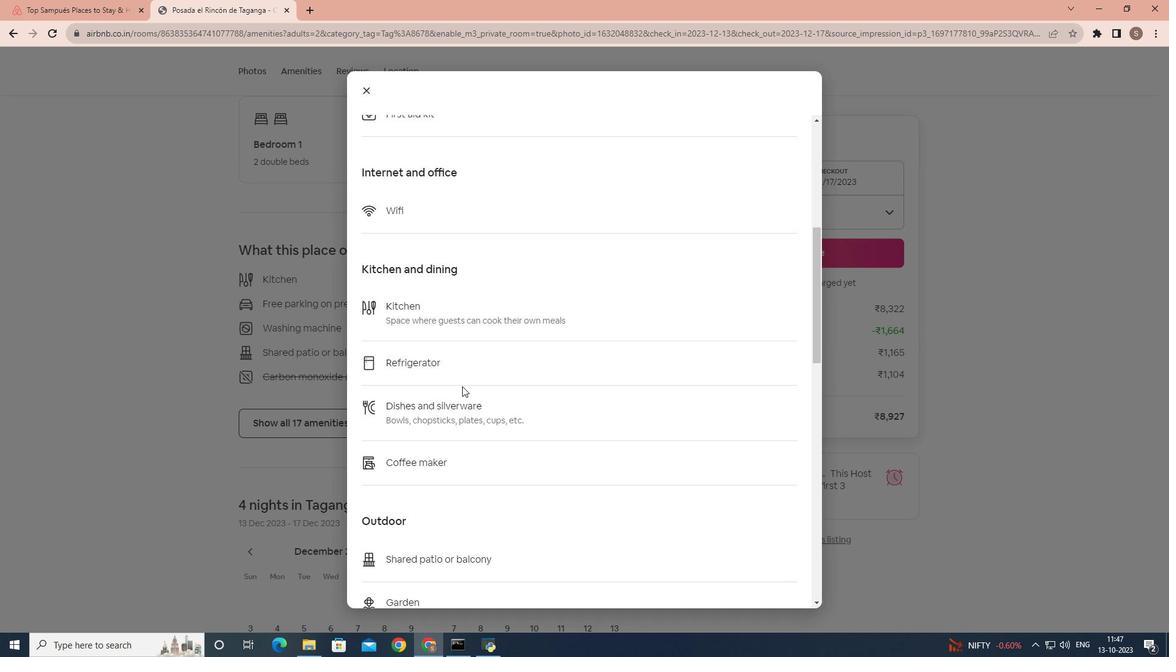 
Action: Mouse scrolled (462, 386) with delta (0, 0)
Screenshot: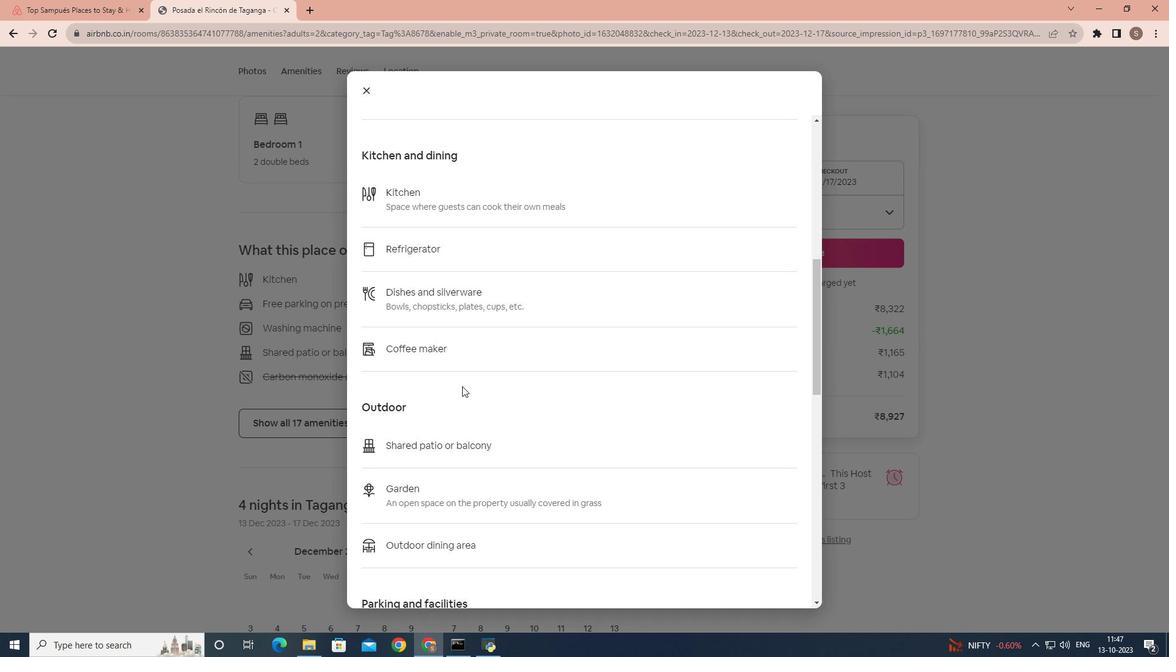 
Action: Mouse scrolled (462, 386) with delta (0, 0)
Screenshot: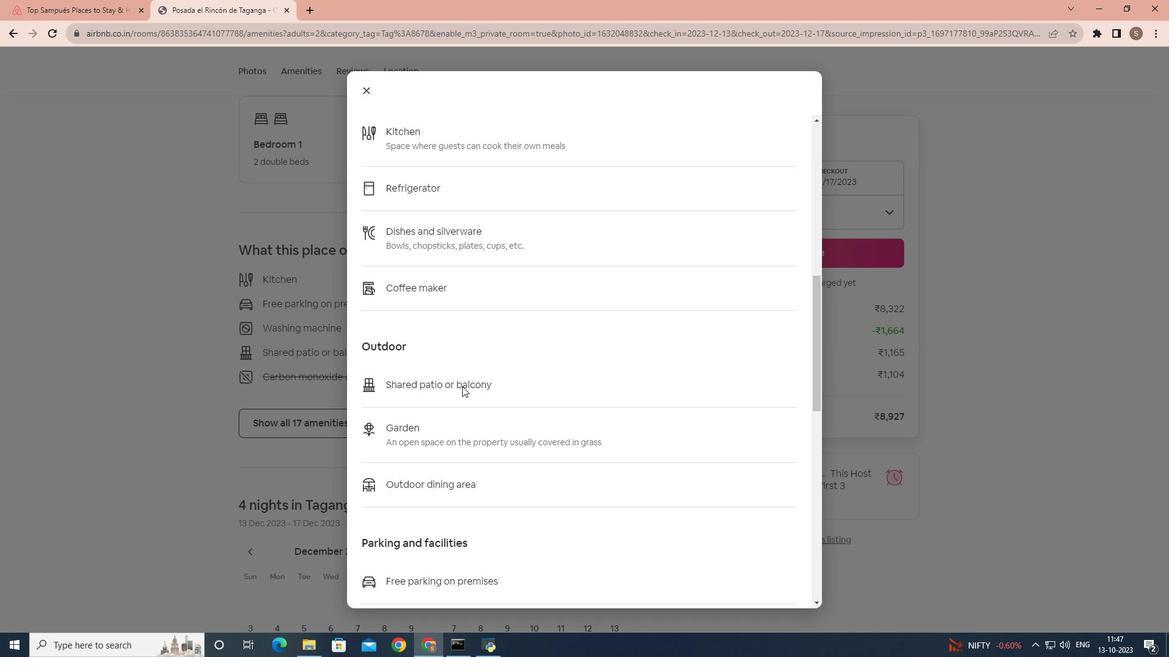 
Action: Mouse scrolled (462, 386) with delta (0, 0)
Screenshot: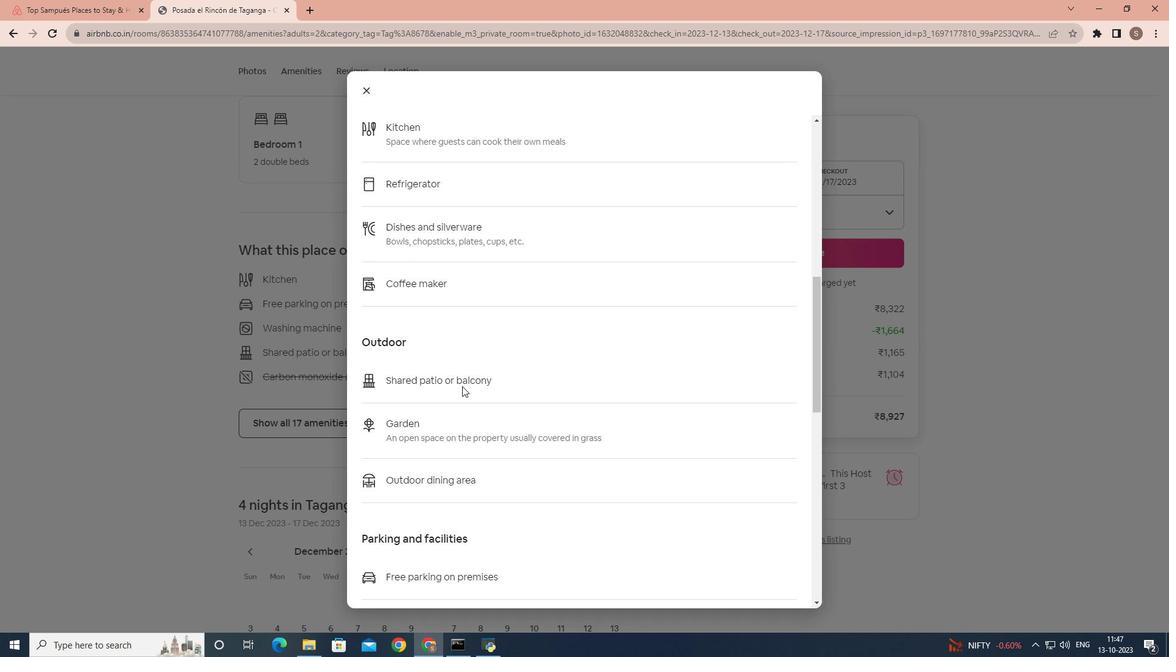 
Action: Mouse scrolled (462, 386) with delta (0, 0)
Screenshot: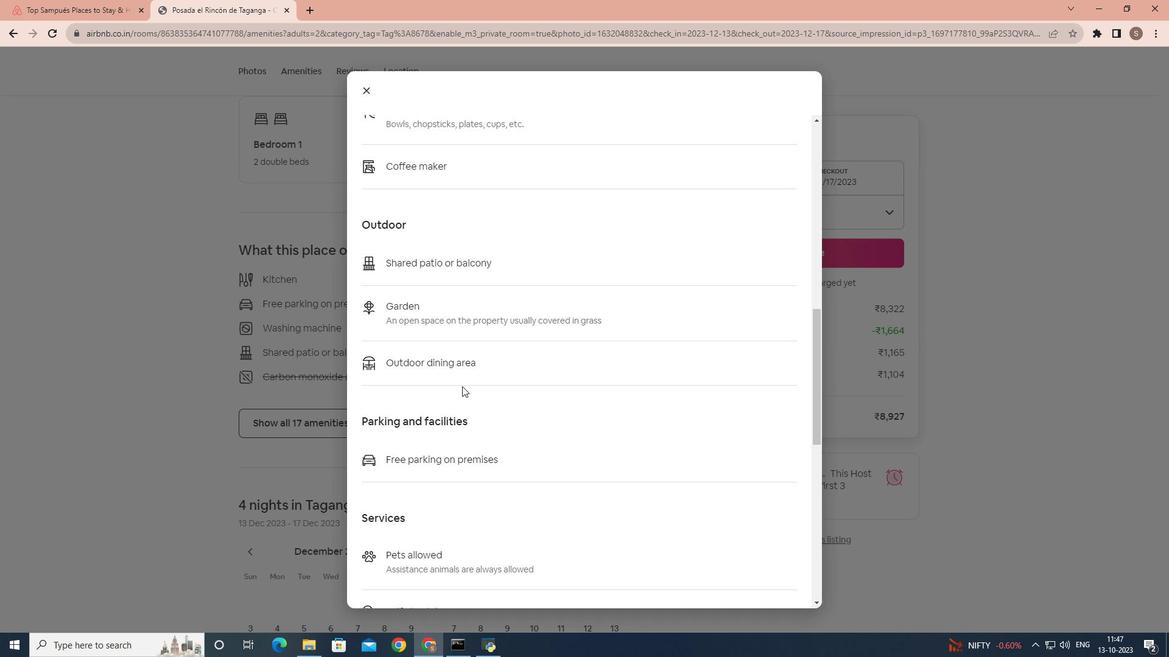 
Action: Mouse scrolled (462, 386) with delta (0, 0)
Screenshot: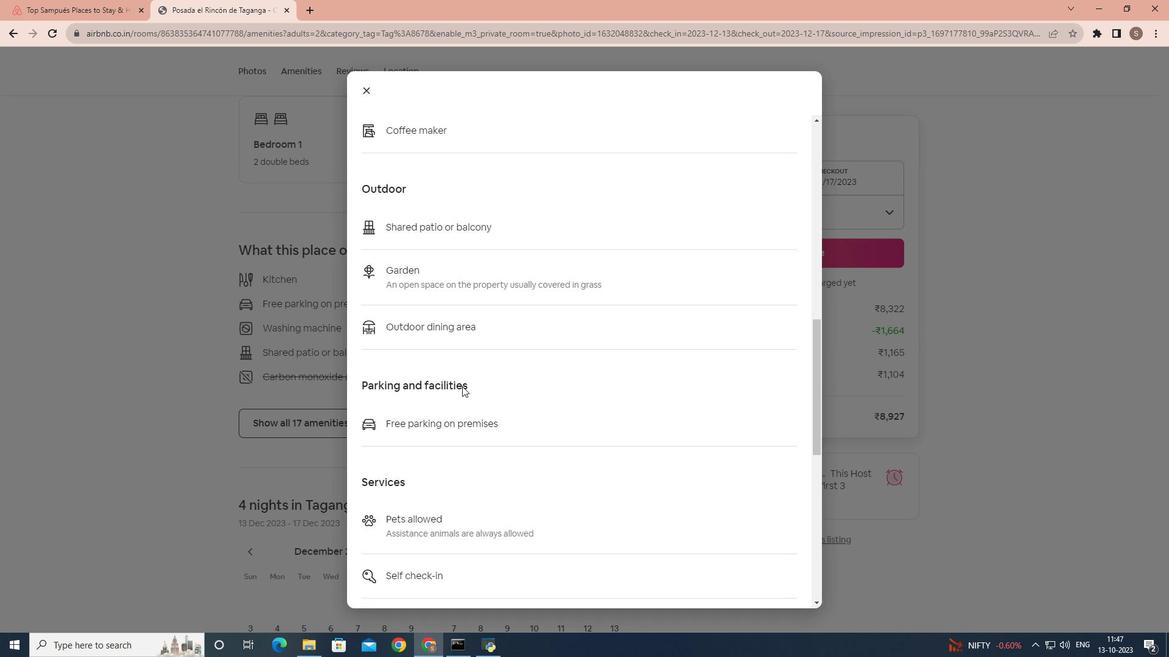 
Action: Mouse scrolled (462, 386) with delta (0, 0)
Screenshot: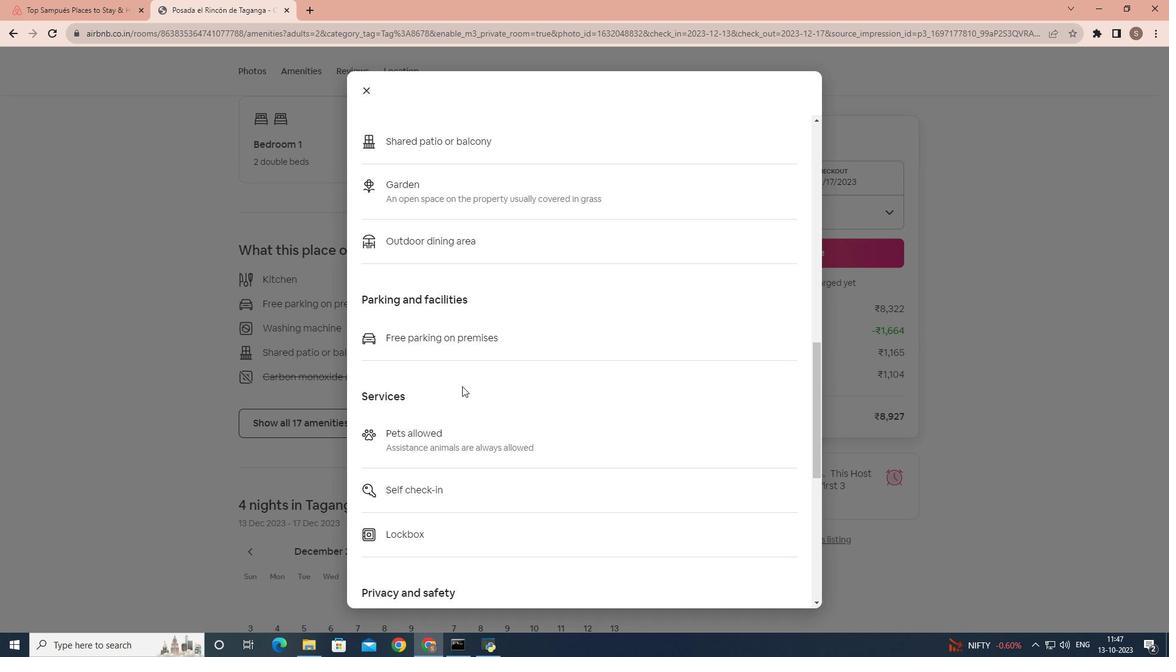 
Action: Mouse scrolled (462, 386) with delta (0, 0)
Screenshot: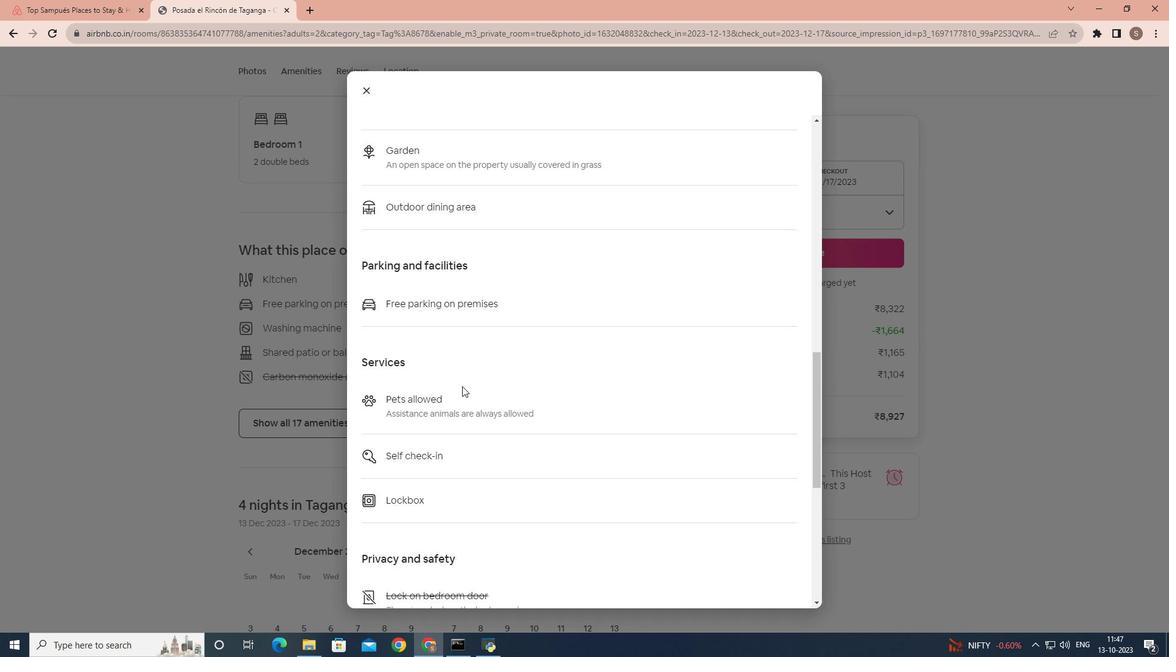 
Action: Mouse scrolled (462, 386) with delta (0, 0)
Screenshot: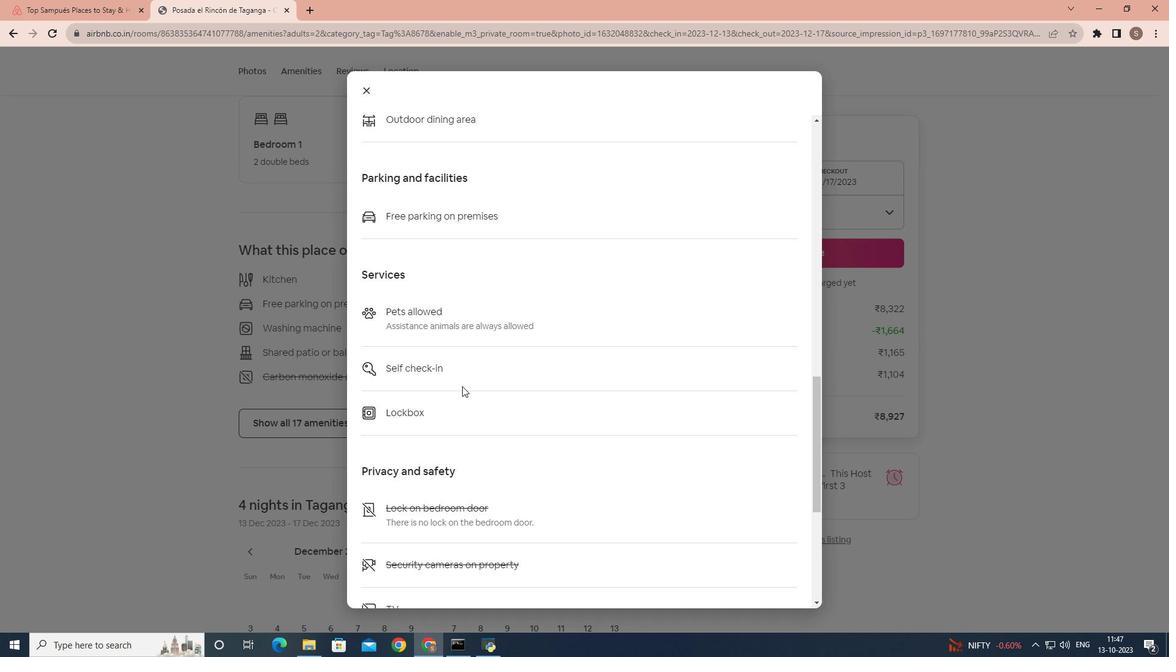 
Action: Mouse scrolled (462, 386) with delta (0, 0)
Screenshot: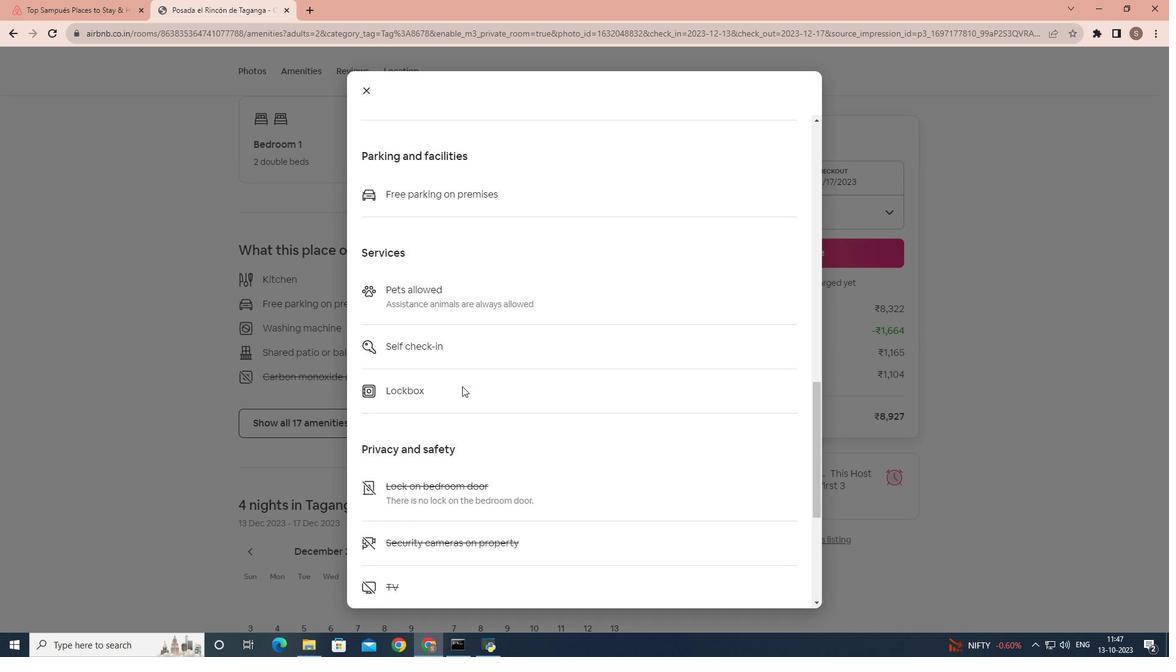 
Action: Mouse scrolled (462, 386) with delta (0, 0)
Screenshot: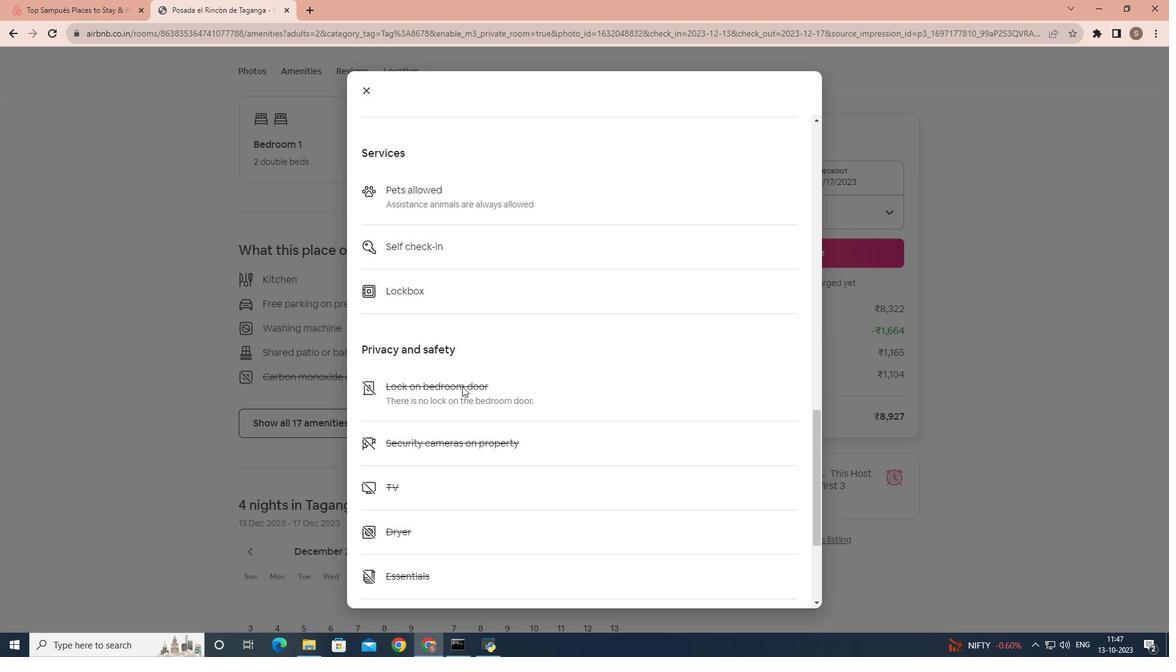 
Action: Mouse scrolled (462, 386) with delta (0, 0)
Screenshot: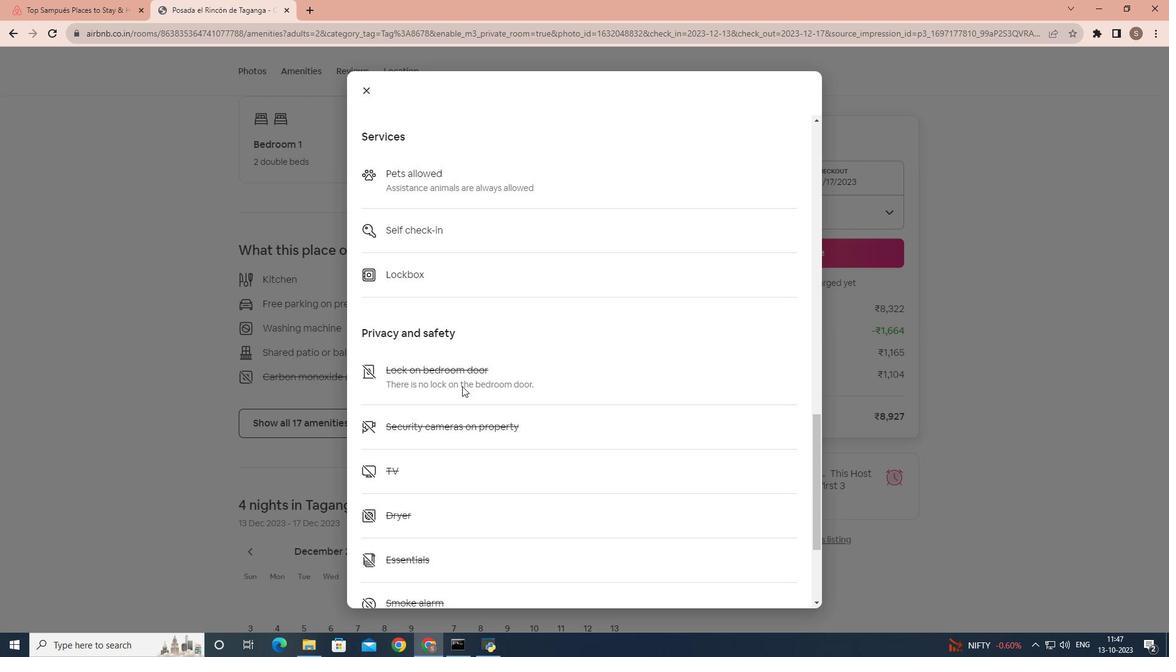 
Action: Mouse scrolled (462, 386) with delta (0, 0)
Screenshot: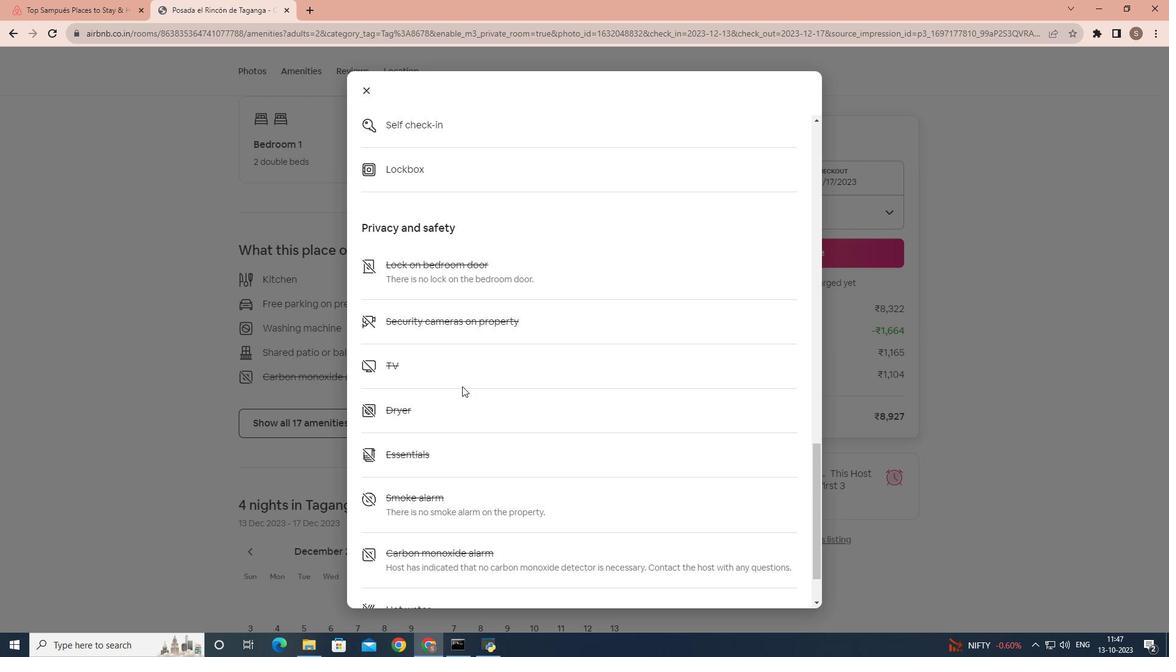 
Action: Mouse scrolled (462, 386) with delta (0, 0)
Screenshot: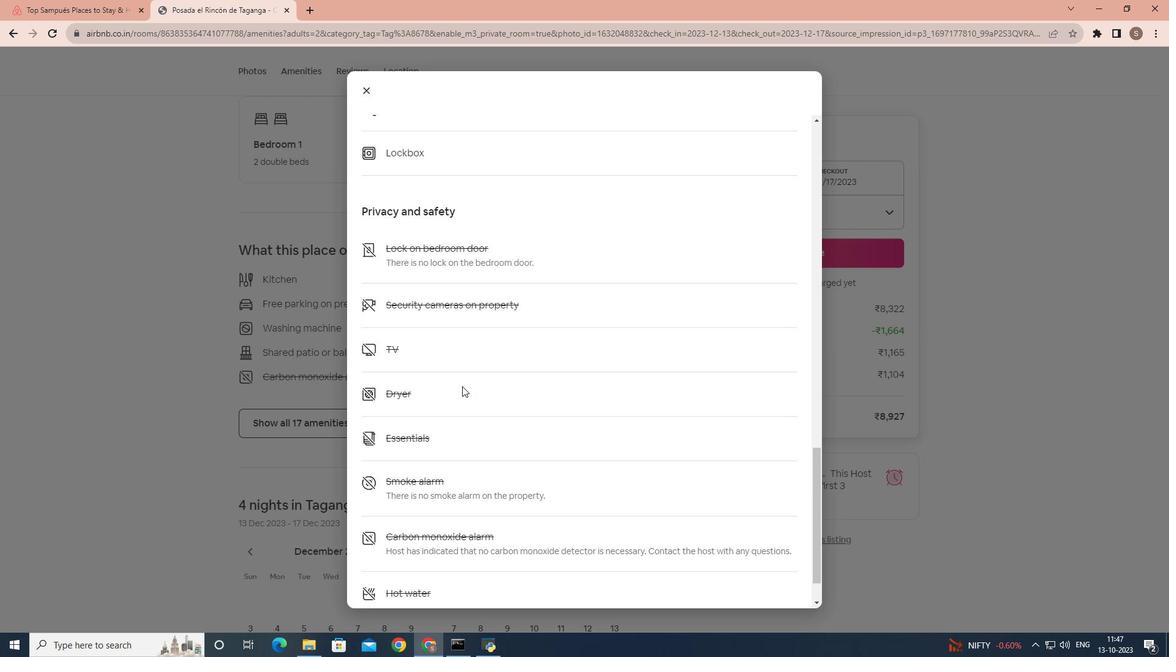 
Action: Mouse scrolled (462, 386) with delta (0, 0)
Screenshot: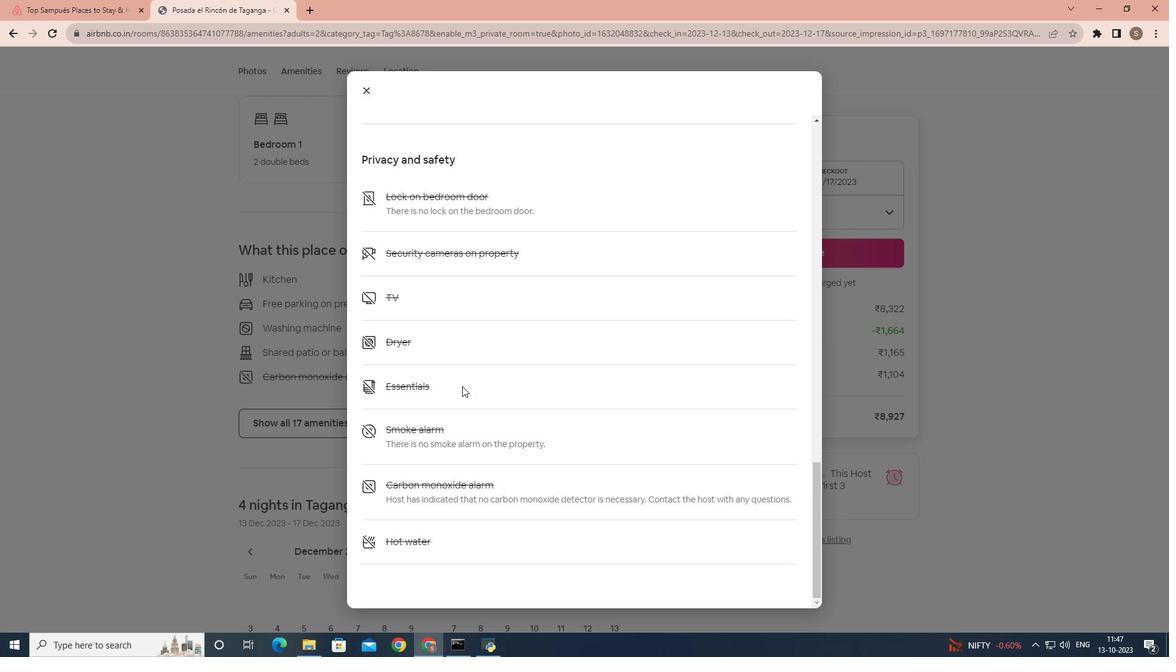 
Action: Mouse scrolled (462, 386) with delta (0, 0)
Screenshot: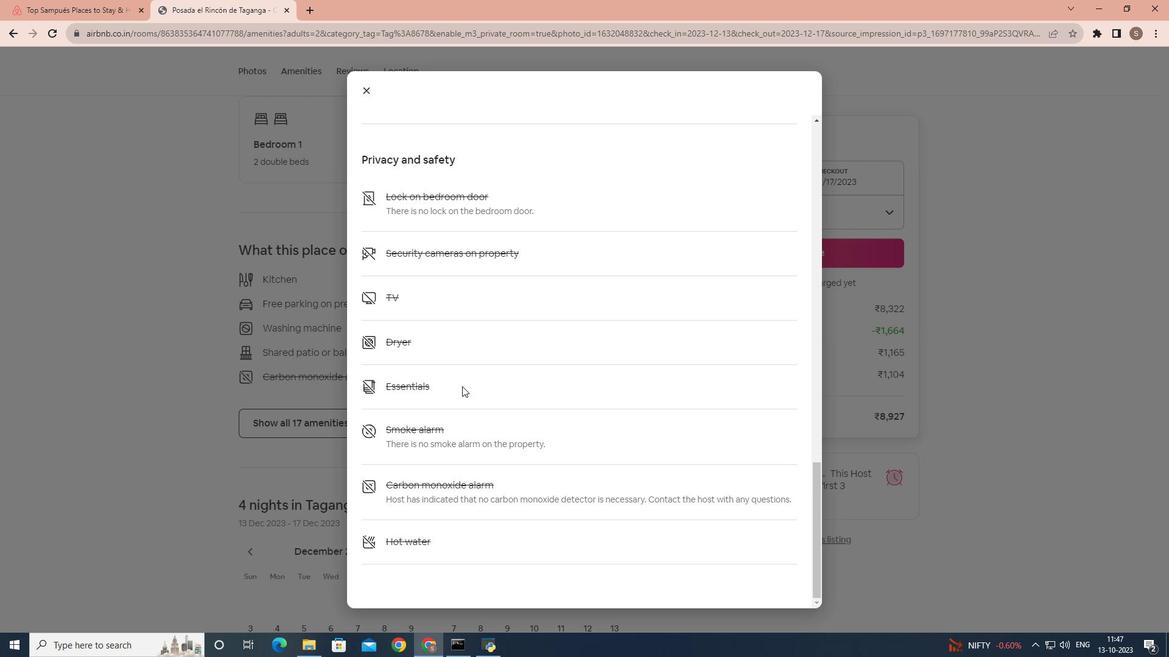 
Action: Mouse scrolled (462, 386) with delta (0, 0)
Screenshot: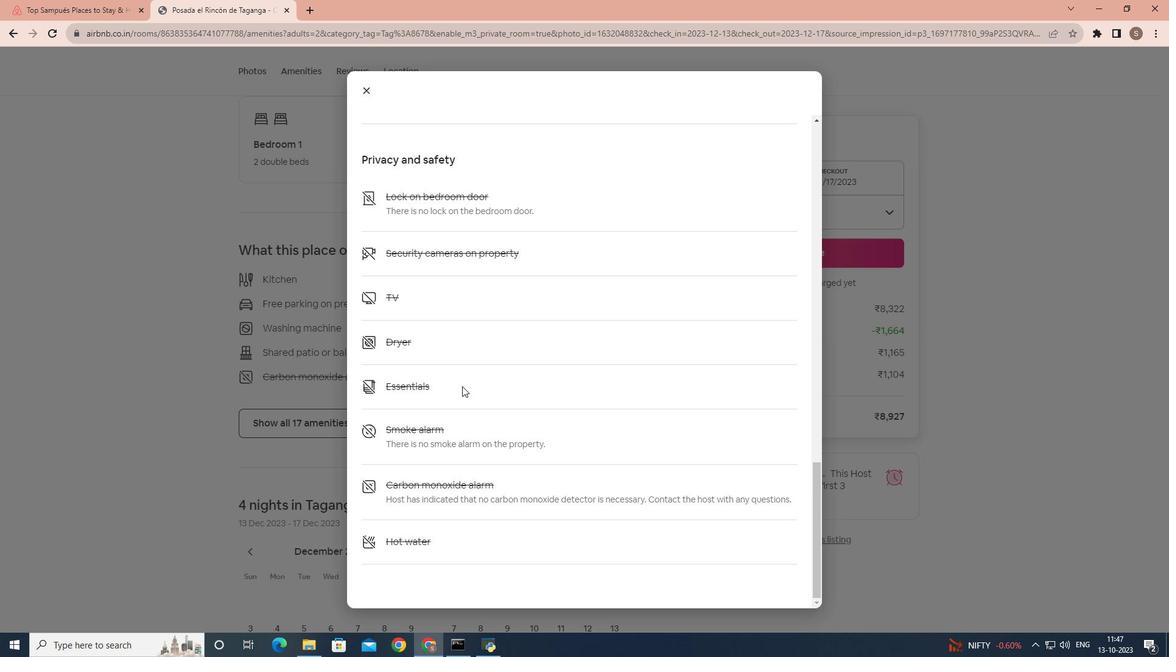 
Action: Mouse scrolled (462, 386) with delta (0, 0)
Screenshot: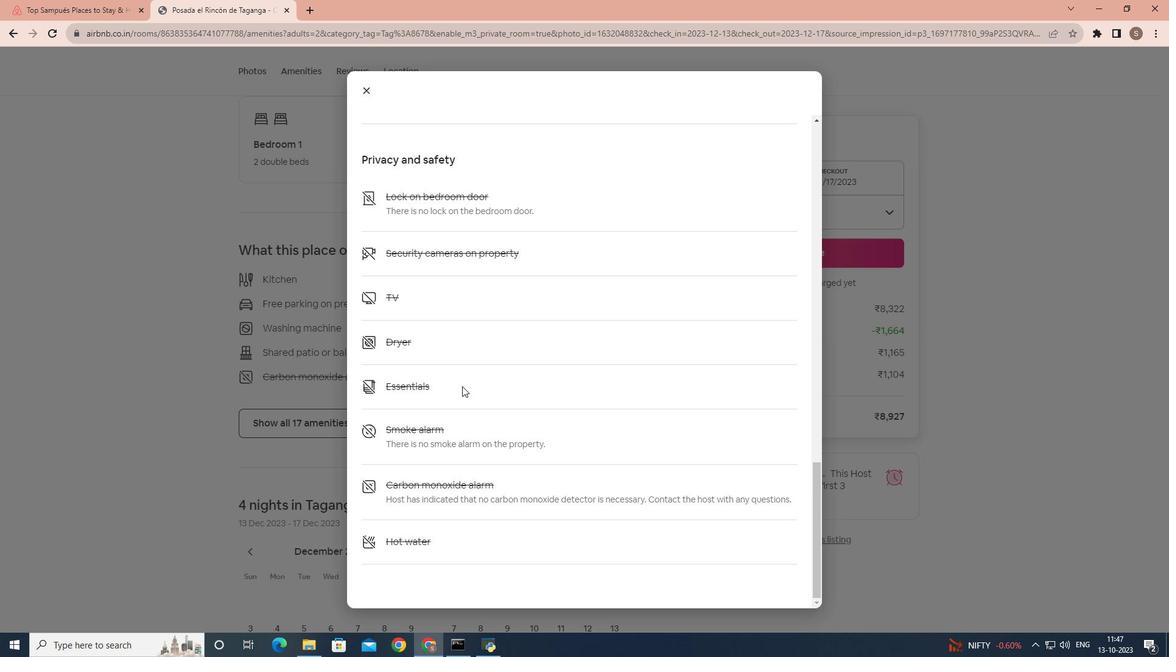 
Action: Mouse scrolled (462, 386) with delta (0, 0)
Screenshot: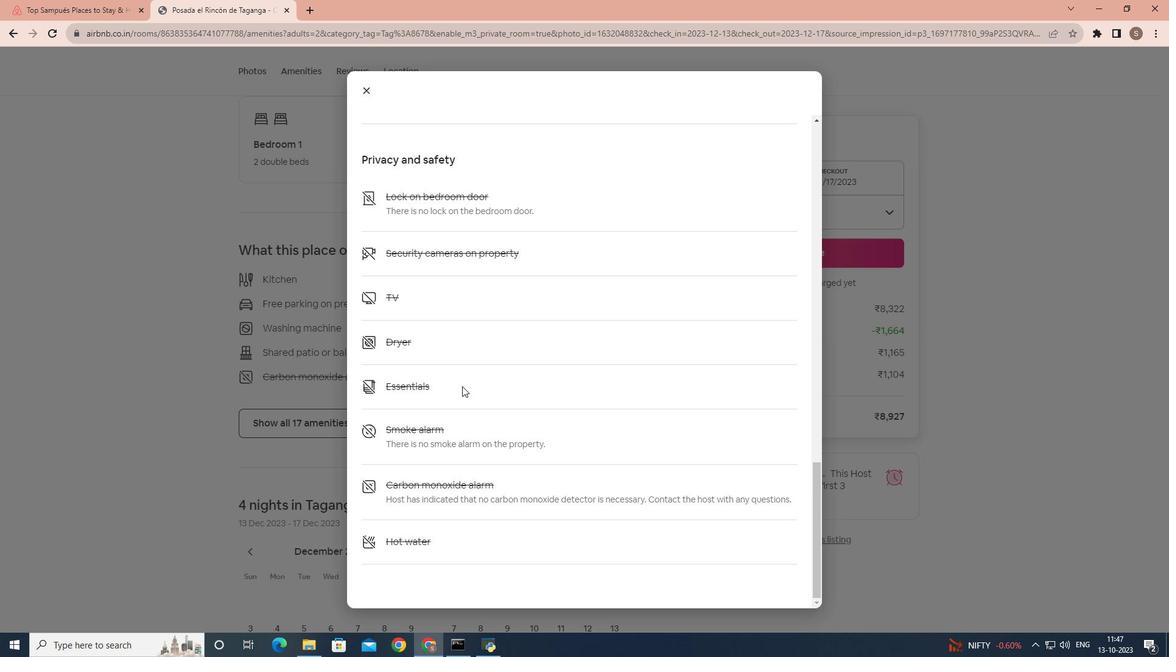 
Action: Mouse scrolled (462, 386) with delta (0, 0)
Screenshot: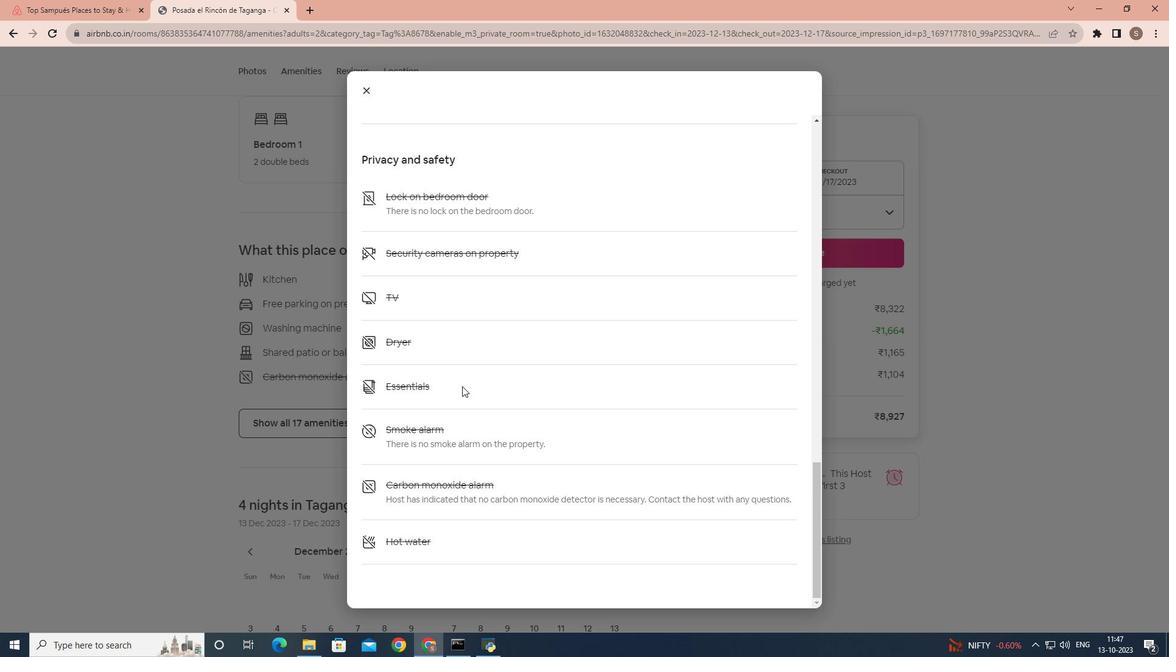 
Action: Mouse scrolled (462, 386) with delta (0, 0)
Screenshot: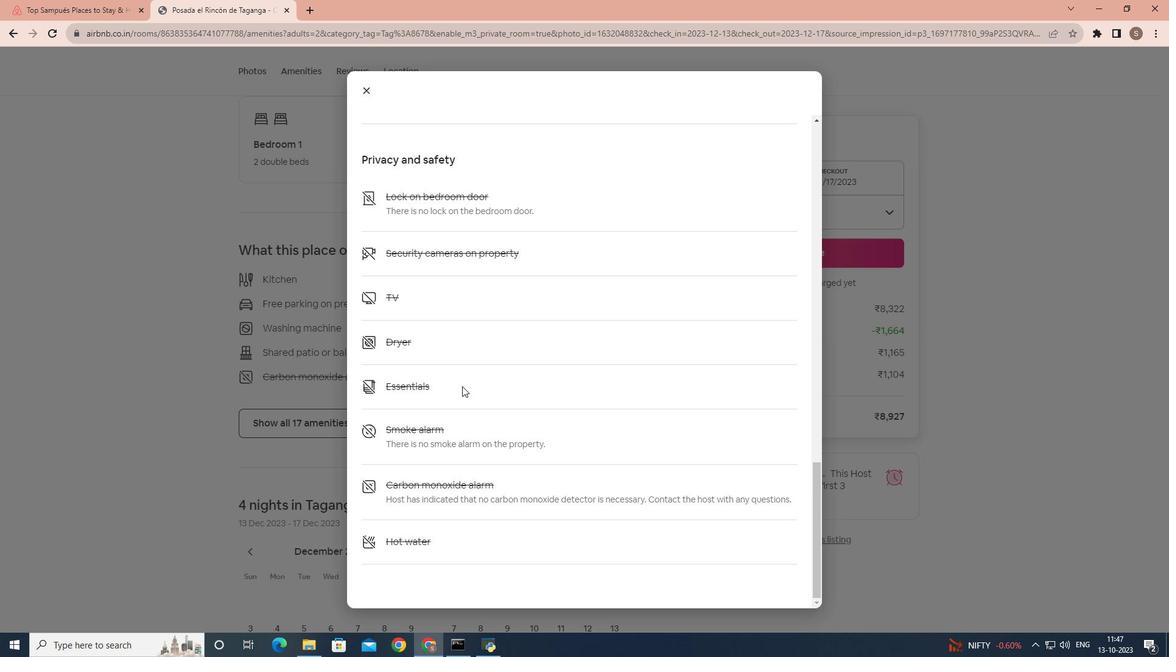 
Action: Mouse scrolled (462, 386) with delta (0, 0)
Screenshot: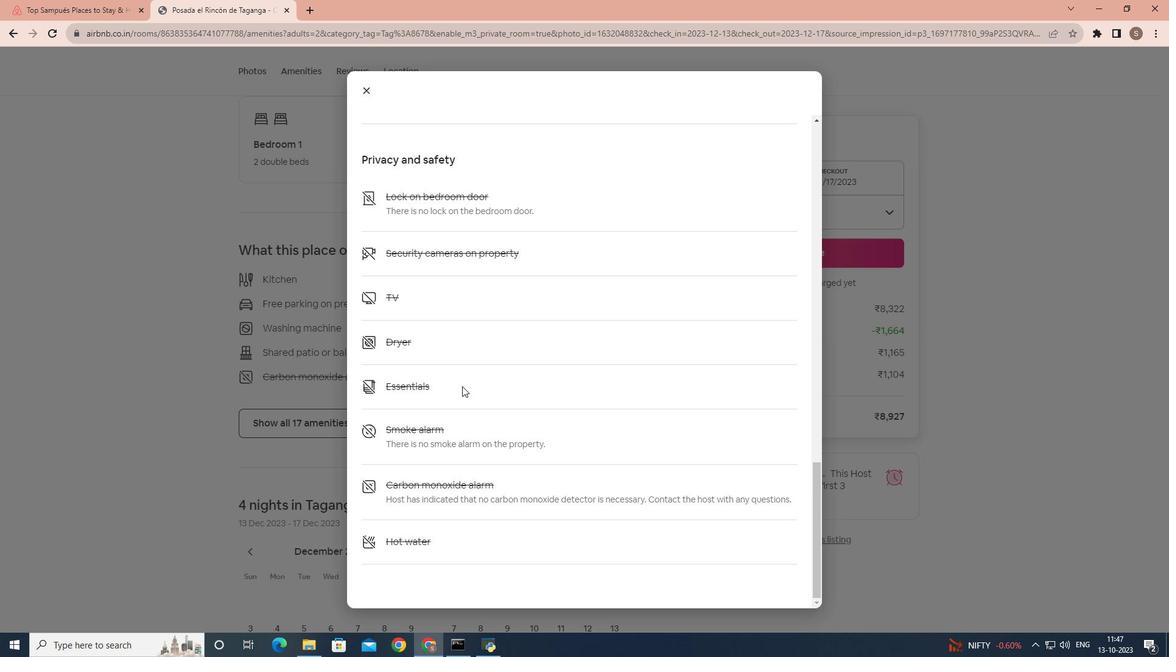 
Action: Mouse moved to (464, 383)
Screenshot: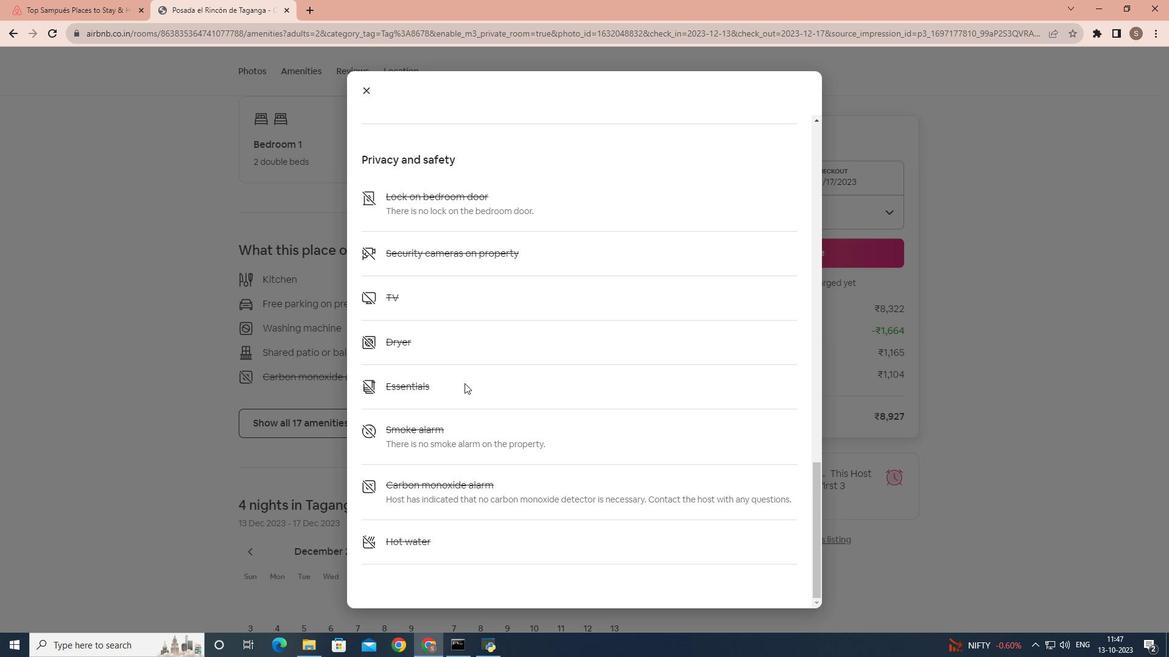 
Action: Mouse scrolled (464, 383) with delta (0, 0)
Screenshot: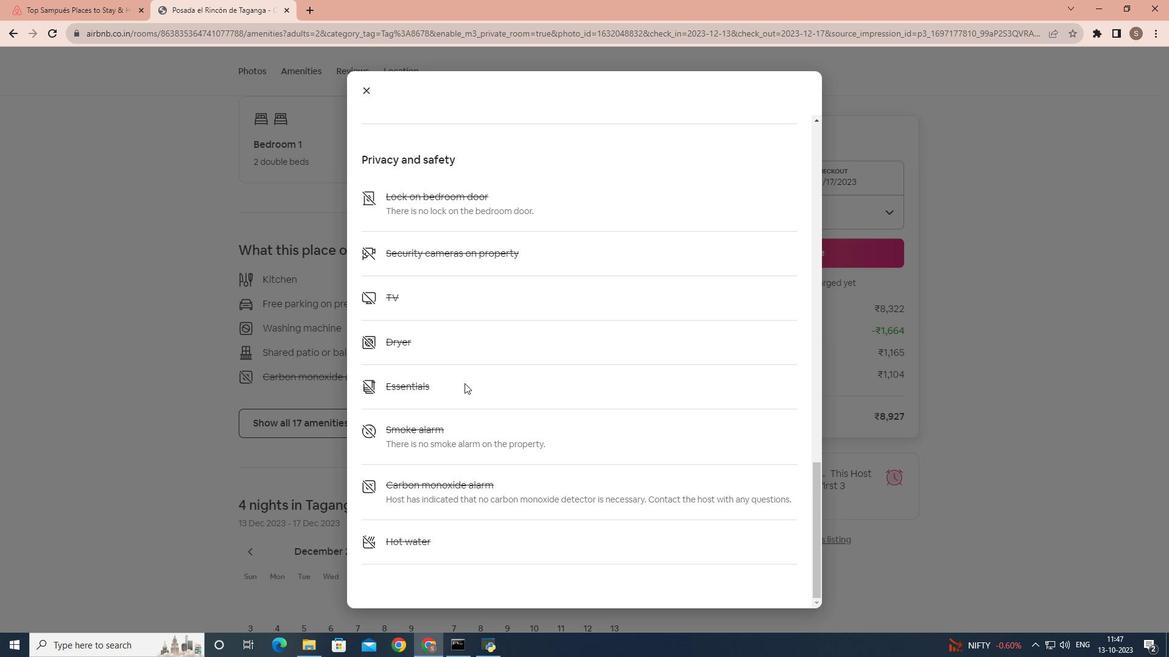 
Action: Mouse moved to (464, 384)
Screenshot: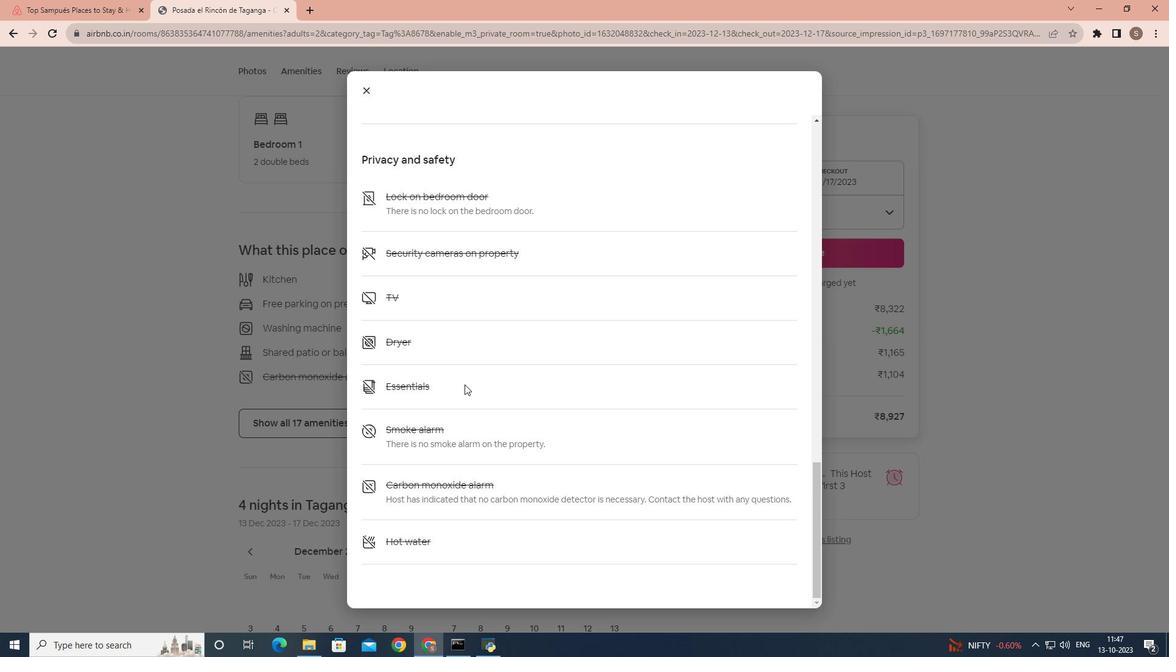 
Action: Mouse scrolled (464, 384) with delta (0, 0)
Screenshot: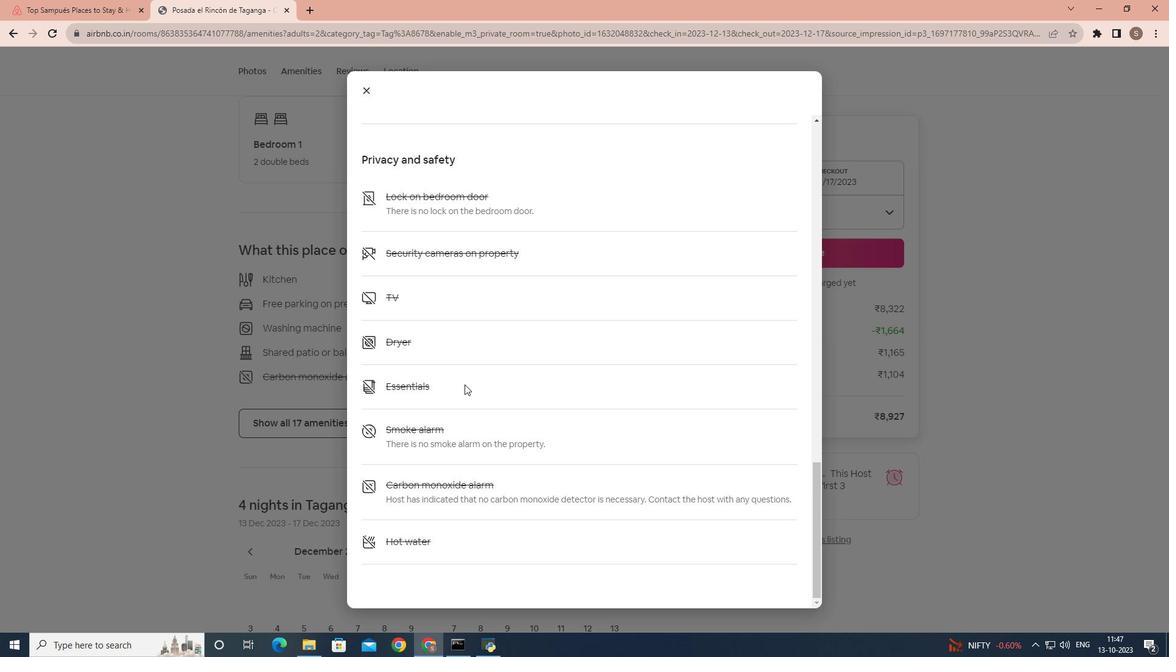 
Action: Mouse moved to (366, 86)
Screenshot: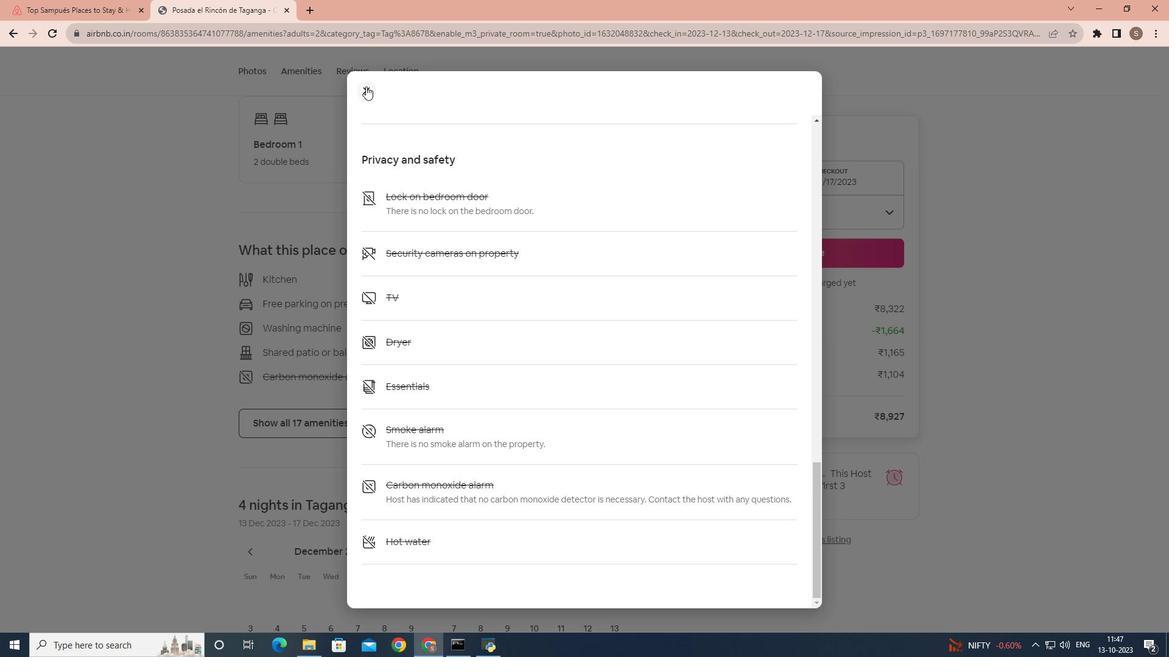
Action: Mouse pressed left at (366, 86)
Screenshot: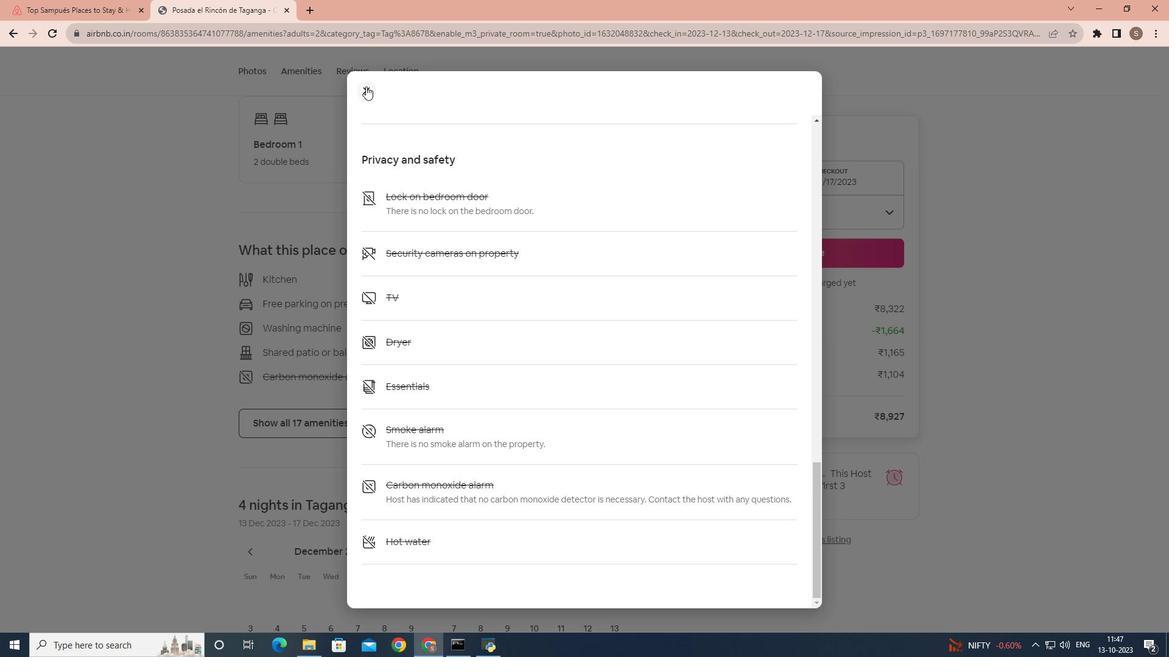 
Action: Mouse moved to (395, 397)
Screenshot: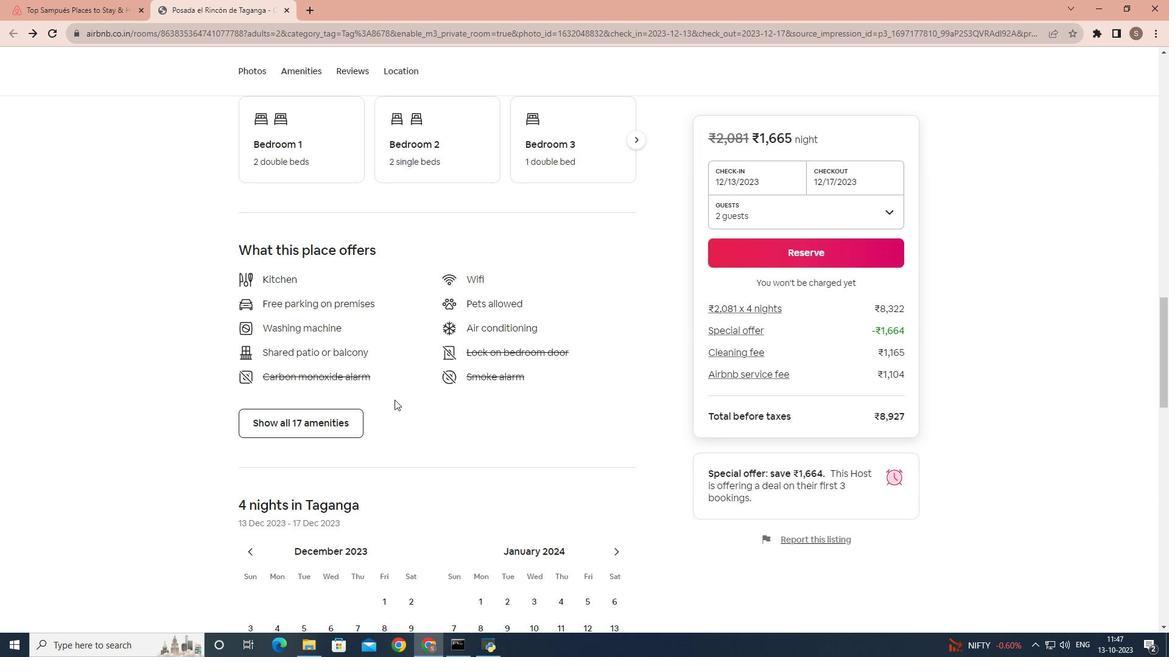 
Action: Mouse scrolled (395, 397) with delta (0, 0)
Screenshot: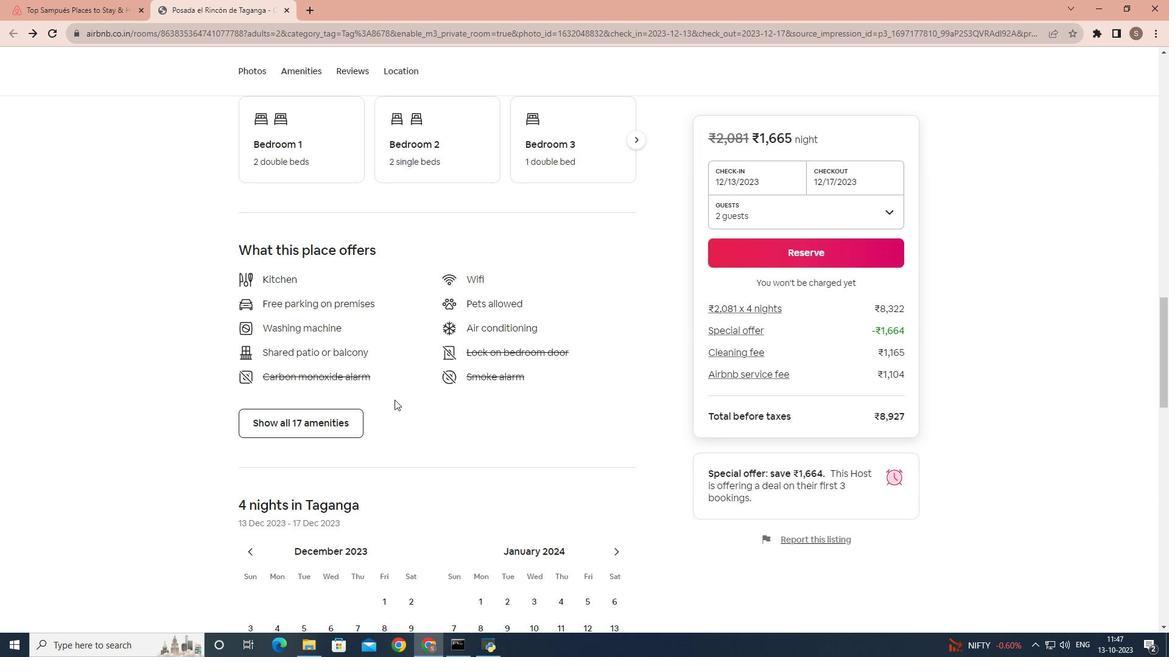 
Action: Mouse moved to (394, 406)
Screenshot: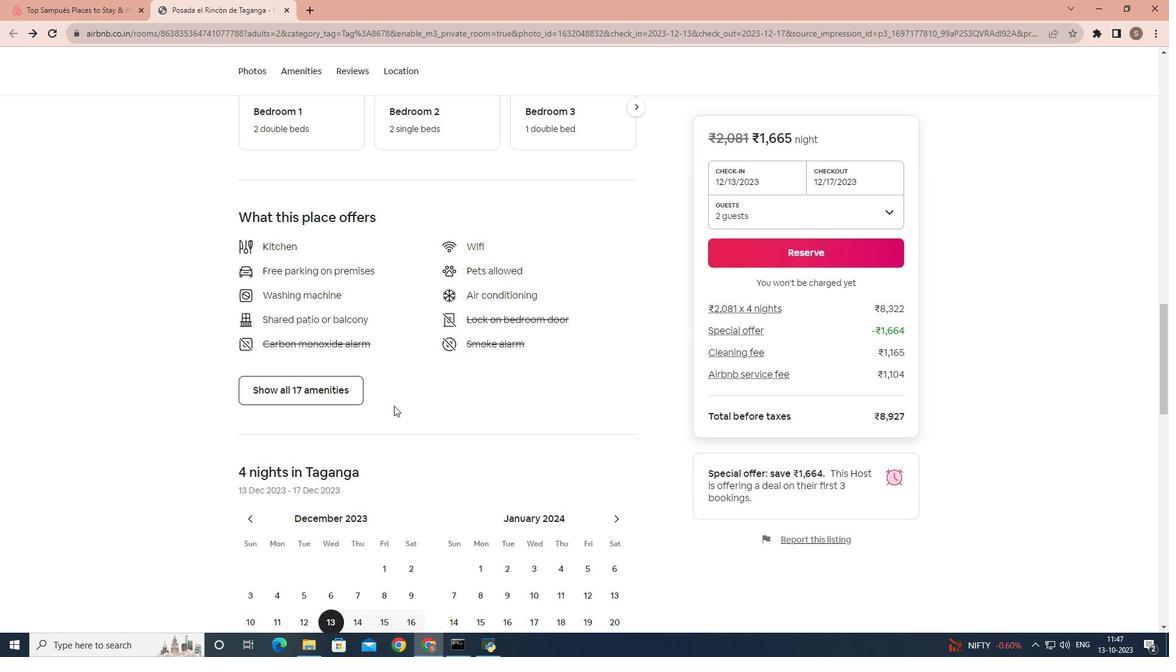 
Action: Mouse scrolled (394, 405) with delta (0, 0)
Screenshot: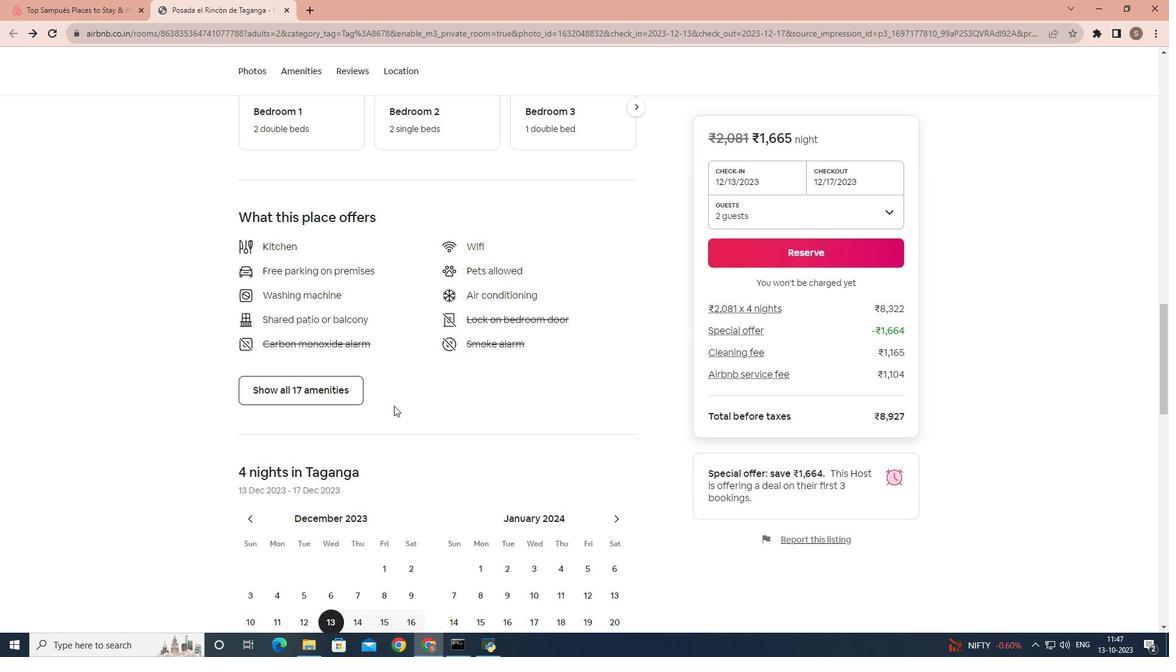 
Action: Mouse scrolled (394, 405) with delta (0, 0)
Screenshot: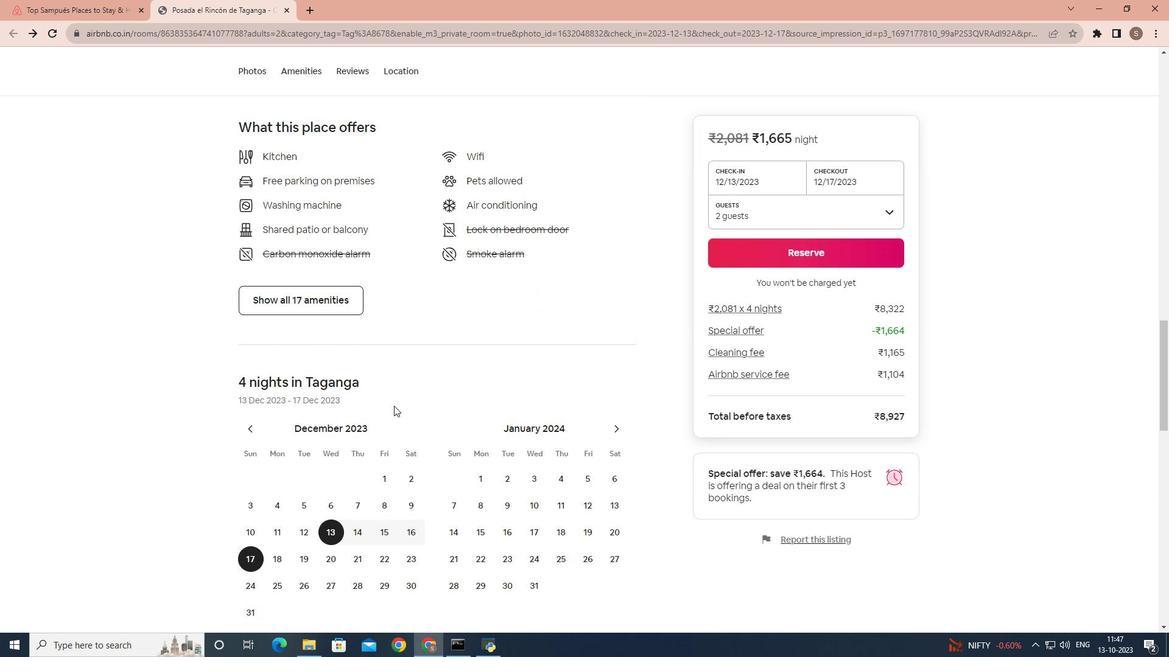 
Action: Mouse scrolled (394, 405) with delta (0, 0)
Screenshot: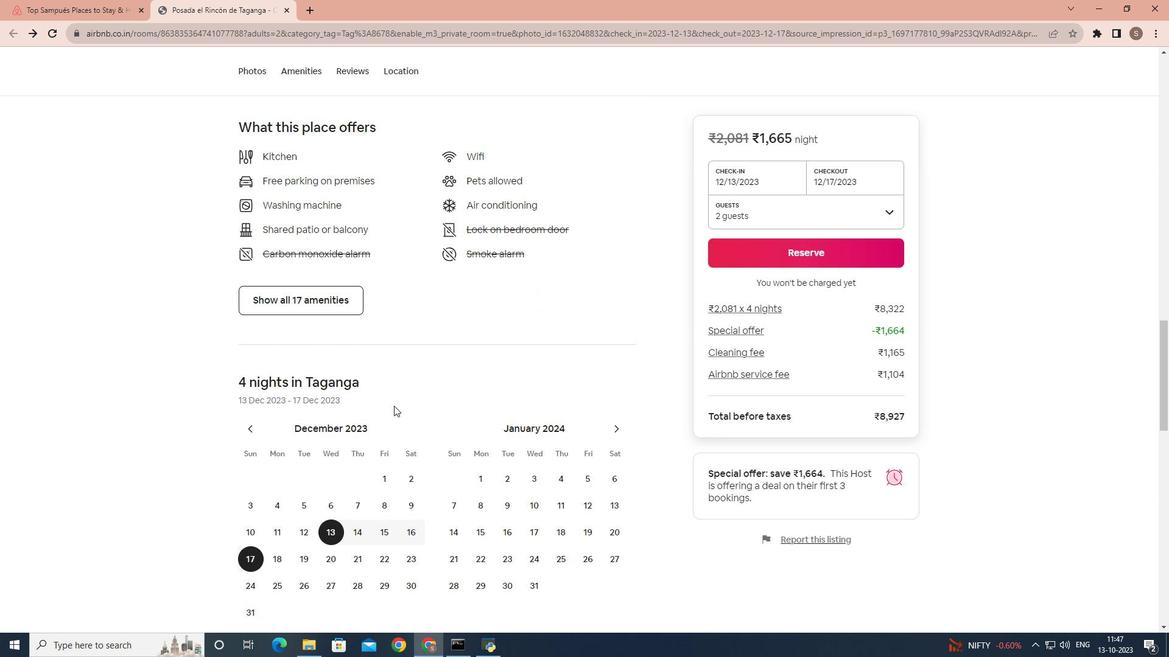 
Action: Mouse scrolled (394, 405) with delta (0, 0)
Screenshot: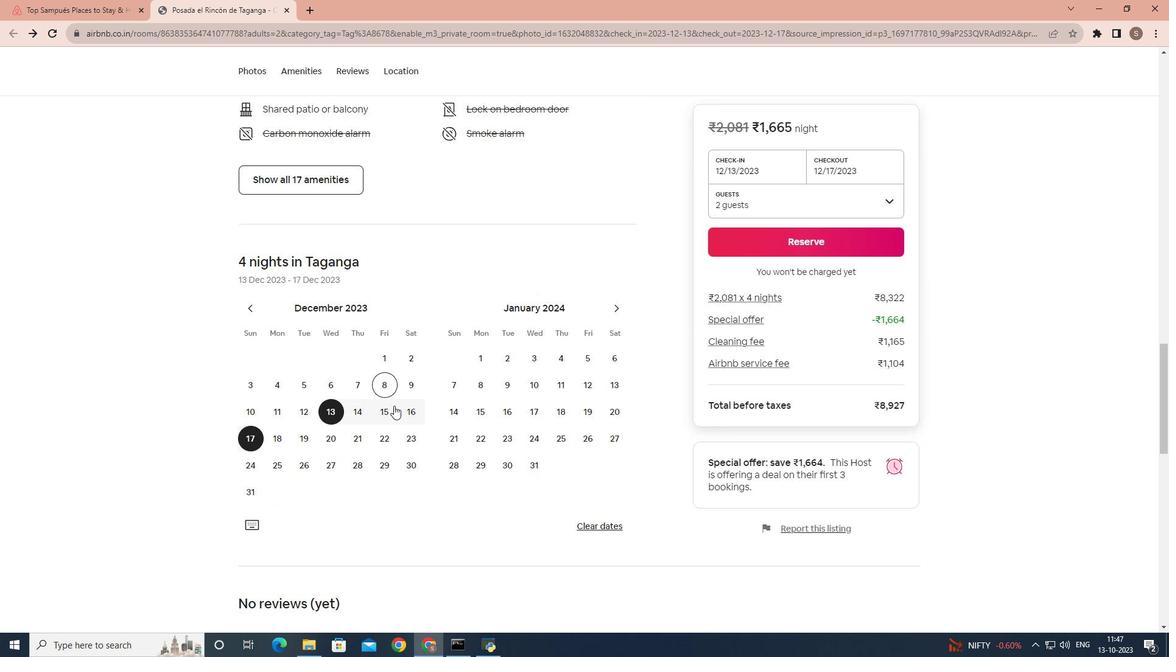 
Action: Mouse scrolled (394, 405) with delta (0, 0)
Screenshot: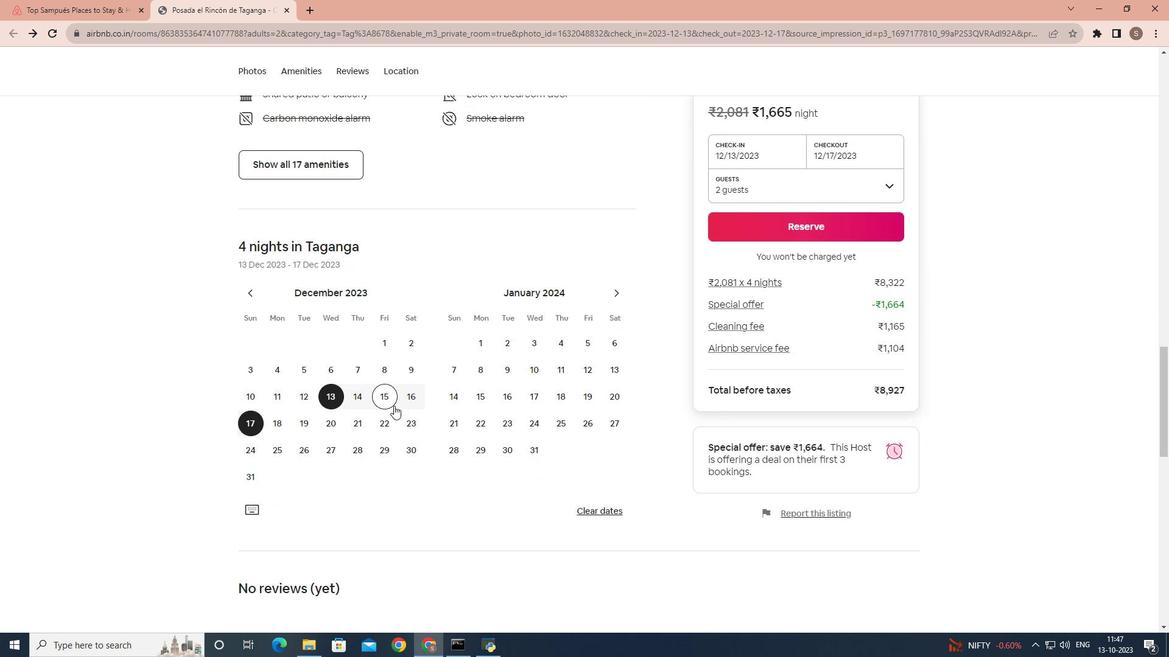 
Action: Mouse scrolled (394, 405) with delta (0, 0)
Screenshot: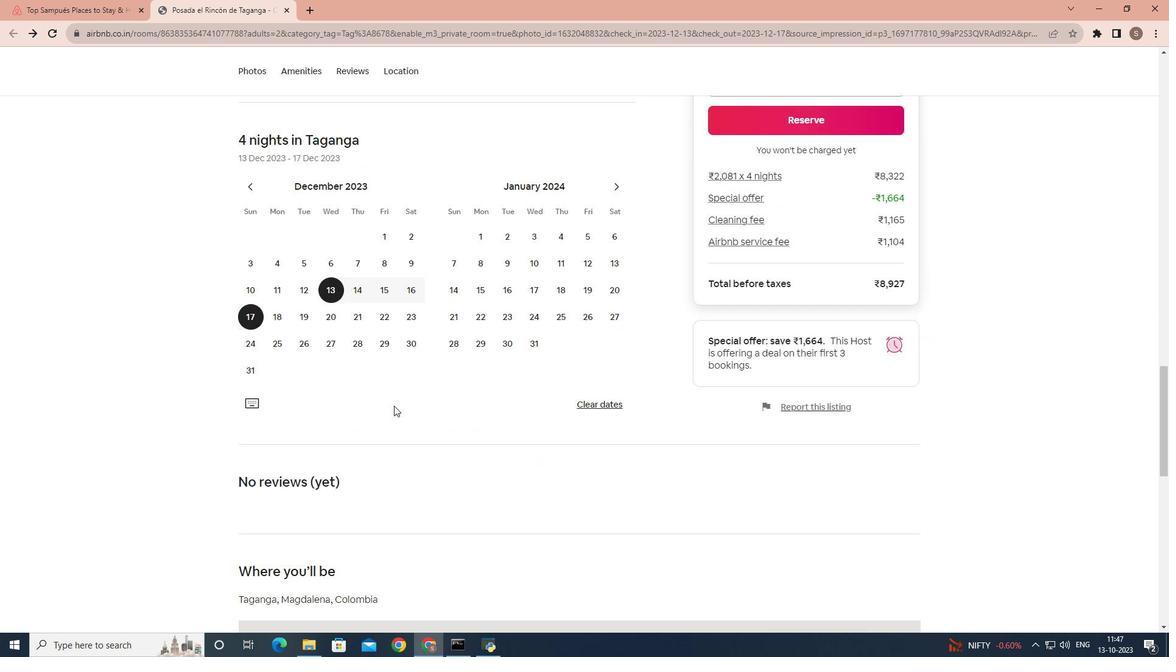 
Action: Mouse scrolled (394, 405) with delta (0, 0)
Screenshot: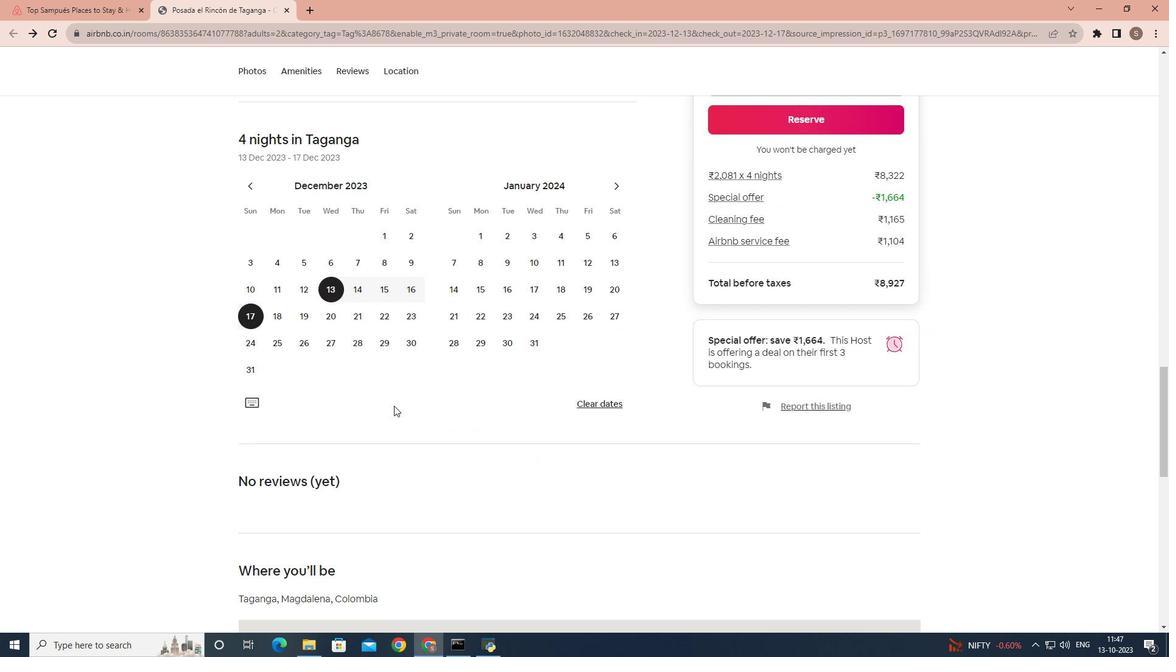 
Action: Mouse scrolled (394, 405) with delta (0, 0)
Screenshot: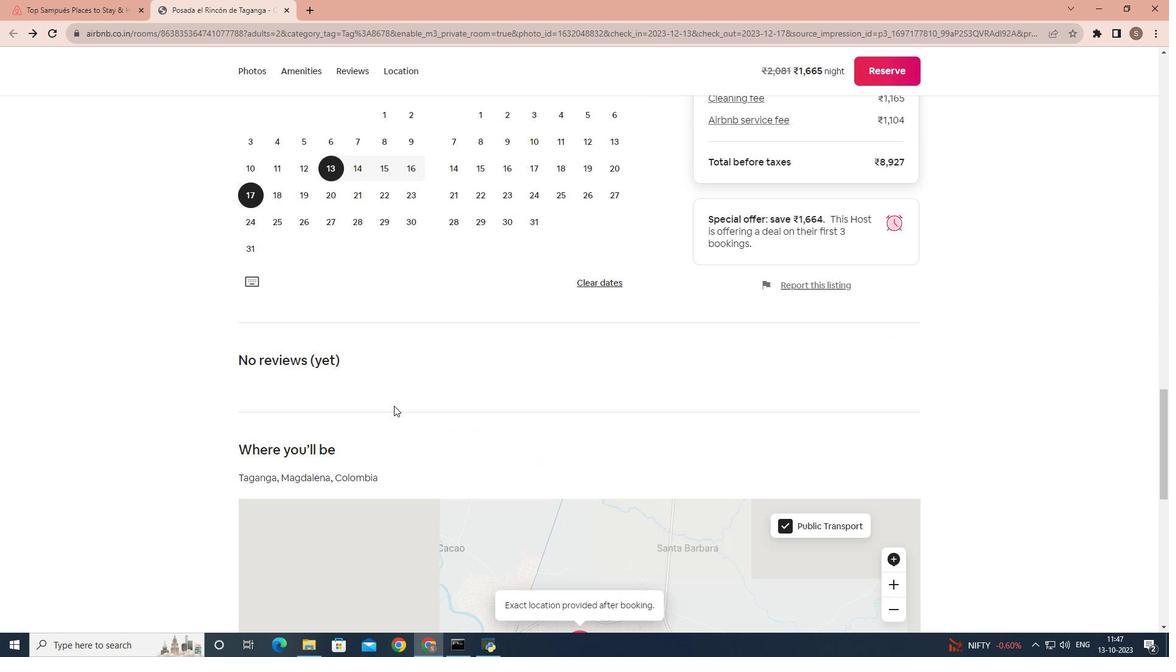 
Action: Mouse scrolled (394, 405) with delta (0, 0)
Screenshot: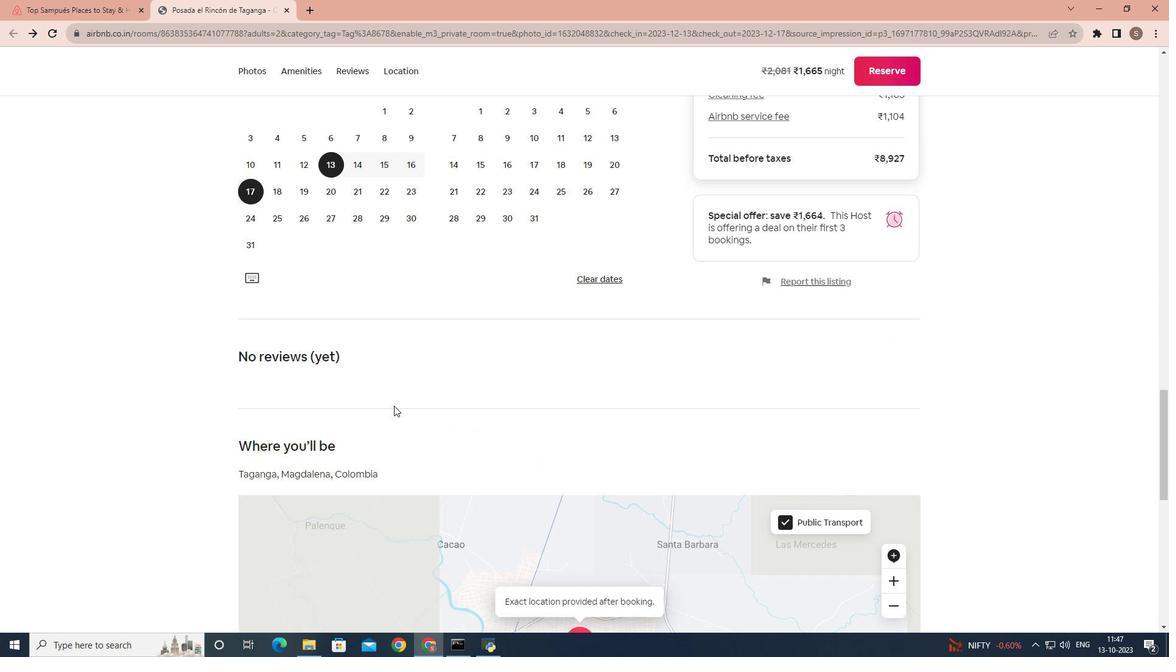 
Action: Mouse scrolled (394, 405) with delta (0, 0)
Screenshot: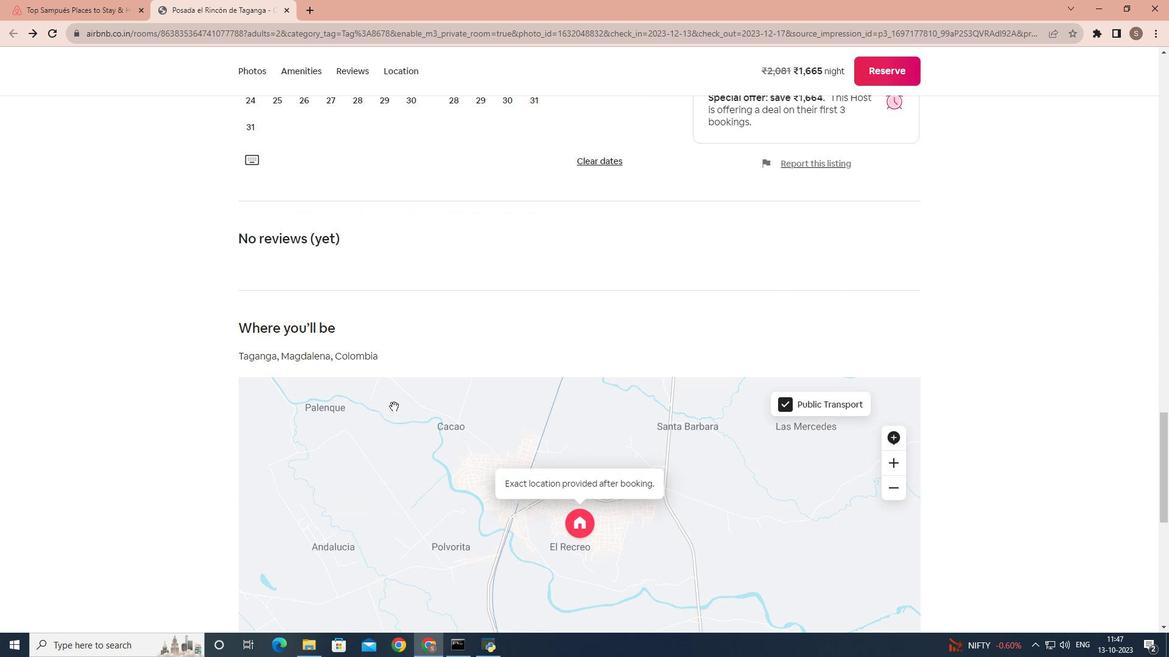 
Action: Mouse moved to (394, 408)
Screenshot: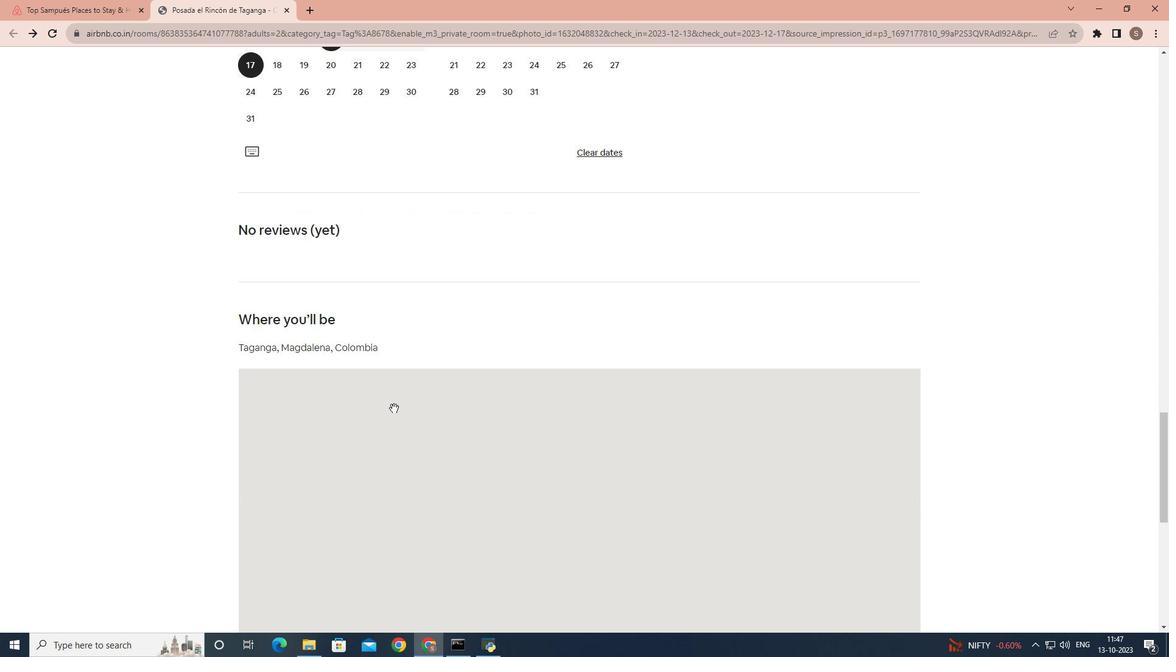 
Action: Mouse scrolled (394, 408) with delta (0, 0)
Screenshot: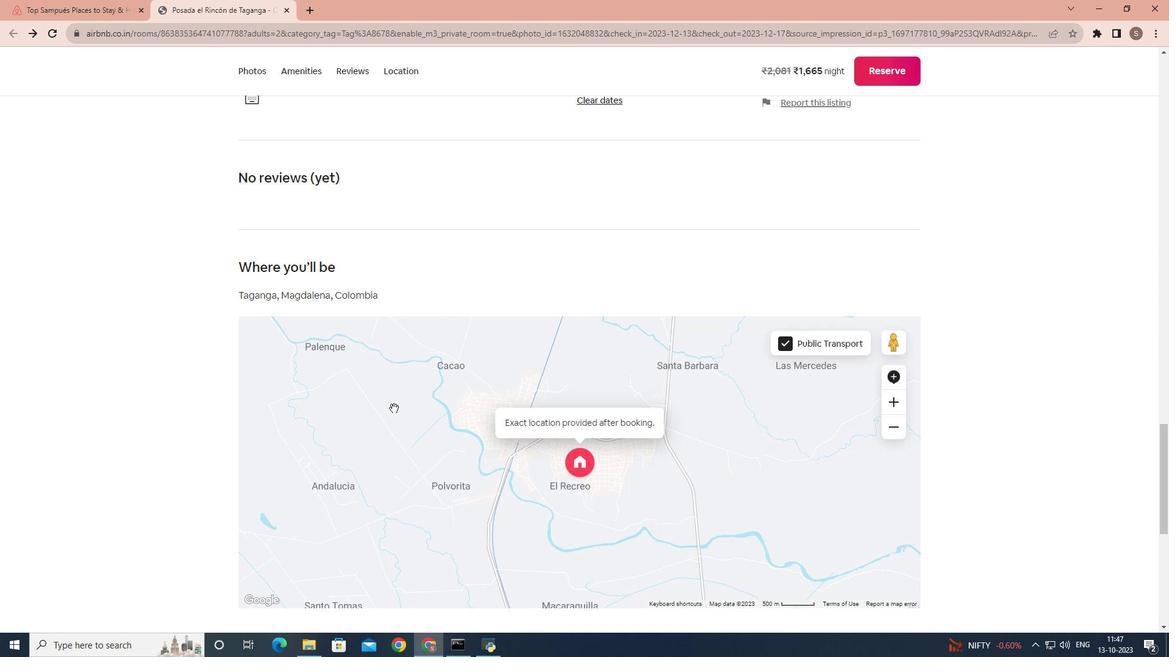 
Action: Mouse scrolled (394, 408) with delta (0, 0)
Screenshot: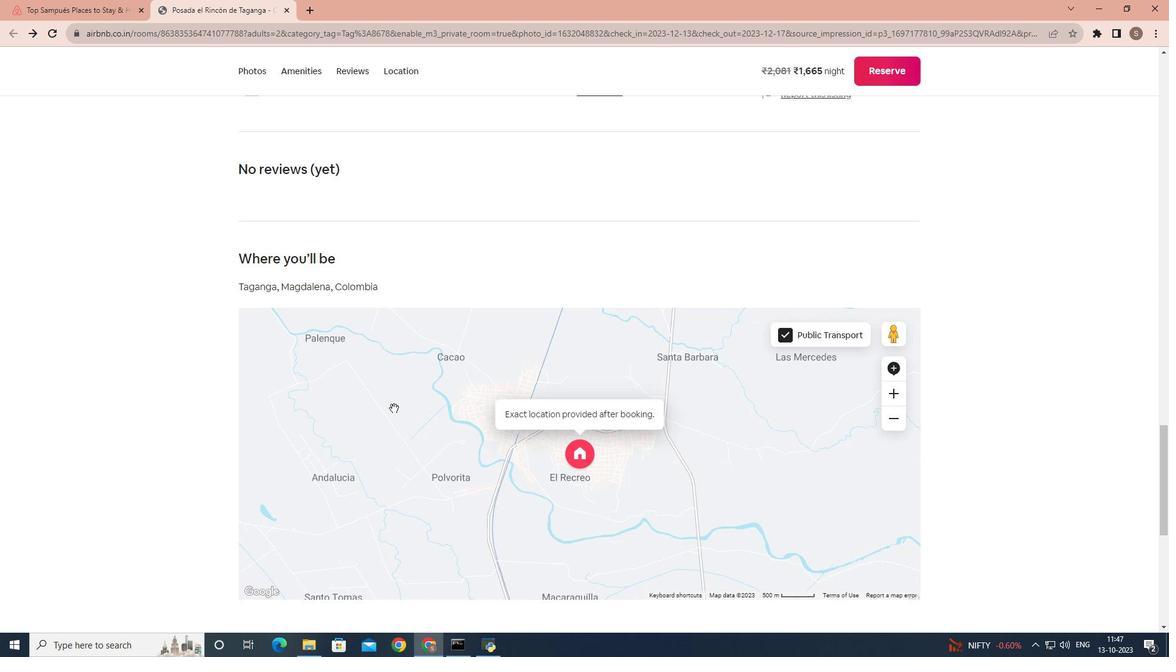
Action: Mouse moved to (393, 437)
Screenshot: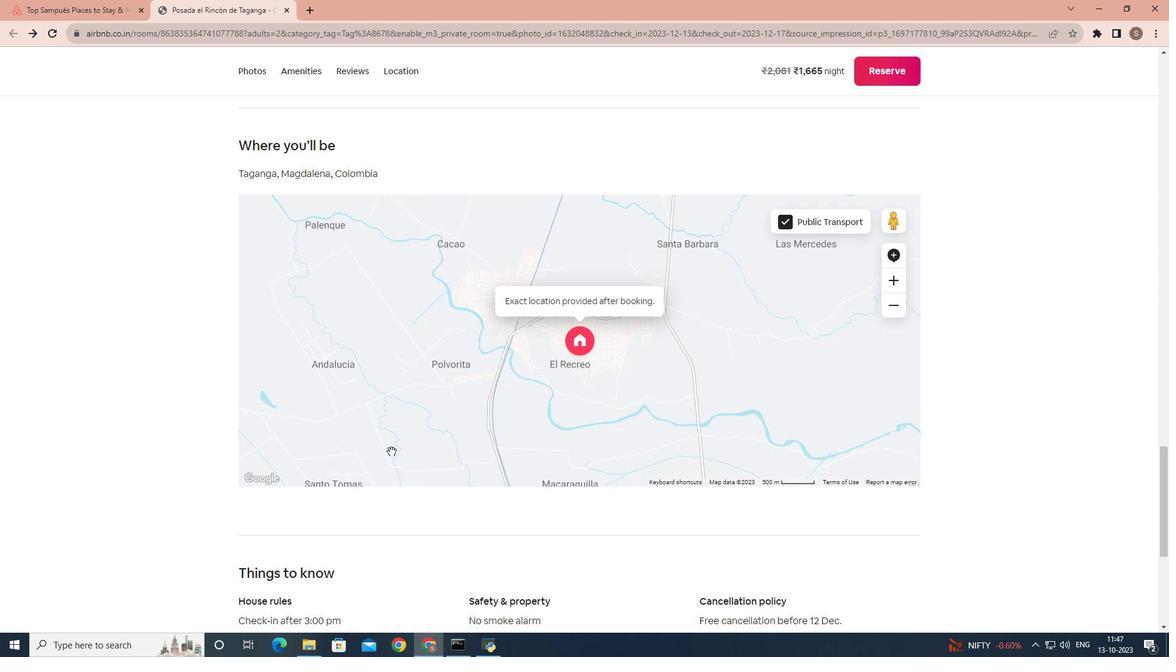
Action: Mouse scrolled (393, 437) with delta (0, 0)
Screenshot: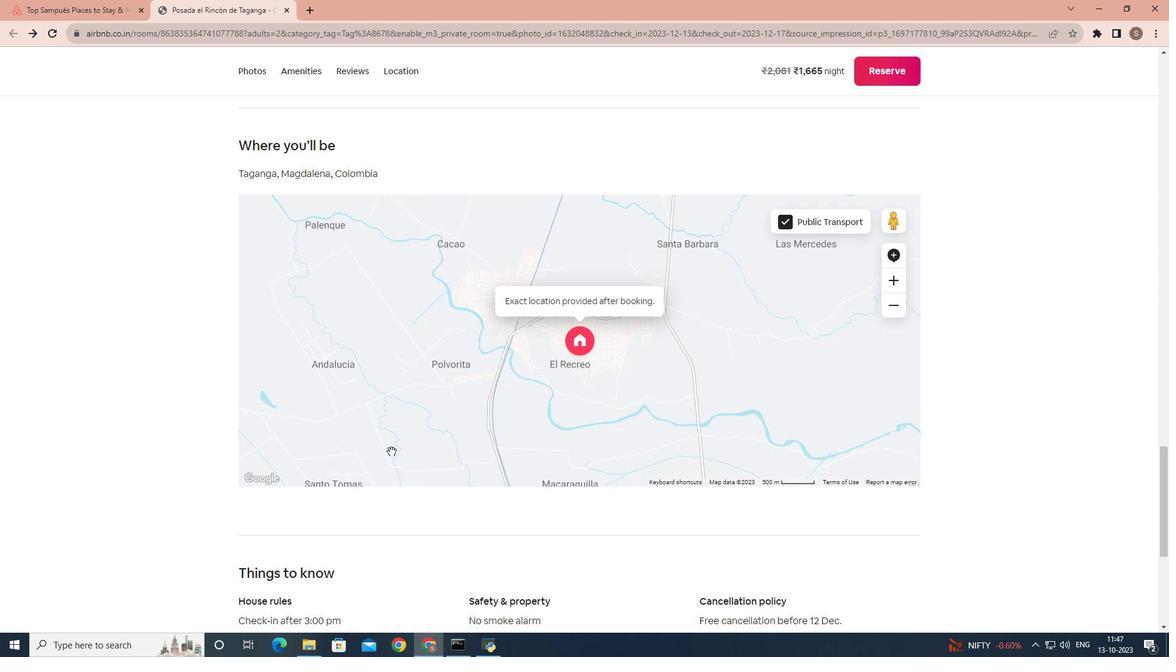 
Action: Mouse moved to (391, 458)
Screenshot: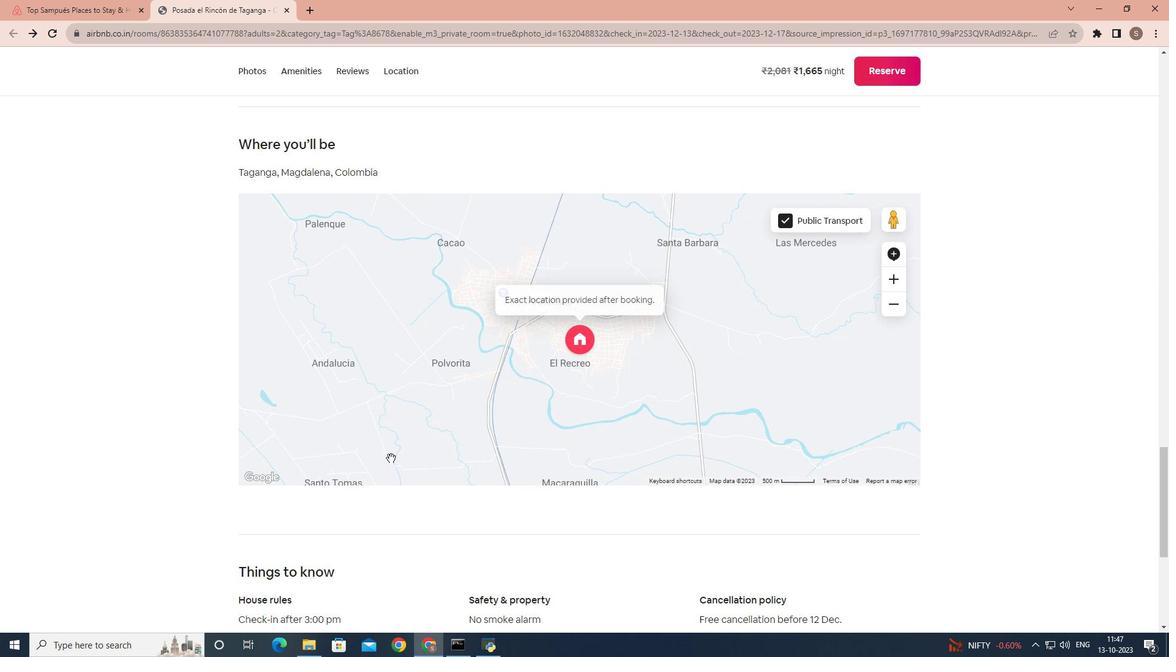 
Action: Mouse scrolled (391, 458) with delta (0, 0)
Screenshot: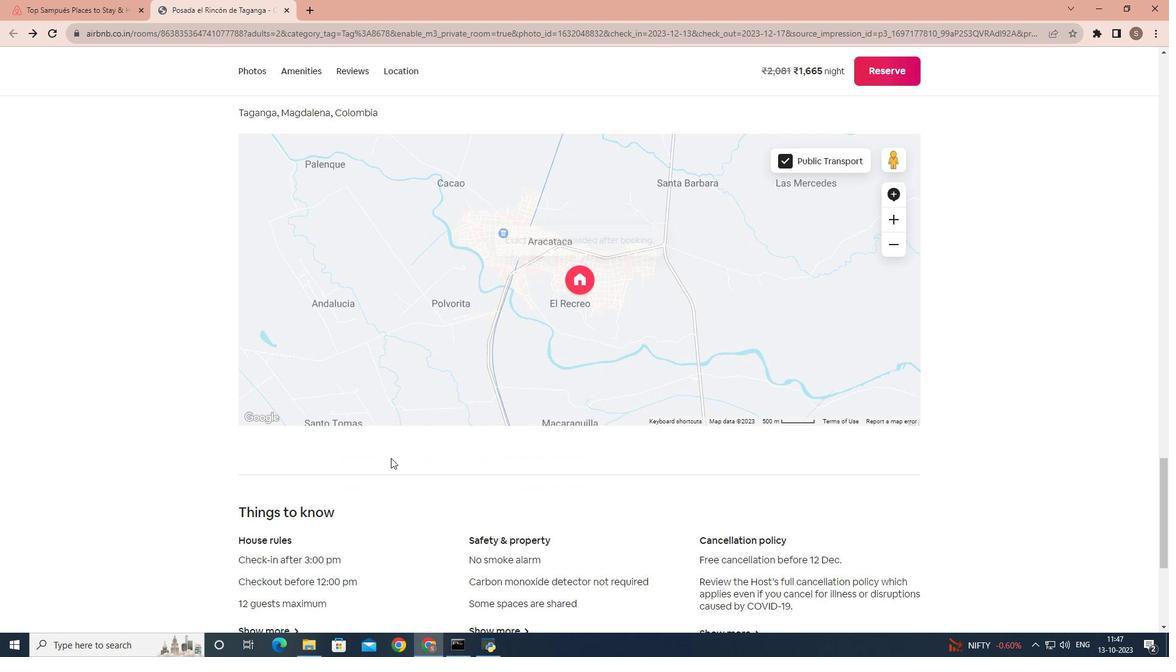 
Action: Mouse scrolled (391, 458) with delta (0, 0)
Screenshot: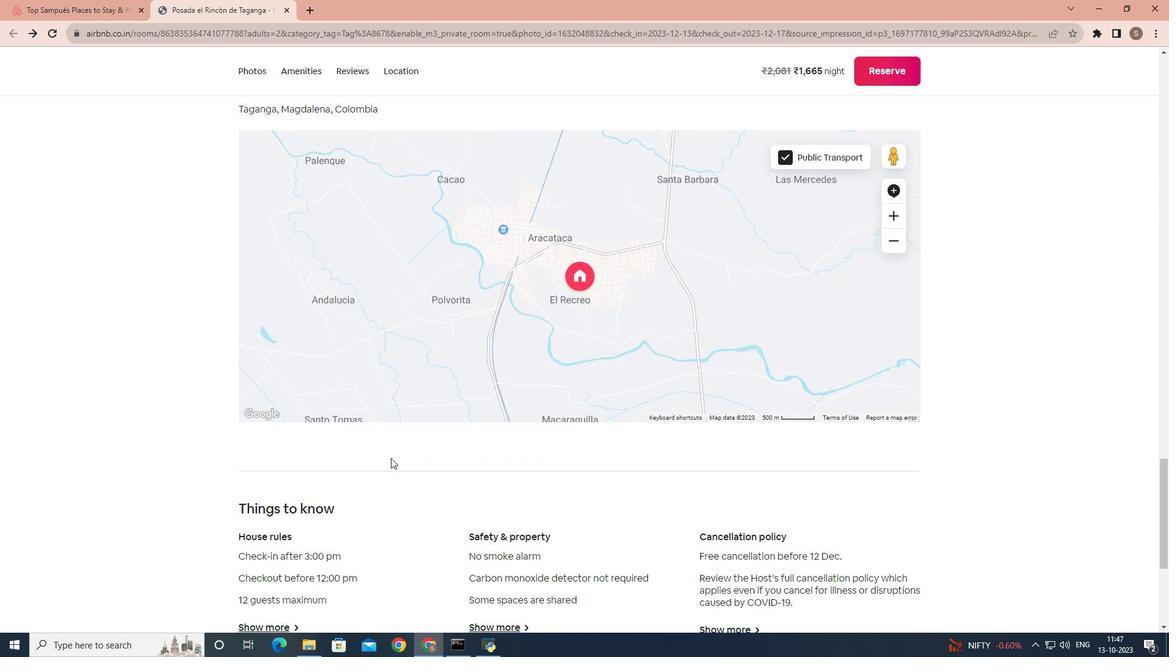 
Action: Mouse scrolled (391, 458) with delta (0, 0)
Screenshot: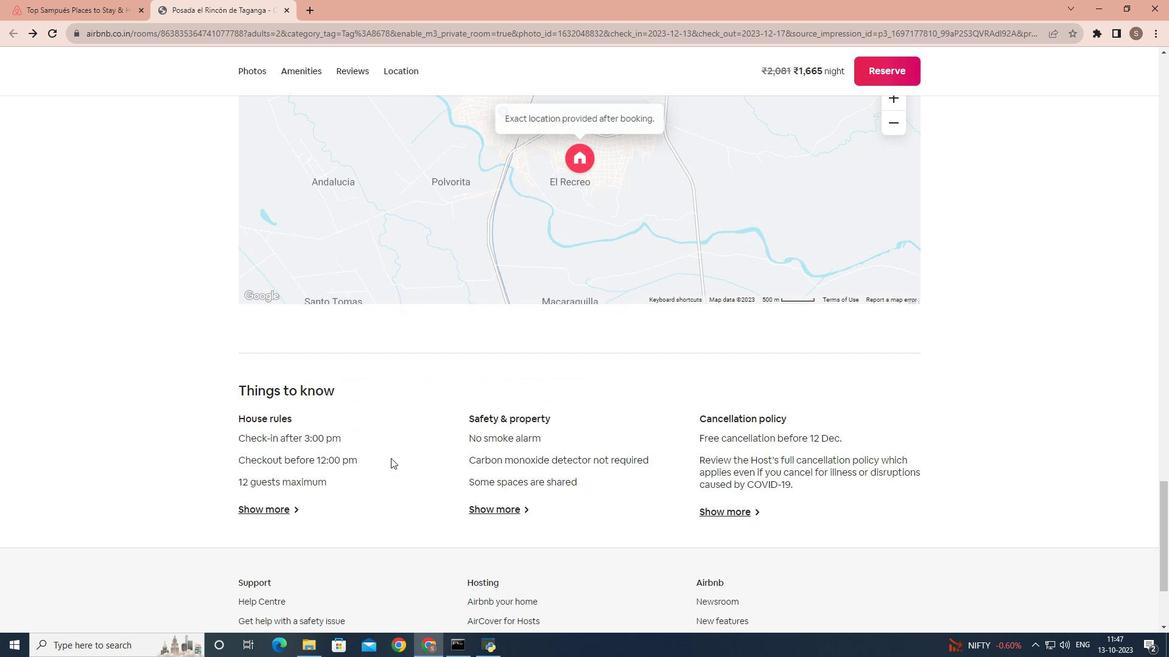 
Action: Mouse scrolled (391, 458) with delta (0, 0)
Screenshot: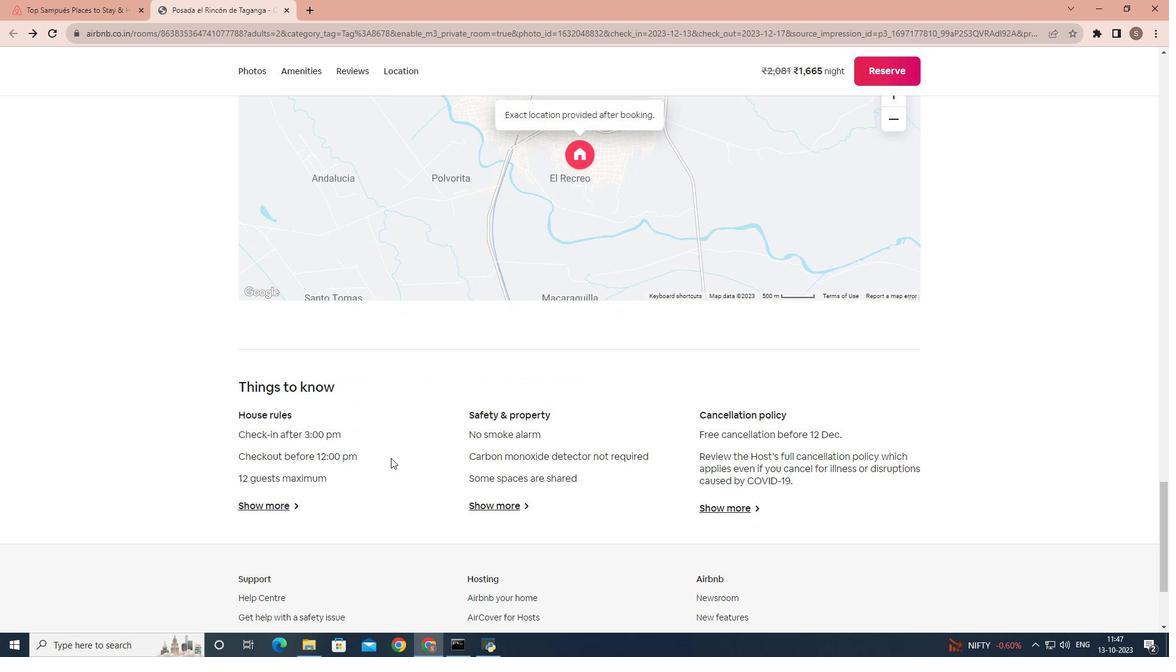 
Action: Mouse moved to (284, 388)
Screenshot: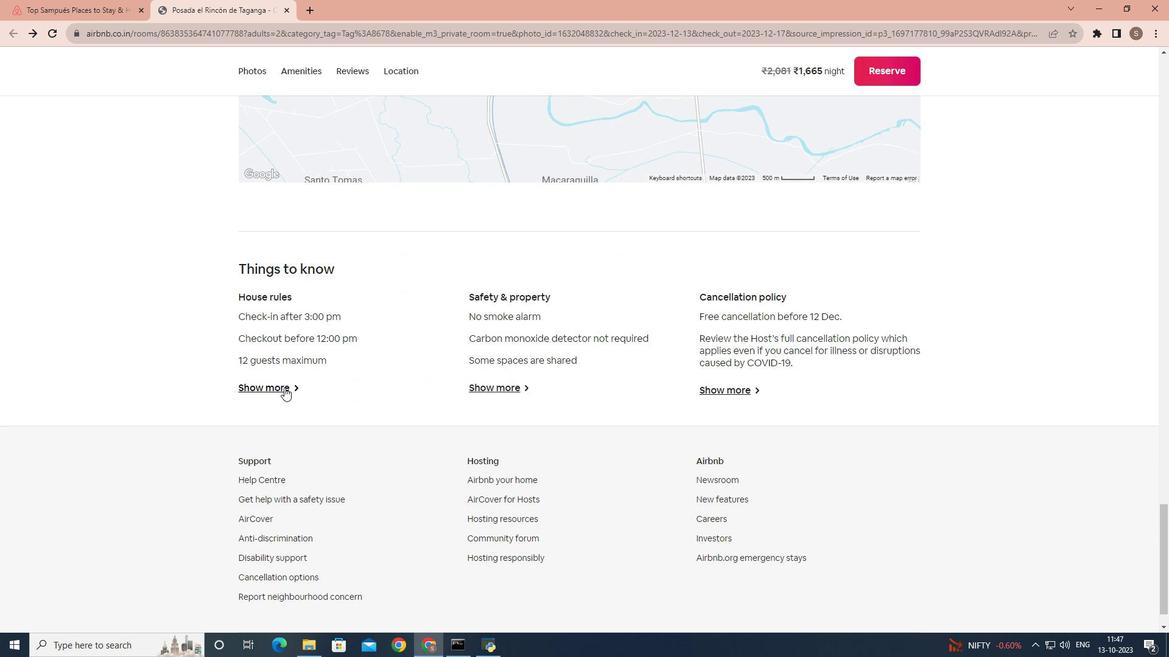 
Action: Mouse pressed left at (284, 388)
Screenshot: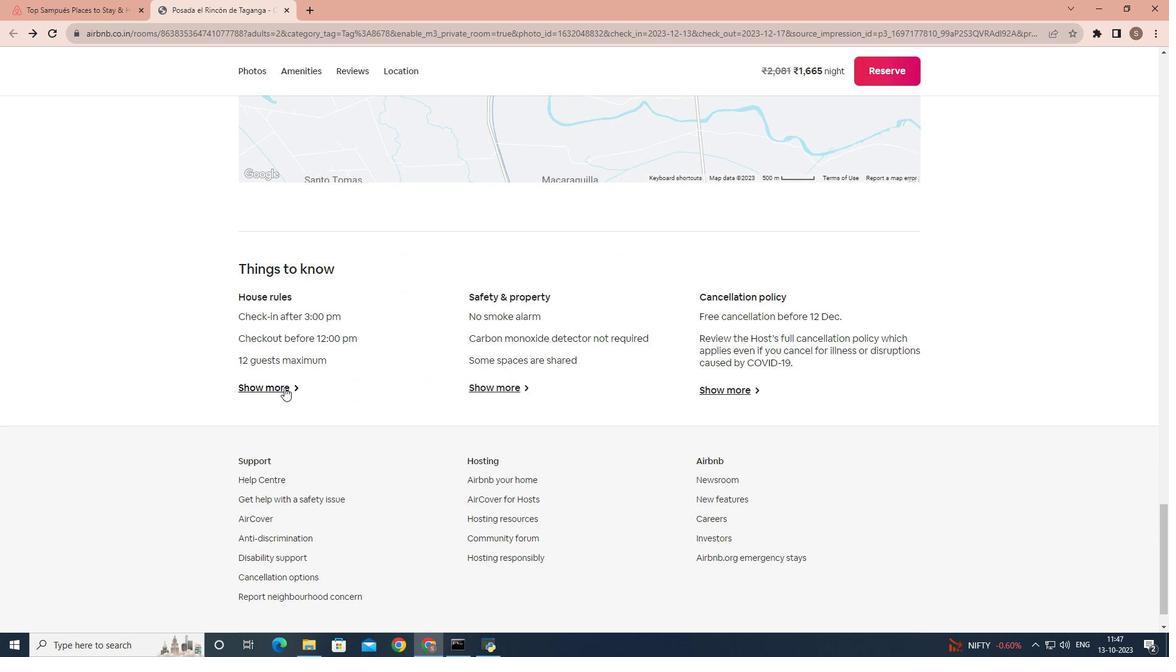 
Action: Mouse moved to (540, 404)
Screenshot: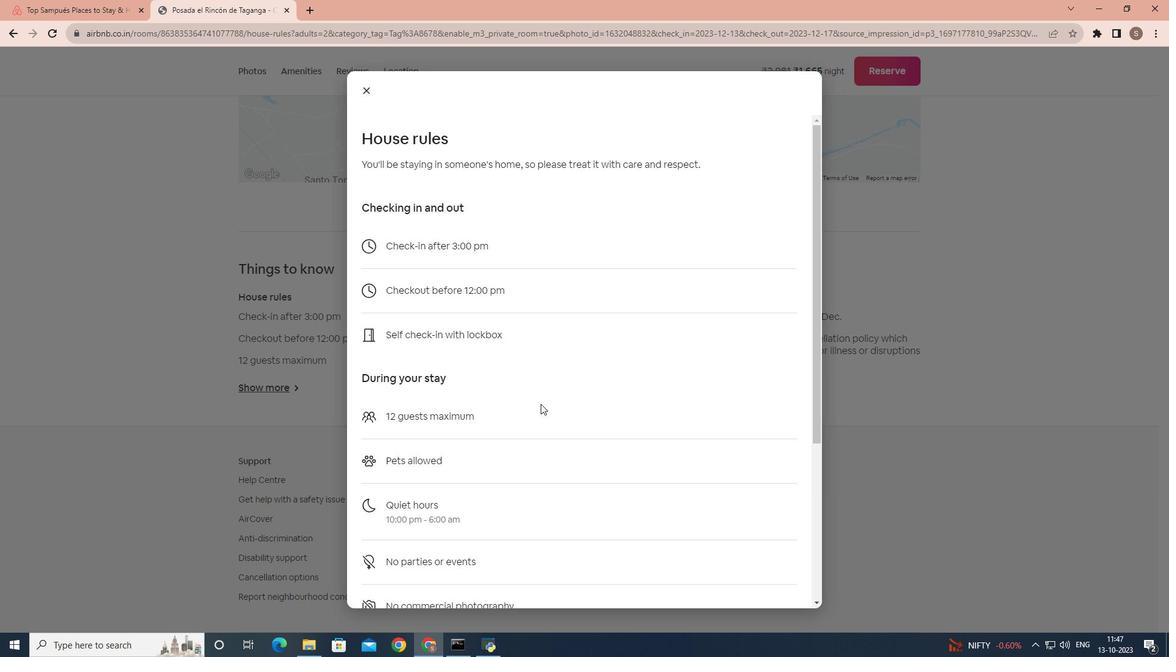 
Action: Mouse scrolled (540, 403) with delta (0, 0)
Screenshot: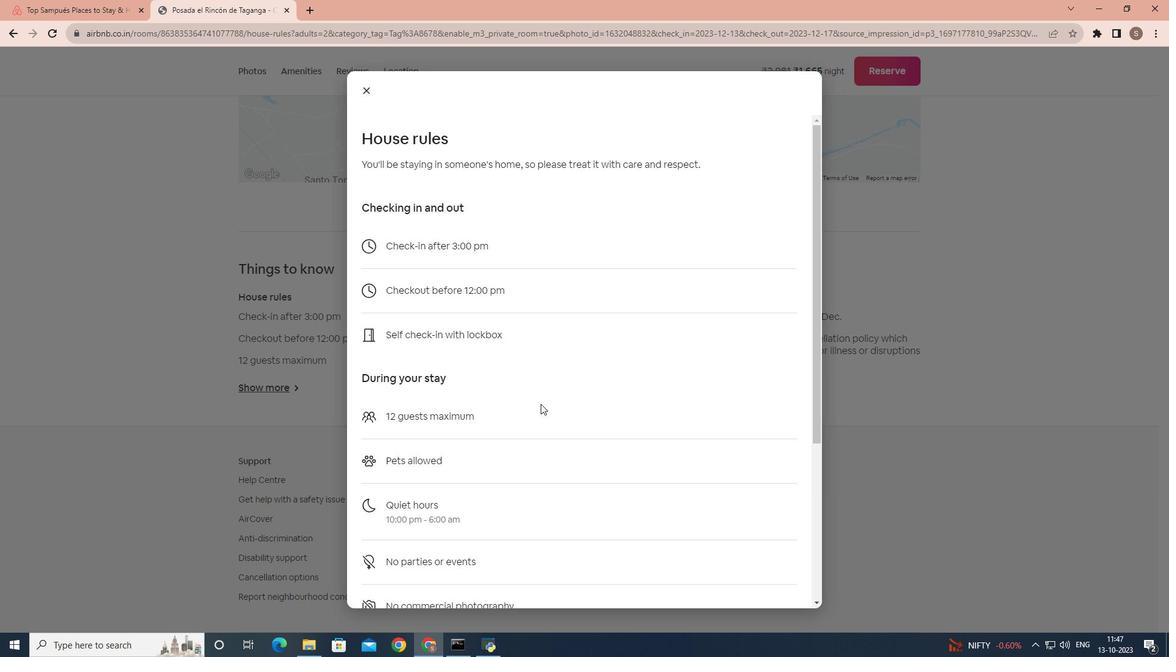 
Action: Mouse moved to (540, 405)
Screenshot: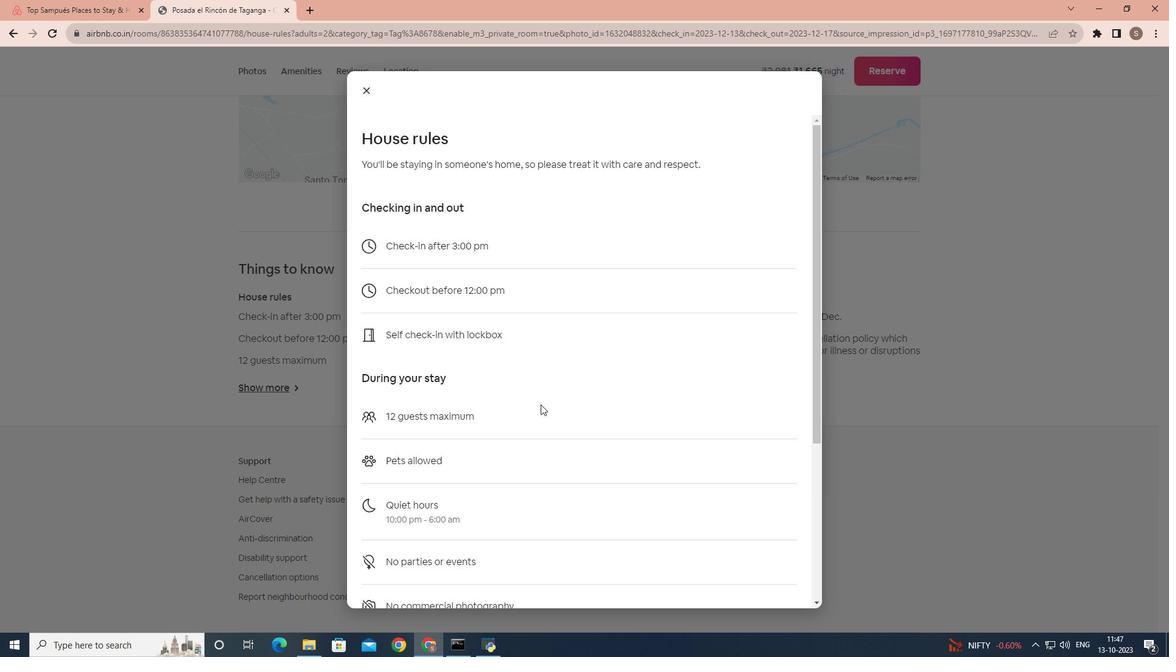 
Action: Mouse scrolled (540, 404) with delta (0, 0)
Screenshot: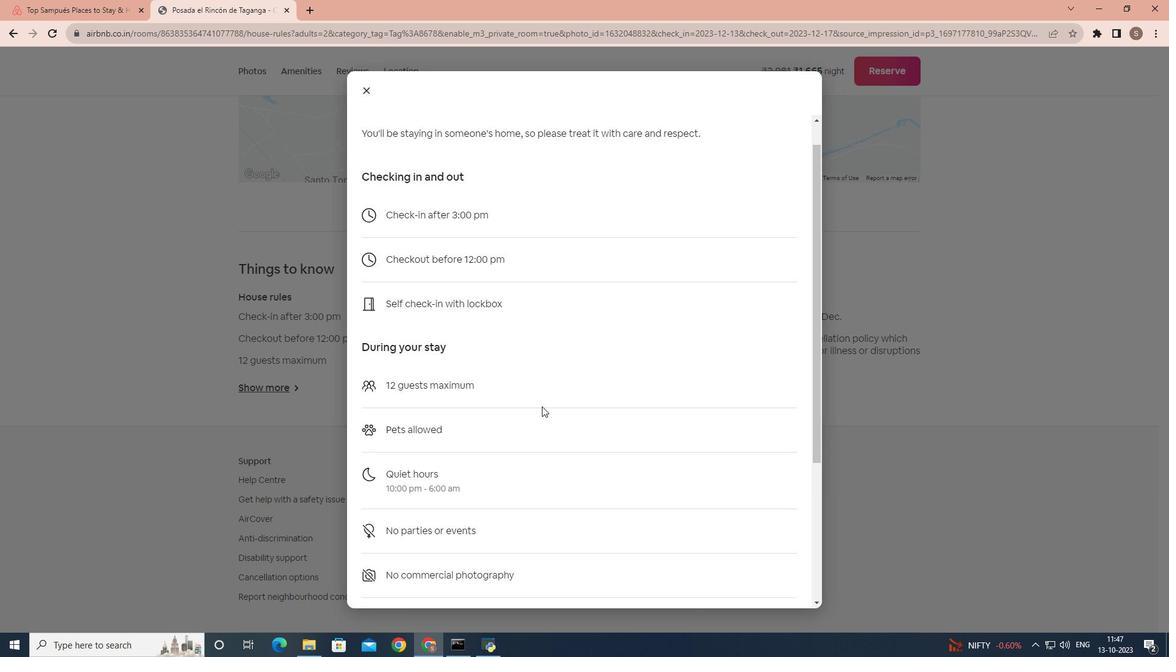 
Action: Mouse moved to (542, 407)
Screenshot: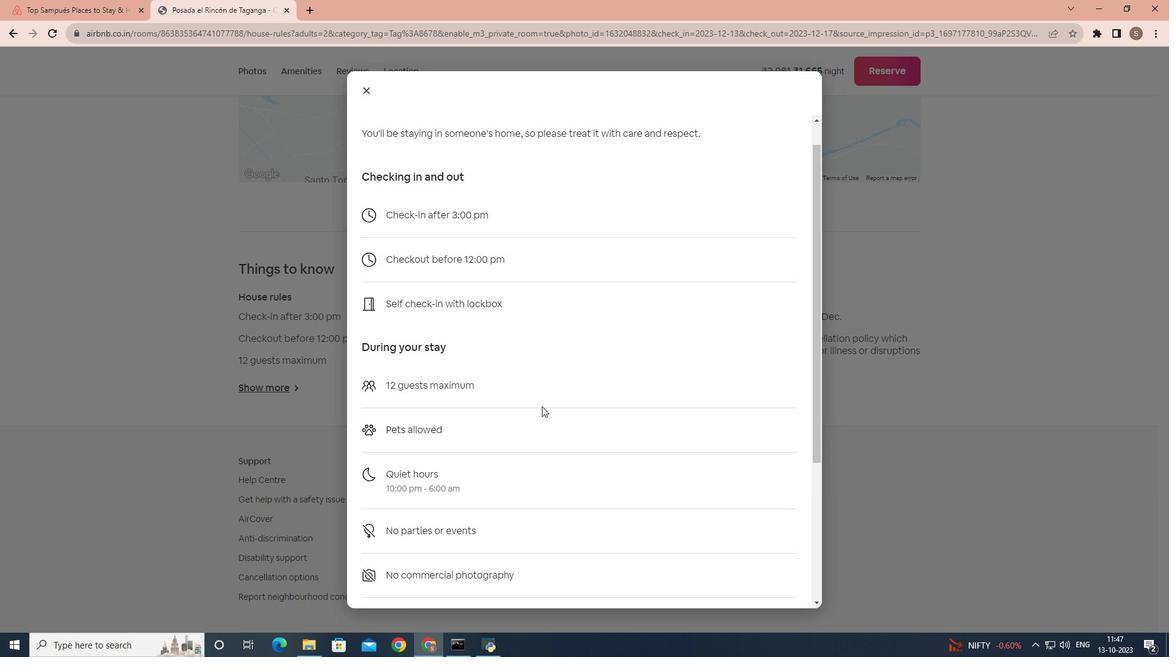 
Action: Mouse scrolled (542, 406) with delta (0, 0)
Screenshot: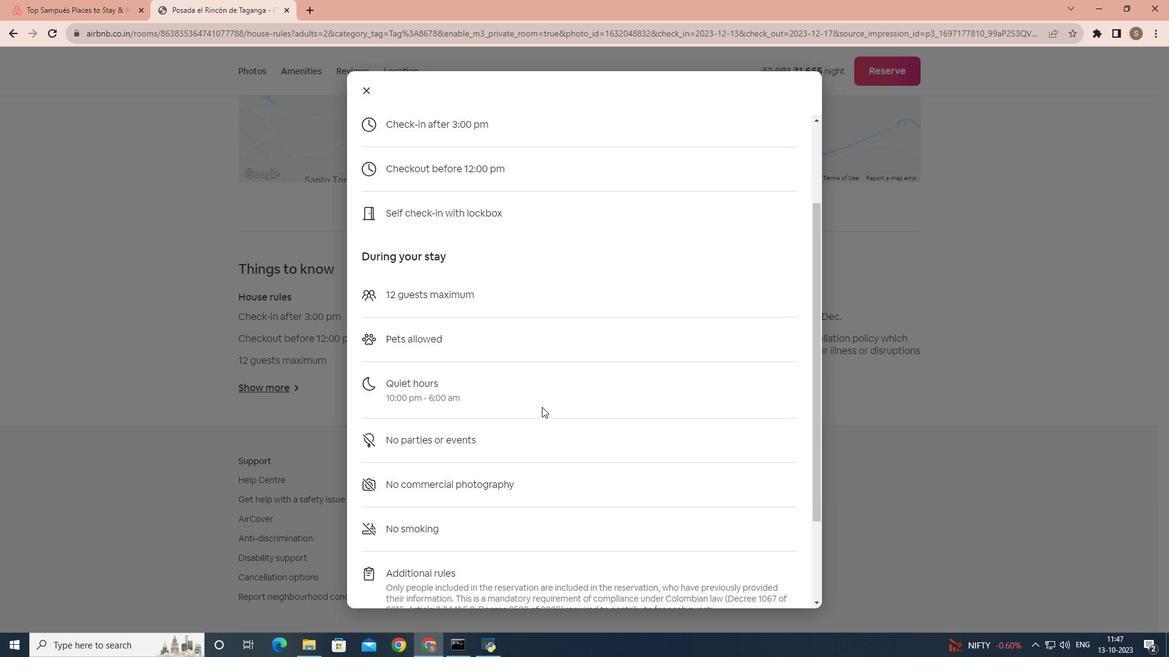 
Action: Mouse scrolled (542, 406) with delta (0, 0)
Screenshot: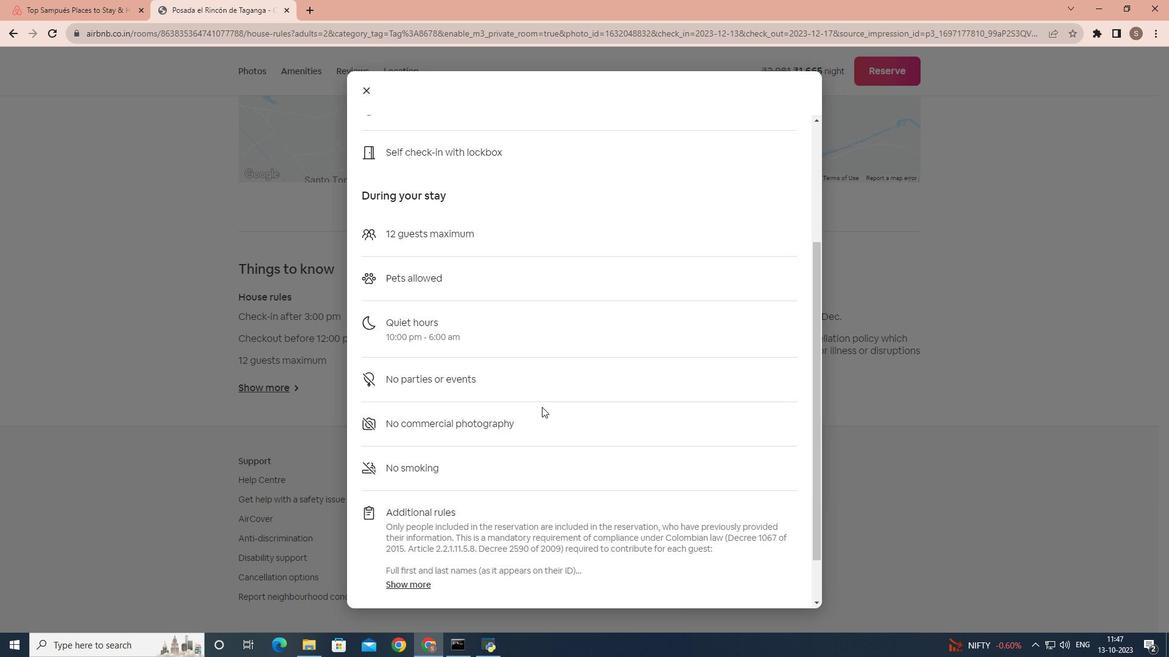 
Action: Mouse scrolled (542, 406) with delta (0, 0)
Screenshot: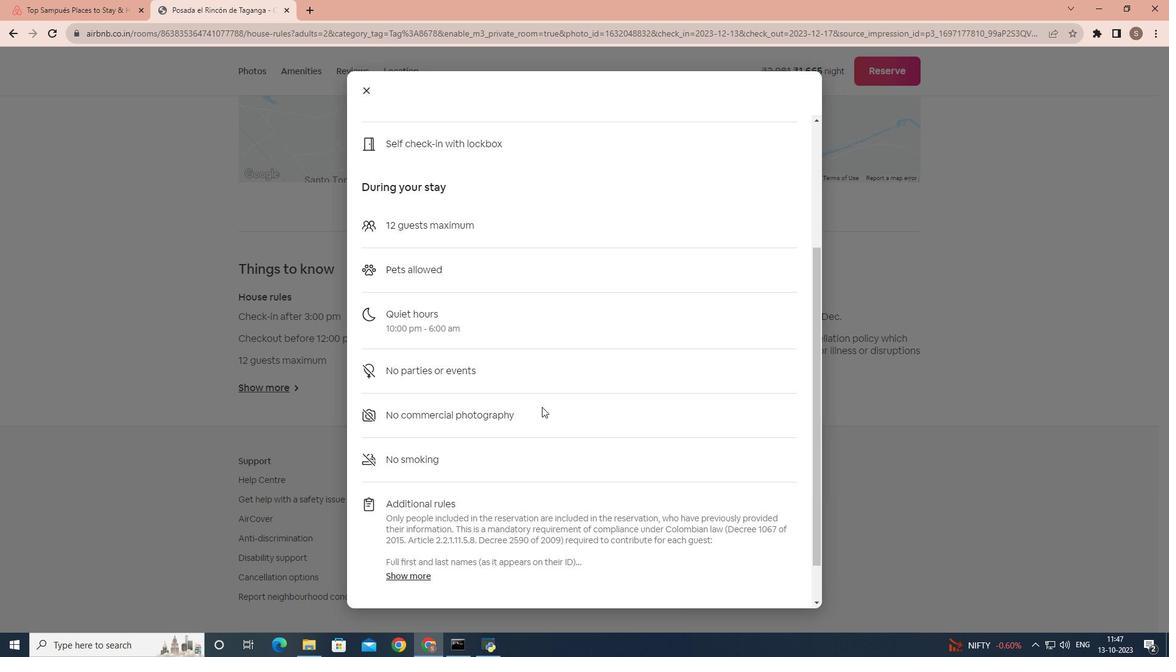
Action: Mouse scrolled (542, 406) with delta (0, 0)
Screenshot: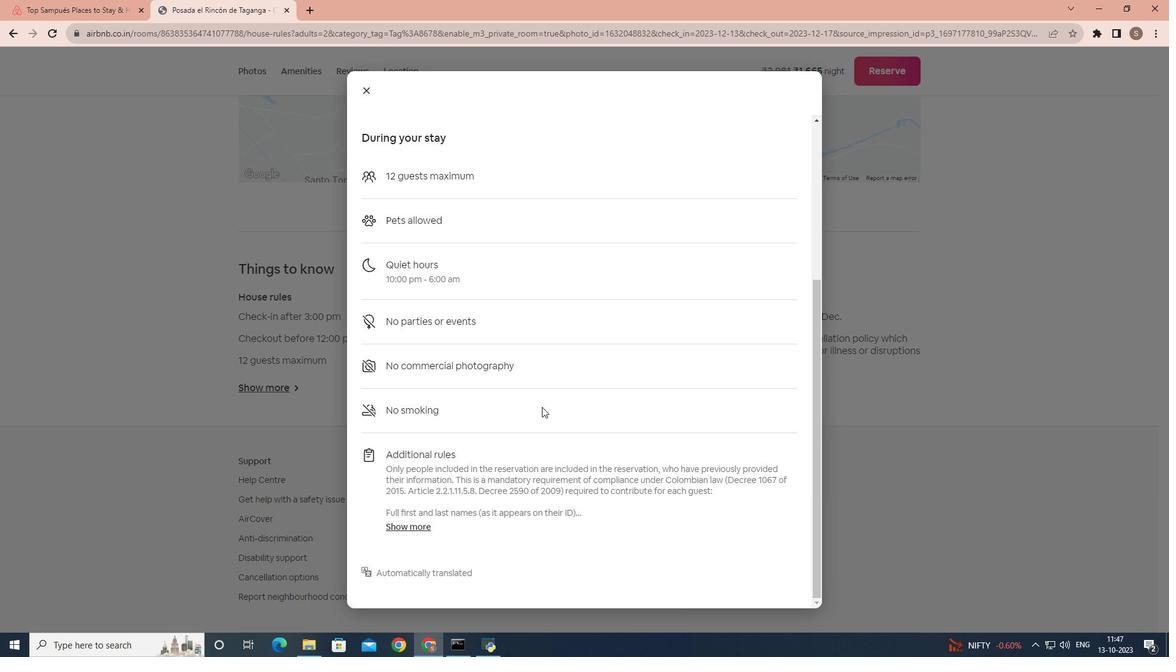 
Action: Mouse scrolled (542, 406) with delta (0, 0)
Screenshot: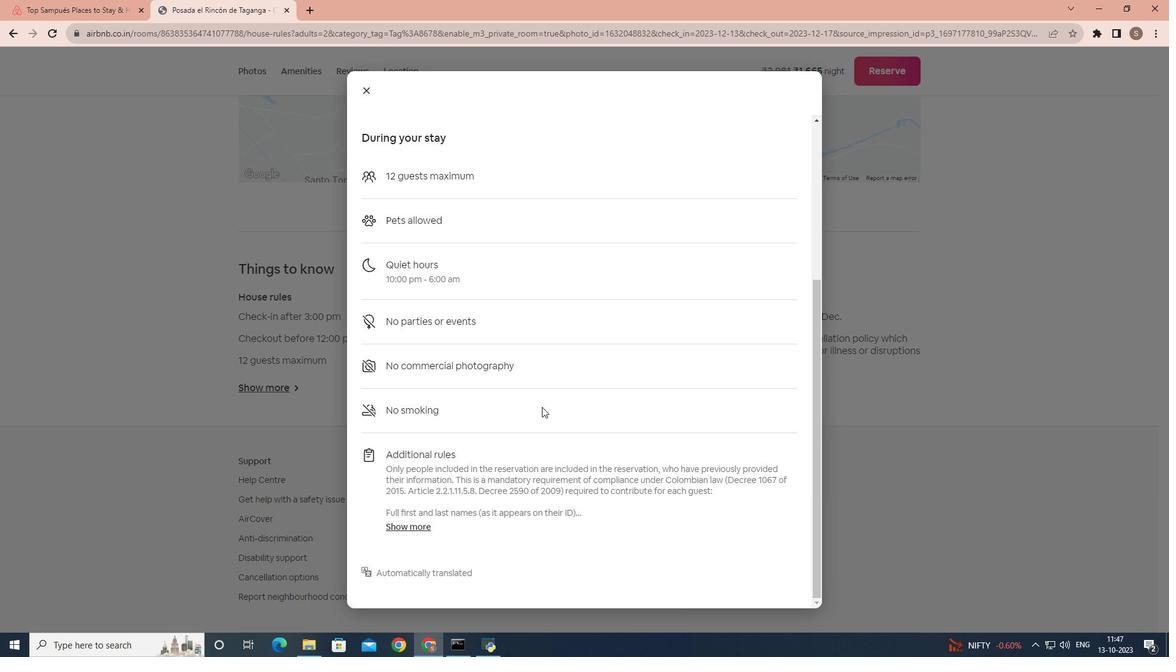 
Action: Mouse moved to (374, 89)
Screenshot: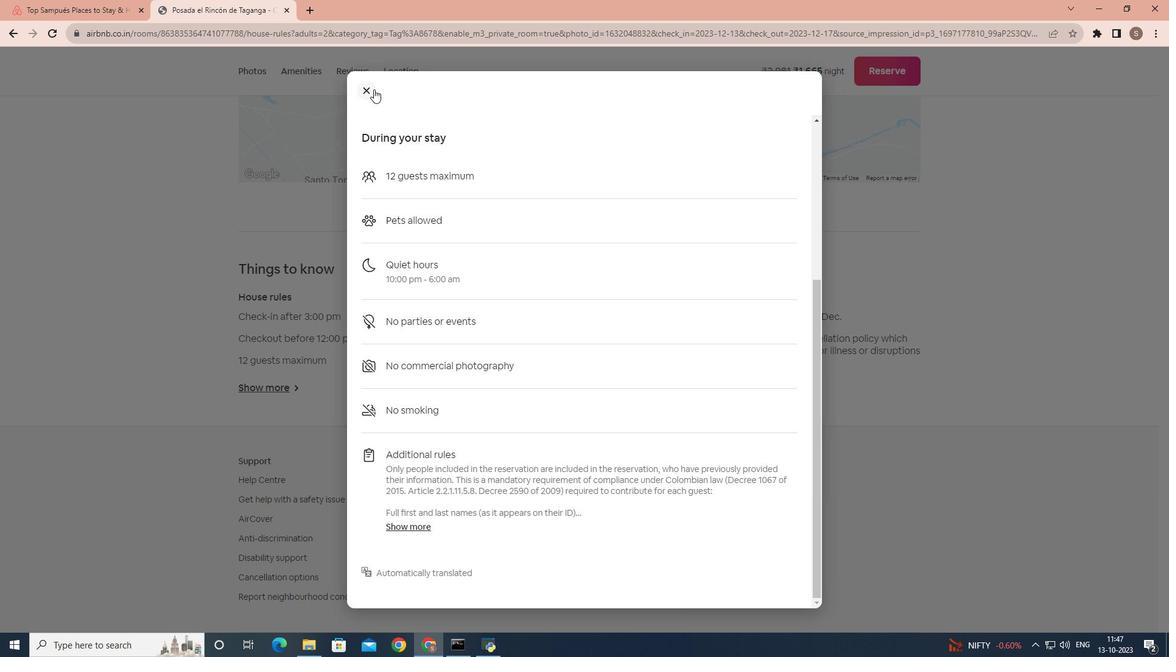 
Action: Mouse pressed left at (374, 89)
Screenshot: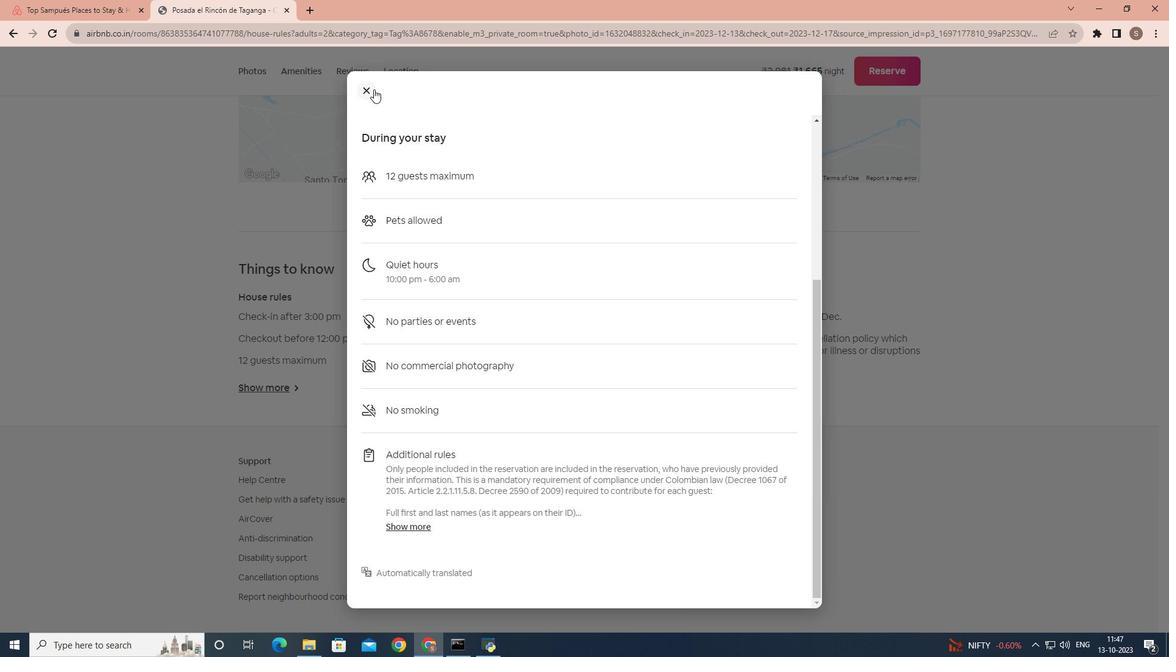
Action: Mouse moved to (503, 390)
Screenshot: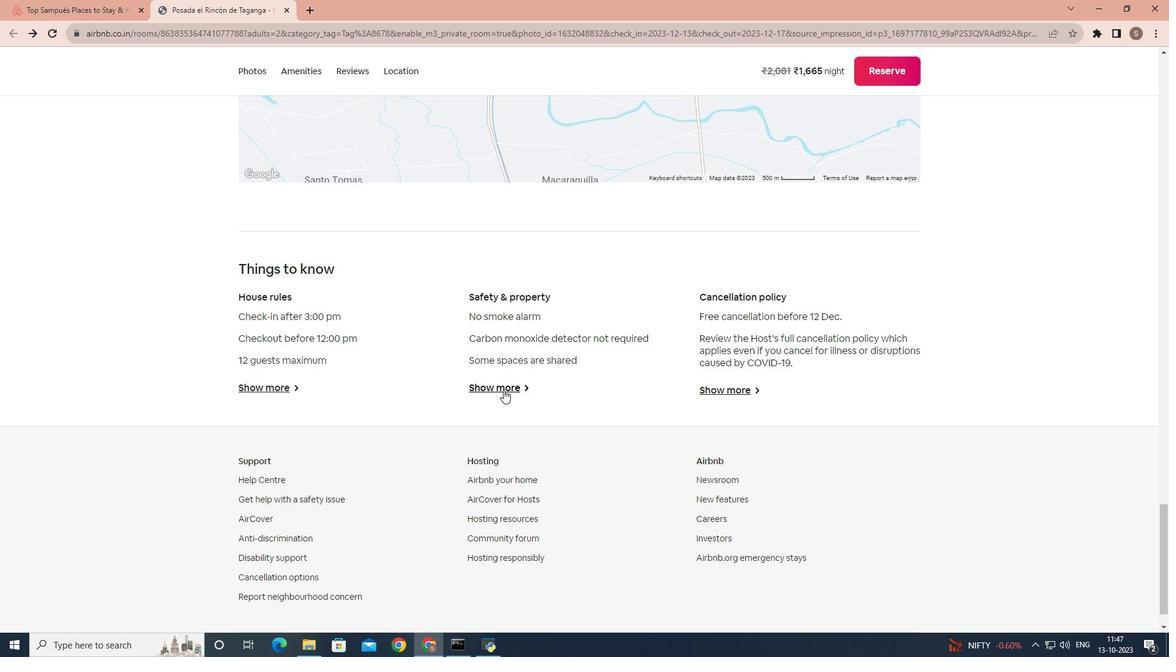 
Action: Mouse pressed left at (503, 390)
Screenshot: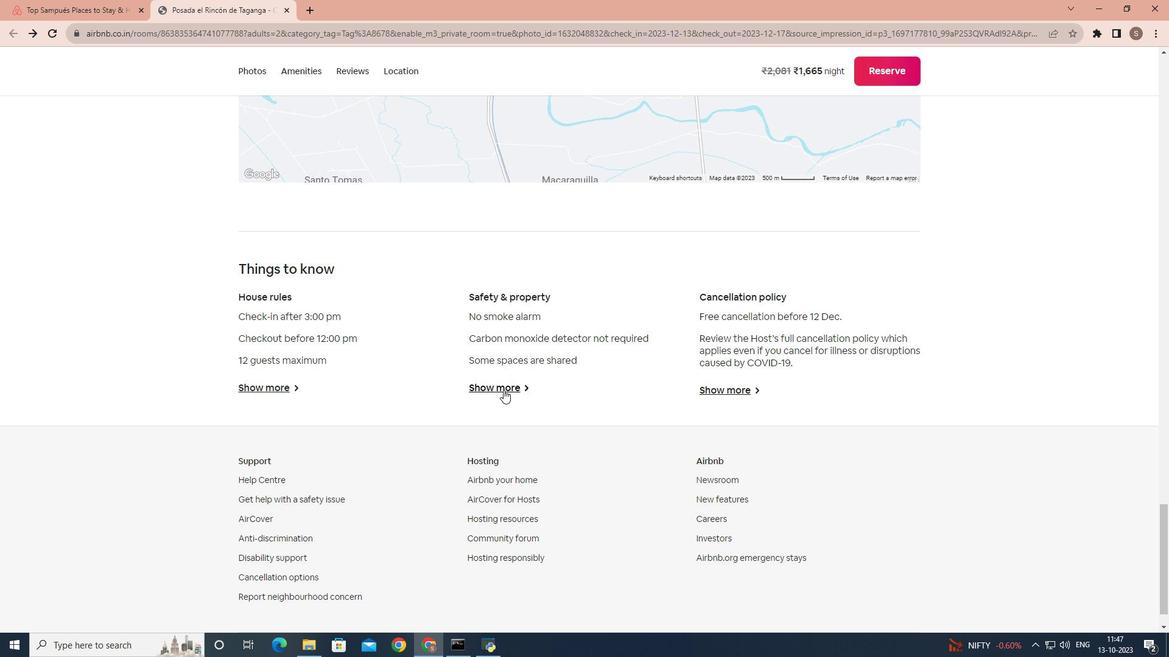 
Action: Mouse moved to (497, 428)
Screenshot: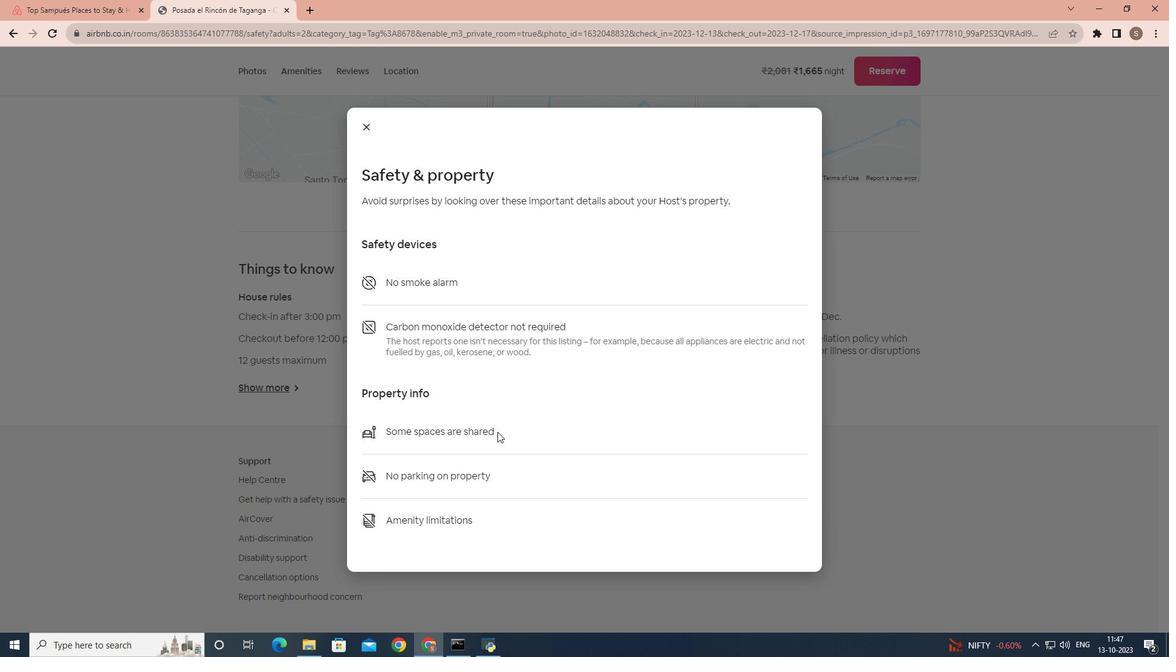 
Action: Mouse scrolled (497, 428) with delta (0, 0)
Screenshot: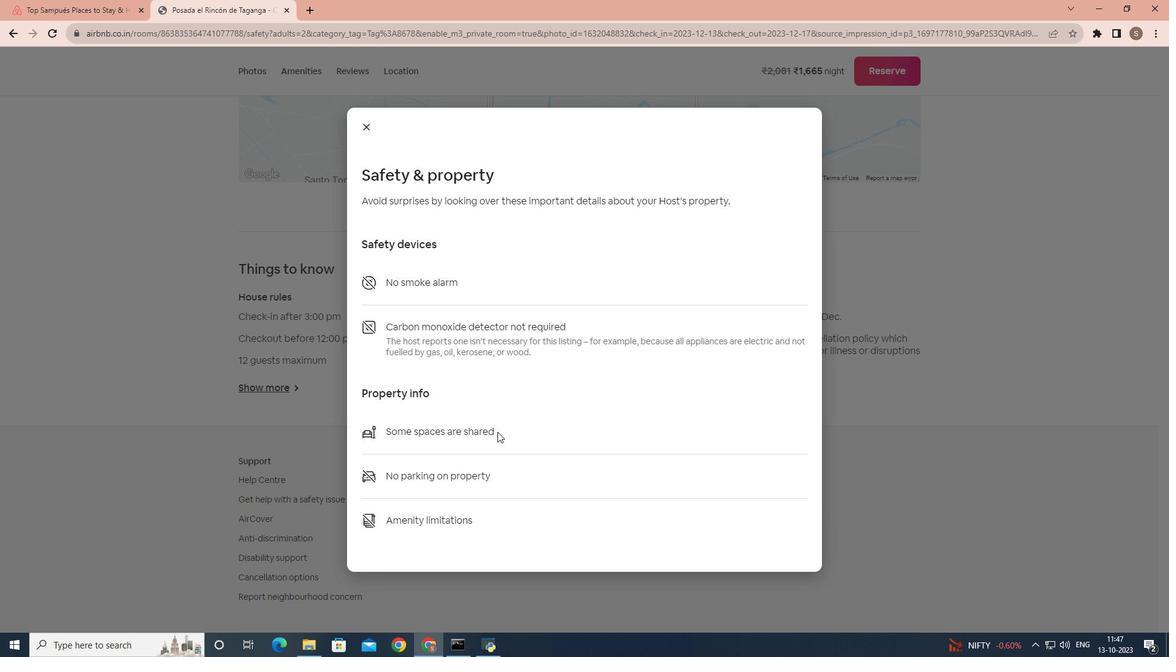 
Action: Mouse moved to (497, 434)
Screenshot: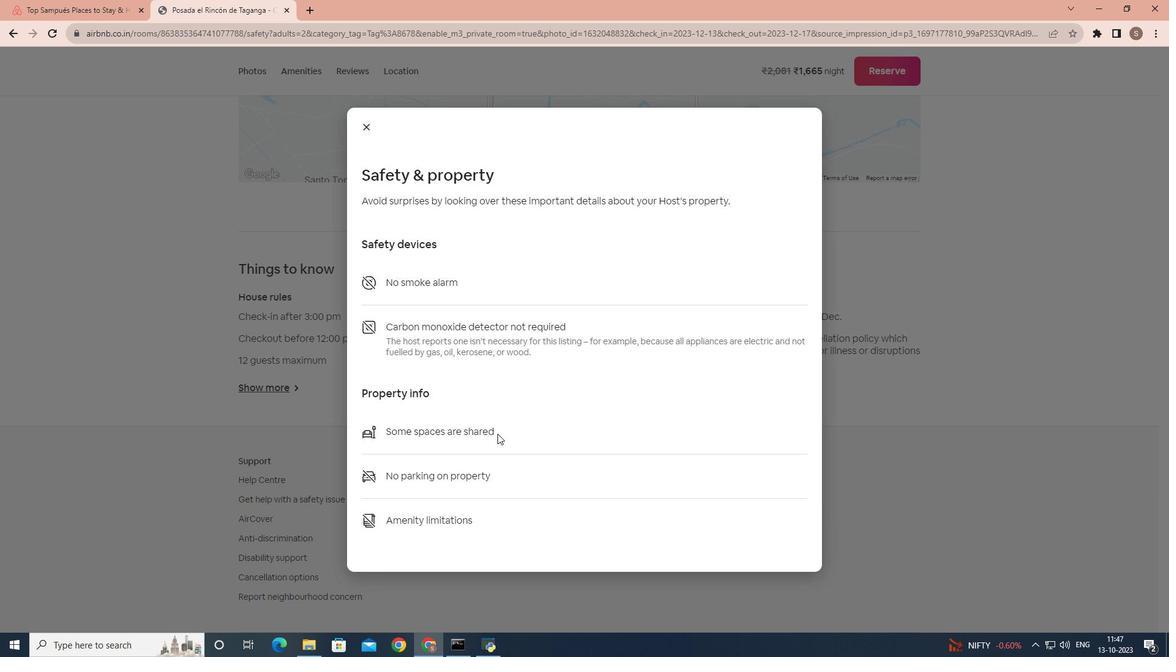
Action: Mouse scrolled (497, 433) with delta (0, 0)
Screenshot: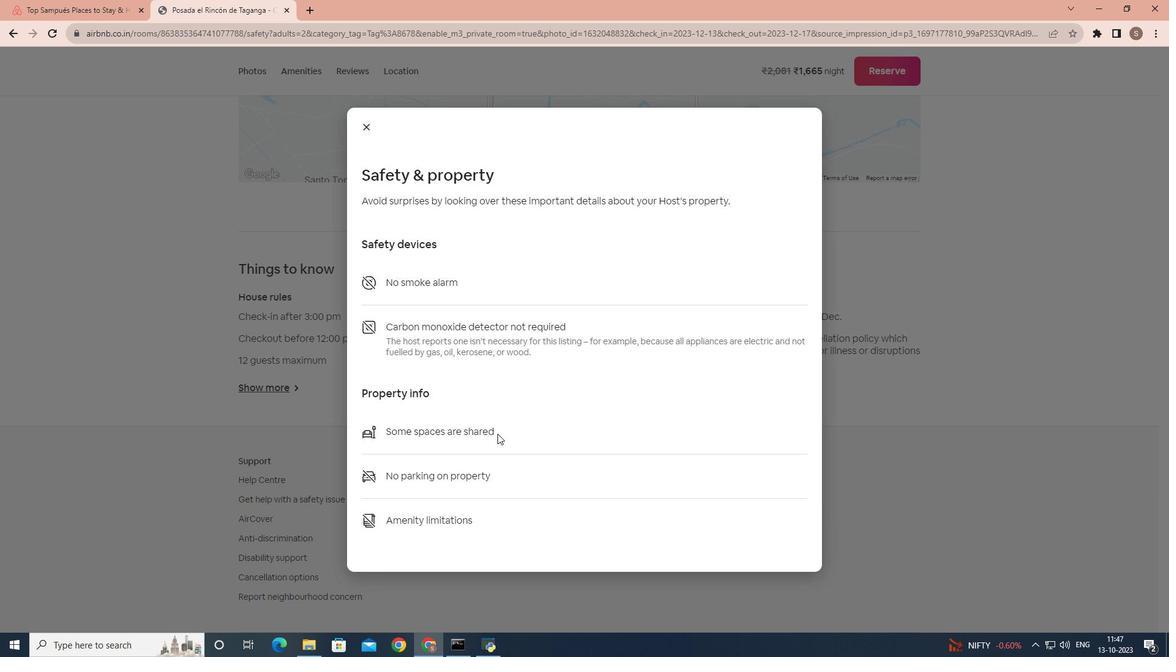 
Action: Mouse moved to (498, 427)
Screenshot: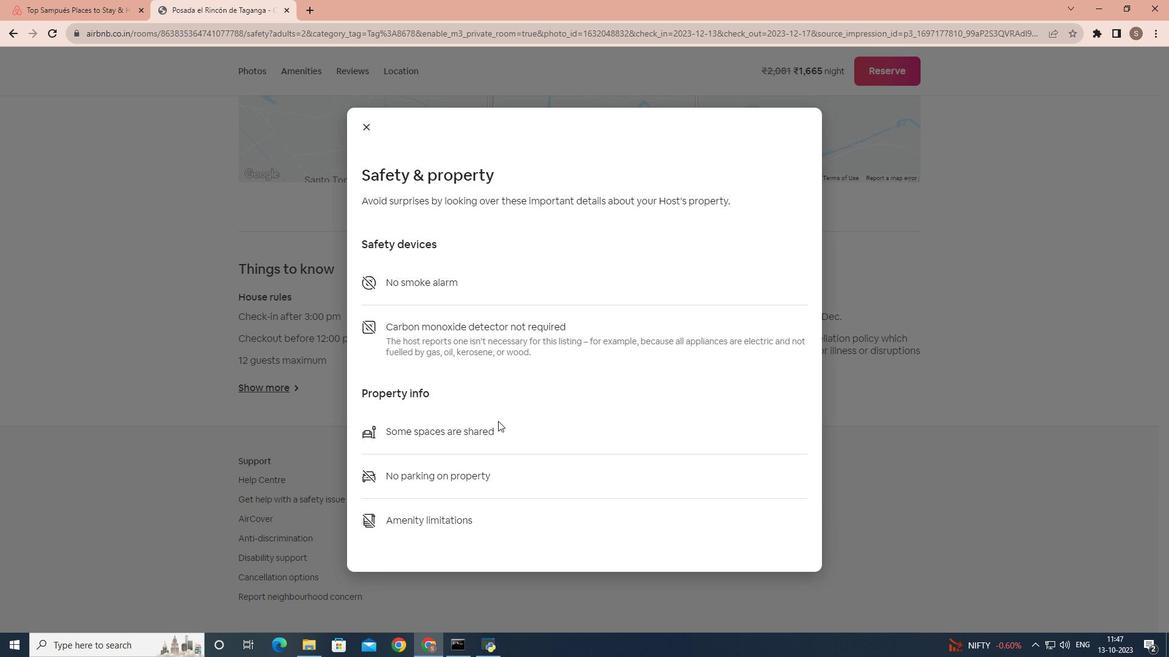 
Action: Mouse scrolled (498, 427) with delta (0, 0)
Screenshot: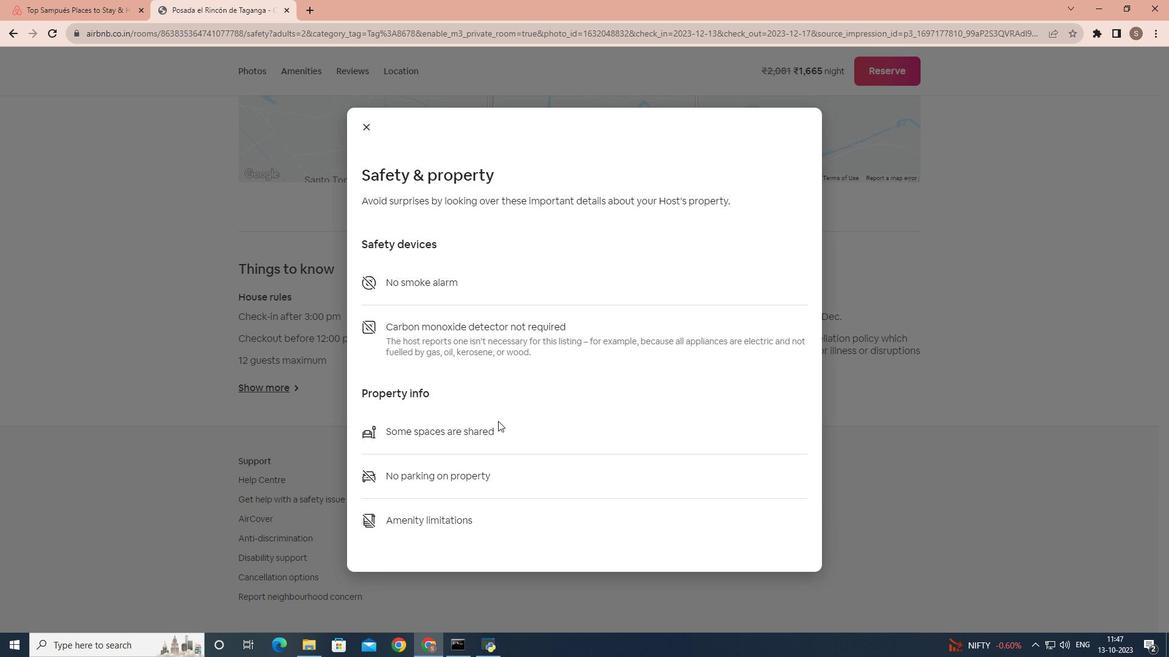 
Action: Mouse moved to (498, 418)
Screenshot: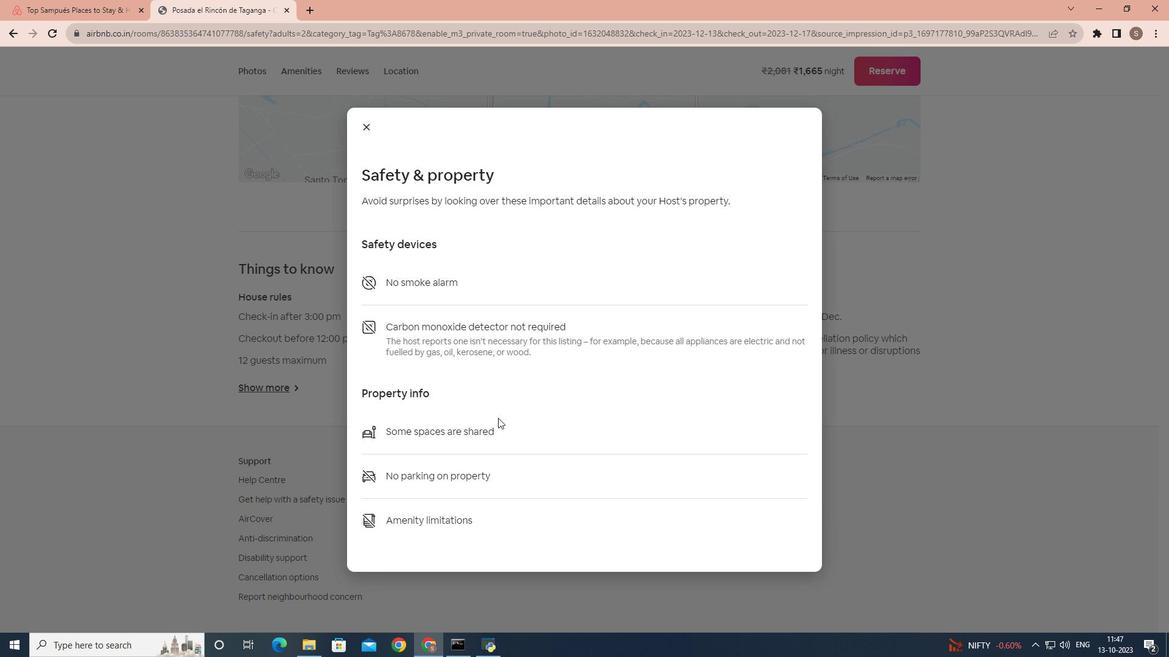 
Action: Mouse scrolled (498, 417) with delta (0, 0)
Screenshot: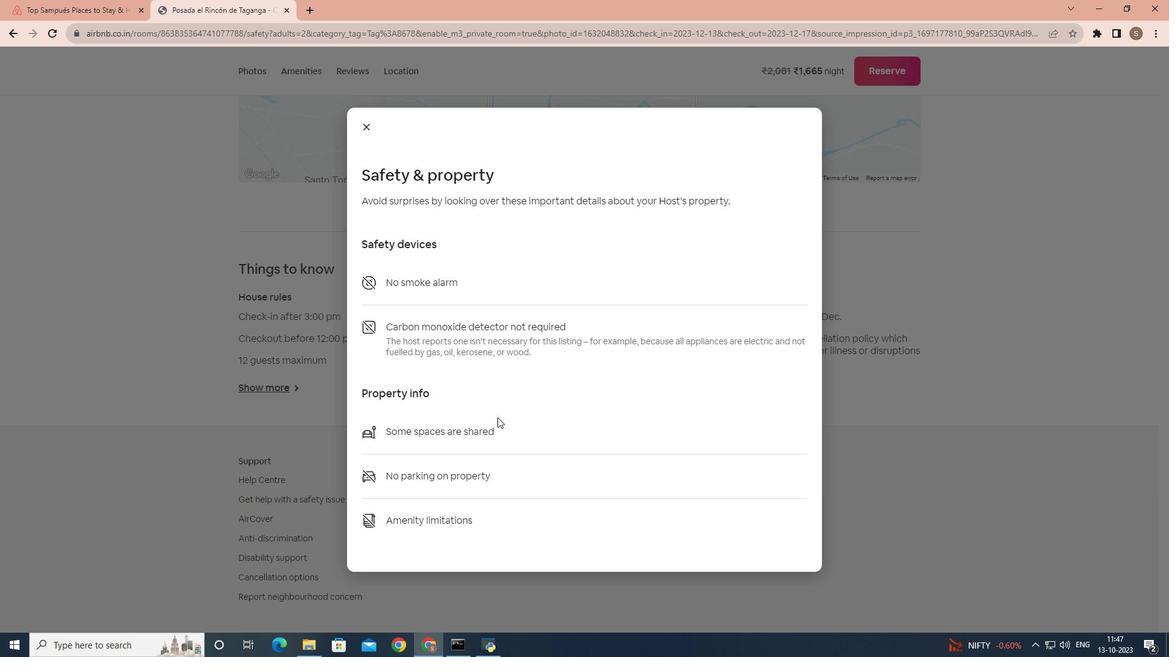 
Action: Mouse moved to (496, 421)
